 Task: Use GitHub's "Repositories" tab to see a user's contributions.
Action: Mouse moved to (1269, 72)
Screenshot: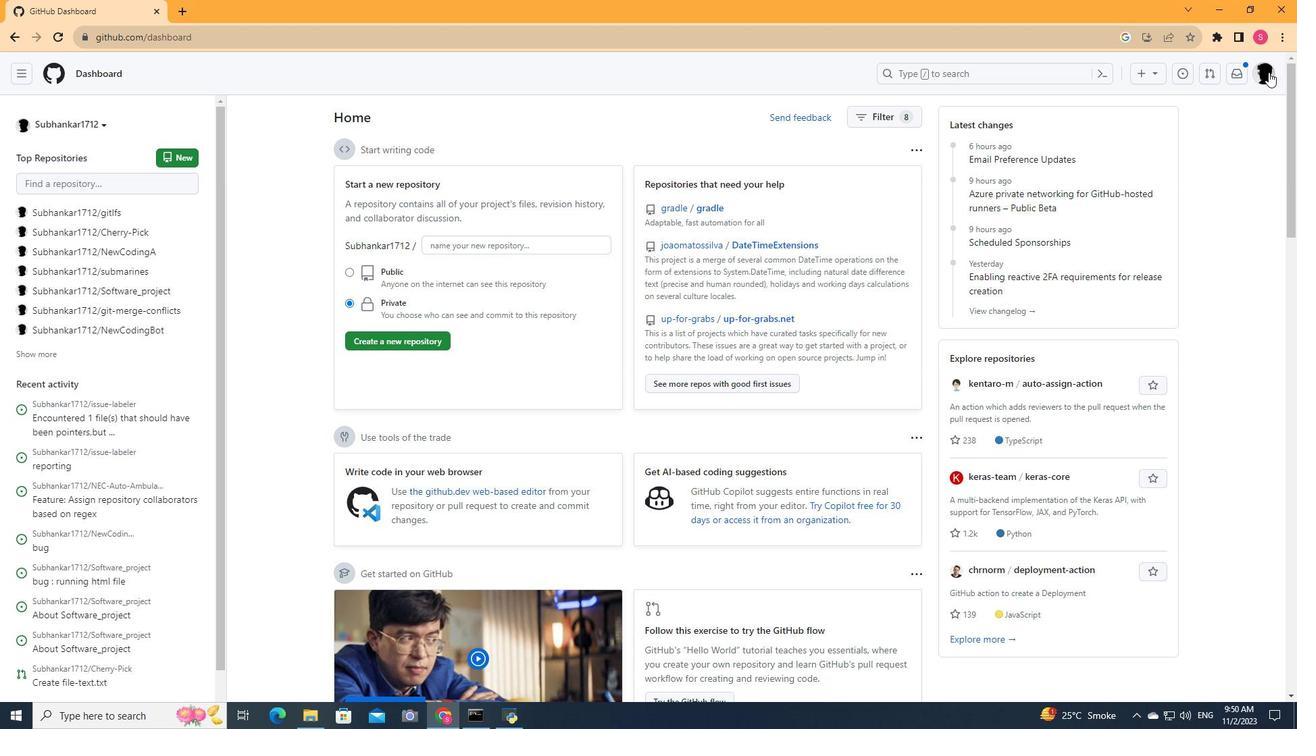 
Action: Mouse pressed left at (1269, 72)
Screenshot: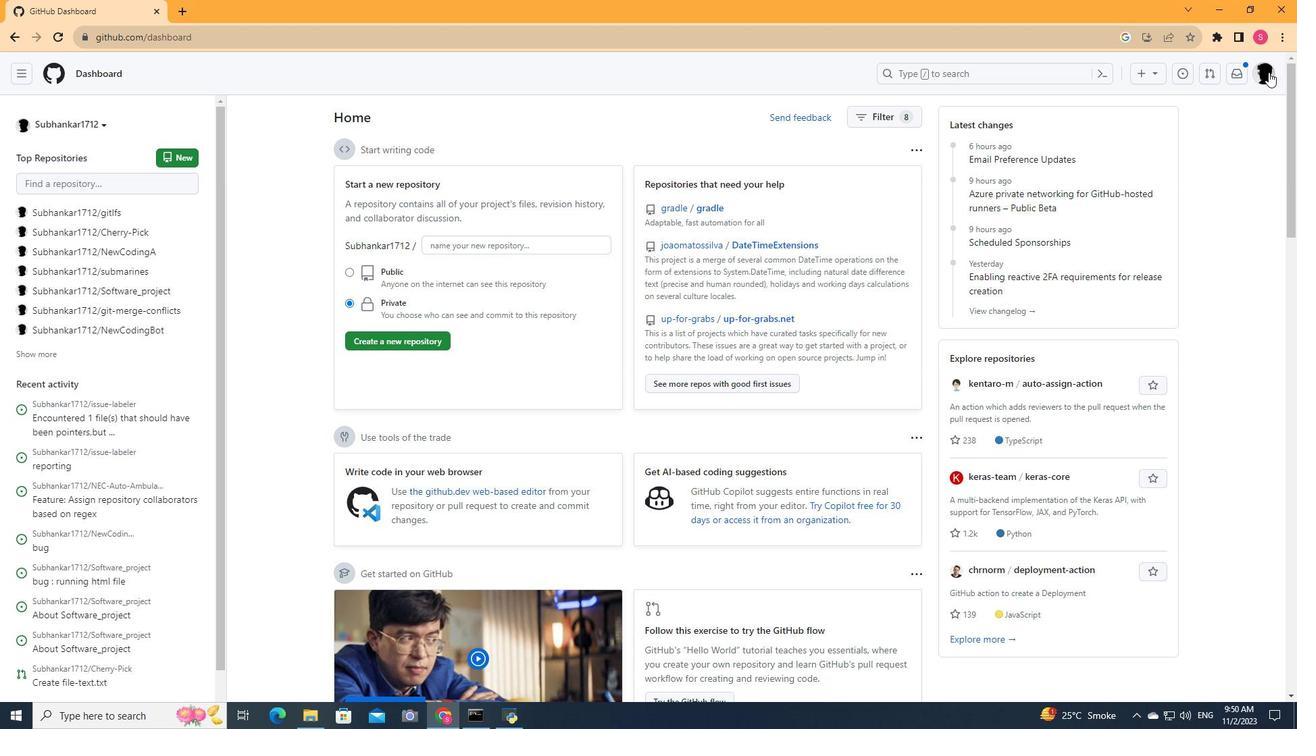 
Action: Mouse moved to (1133, 193)
Screenshot: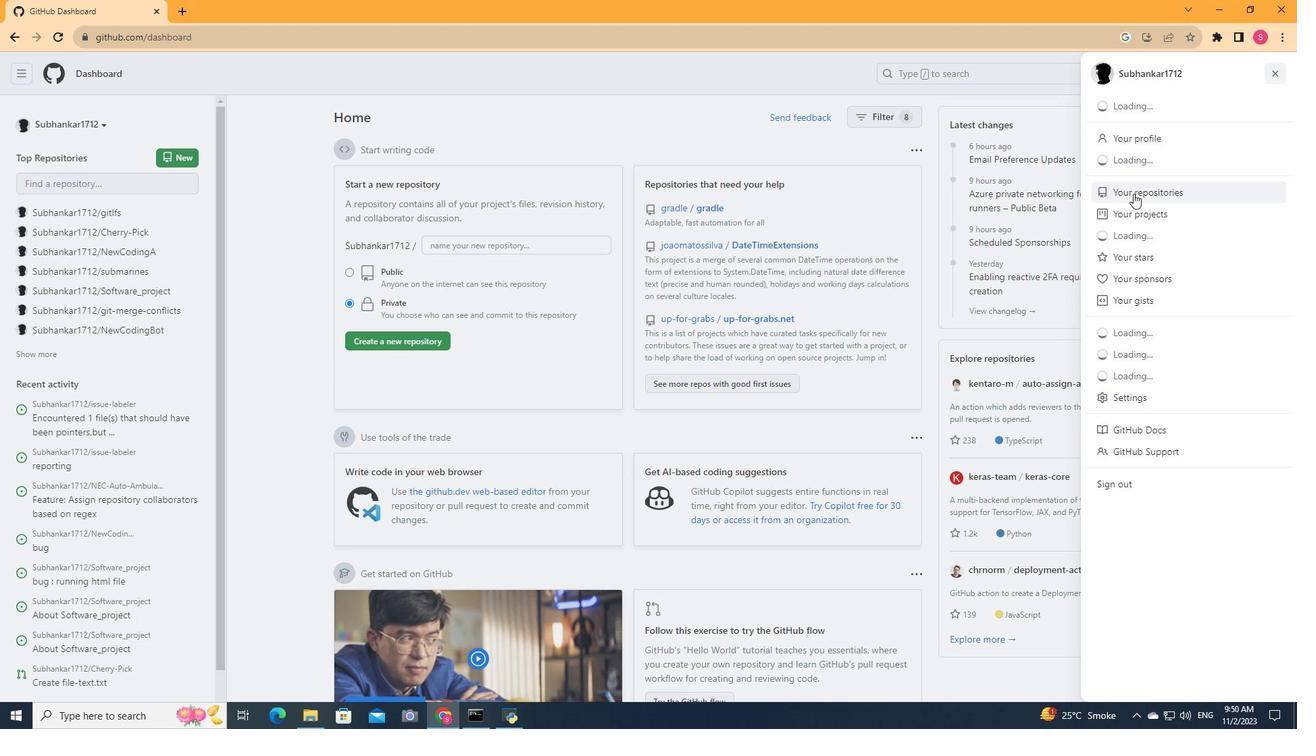 
Action: Mouse pressed left at (1133, 193)
Screenshot: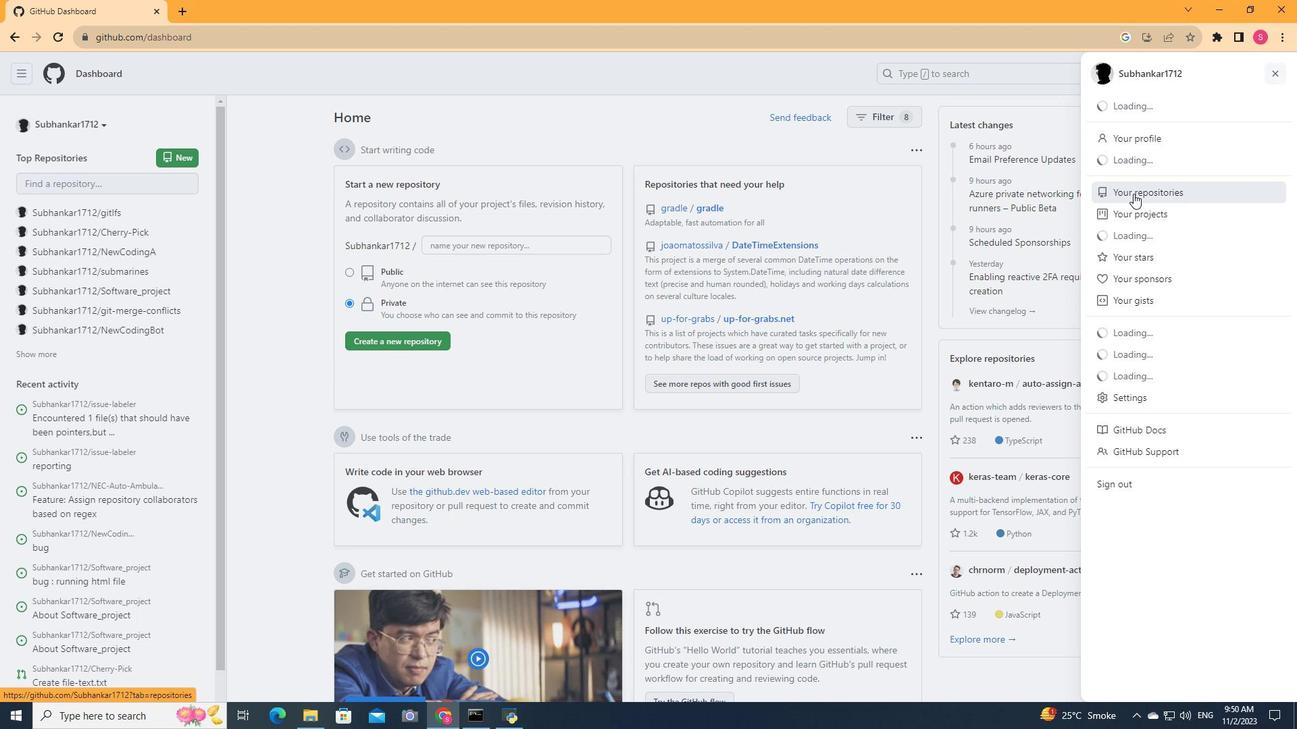 
Action: Mouse moved to (459, 295)
Screenshot: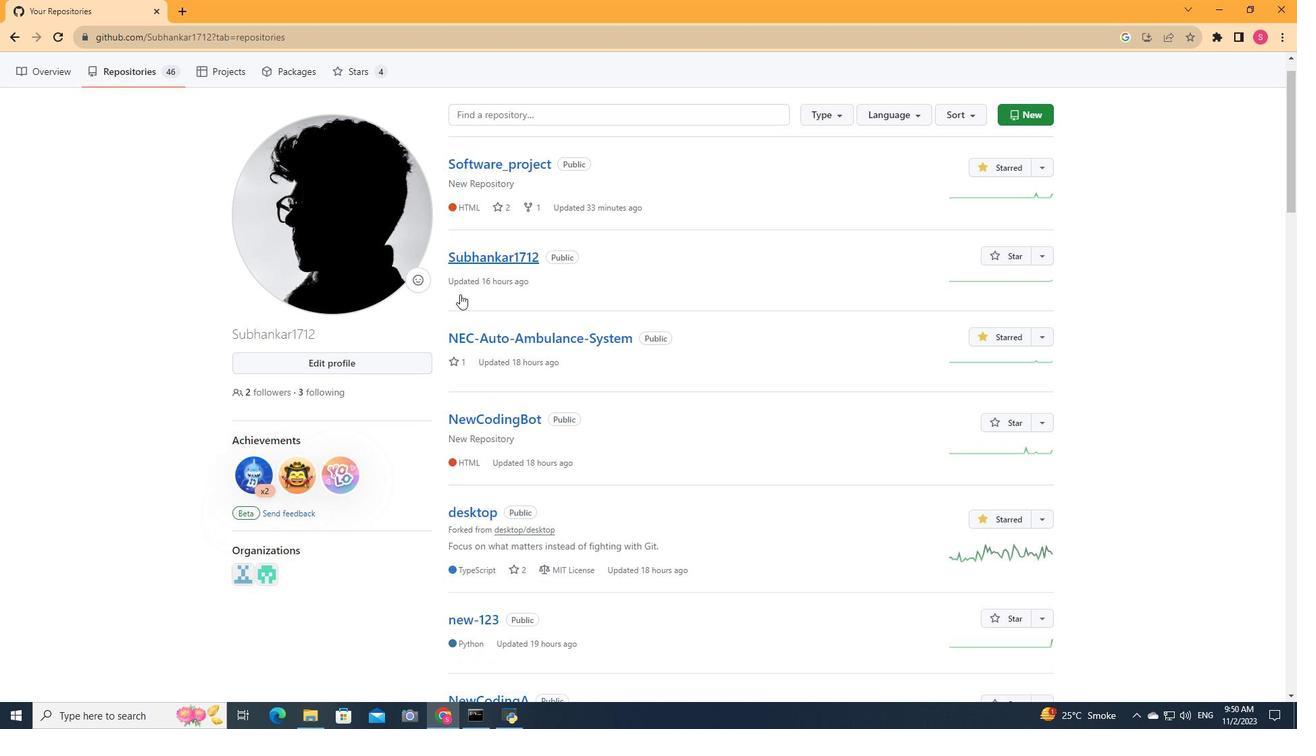 
Action: Mouse scrolled (459, 294) with delta (0, 0)
Screenshot: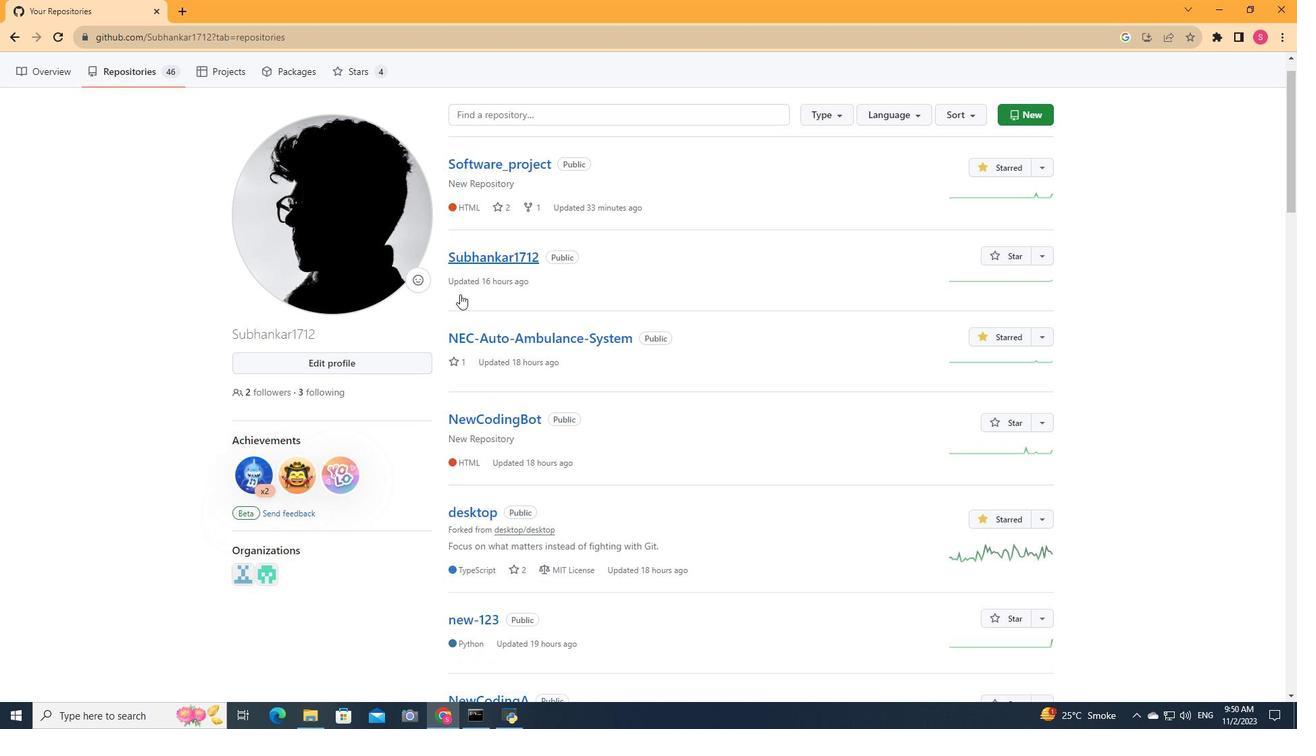 
Action: Mouse moved to (461, 294)
Screenshot: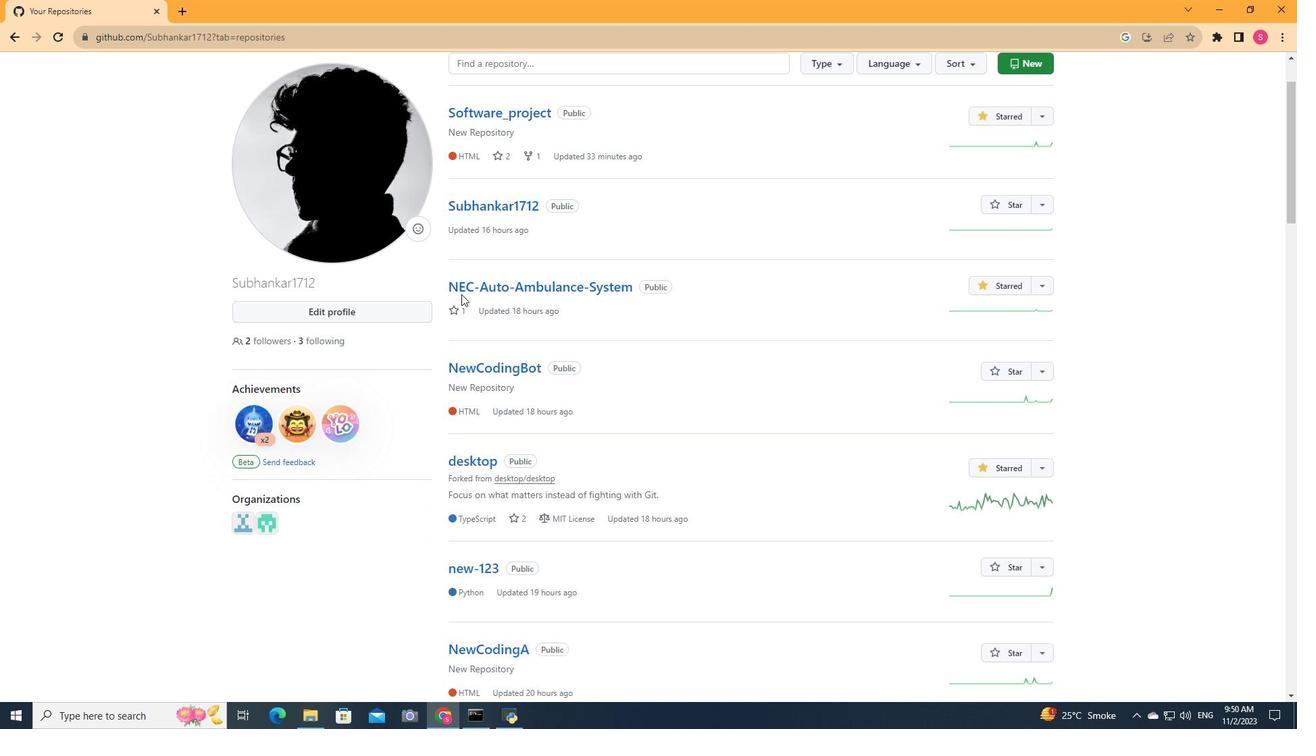 
Action: Mouse scrolled (461, 293) with delta (0, 0)
Screenshot: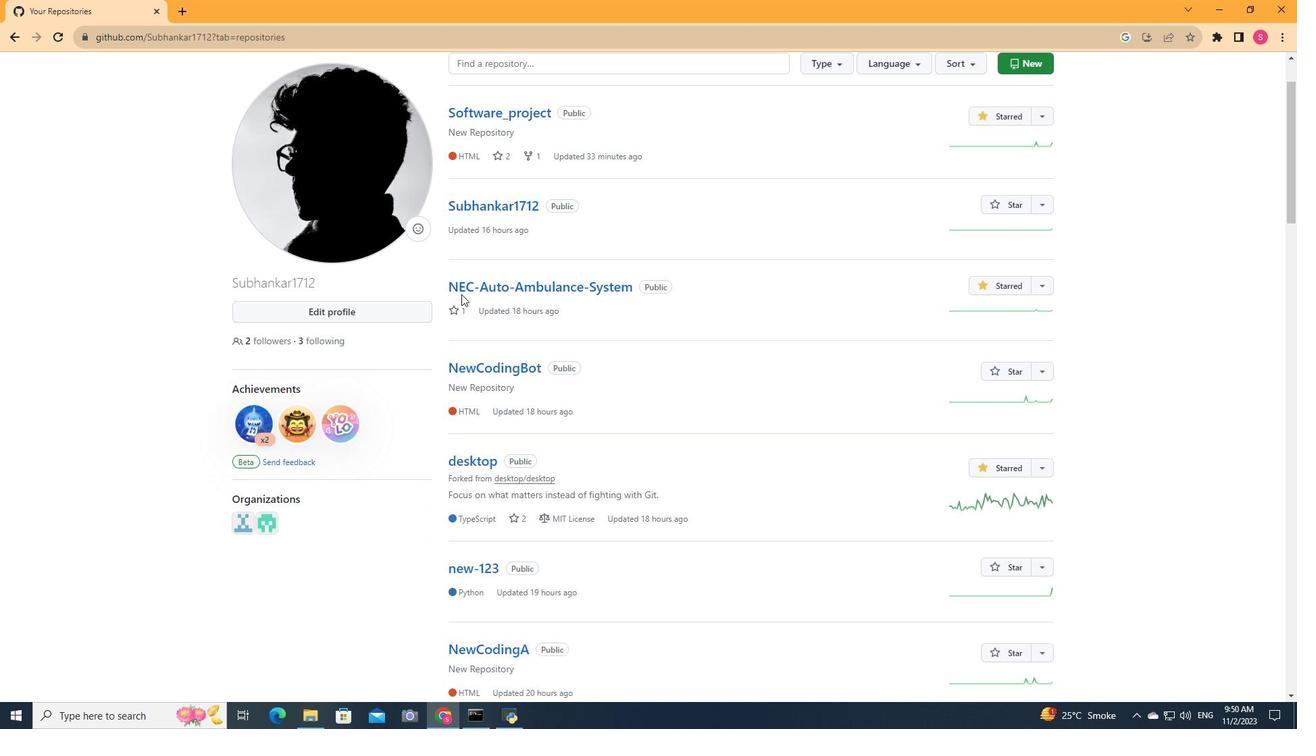 
Action: Mouse moved to (461, 293)
Screenshot: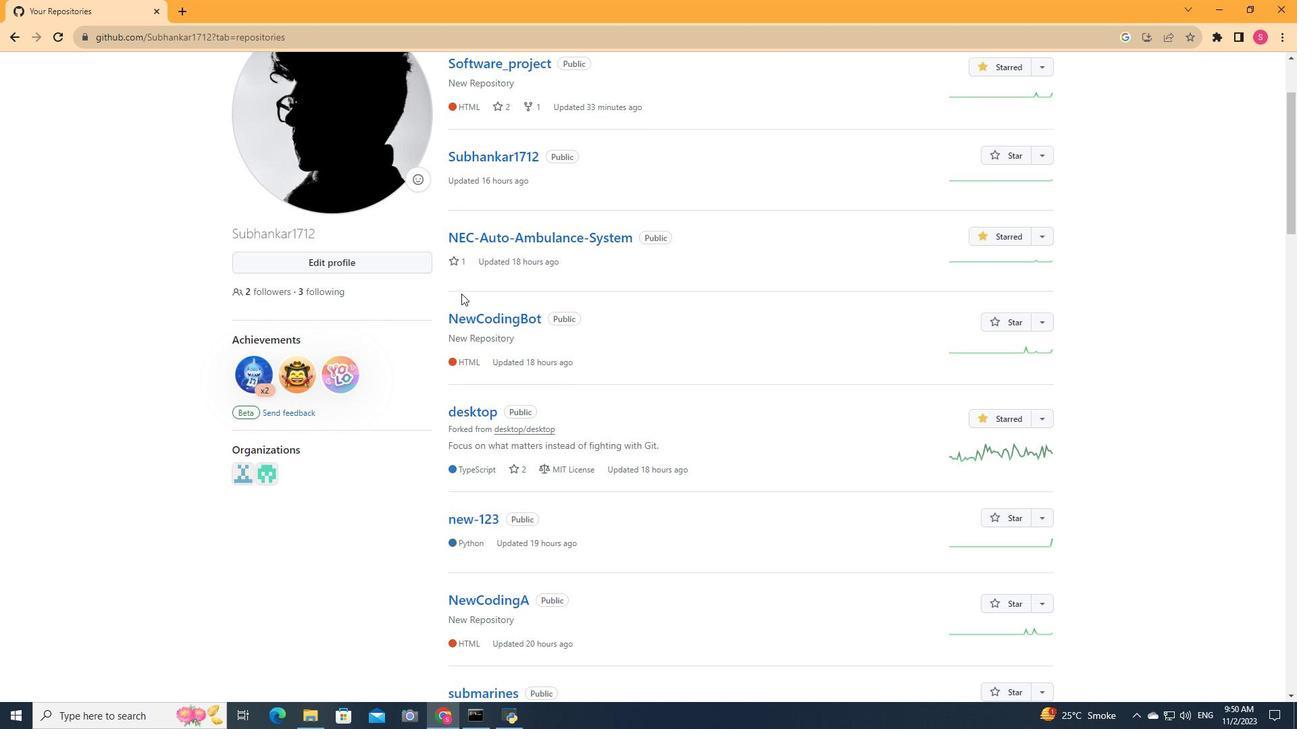 
Action: Mouse scrolled (461, 293) with delta (0, 0)
Screenshot: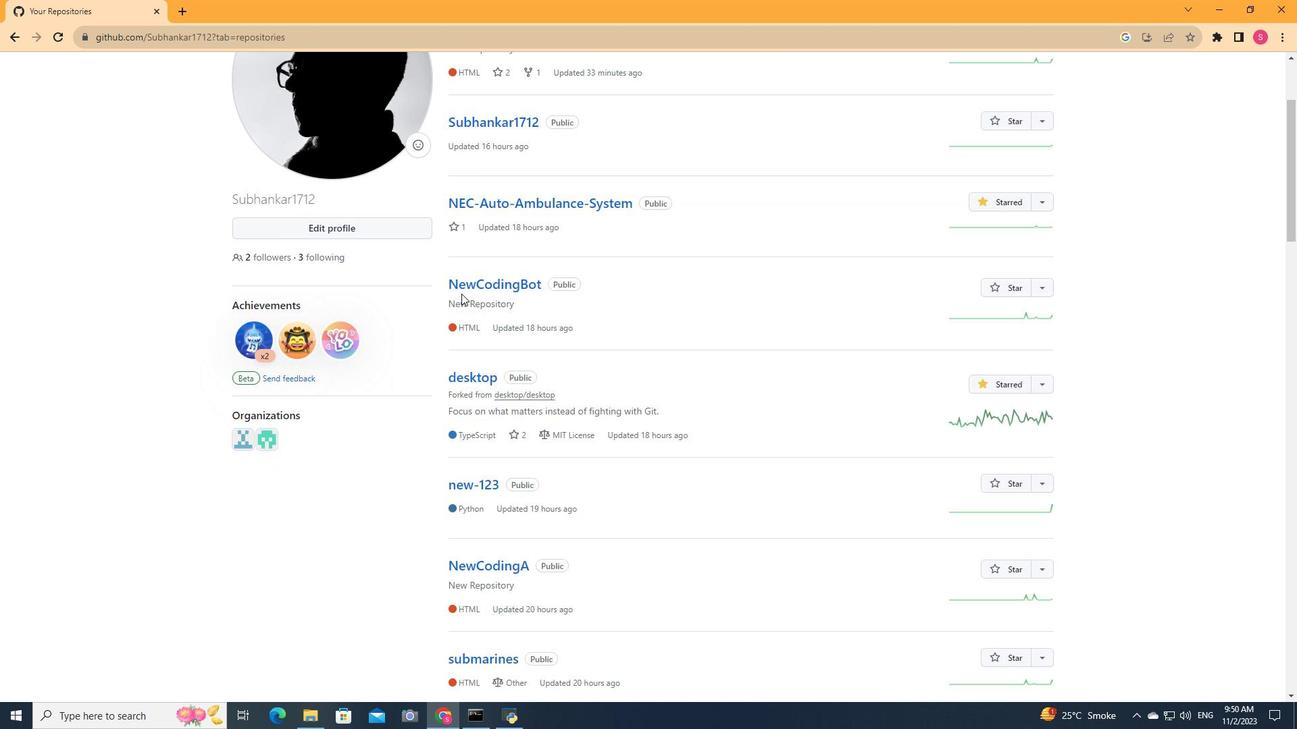 
Action: Mouse moved to (462, 293)
Screenshot: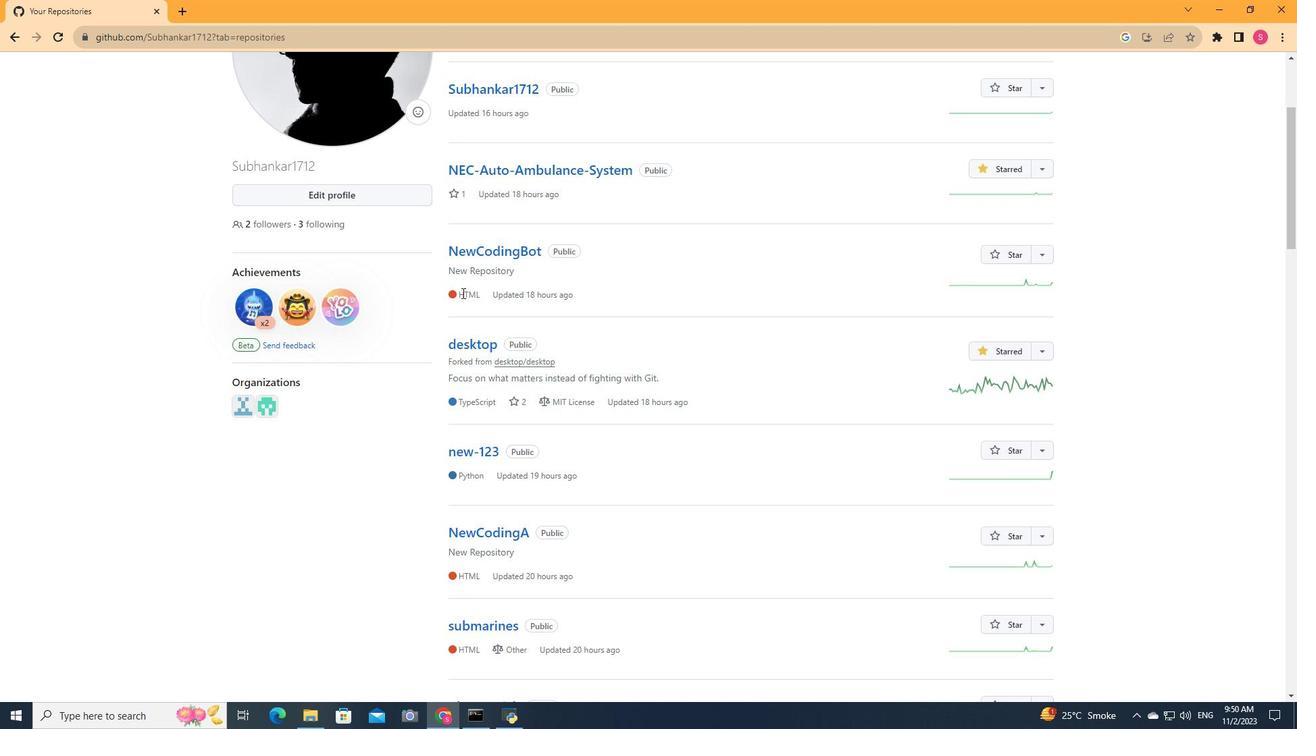 
Action: Mouse scrolled (462, 292) with delta (0, 0)
Screenshot: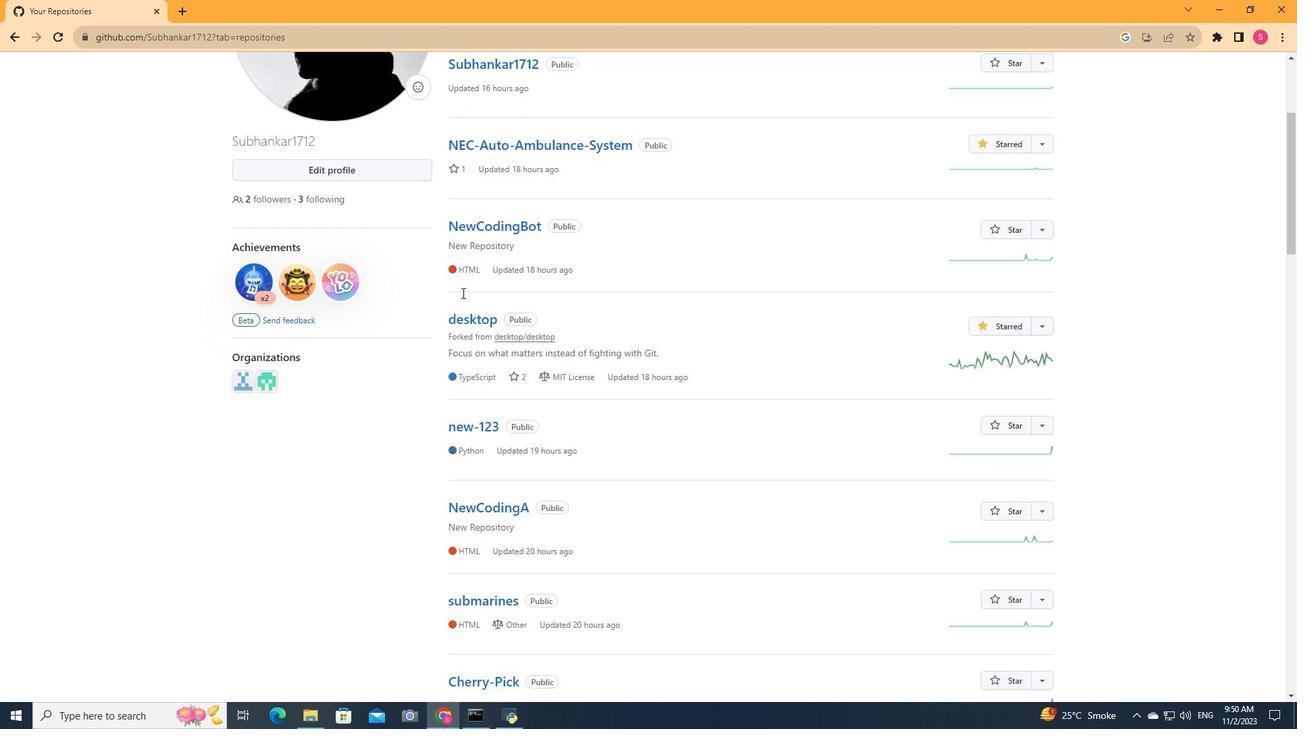 
Action: Mouse scrolled (462, 292) with delta (0, 0)
Screenshot: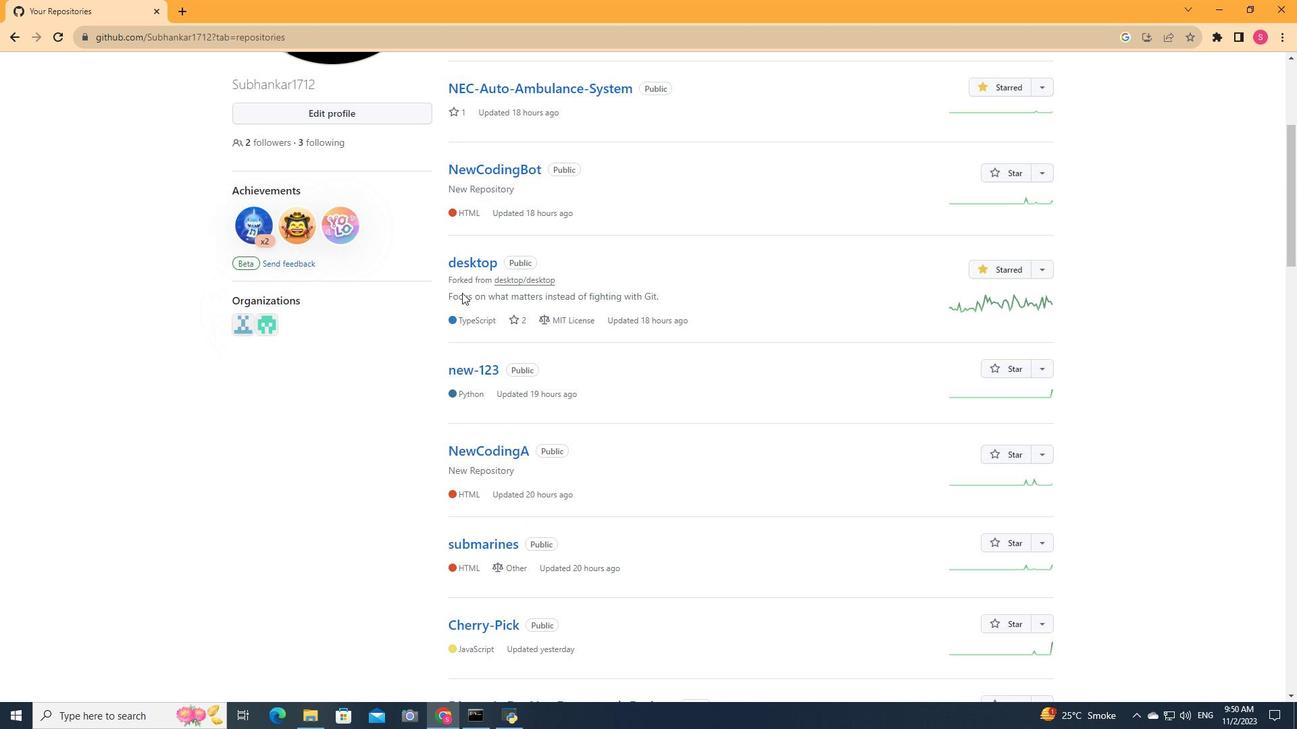 
Action: Mouse scrolled (462, 292) with delta (0, 0)
Screenshot: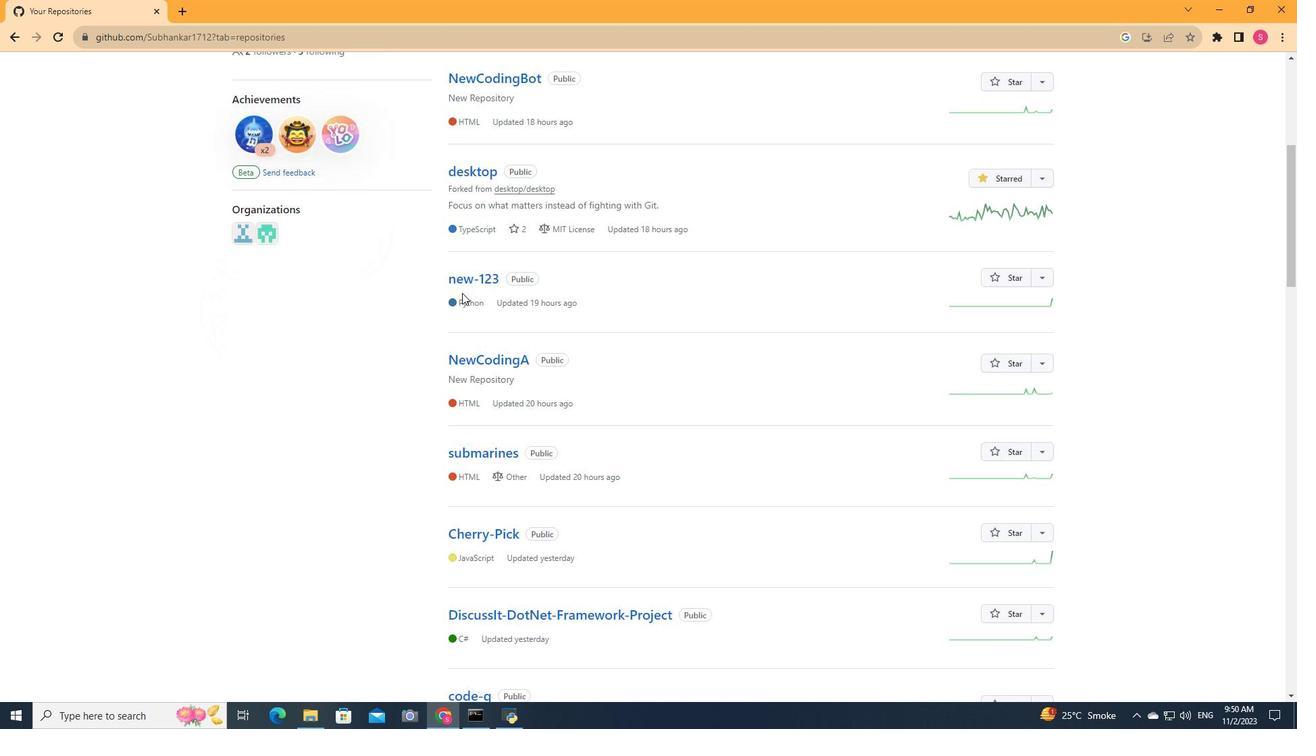 
Action: Mouse scrolled (462, 292) with delta (0, 0)
Screenshot: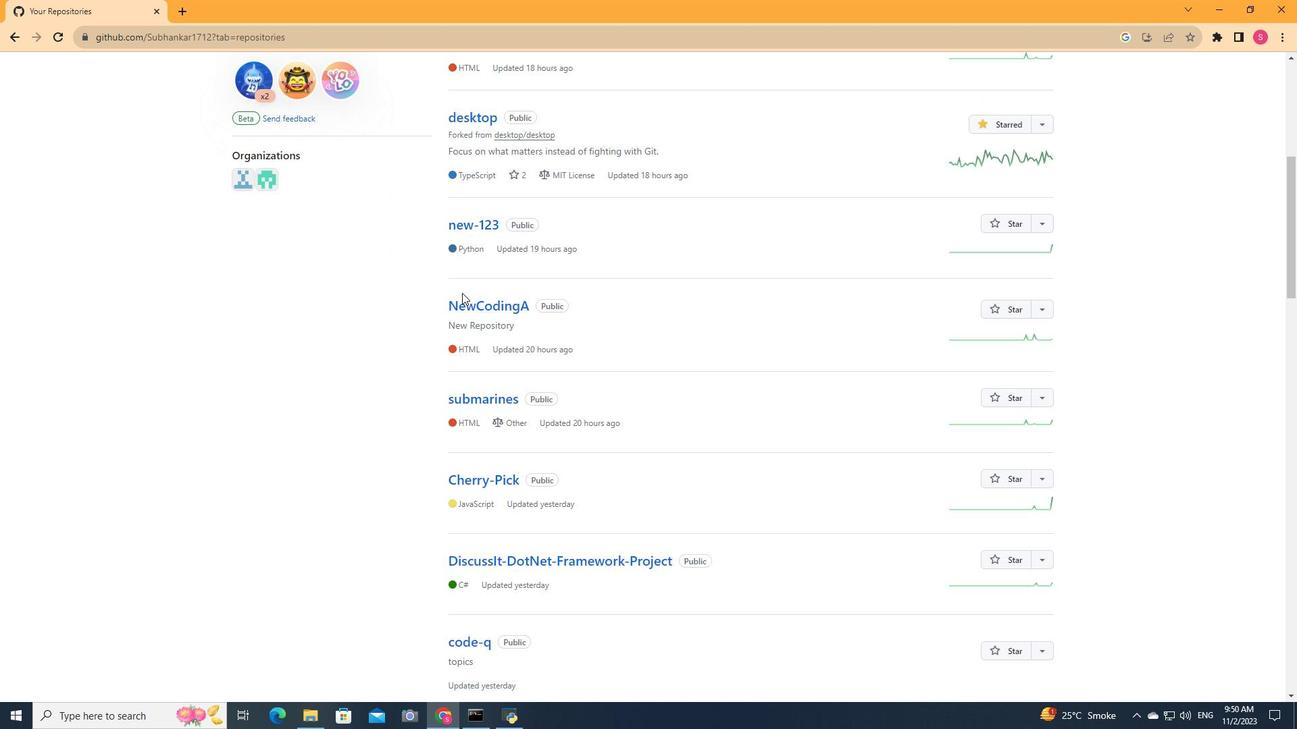 
Action: Mouse scrolled (462, 292) with delta (0, 0)
Screenshot: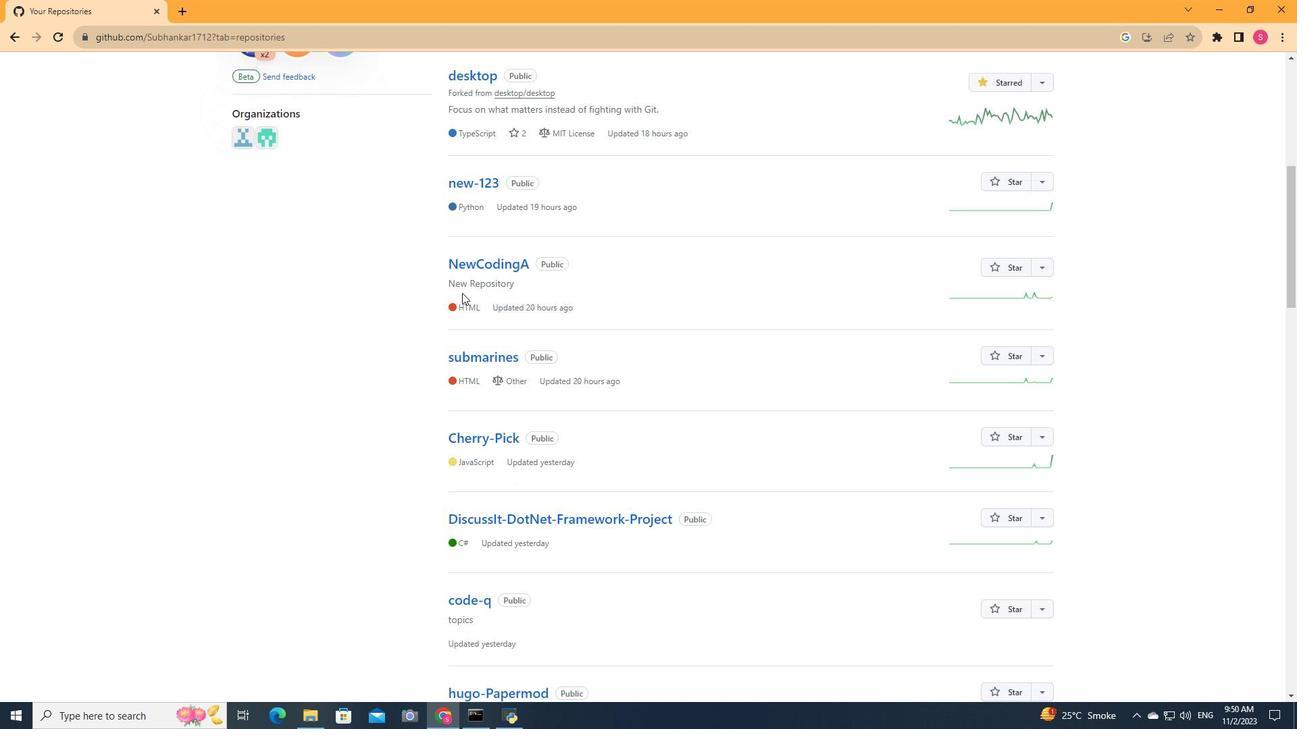 
Action: Mouse scrolled (462, 292) with delta (0, 0)
Screenshot: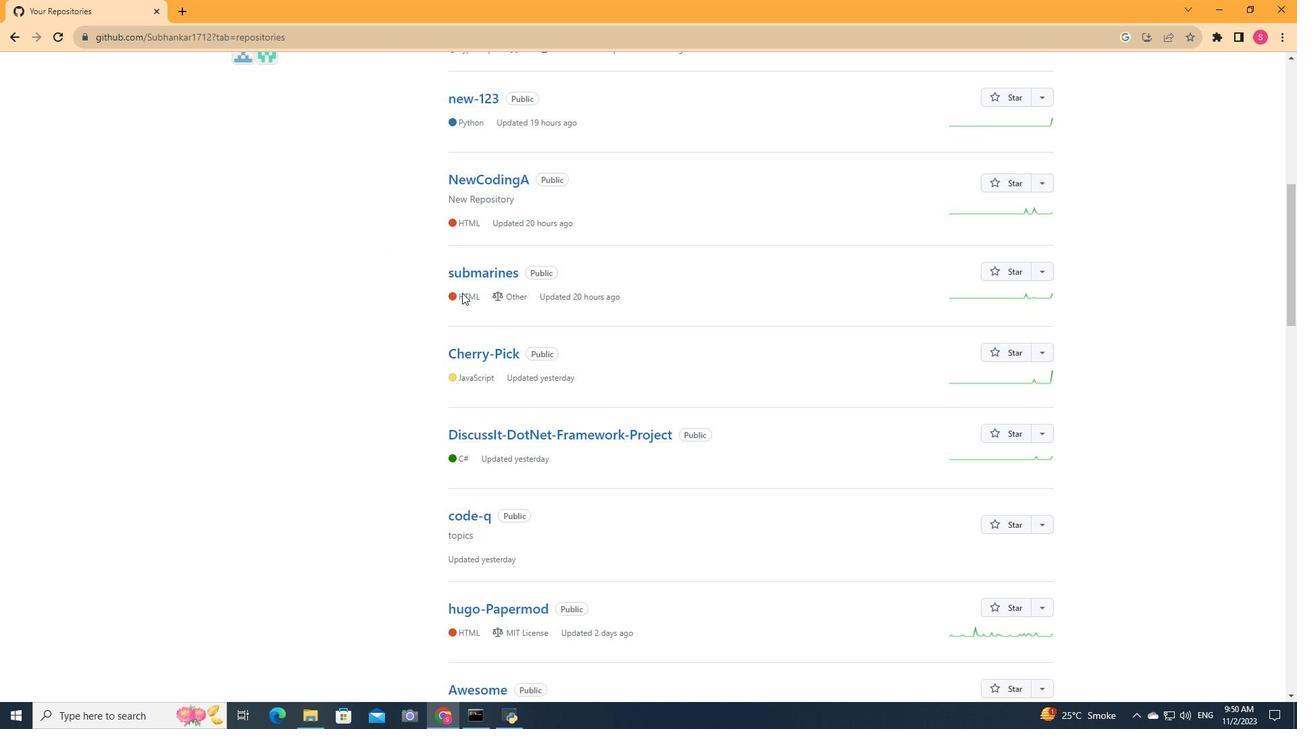 
Action: Mouse scrolled (462, 292) with delta (0, 0)
Screenshot: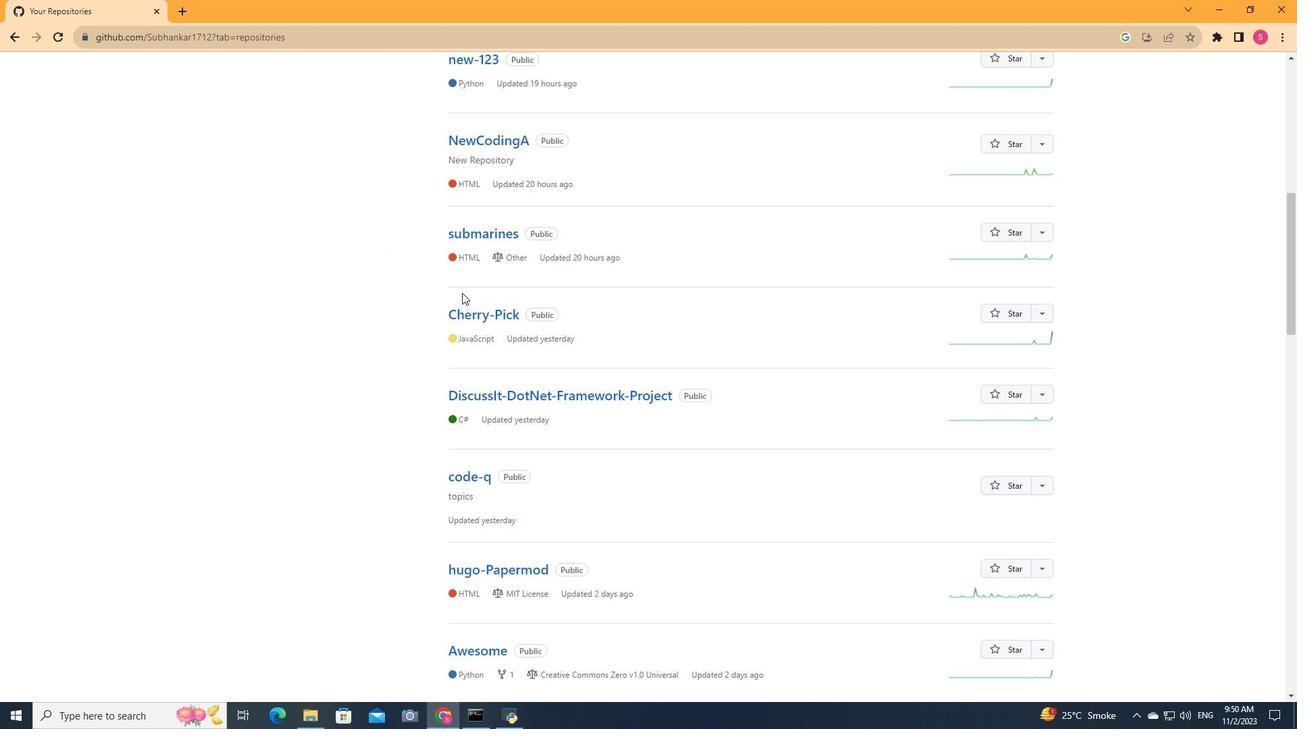 
Action: Mouse moved to (463, 292)
Screenshot: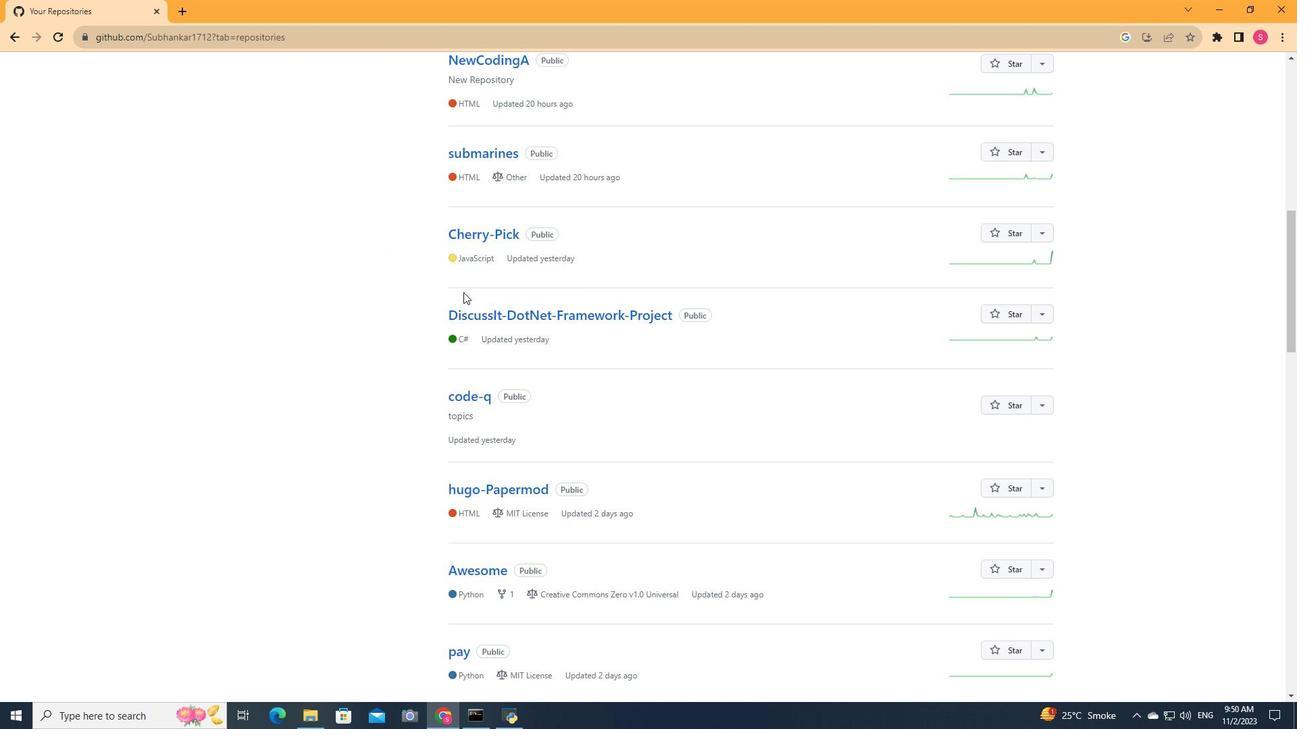 
Action: Mouse scrolled (463, 291) with delta (0, 0)
Screenshot: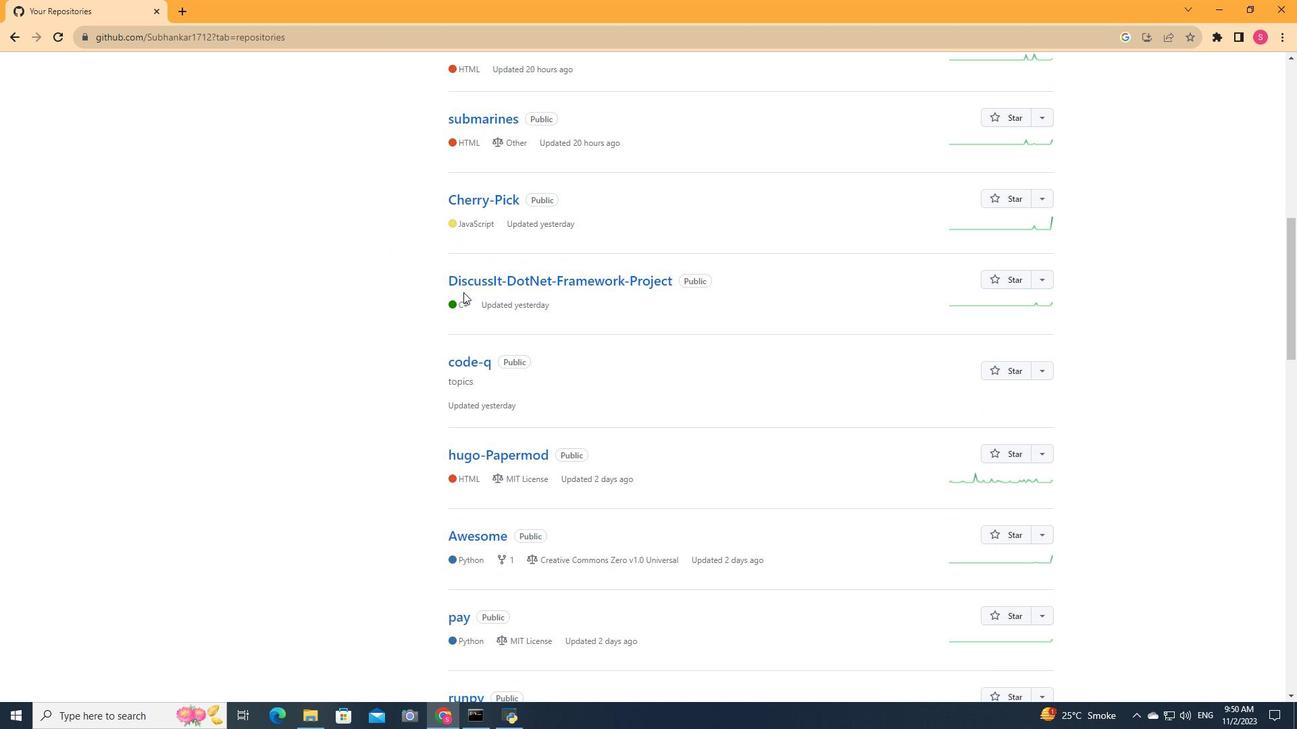 
Action: Mouse scrolled (463, 291) with delta (0, 0)
Screenshot: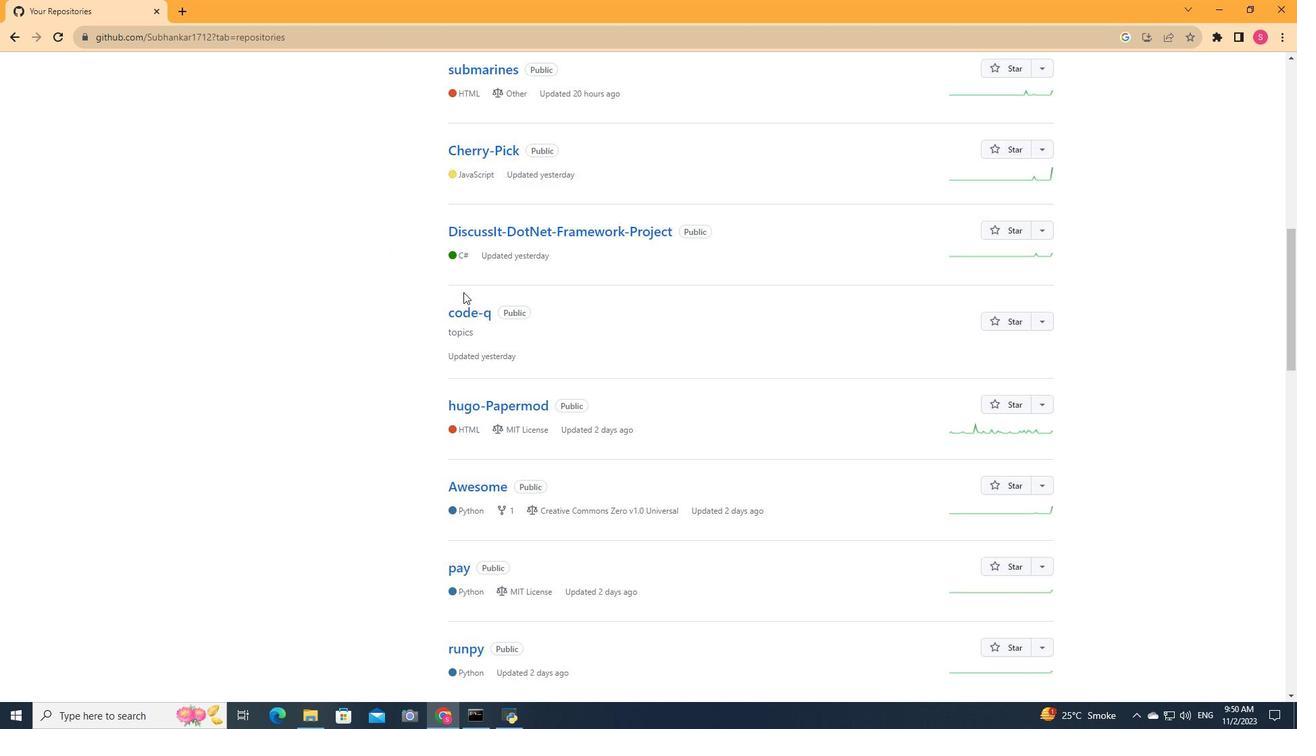 
Action: Mouse moved to (515, 351)
Screenshot: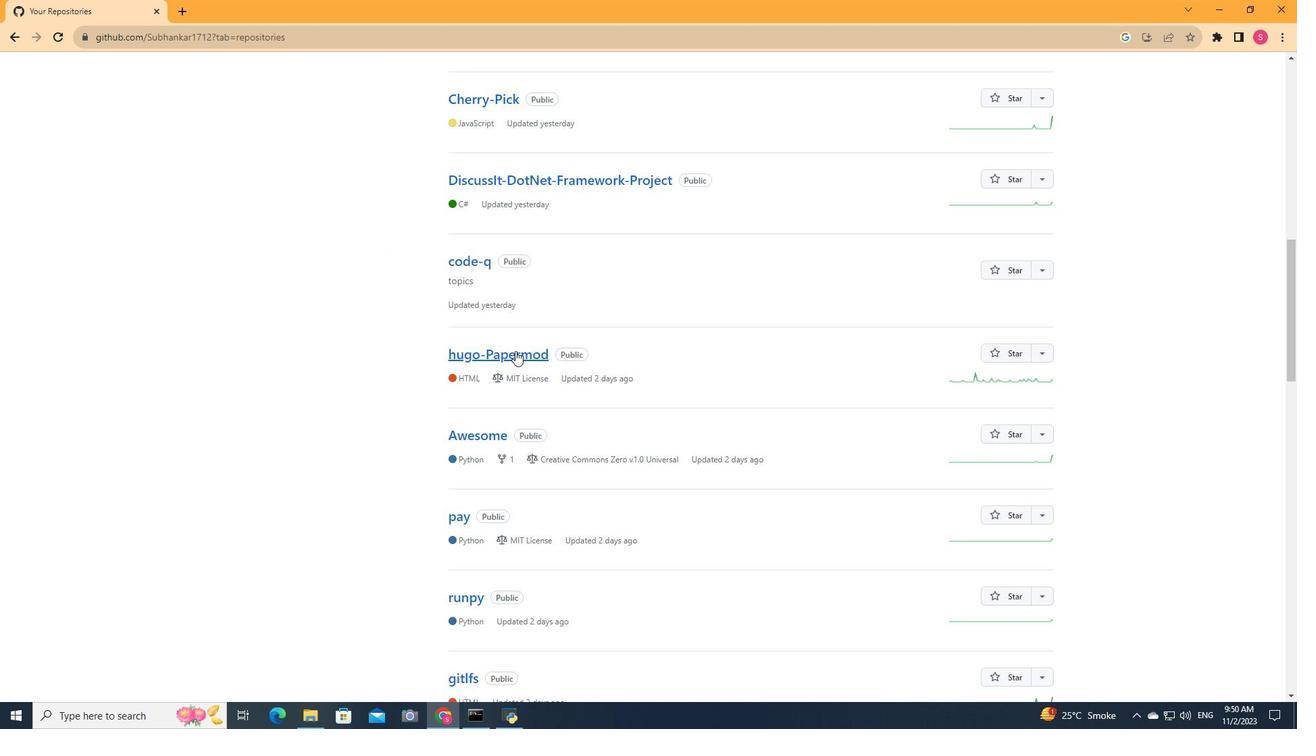 
Action: Mouse pressed left at (515, 351)
Screenshot: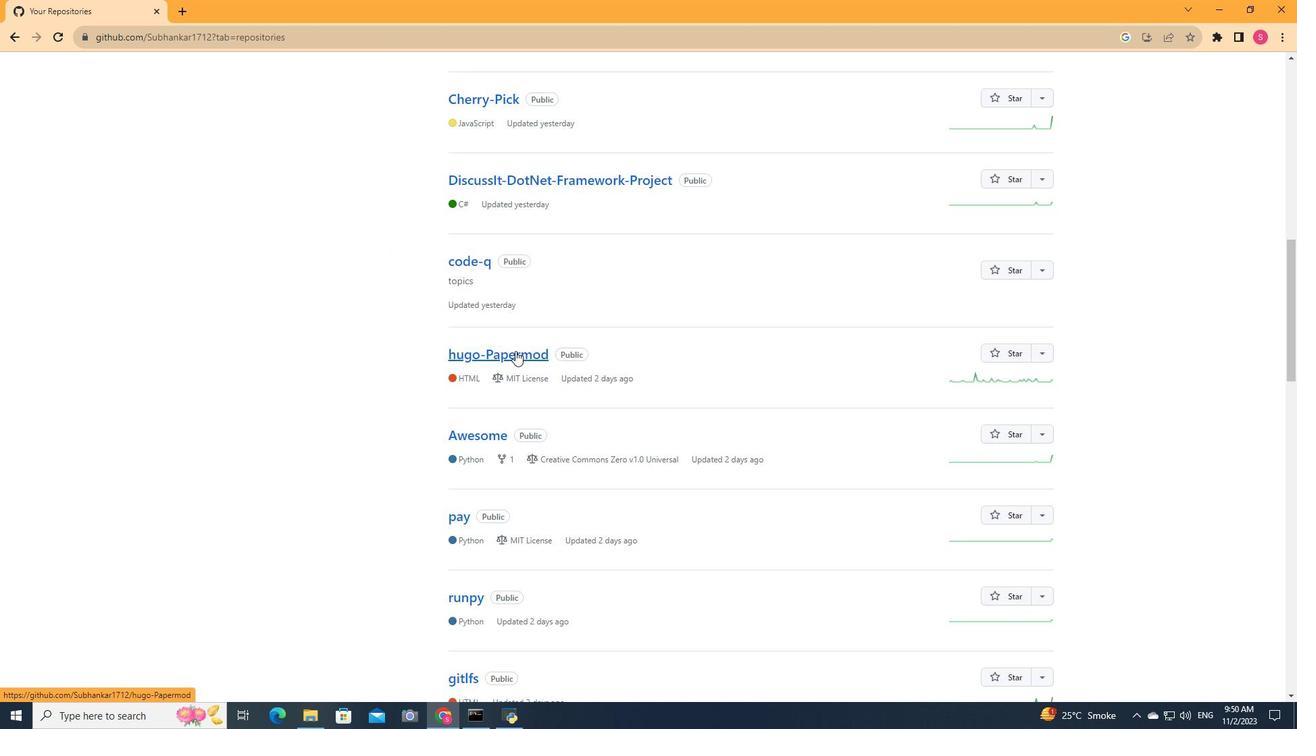 
Action: Mouse moved to (518, 109)
Screenshot: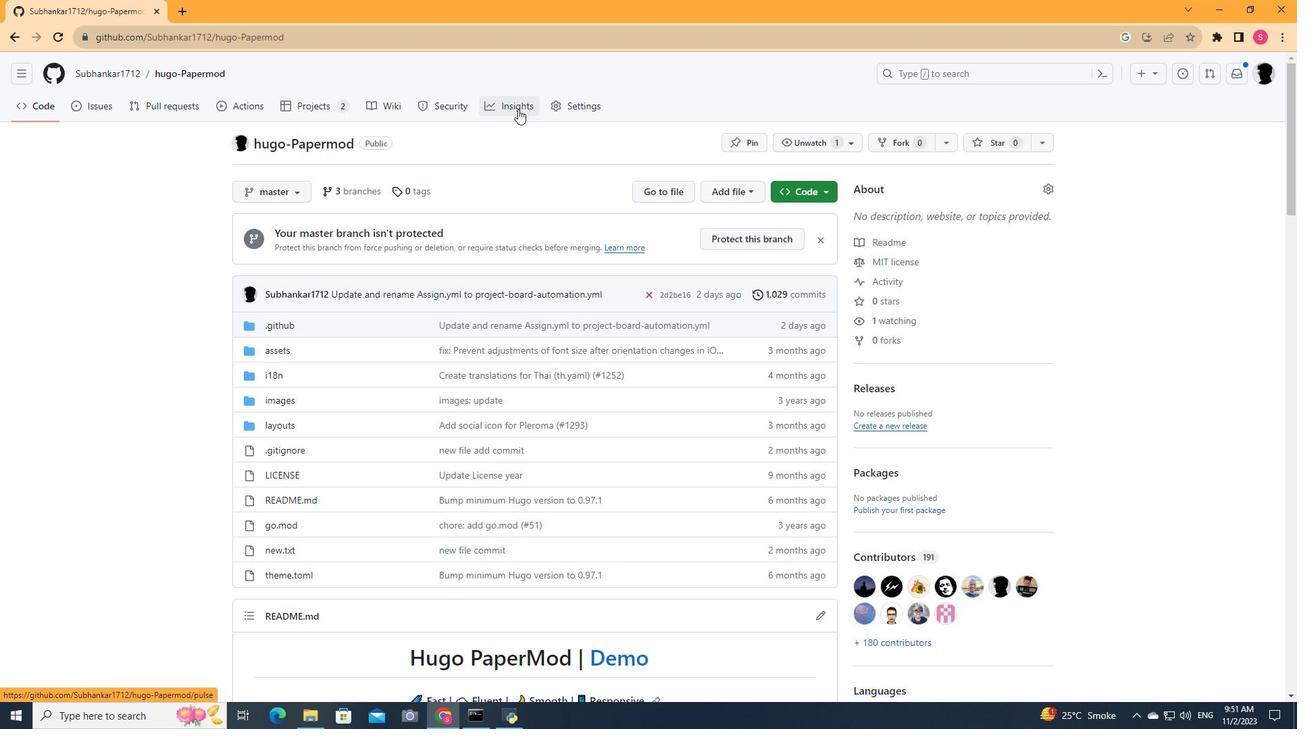 
Action: Mouse pressed left at (518, 109)
Screenshot: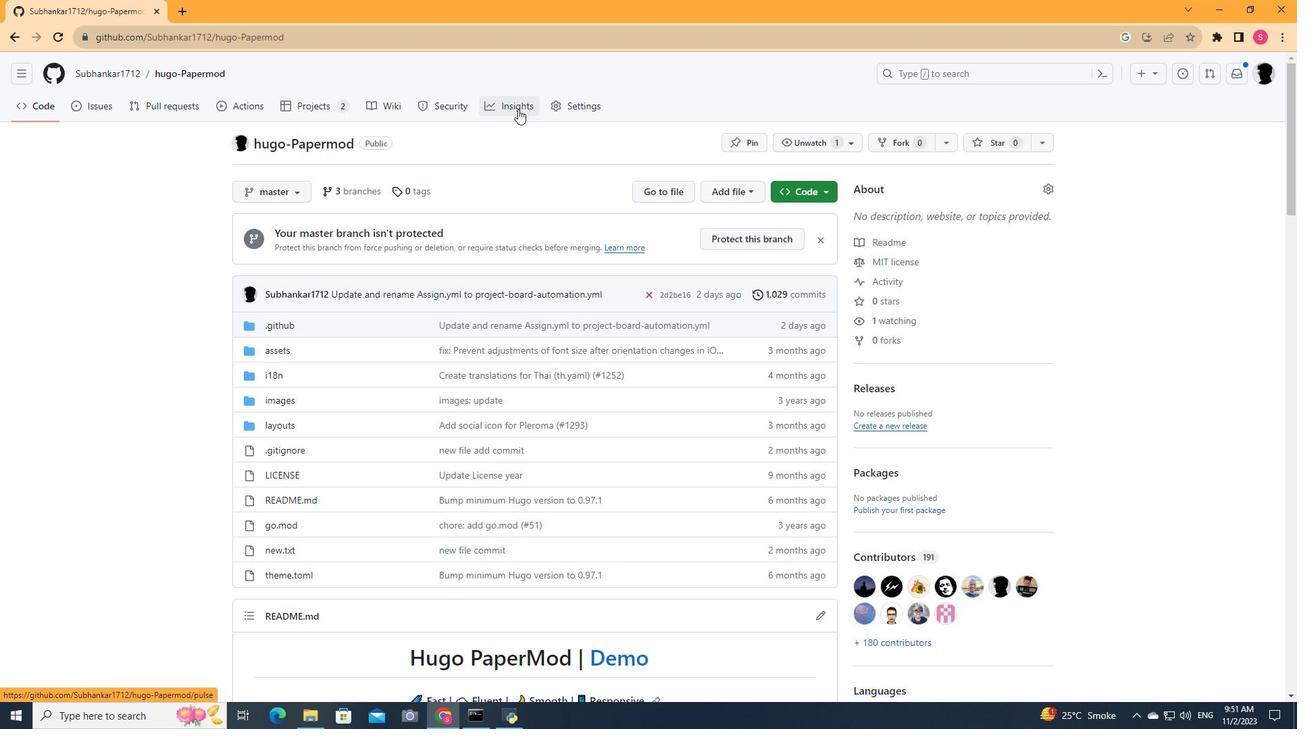 
Action: Mouse moved to (304, 180)
Screenshot: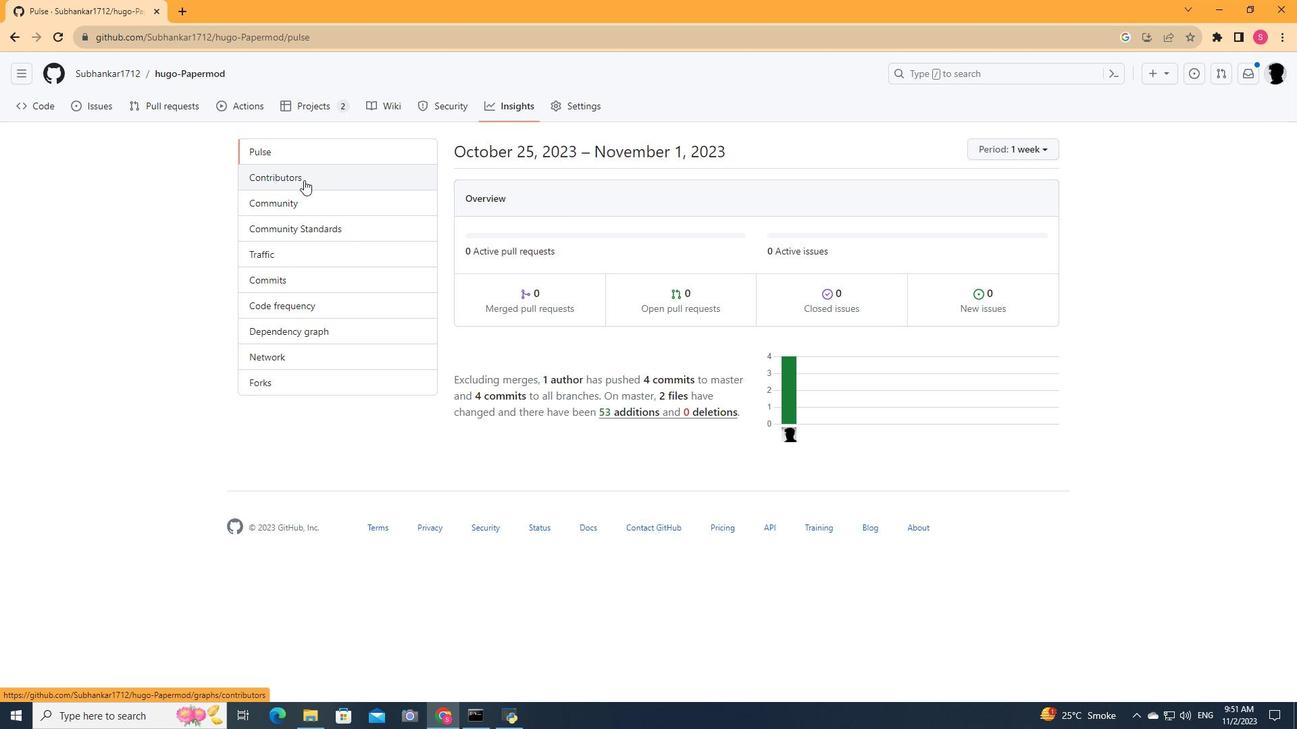 
Action: Mouse pressed left at (304, 180)
Screenshot: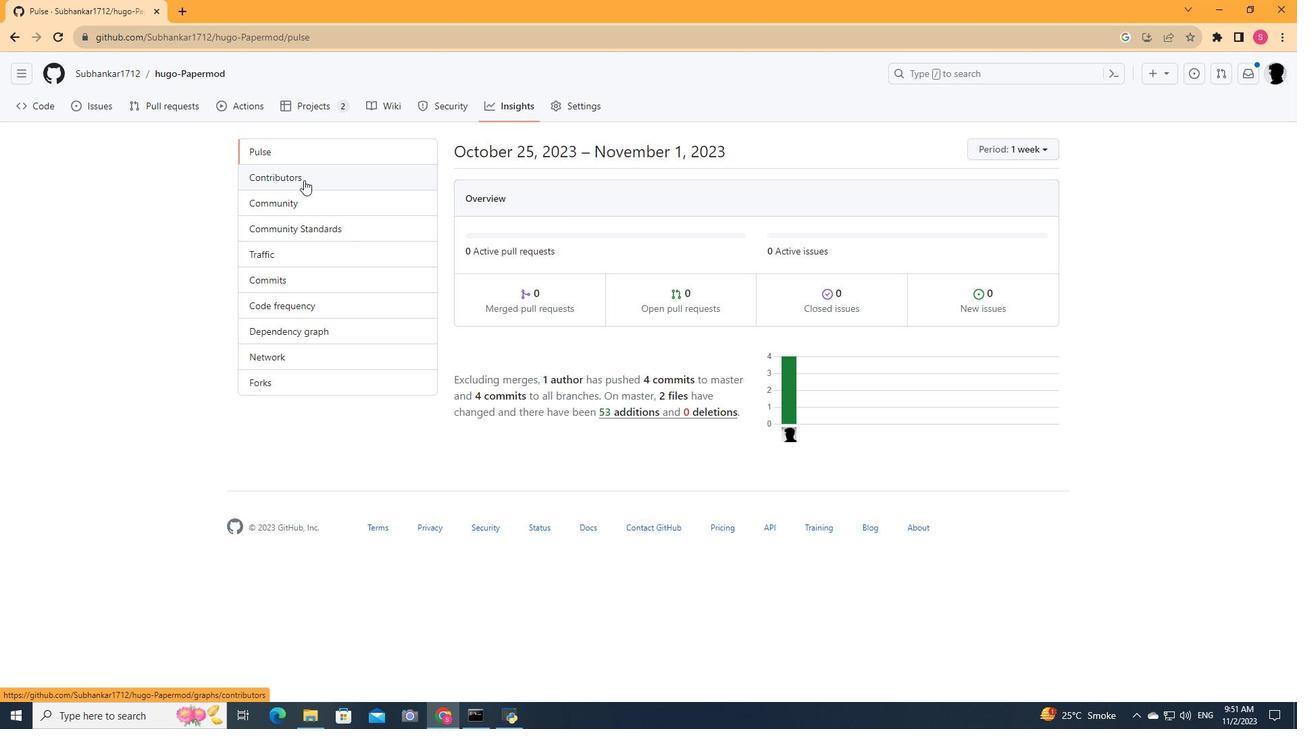 
Action: Mouse moved to (812, 284)
Screenshot: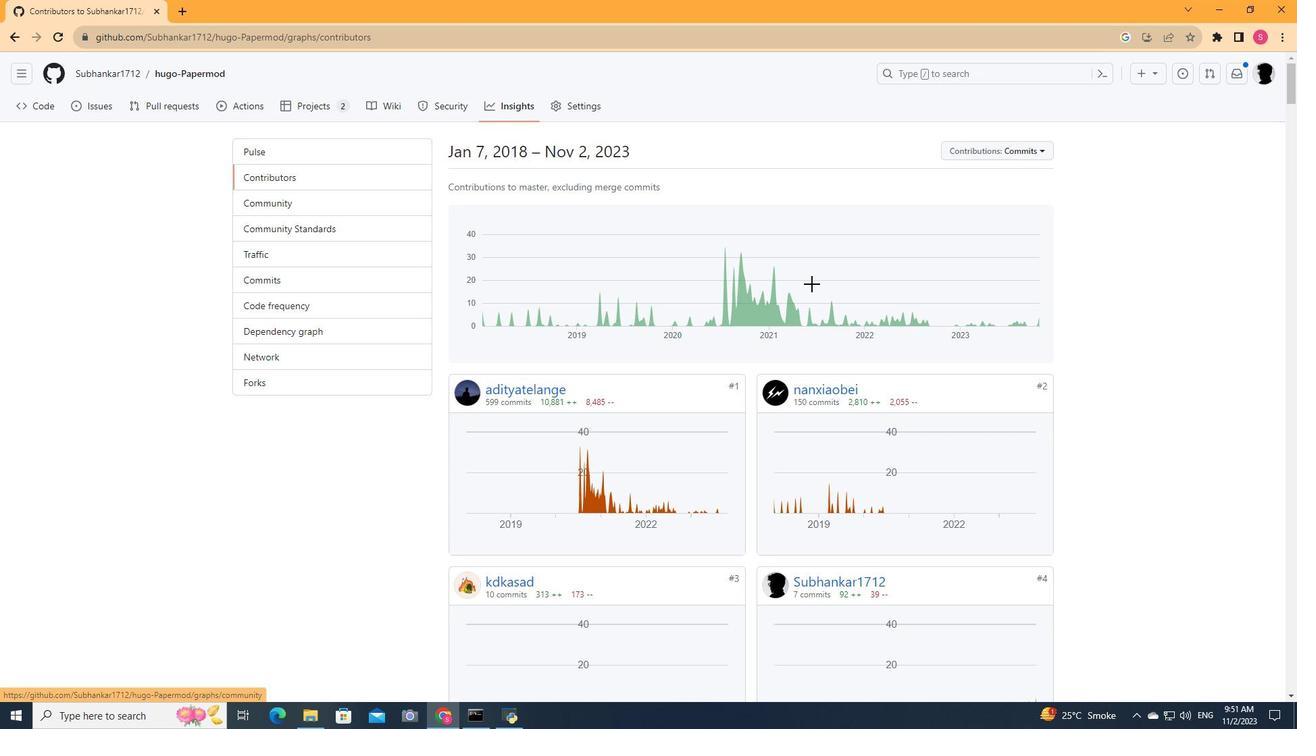 
Action: Mouse scrolled (812, 283) with delta (0, 0)
Screenshot: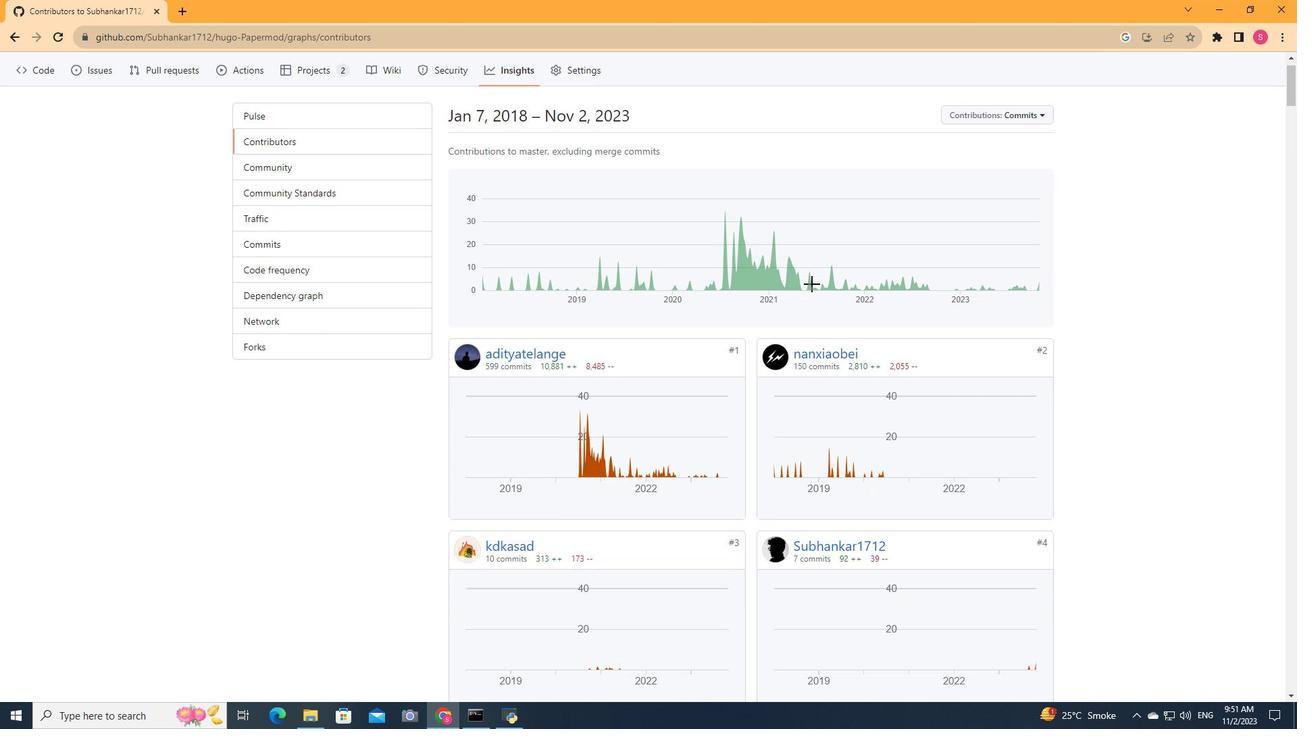 
Action: Mouse scrolled (812, 283) with delta (0, 0)
Screenshot: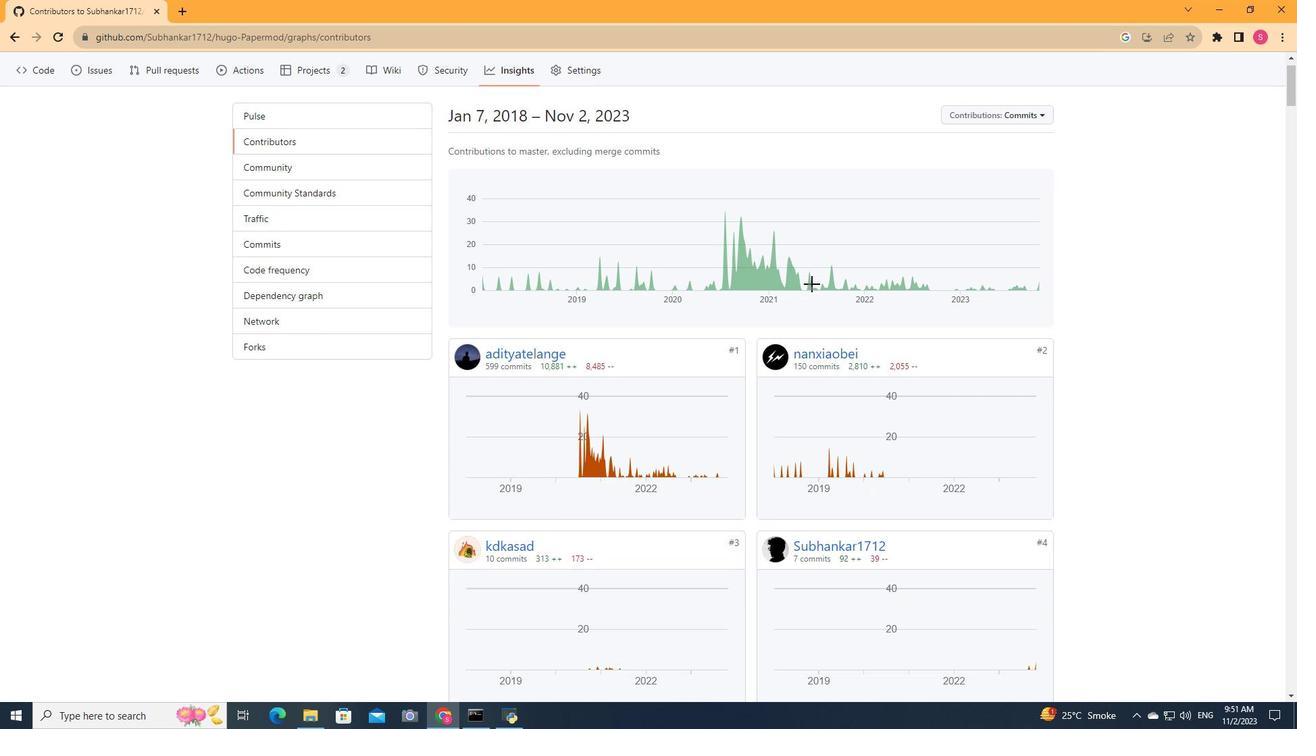 
Action: Mouse scrolled (812, 283) with delta (0, 0)
Screenshot: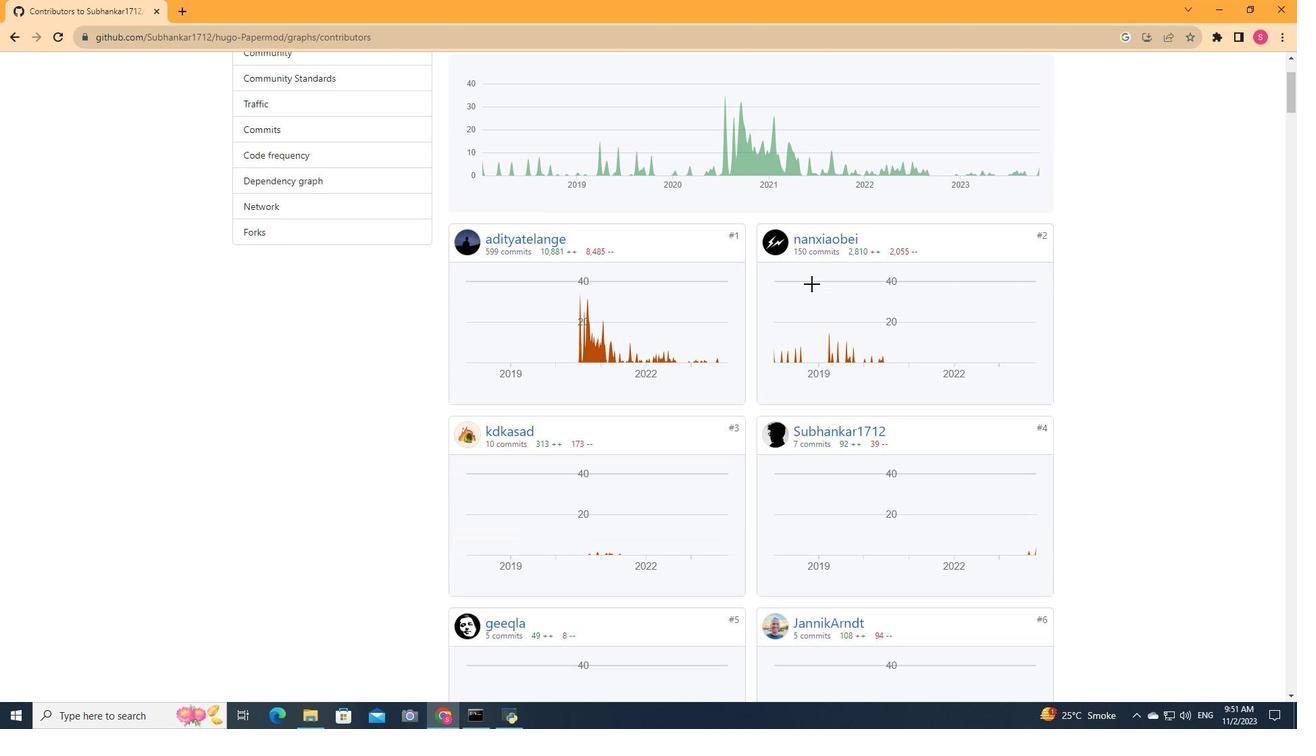 
Action: Mouse scrolled (812, 283) with delta (0, 0)
Screenshot: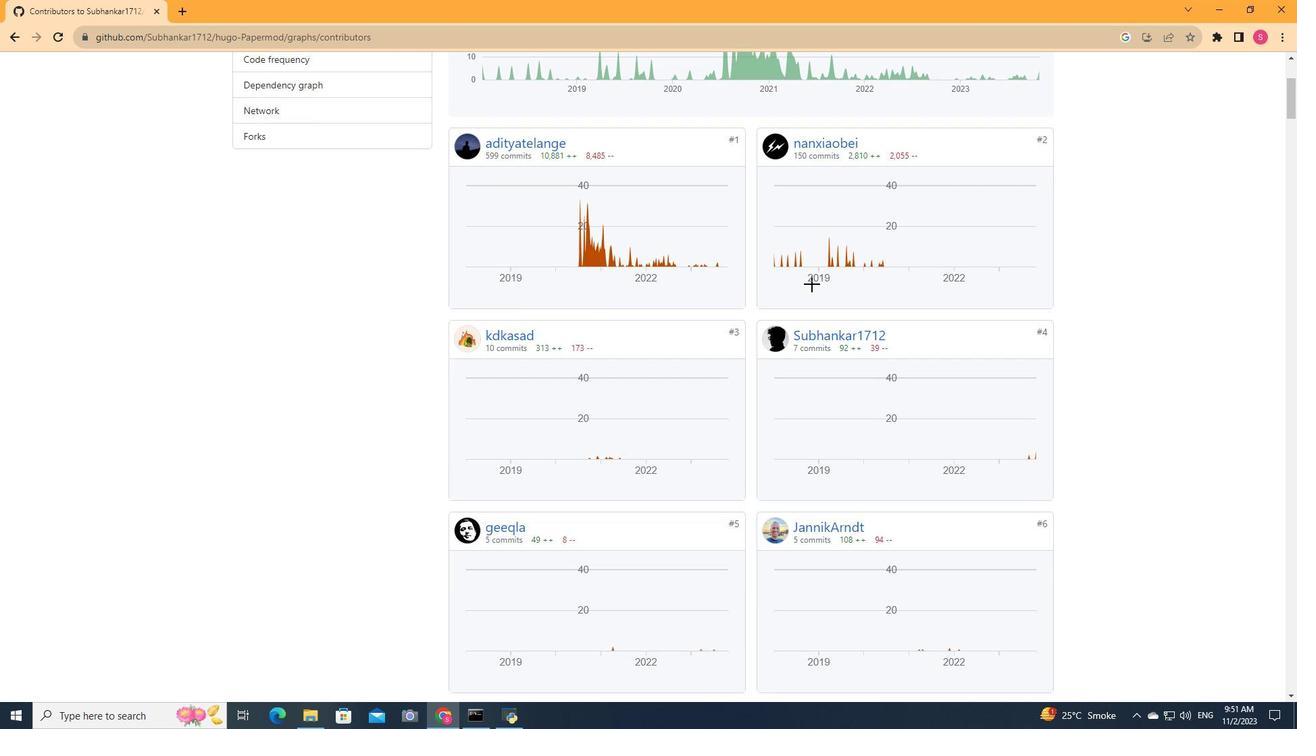
Action: Mouse scrolled (812, 283) with delta (0, 0)
Screenshot: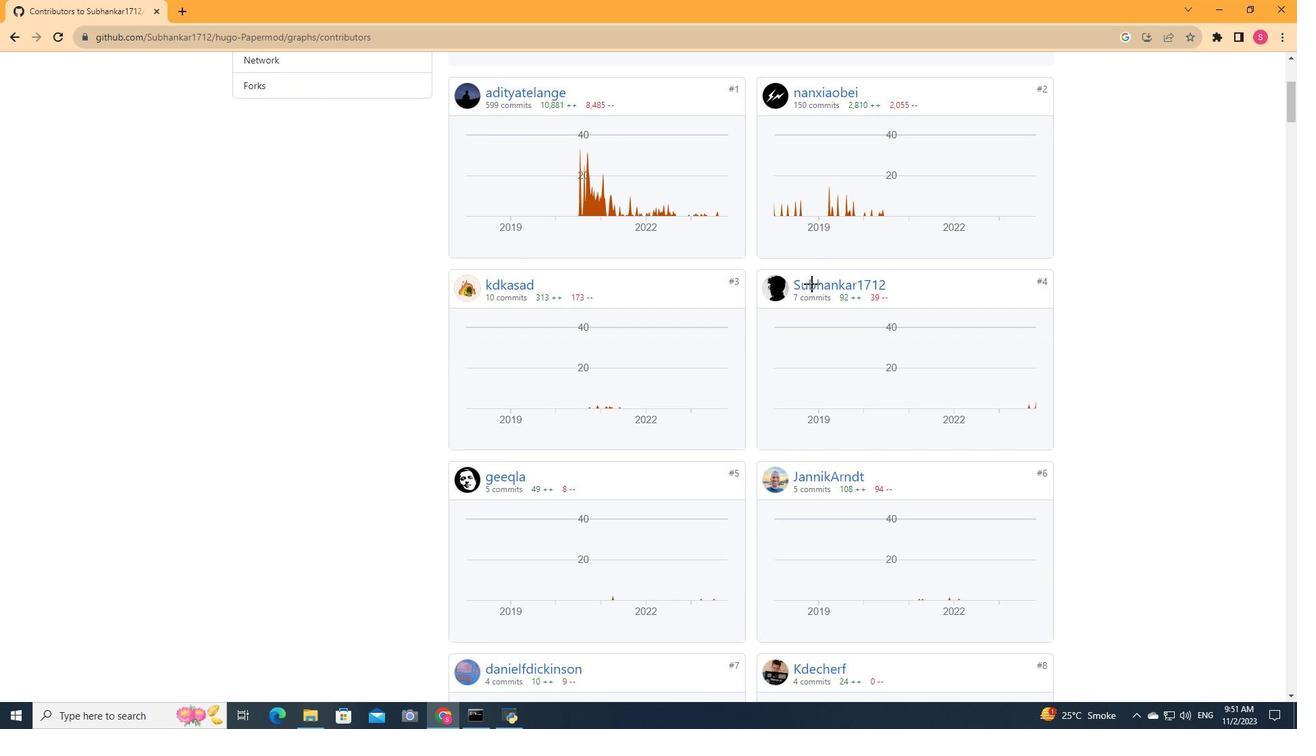 
Action: Mouse scrolled (812, 283) with delta (0, 0)
Screenshot: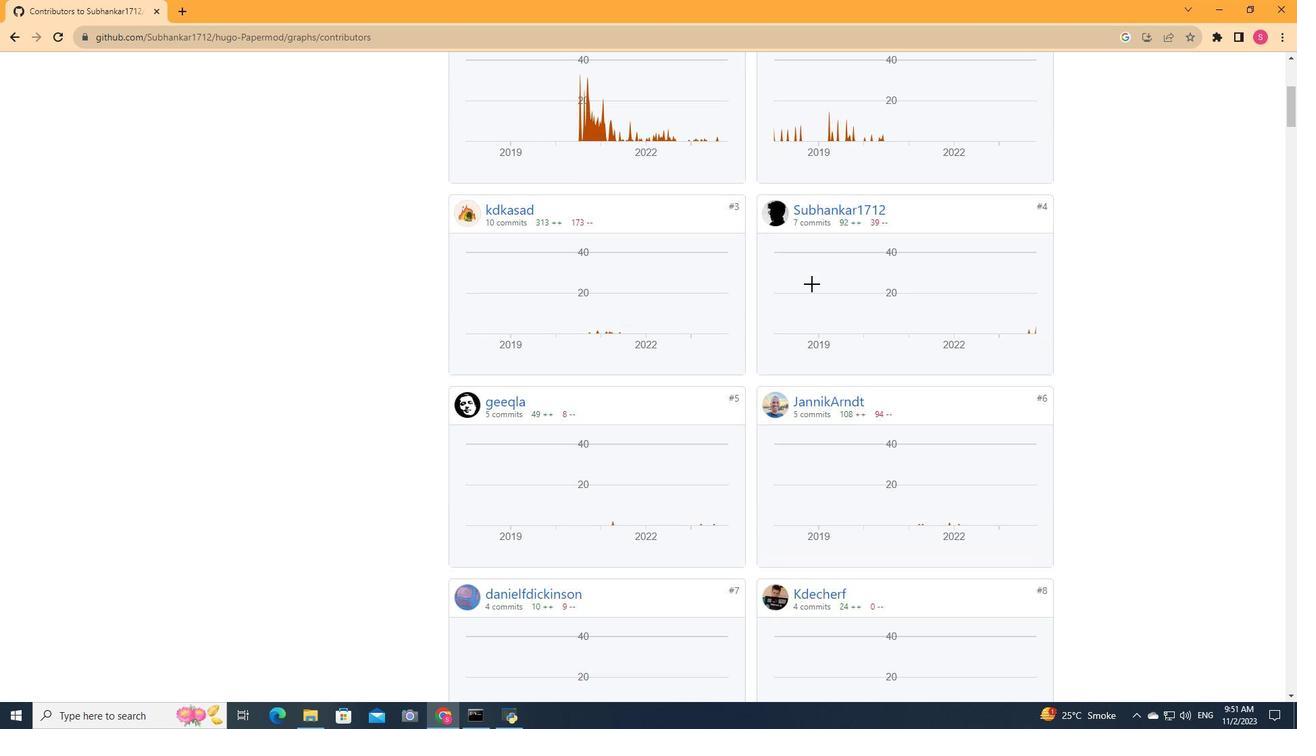 
Action: Mouse scrolled (812, 283) with delta (0, 0)
Screenshot: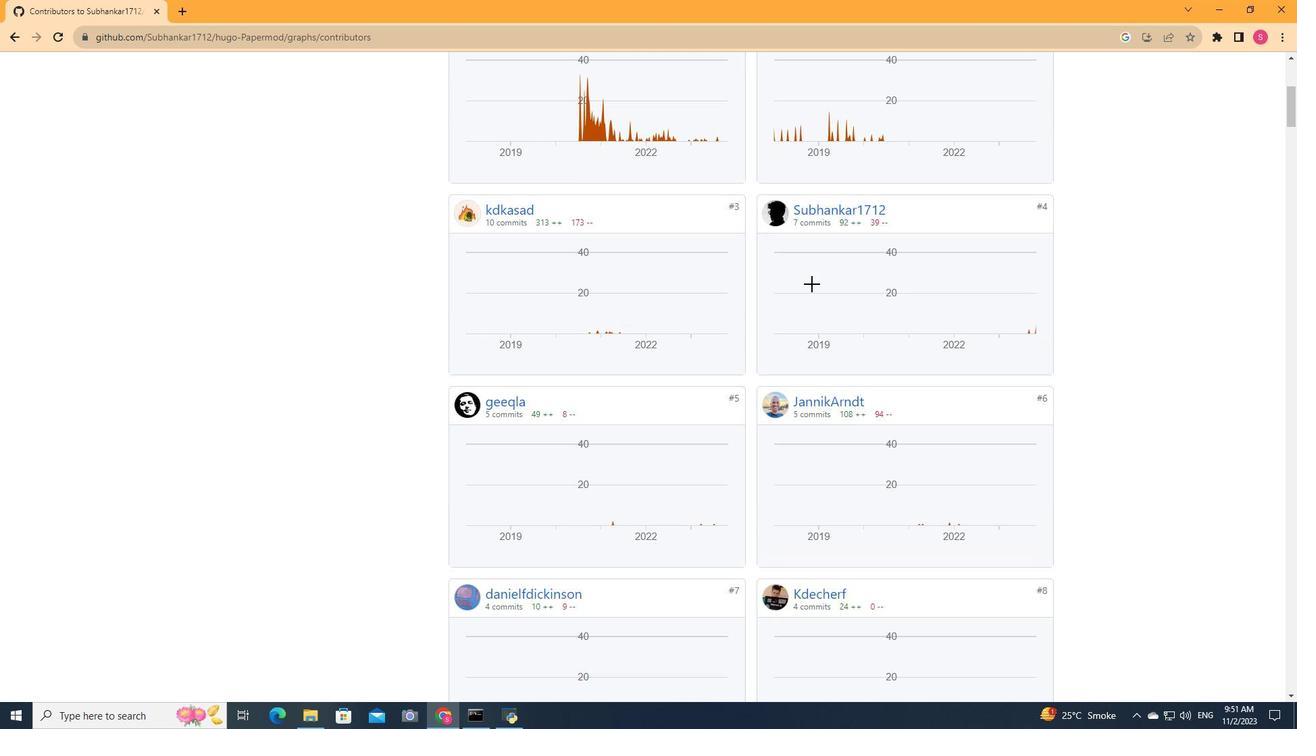 
Action: Mouse scrolled (812, 283) with delta (0, 0)
Screenshot: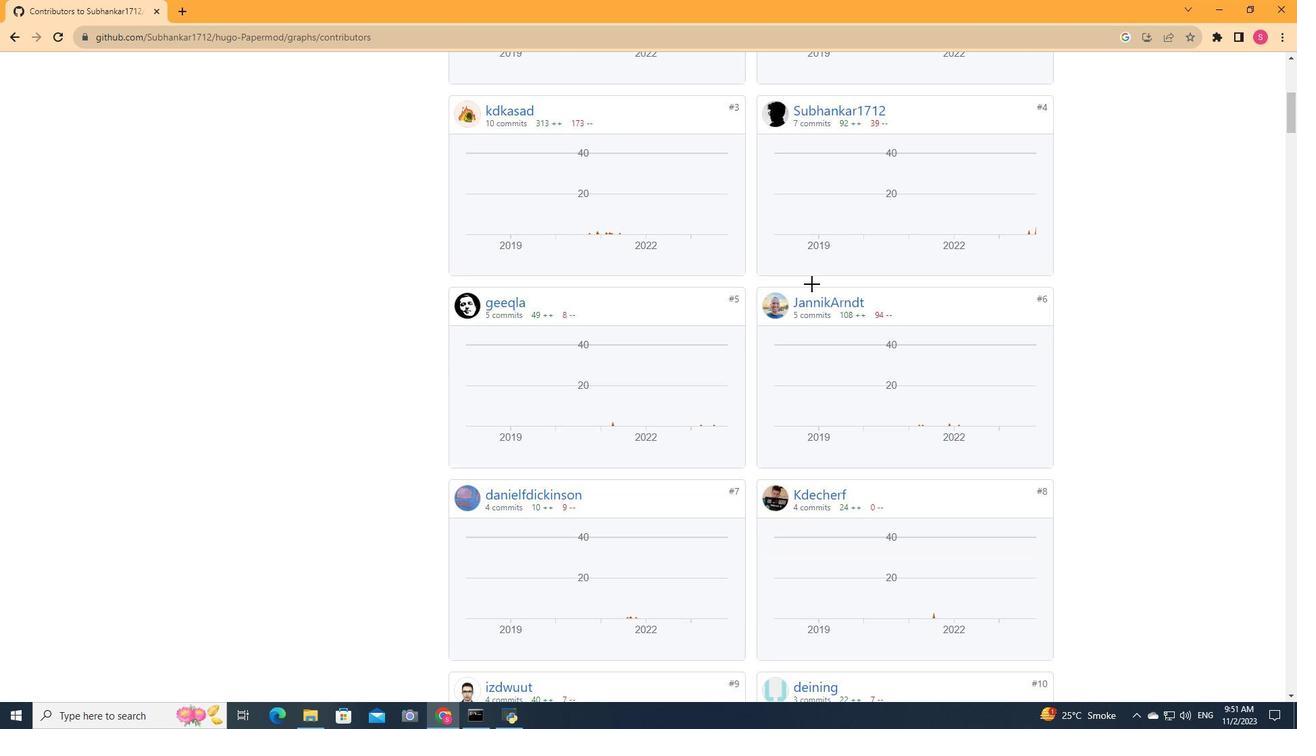 
Action: Mouse scrolled (812, 283) with delta (0, 0)
Screenshot: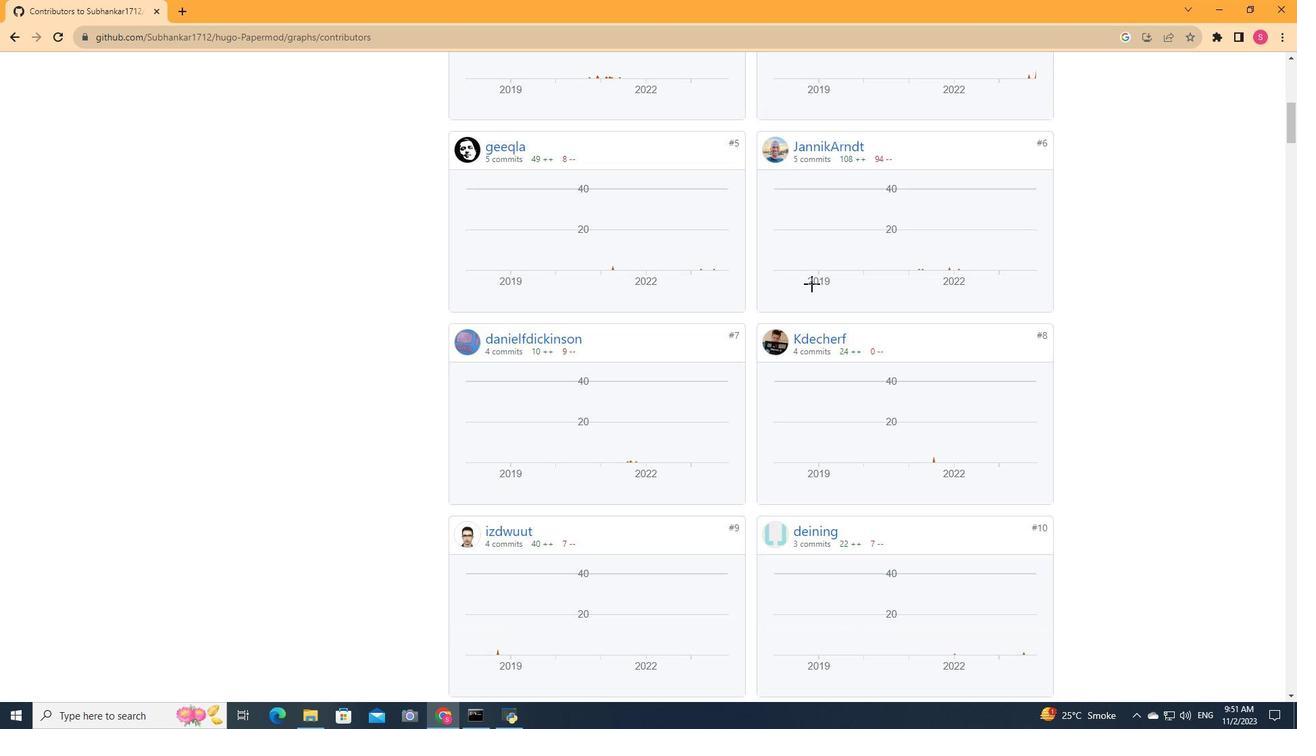 
Action: Mouse scrolled (812, 283) with delta (0, 0)
Screenshot: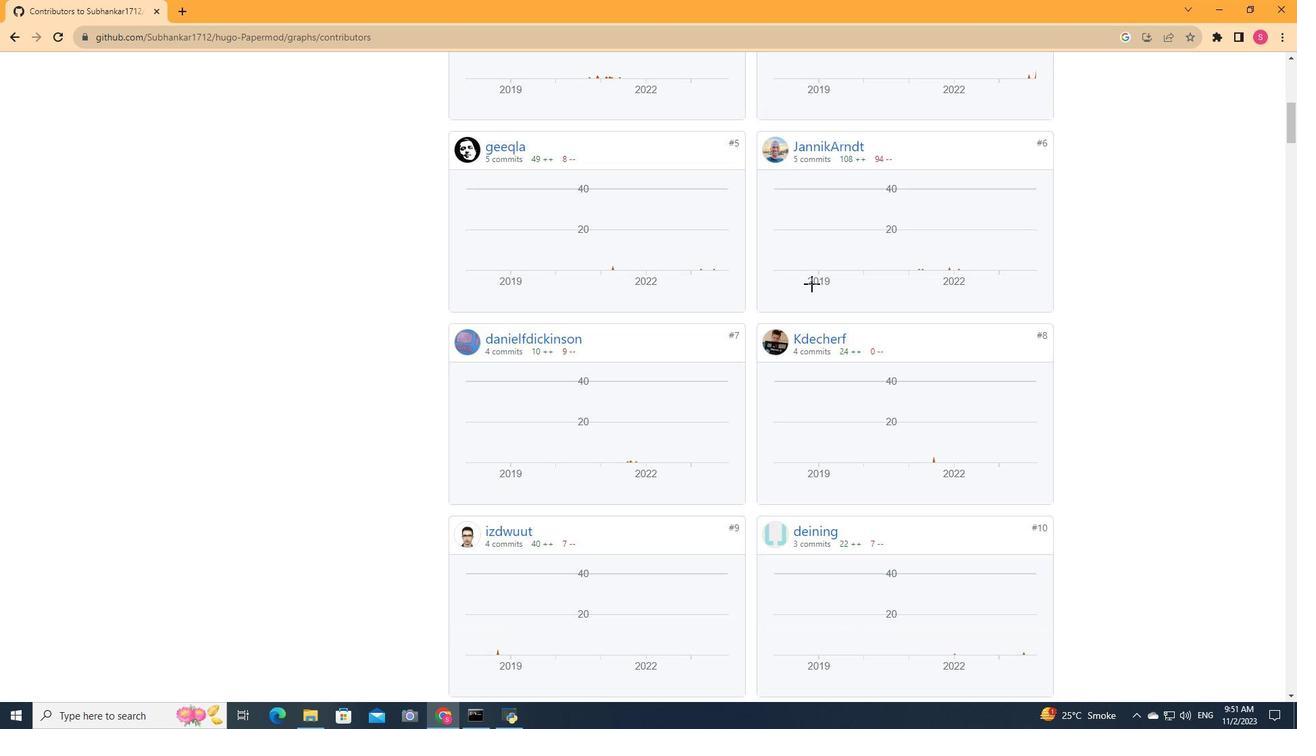 
Action: Mouse scrolled (812, 283) with delta (0, 0)
Screenshot: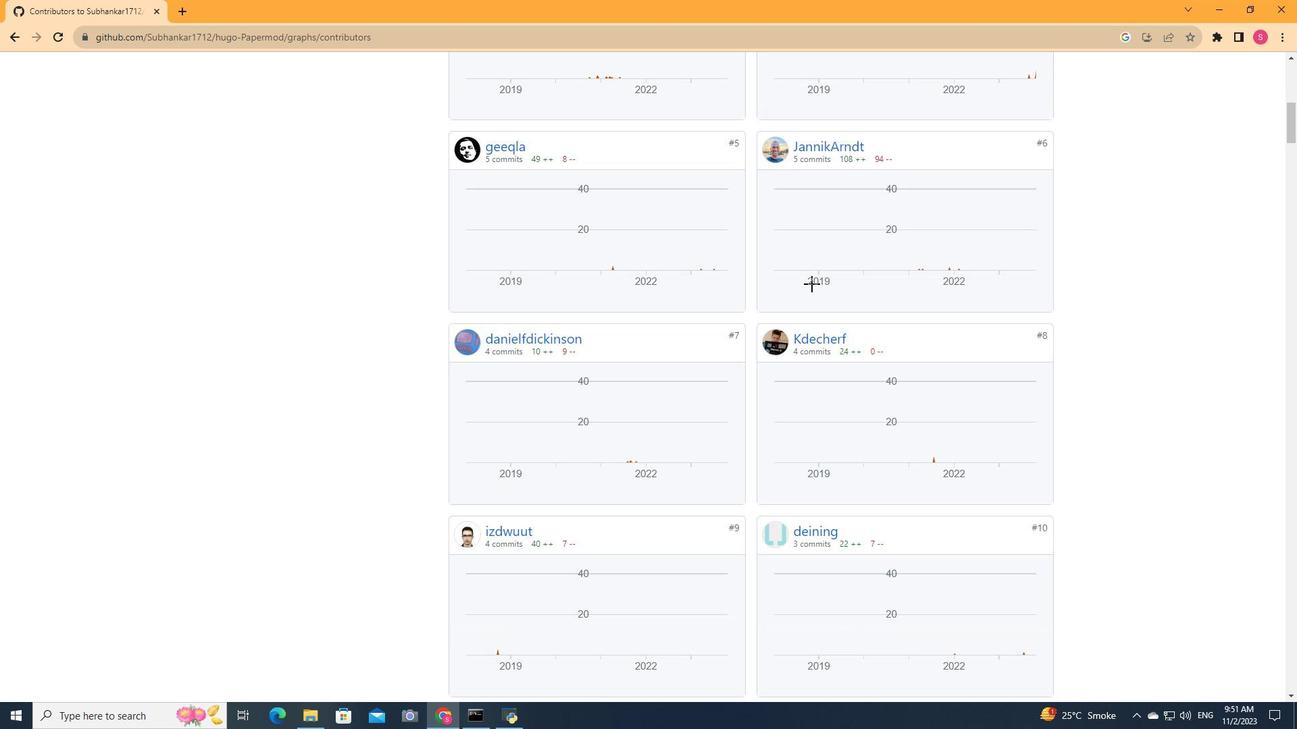 
Action: Mouse scrolled (812, 283) with delta (0, 0)
Screenshot: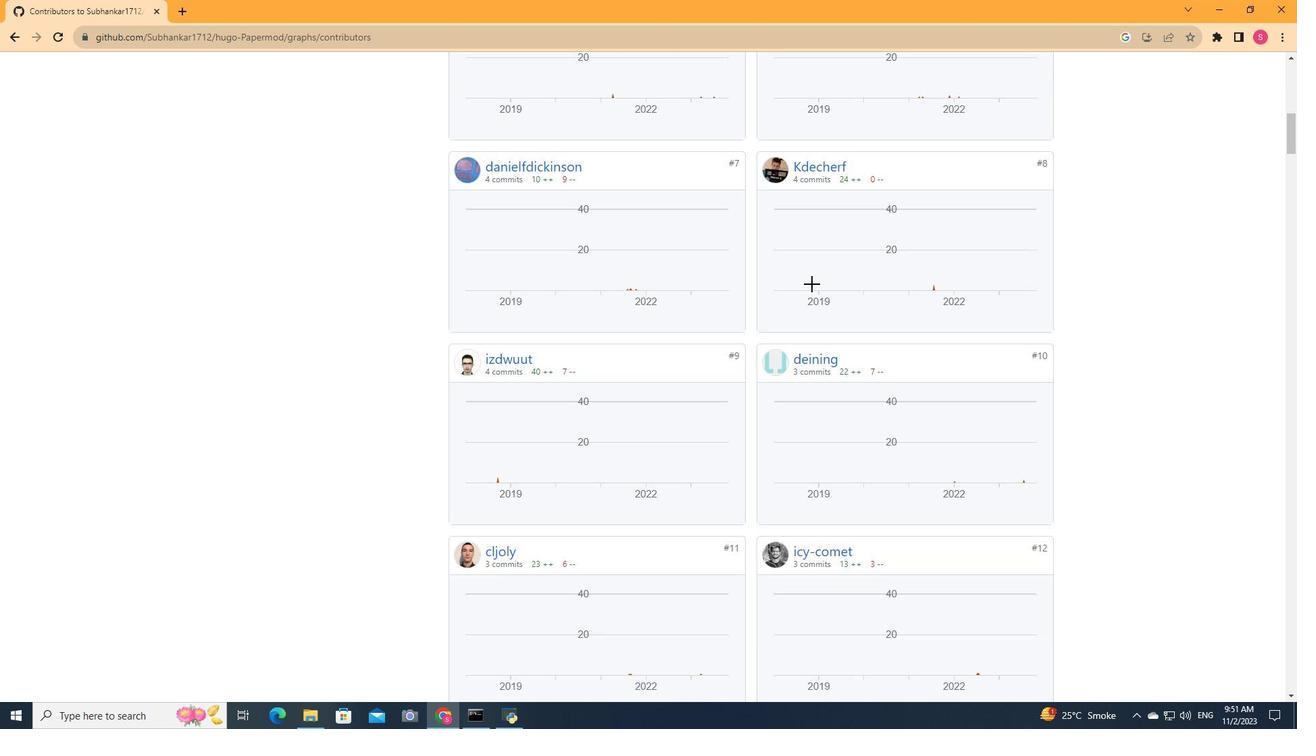 
Action: Mouse scrolled (812, 283) with delta (0, 0)
Screenshot: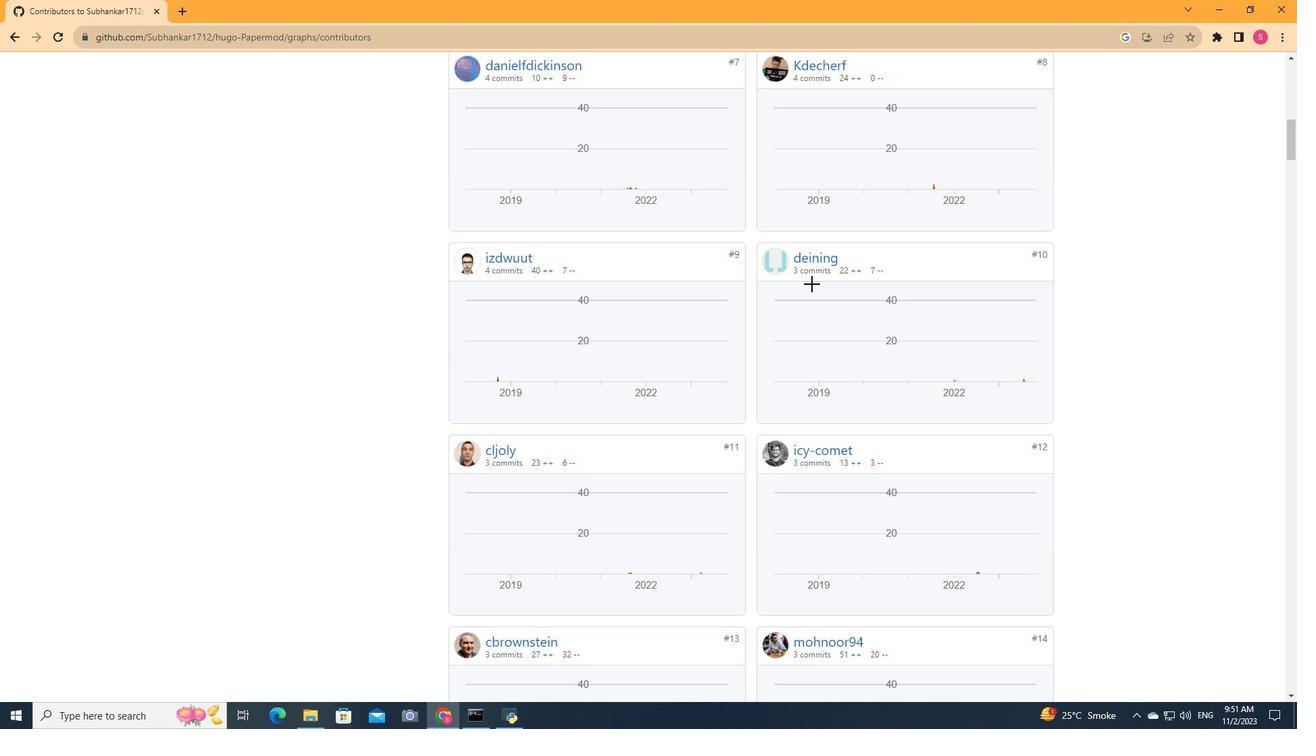 
Action: Mouse scrolled (812, 283) with delta (0, 0)
Screenshot: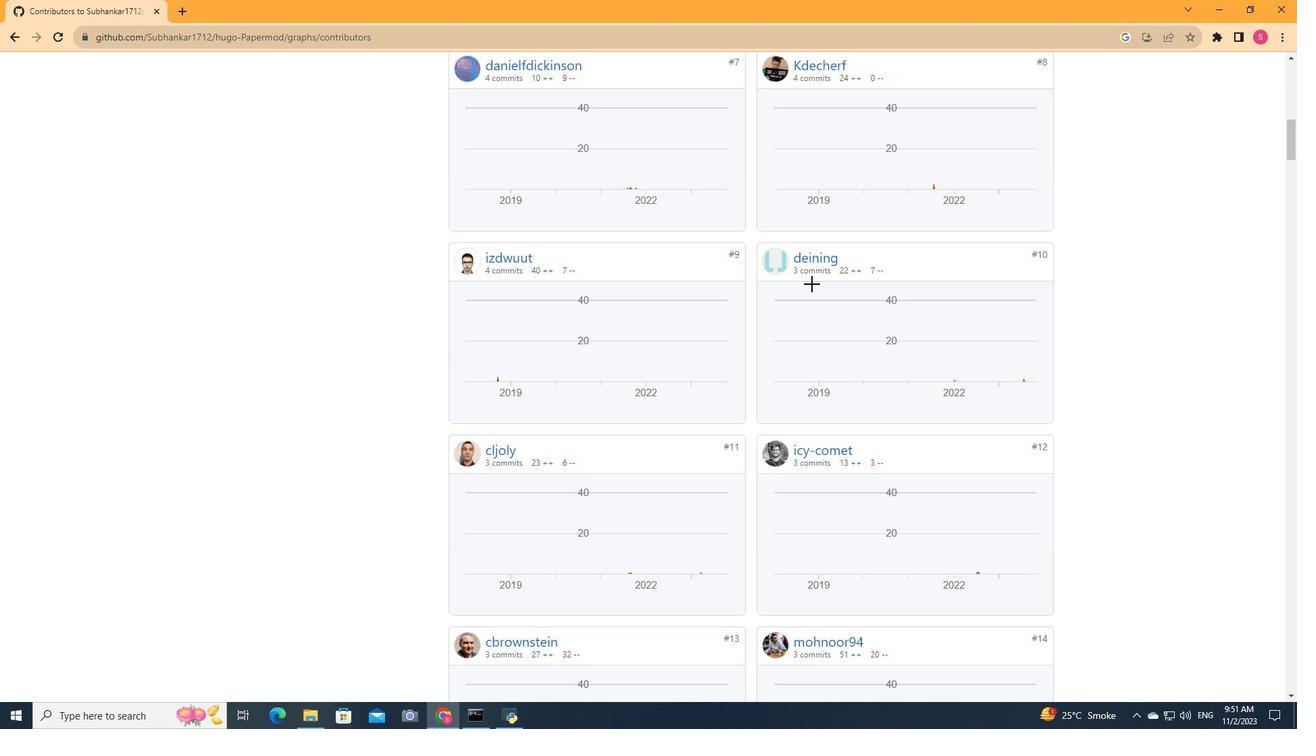 
Action: Mouse scrolled (812, 283) with delta (0, 0)
Screenshot: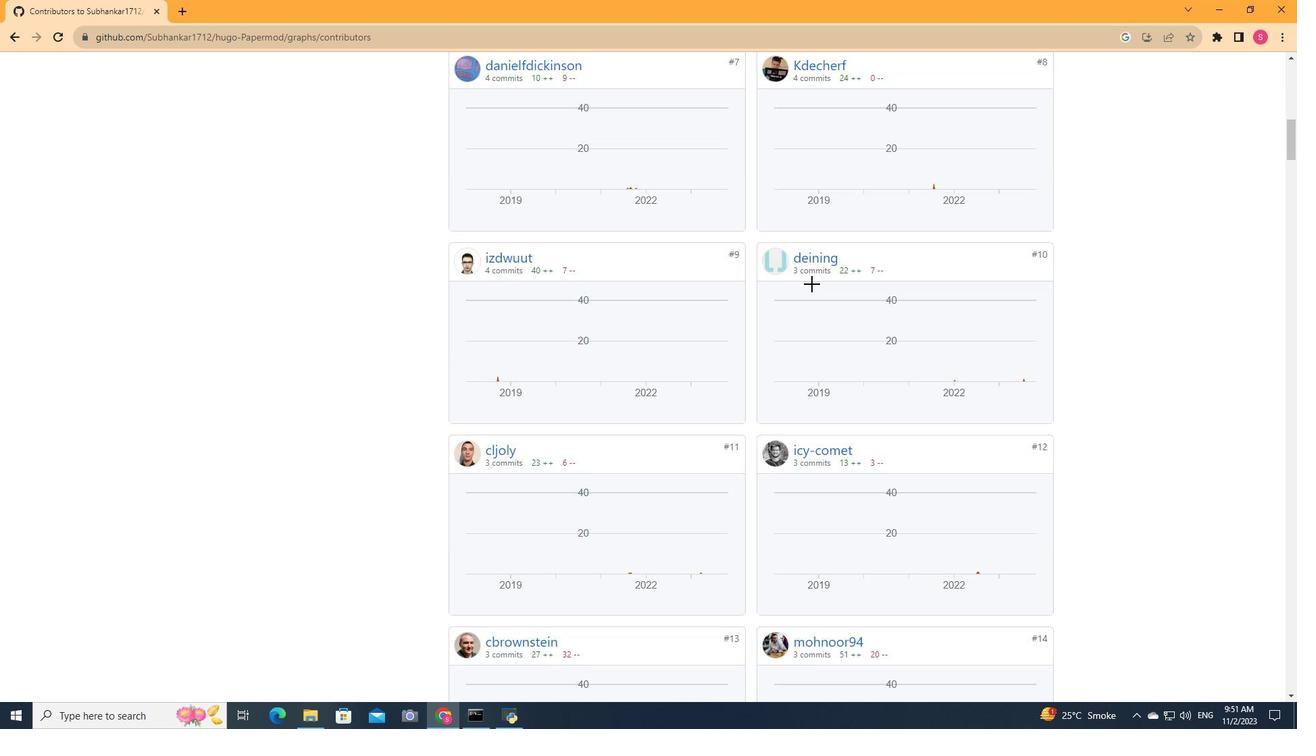 
Action: Mouse scrolled (812, 283) with delta (0, 0)
Screenshot: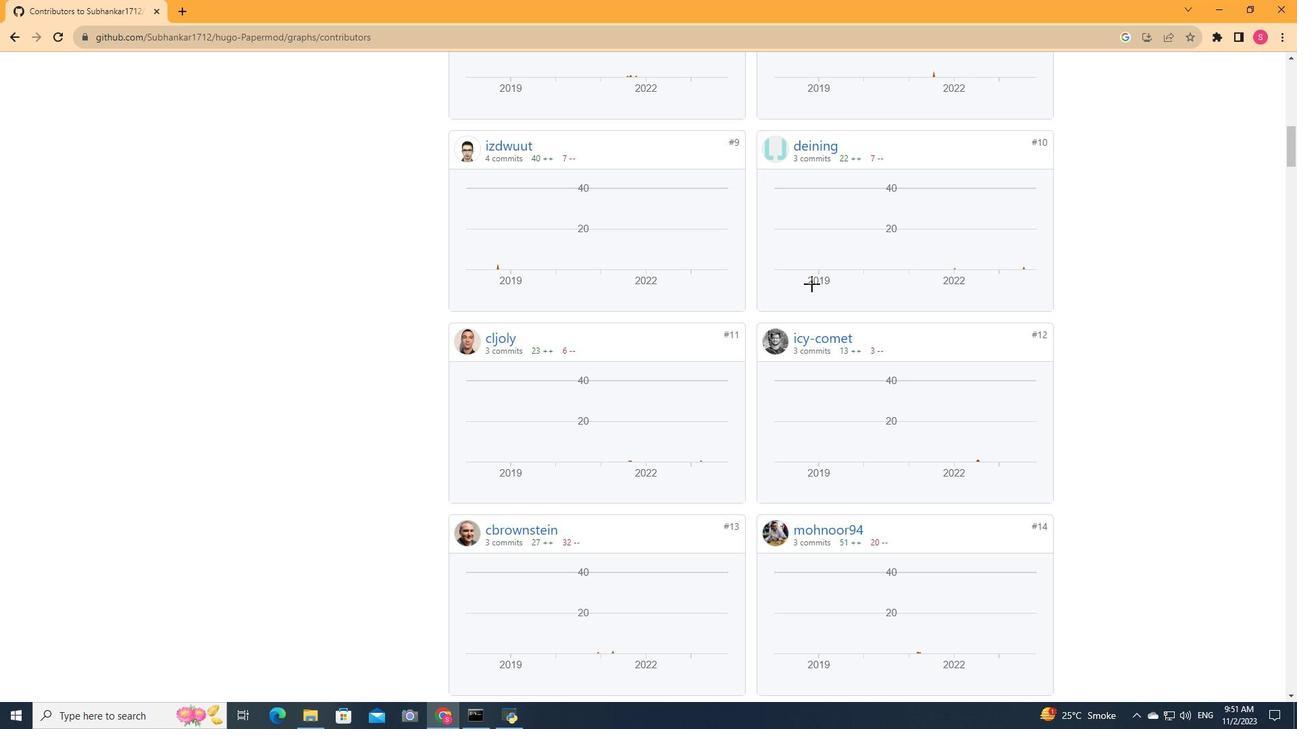 
Action: Mouse scrolled (812, 283) with delta (0, 0)
Screenshot: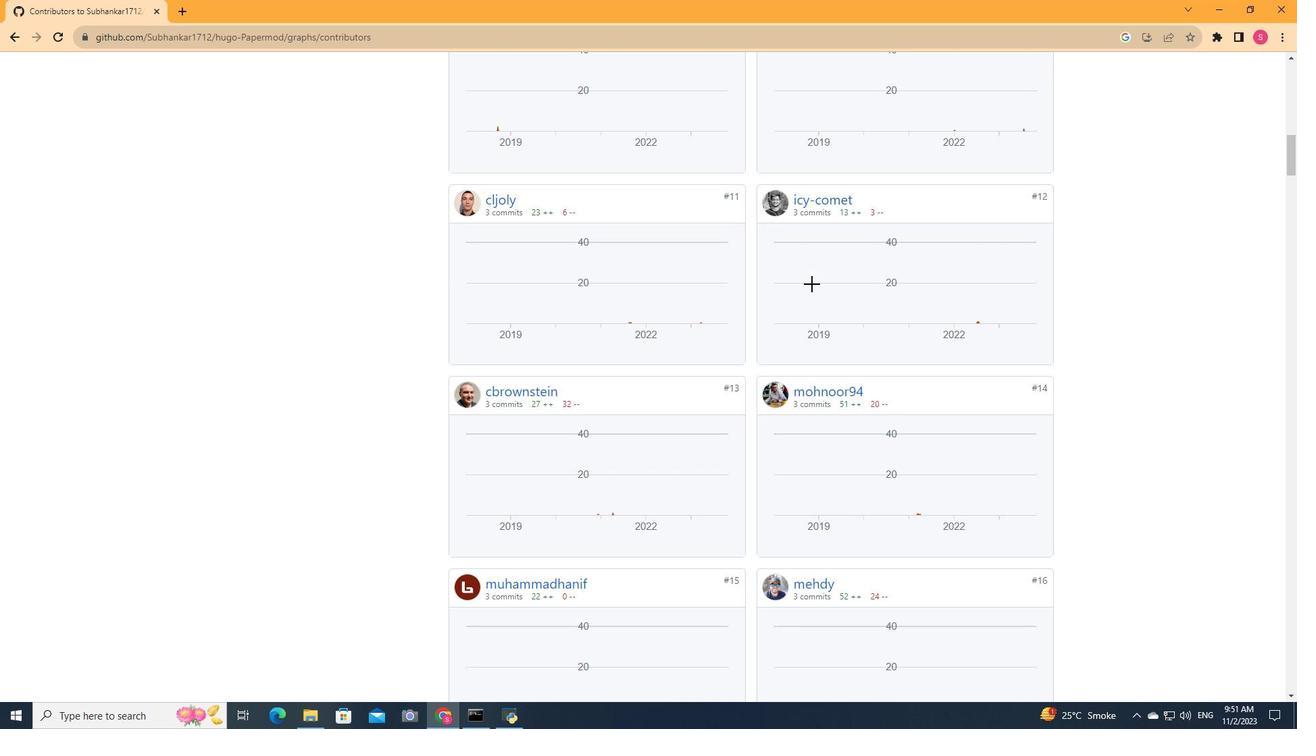 
Action: Mouse scrolled (812, 283) with delta (0, 0)
Screenshot: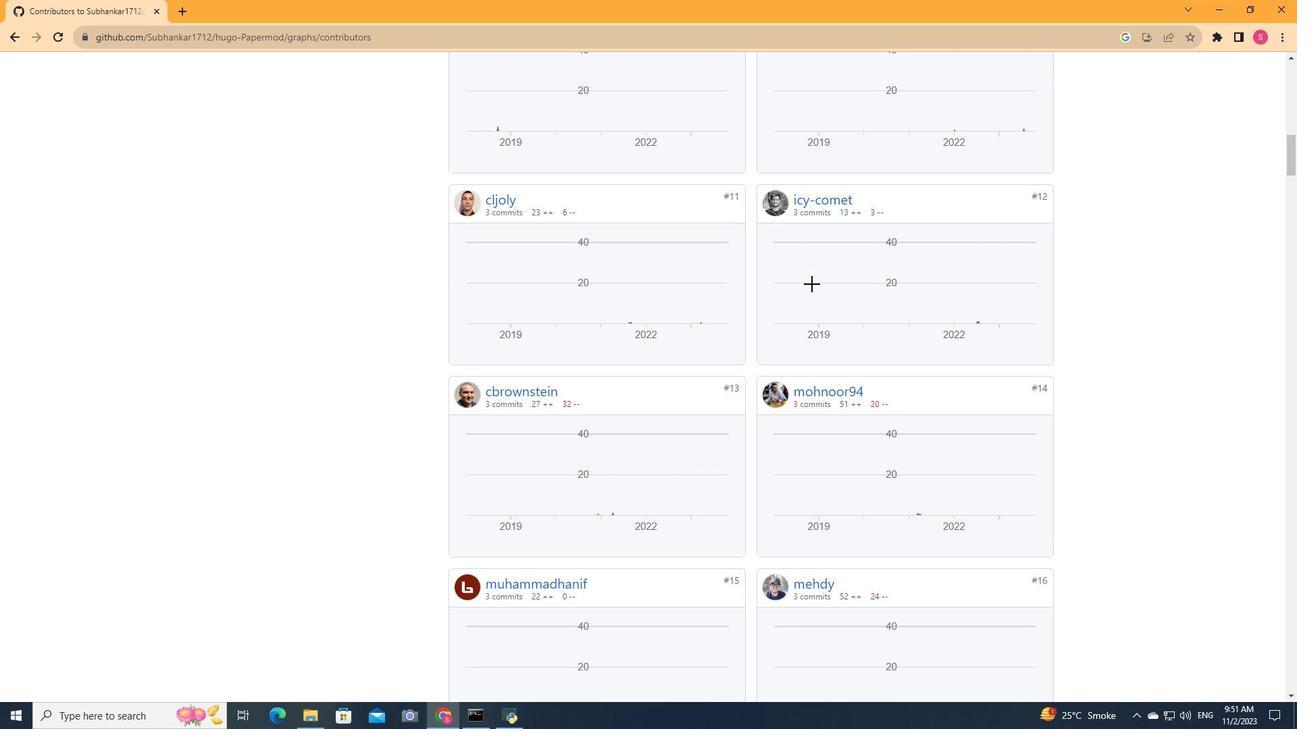 
Action: Mouse scrolled (812, 283) with delta (0, 0)
Screenshot: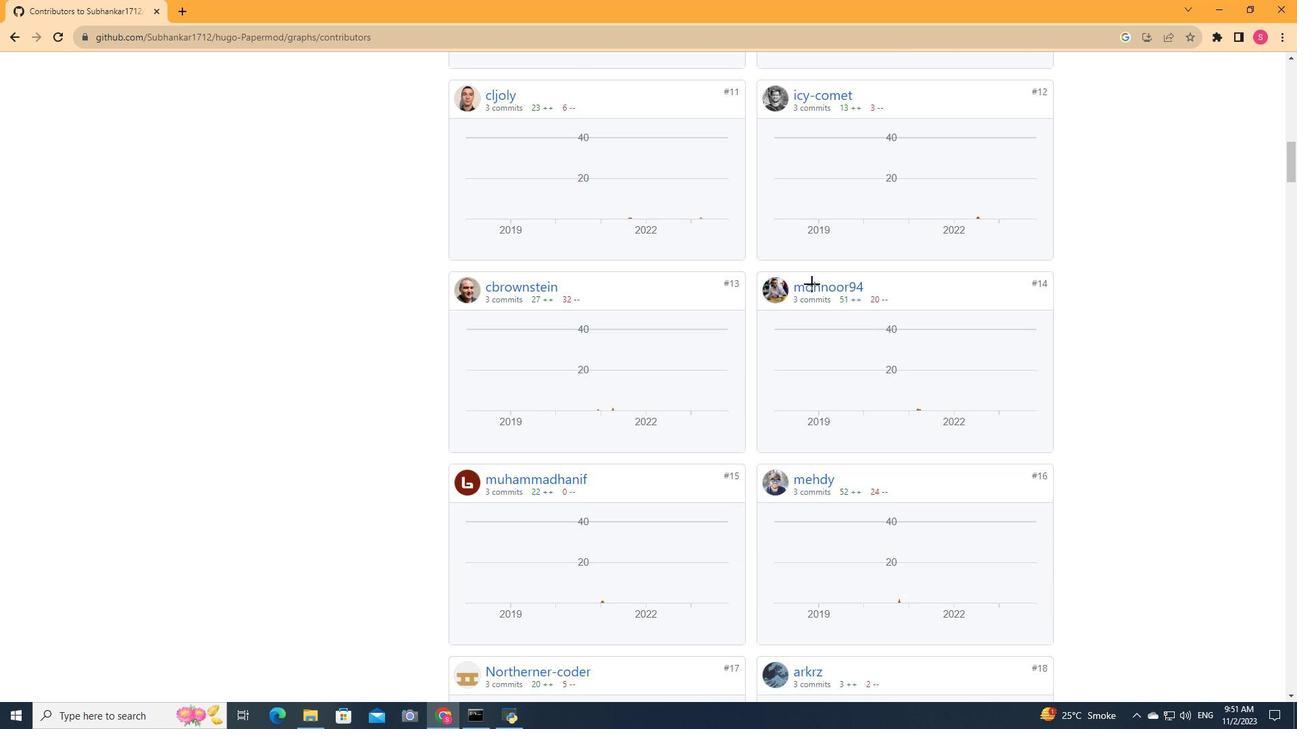 
Action: Mouse scrolled (812, 283) with delta (0, 0)
Screenshot: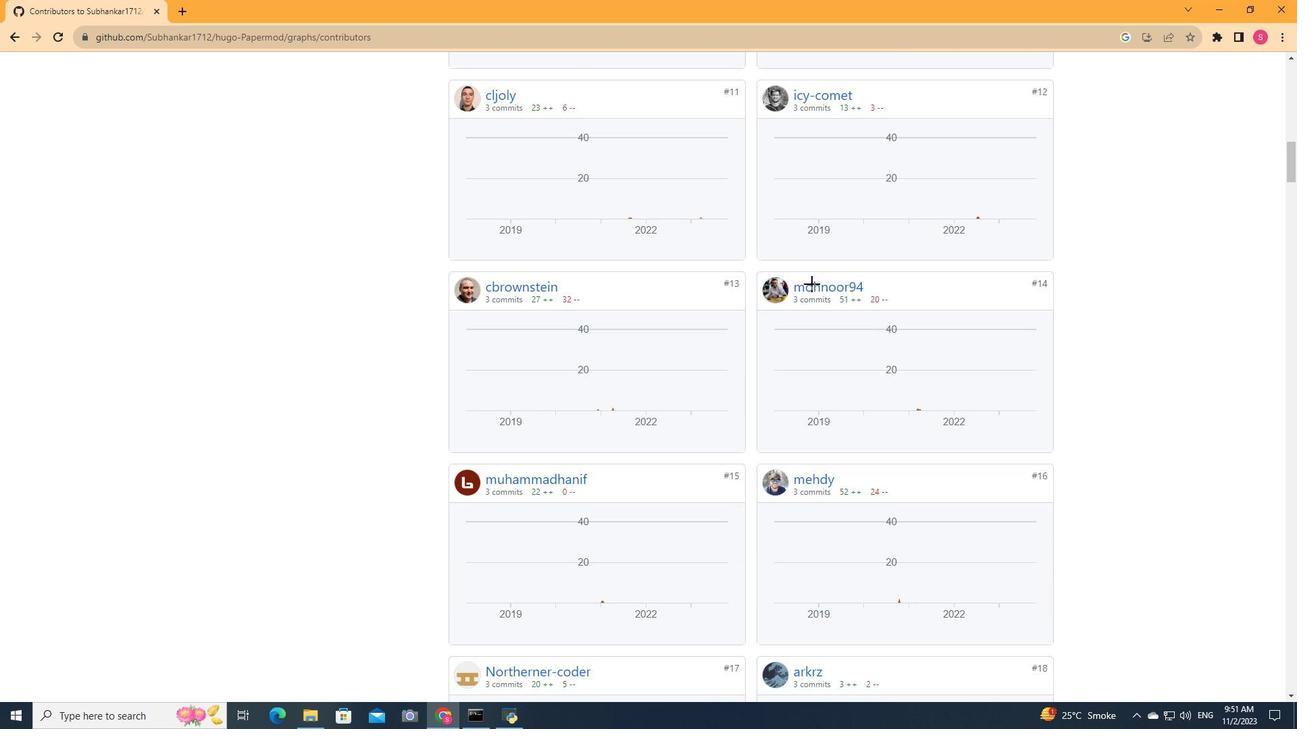 
Action: Mouse scrolled (812, 283) with delta (0, 0)
Screenshot: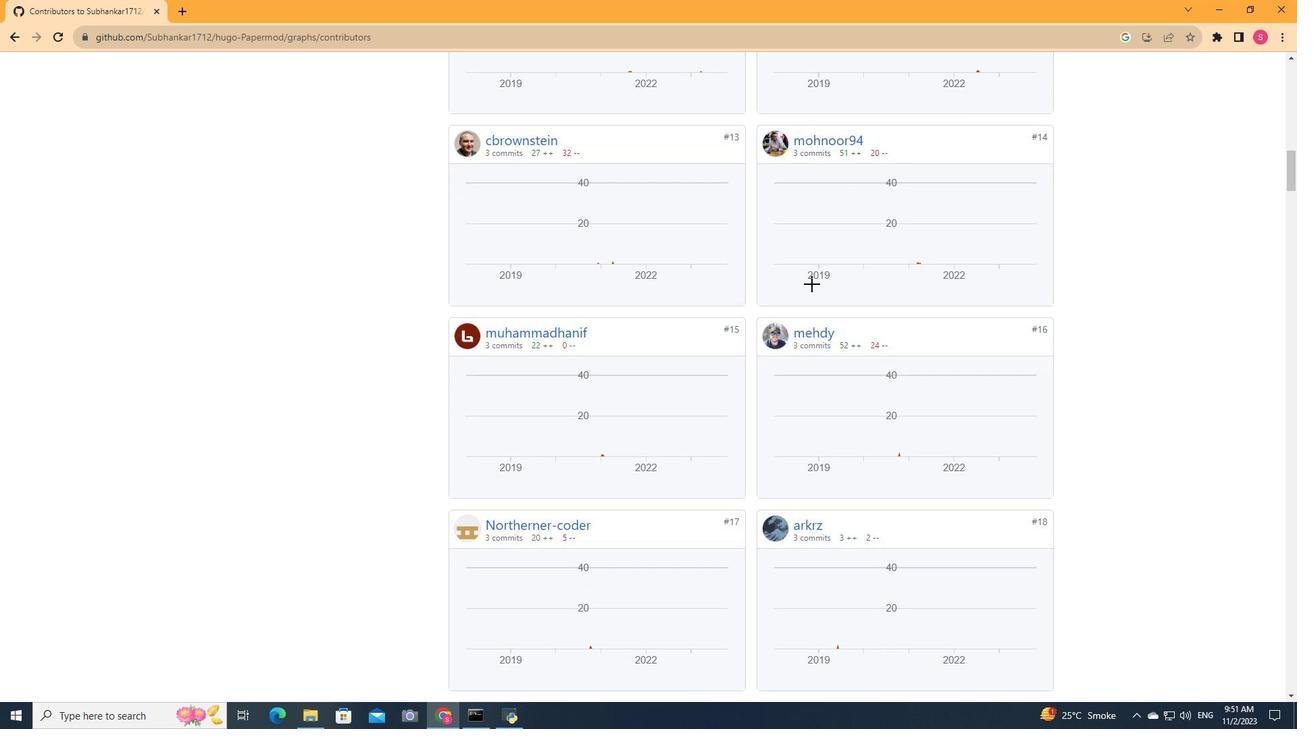
Action: Mouse scrolled (812, 283) with delta (0, 0)
Screenshot: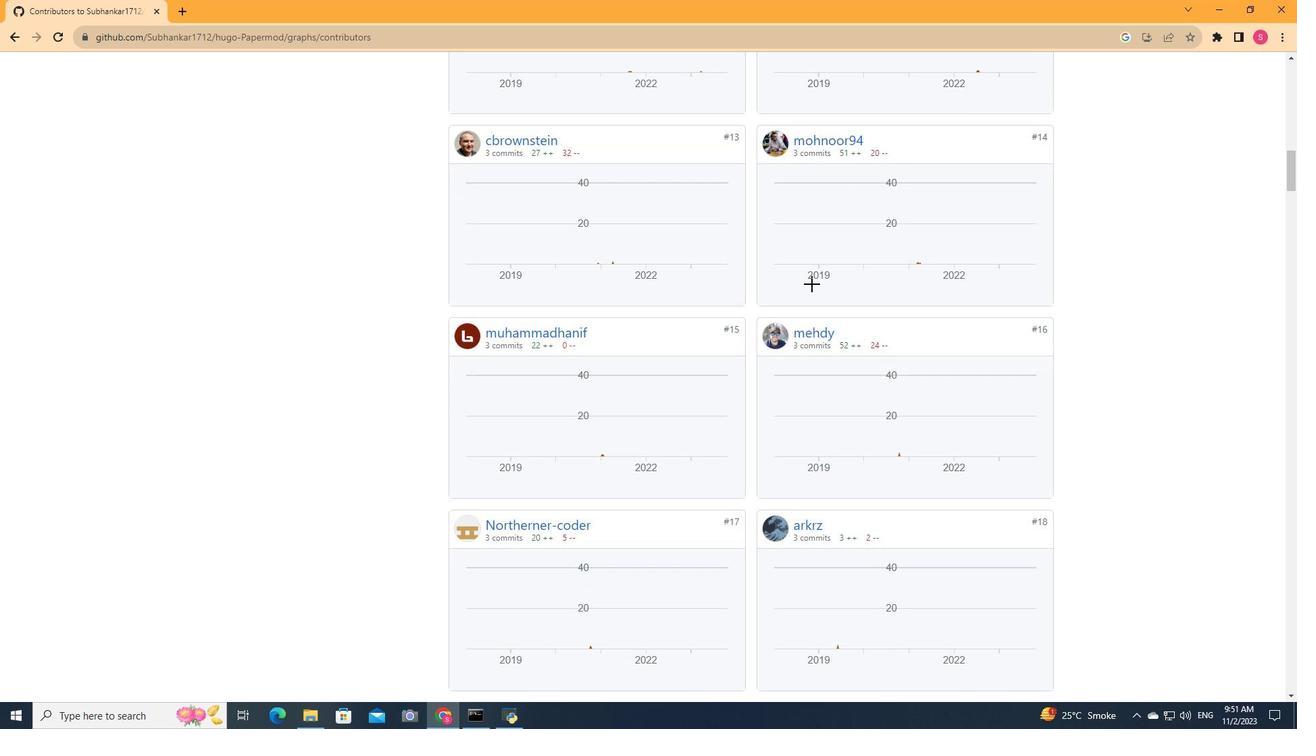 
Action: Mouse scrolled (812, 283) with delta (0, 0)
Screenshot: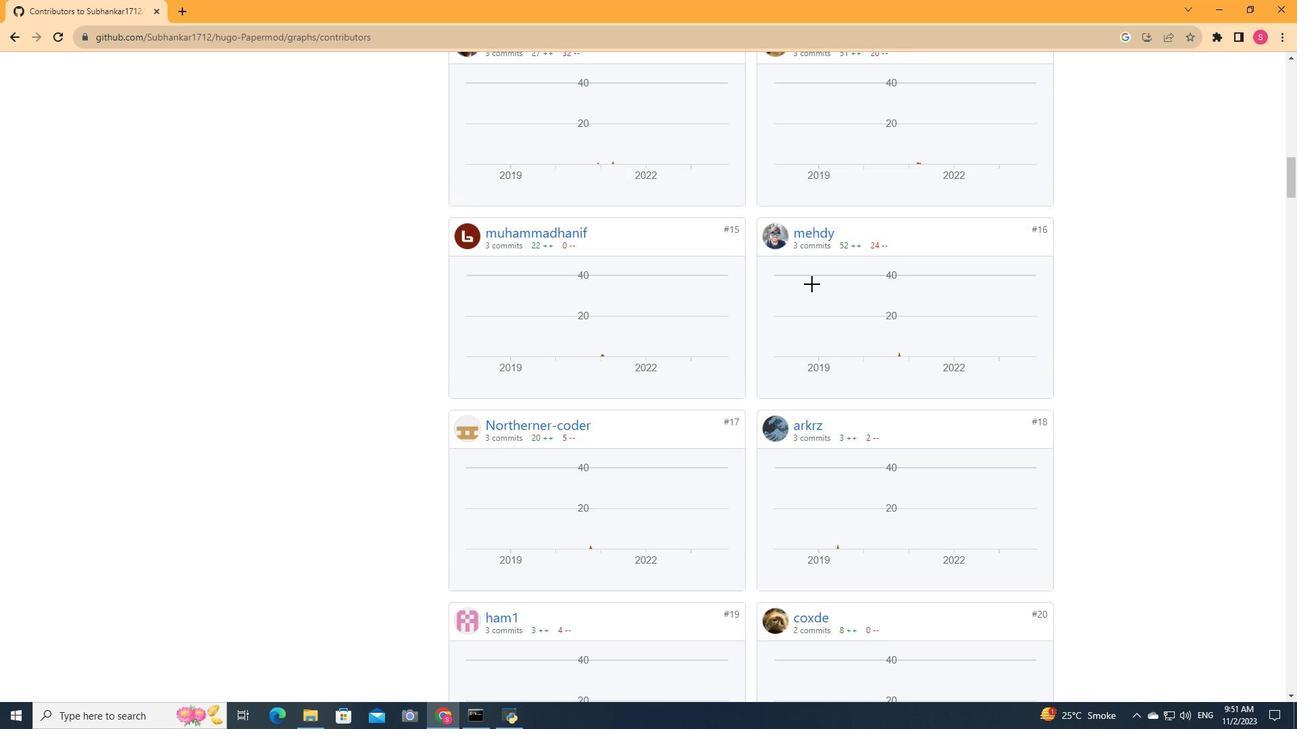 
Action: Mouse scrolled (812, 283) with delta (0, 0)
Screenshot: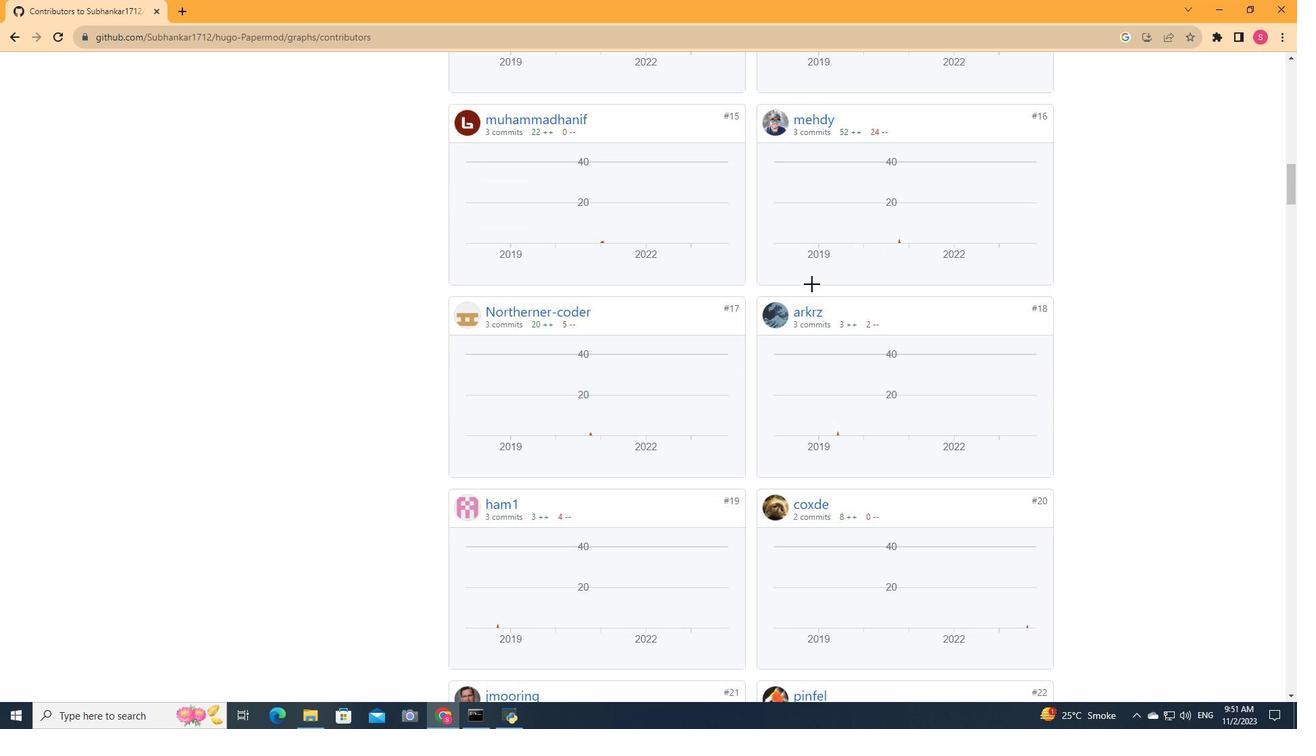 
Action: Mouse scrolled (812, 283) with delta (0, 0)
Screenshot: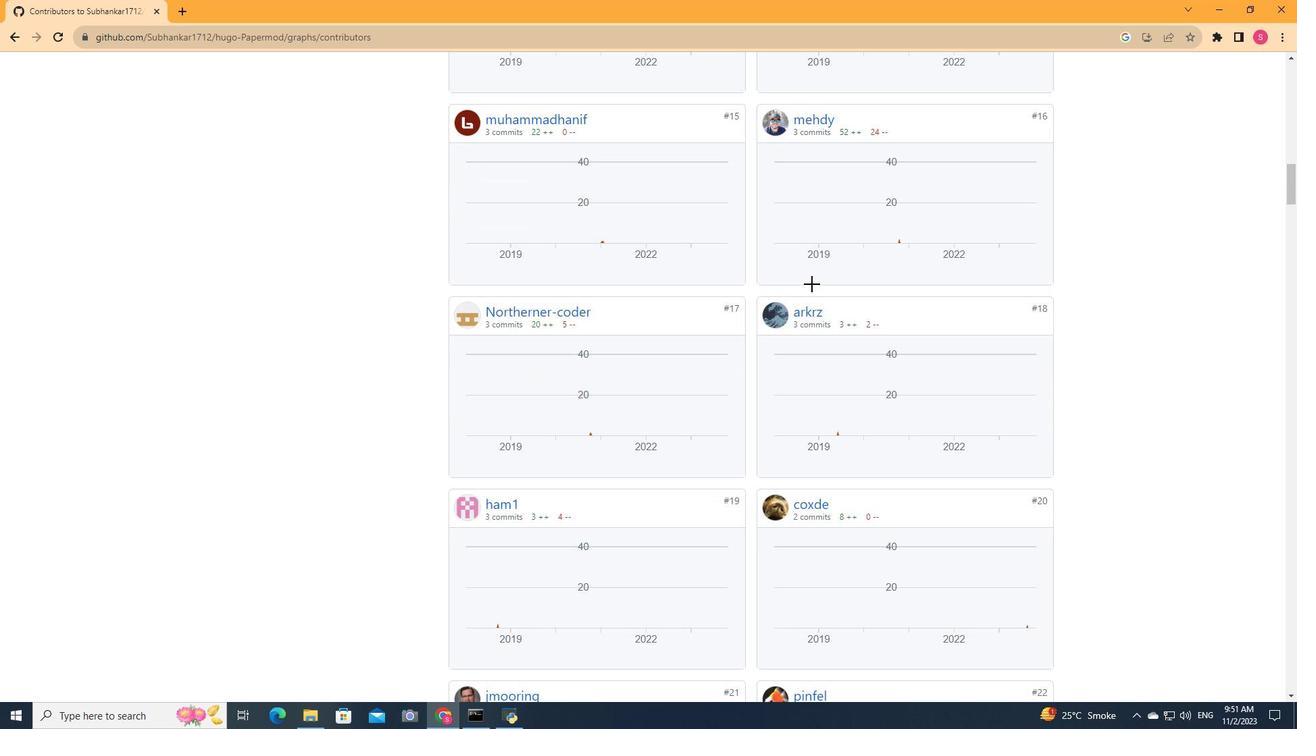 
Action: Mouse scrolled (812, 283) with delta (0, 0)
Screenshot: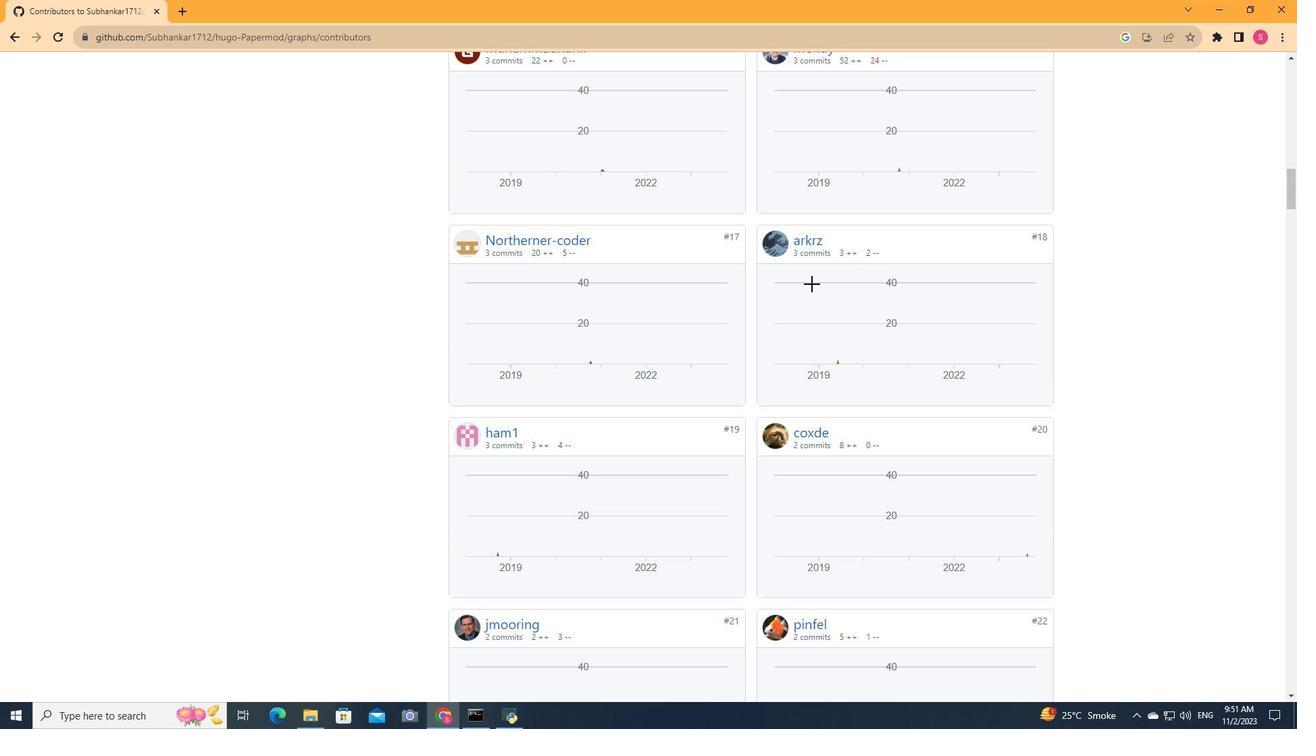 
Action: Mouse scrolled (812, 283) with delta (0, 0)
Screenshot: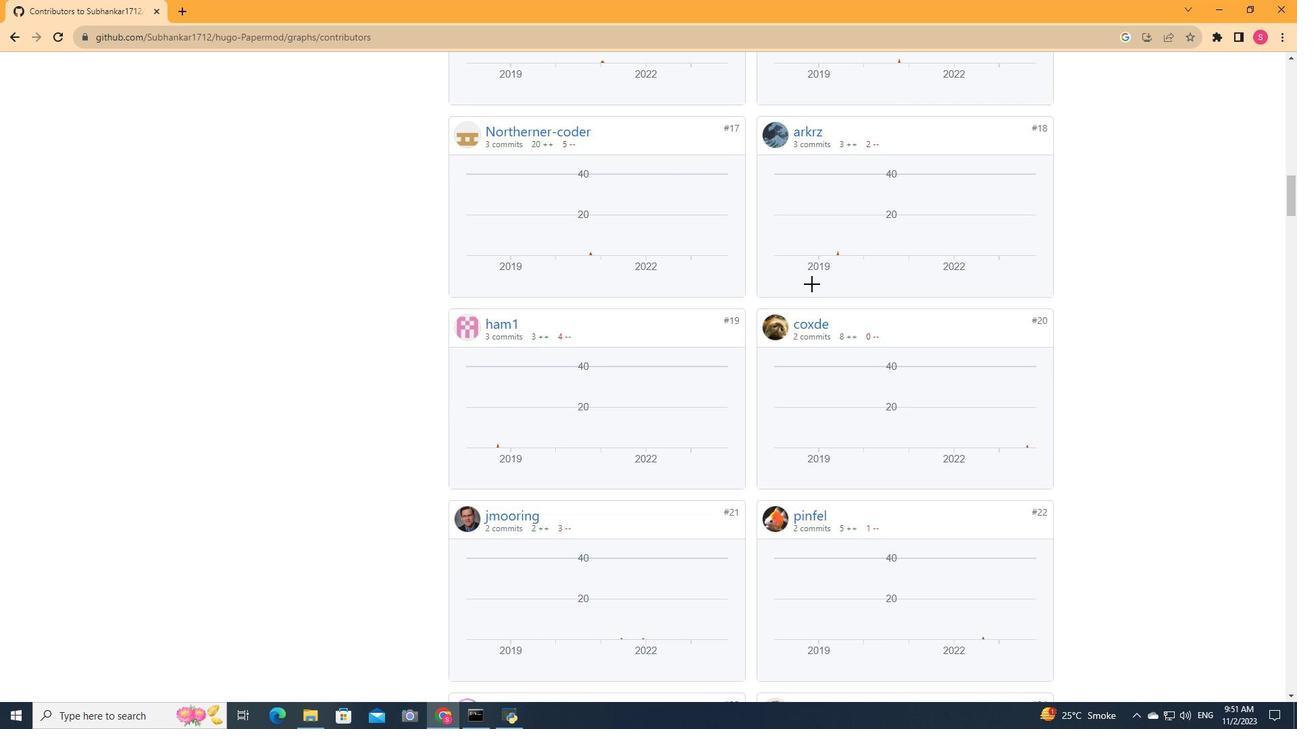 
Action: Mouse scrolled (812, 283) with delta (0, 0)
Screenshot: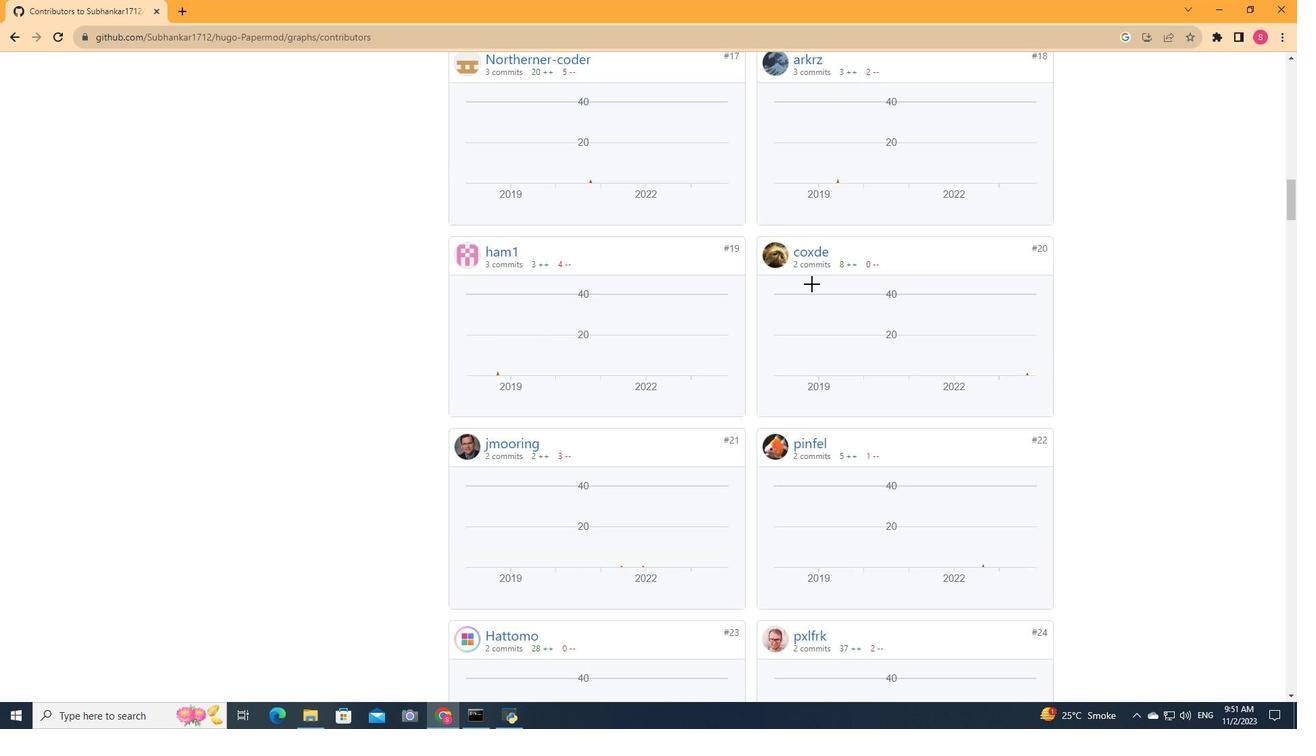 
Action: Mouse scrolled (812, 283) with delta (0, 0)
Screenshot: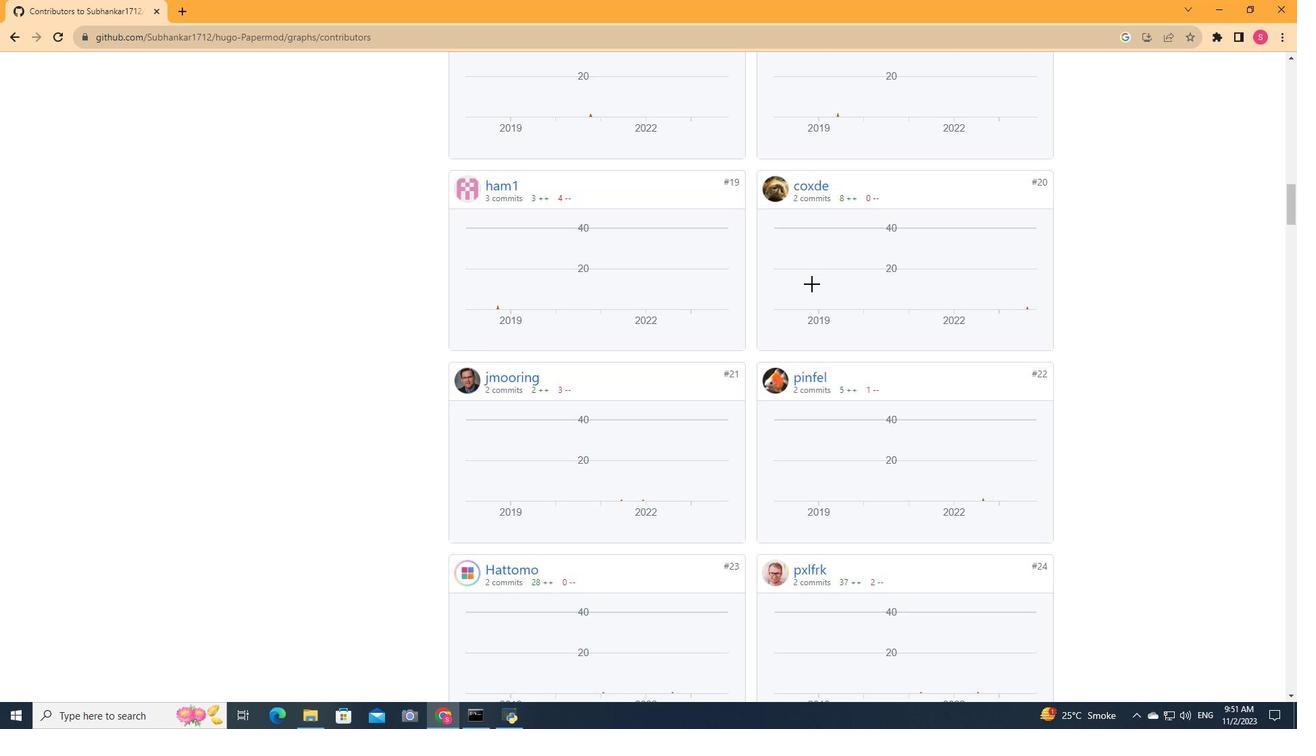 
Action: Mouse scrolled (812, 283) with delta (0, 0)
Screenshot: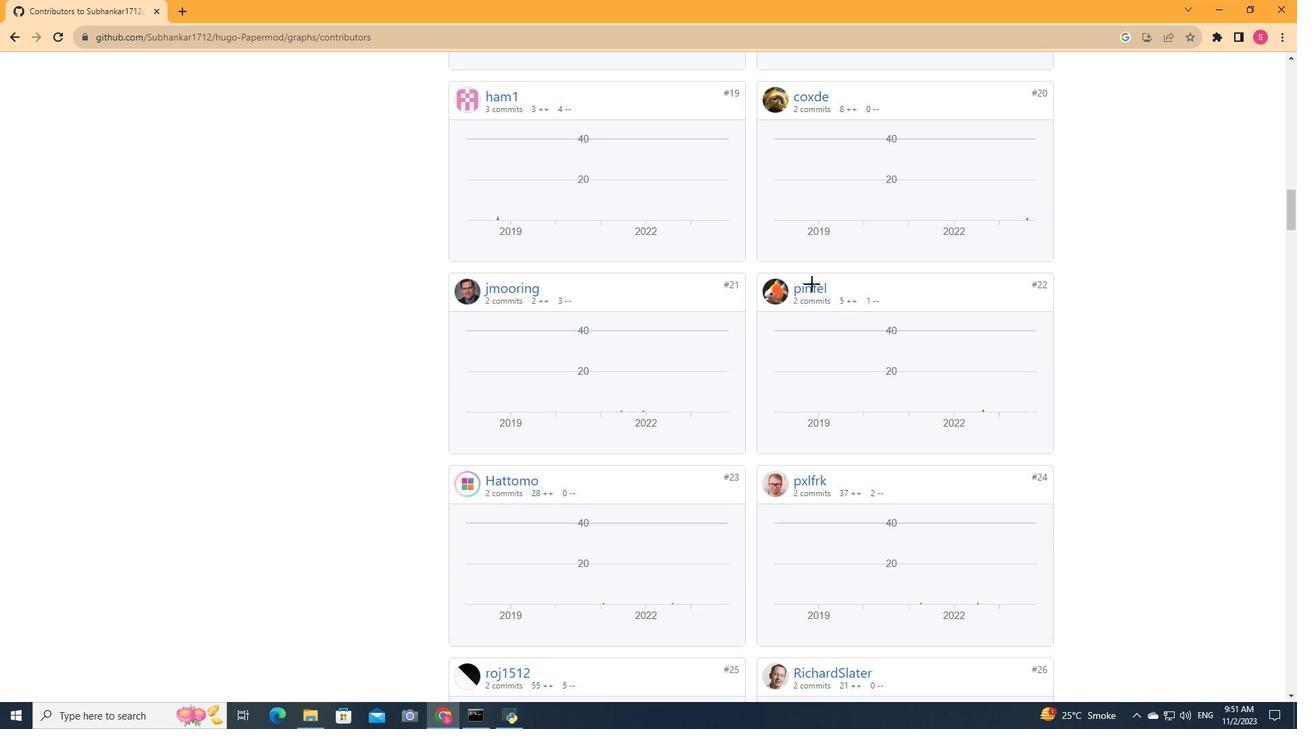 
Action: Mouse scrolled (812, 283) with delta (0, 0)
Screenshot: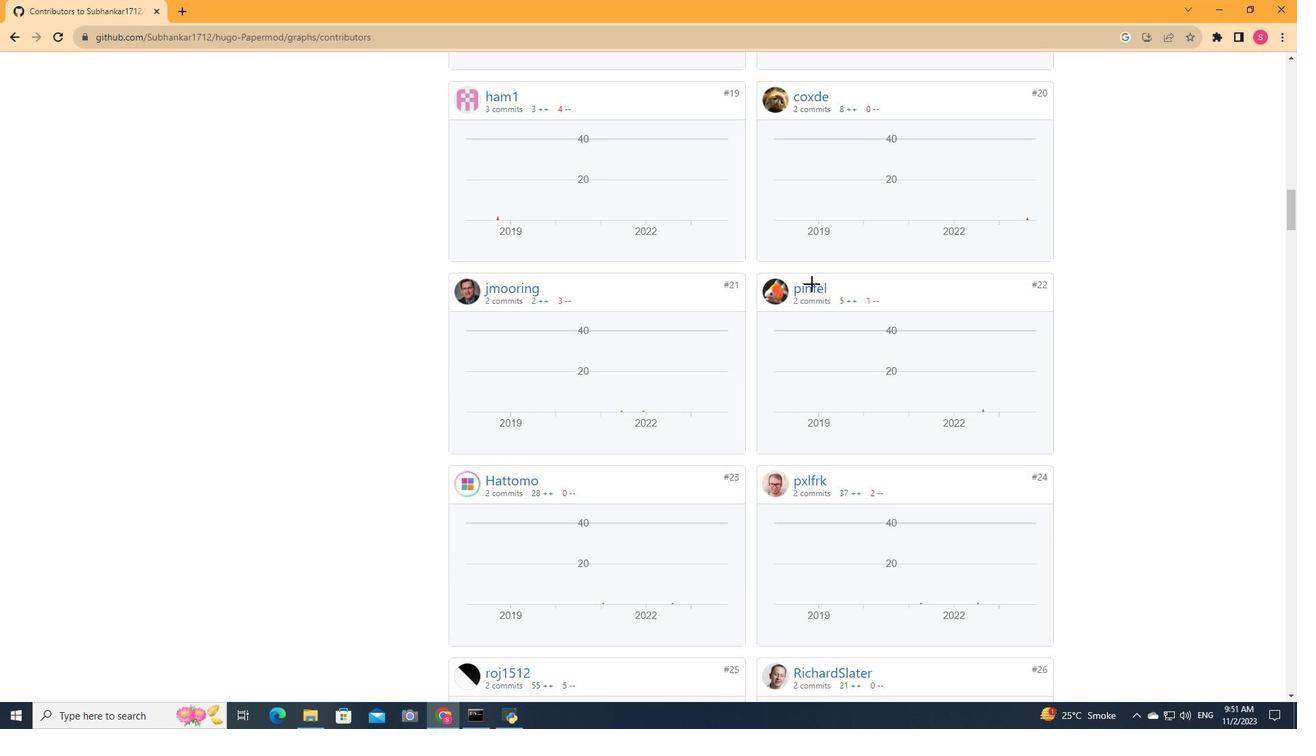 
Action: Mouse scrolled (812, 283) with delta (0, 0)
Screenshot: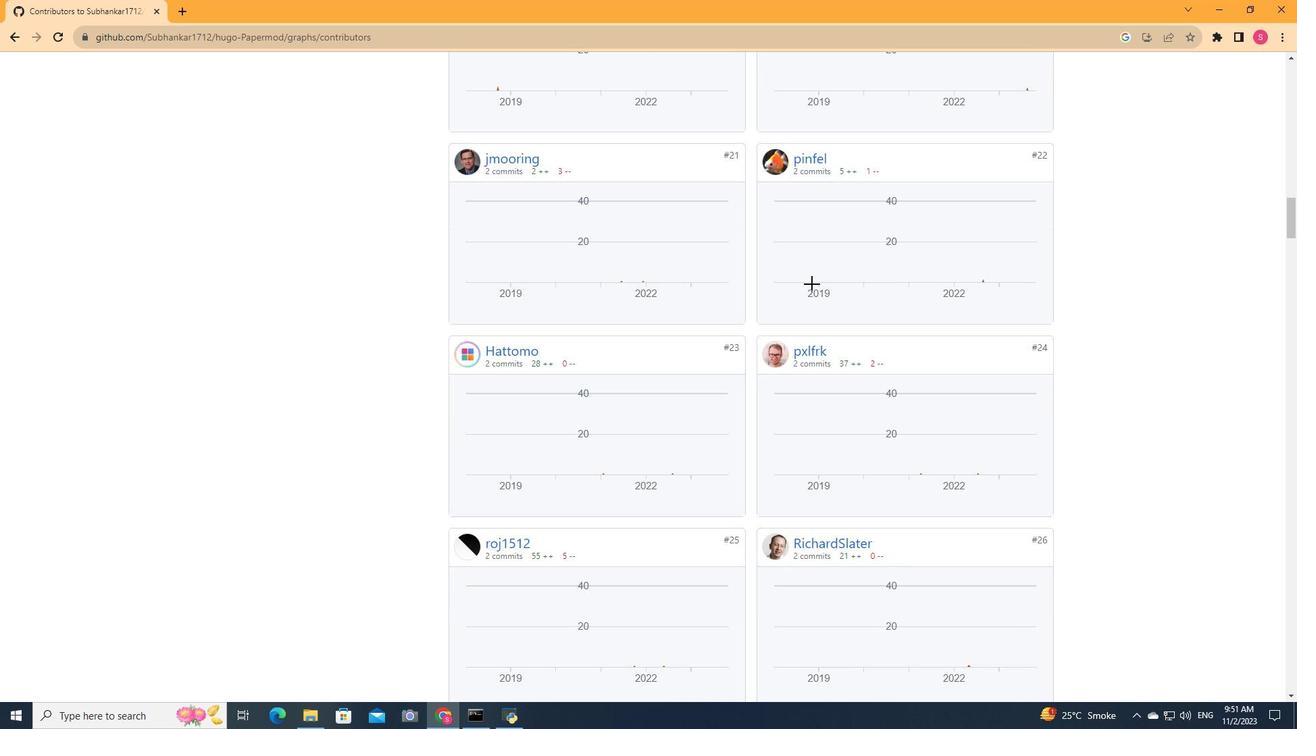 
Action: Mouse scrolled (812, 283) with delta (0, 0)
Screenshot: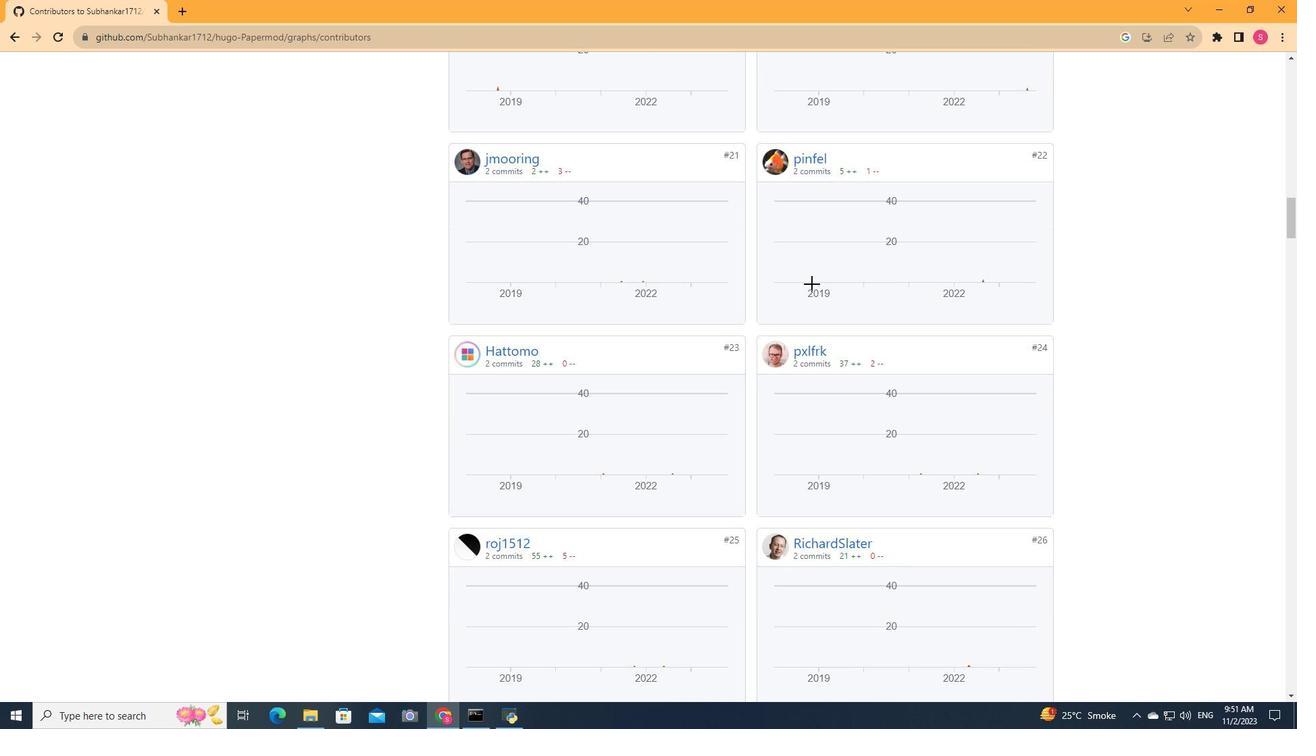 
Action: Mouse scrolled (812, 283) with delta (0, 0)
Screenshot: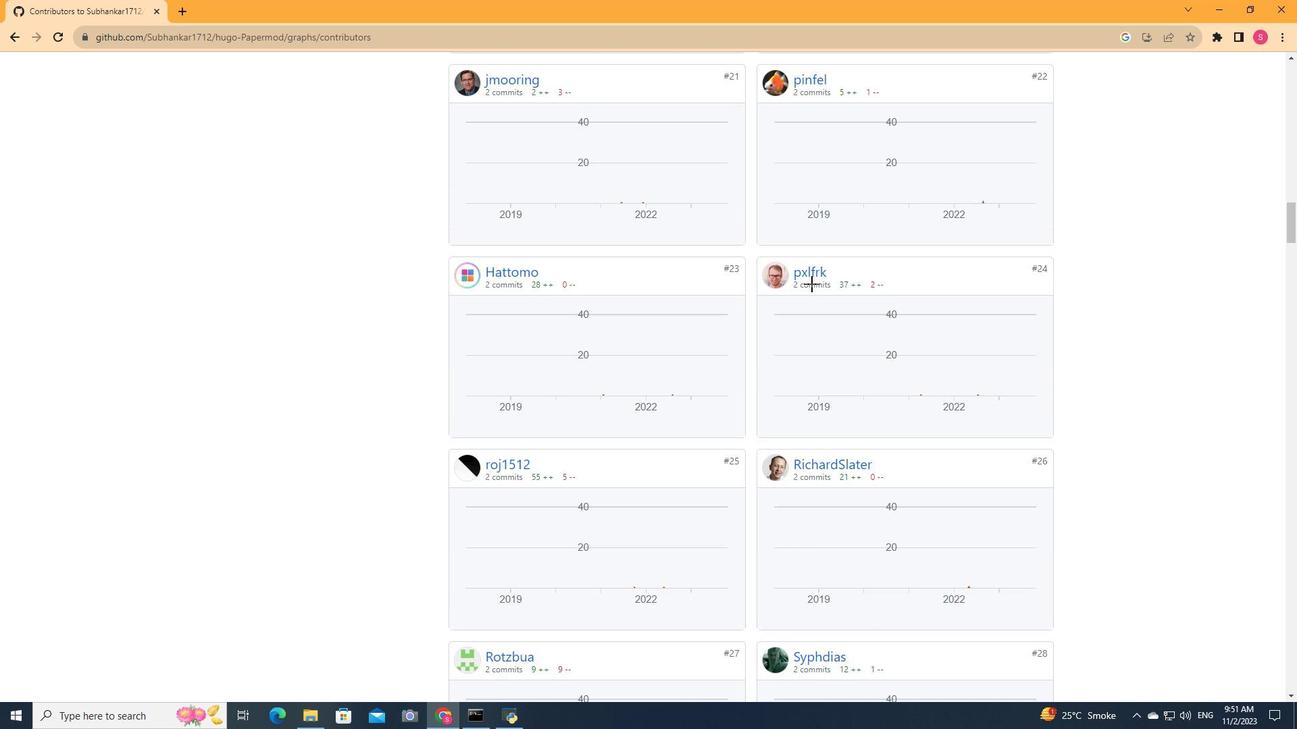 
Action: Mouse scrolled (812, 283) with delta (0, 0)
Screenshot: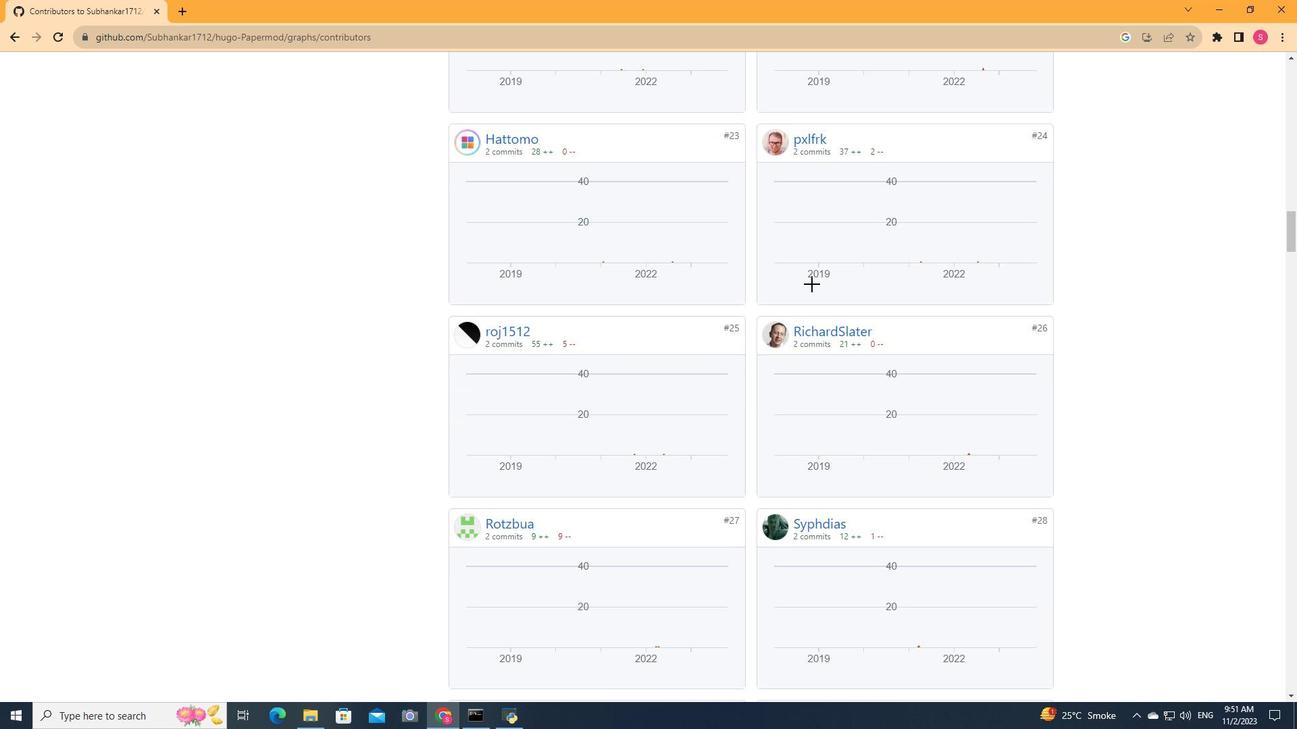 
Action: Mouse scrolled (812, 283) with delta (0, 0)
Screenshot: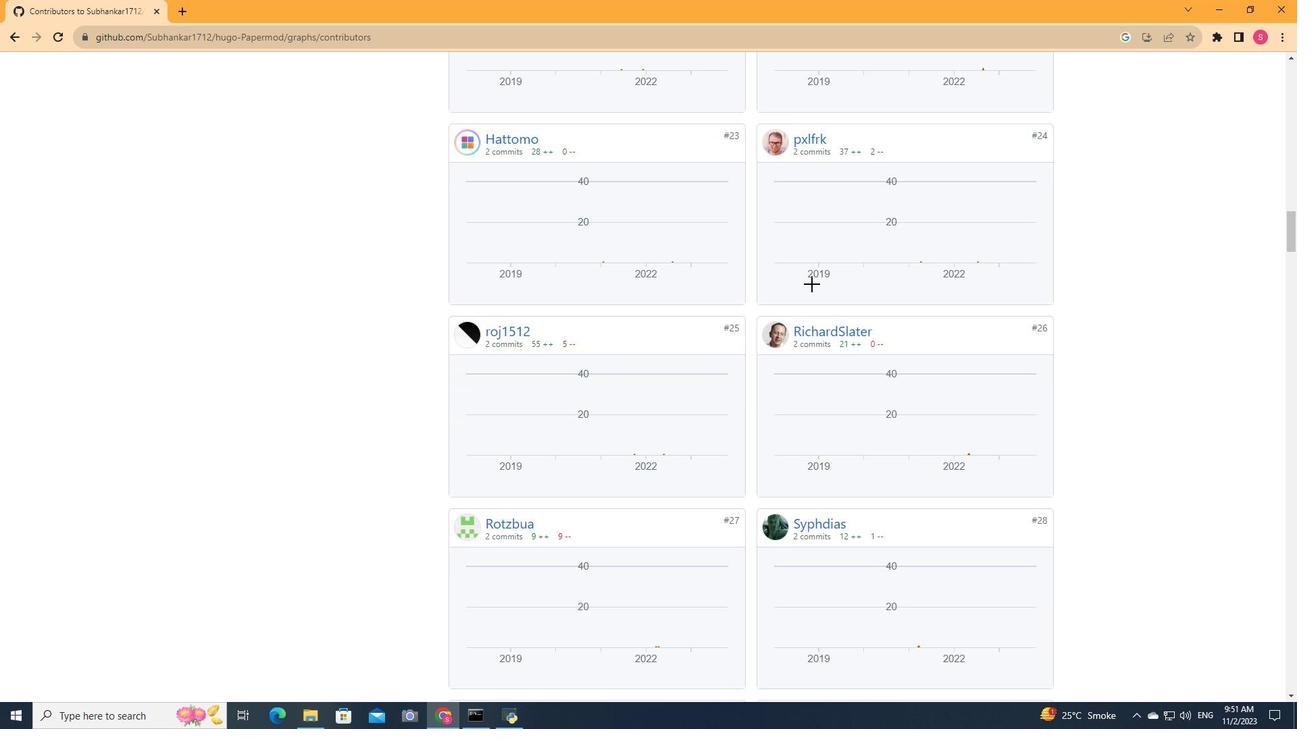 
Action: Mouse scrolled (812, 283) with delta (0, 0)
Screenshot: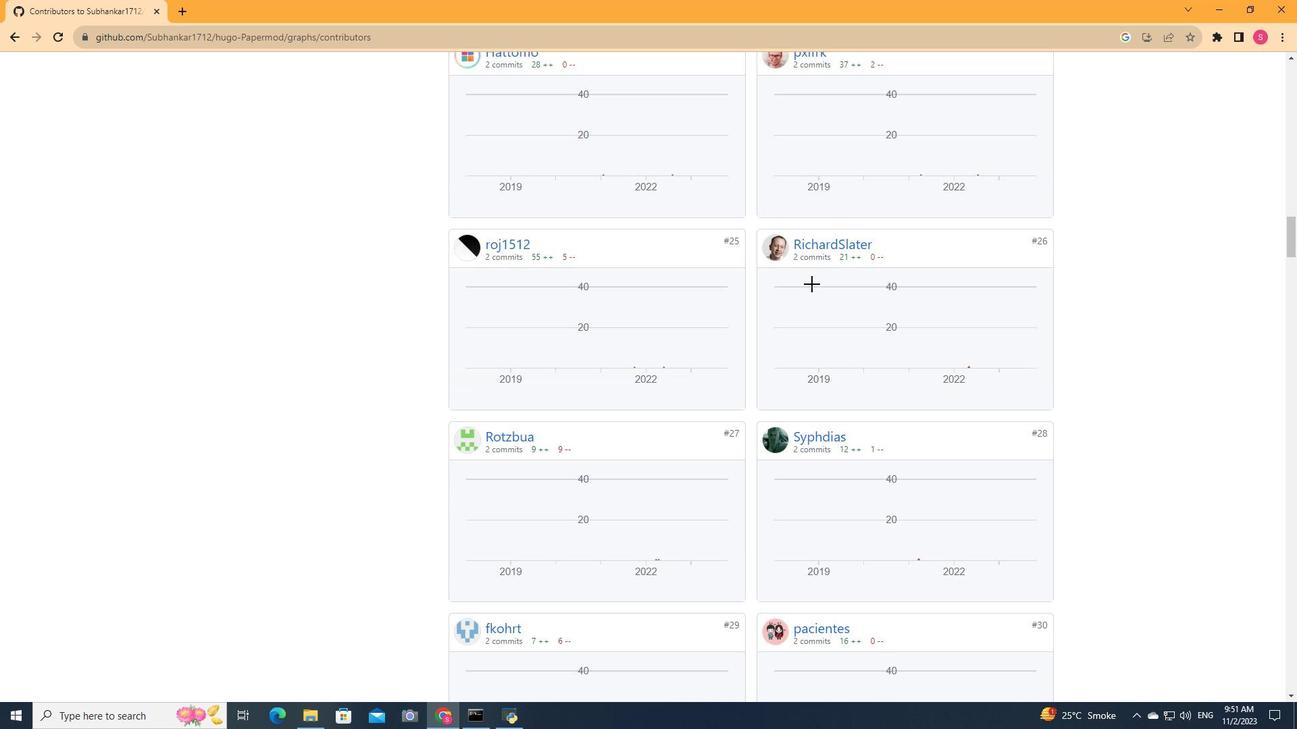 
Action: Mouse scrolled (812, 283) with delta (0, 0)
Screenshot: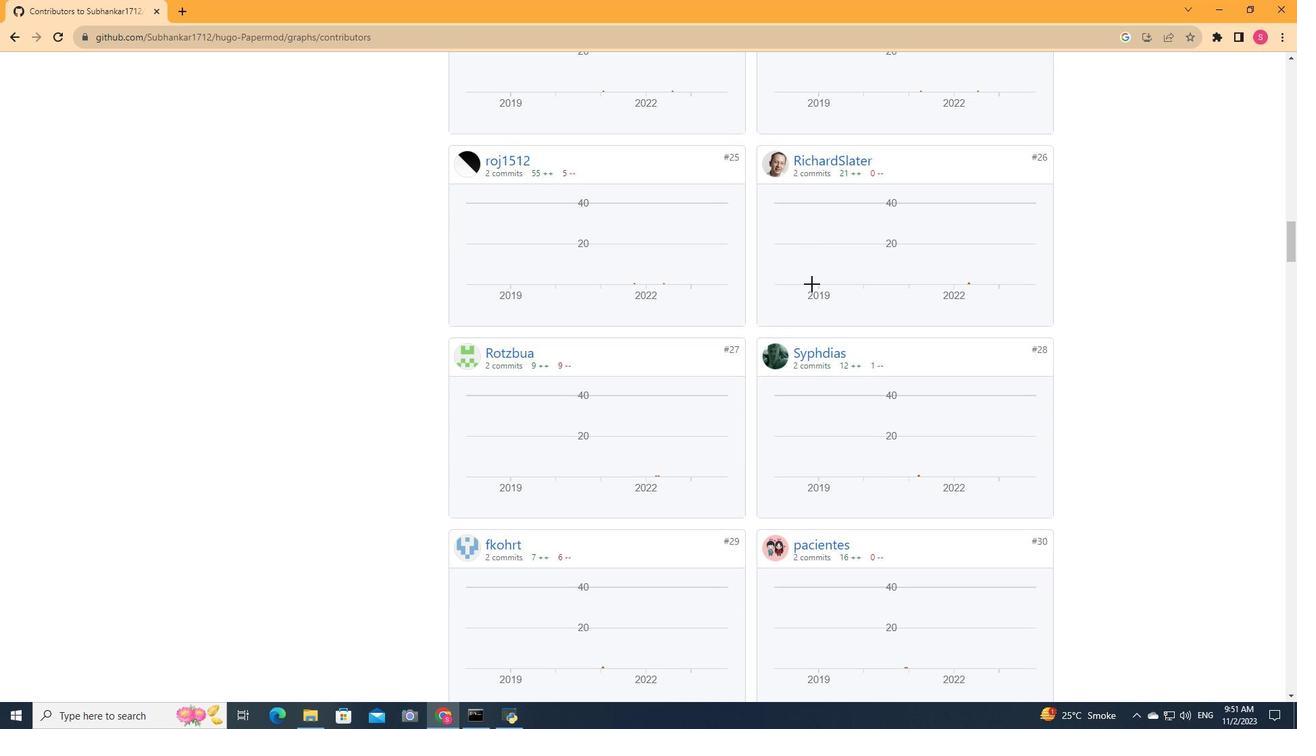 
Action: Mouse scrolled (812, 283) with delta (0, 0)
Screenshot: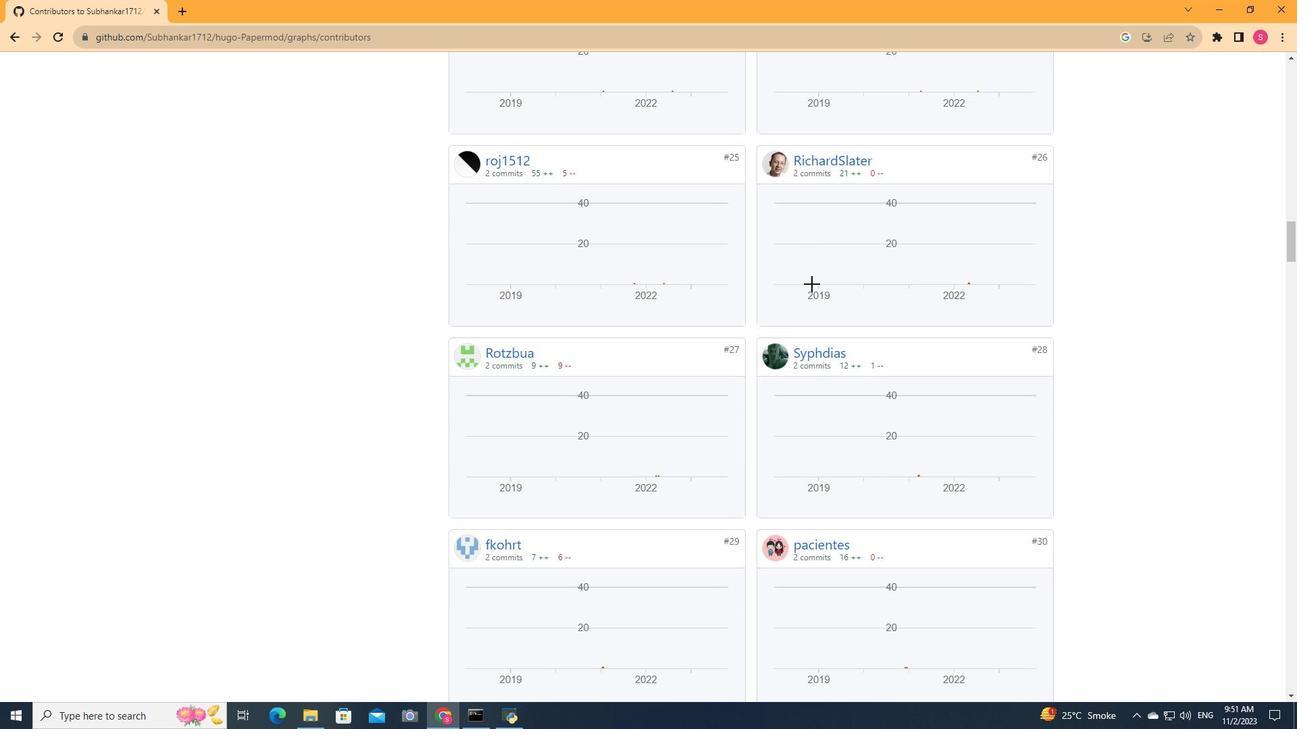 
Action: Mouse scrolled (812, 283) with delta (0, 0)
Screenshot: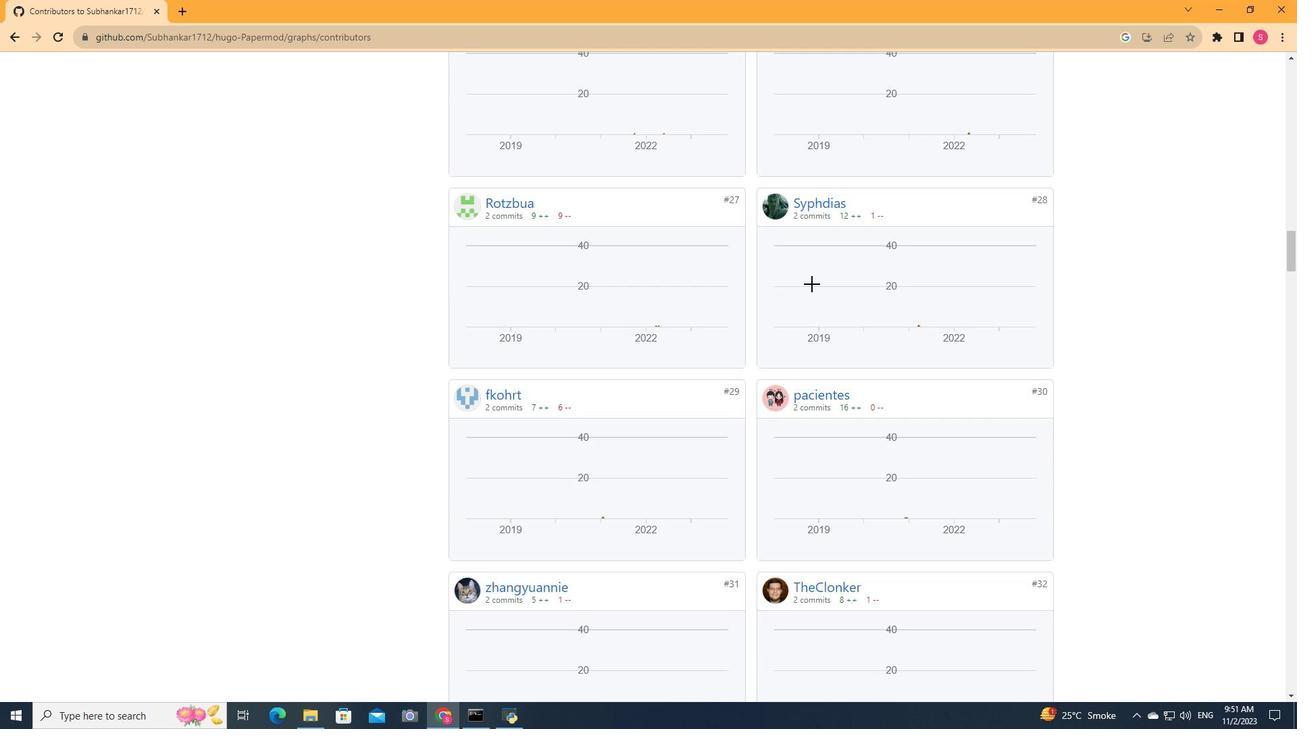 
Action: Mouse scrolled (812, 283) with delta (0, 0)
Screenshot: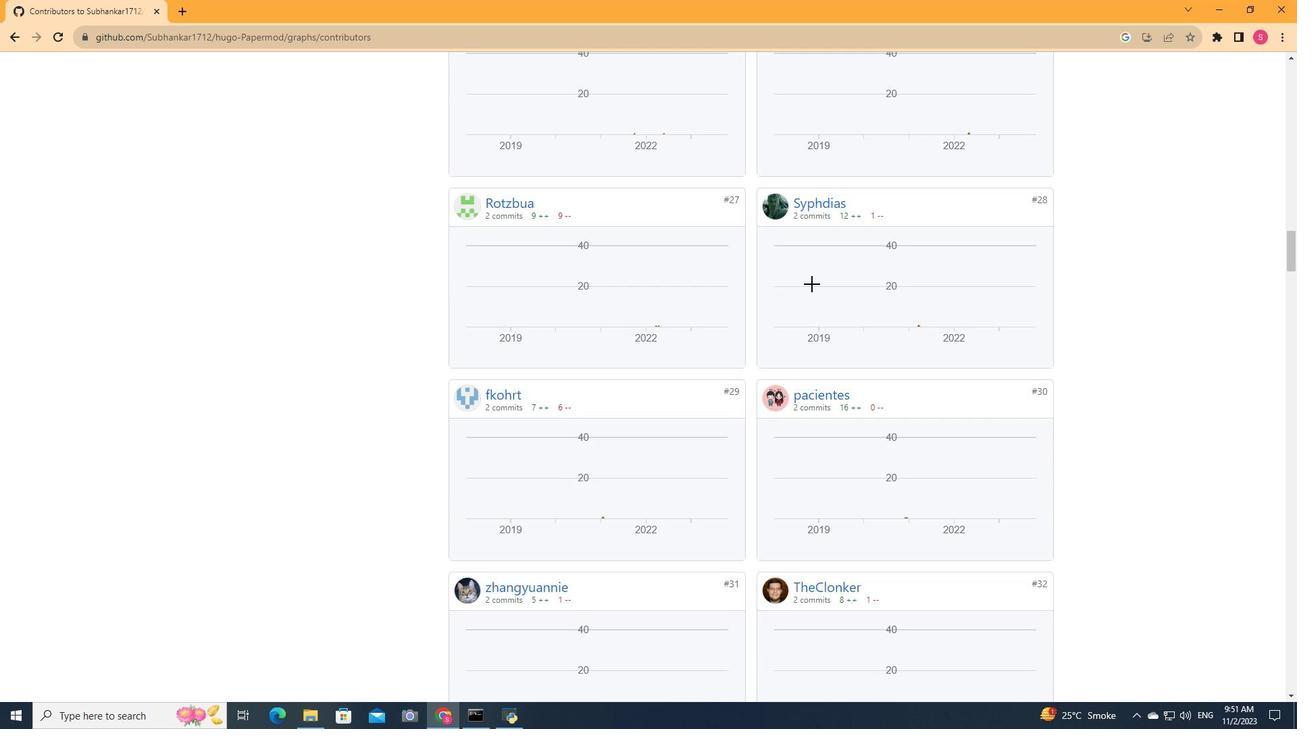 
Action: Mouse scrolled (812, 283) with delta (0, 0)
Screenshot: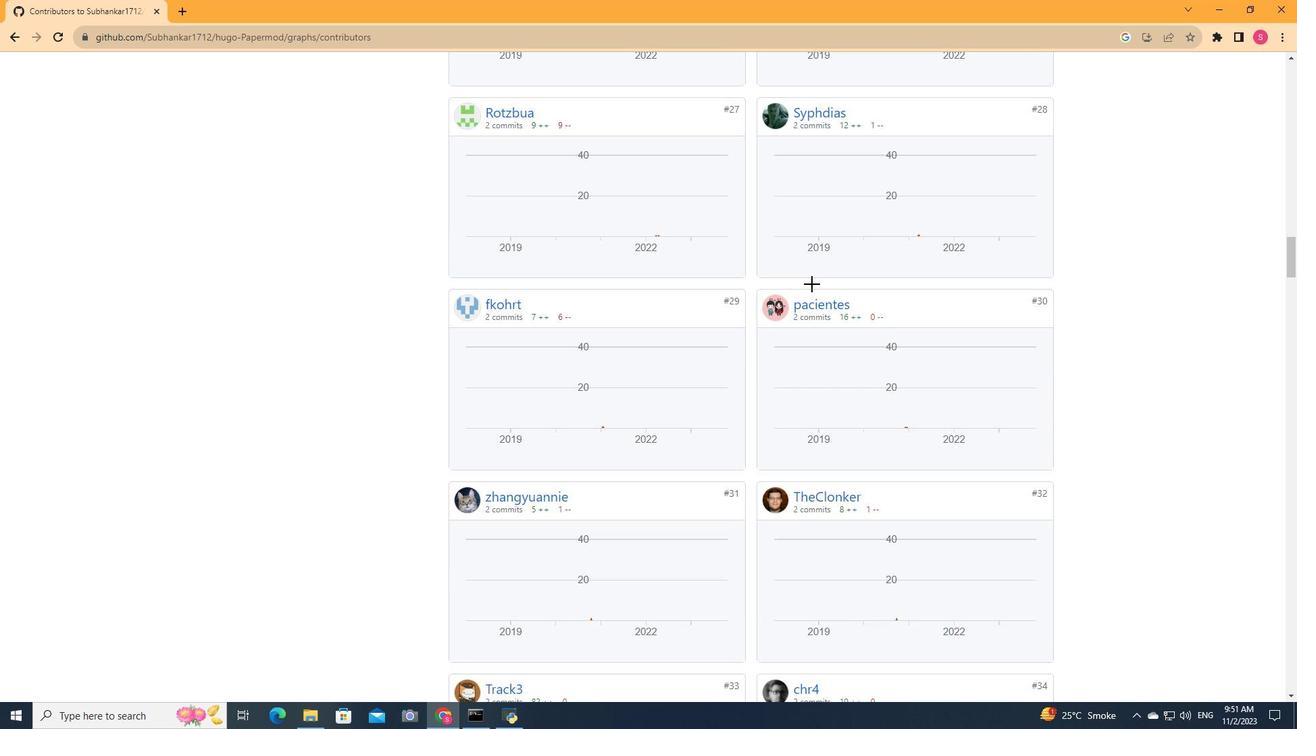 
Action: Mouse scrolled (812, 283) with delta (0, 0)
Screenshot: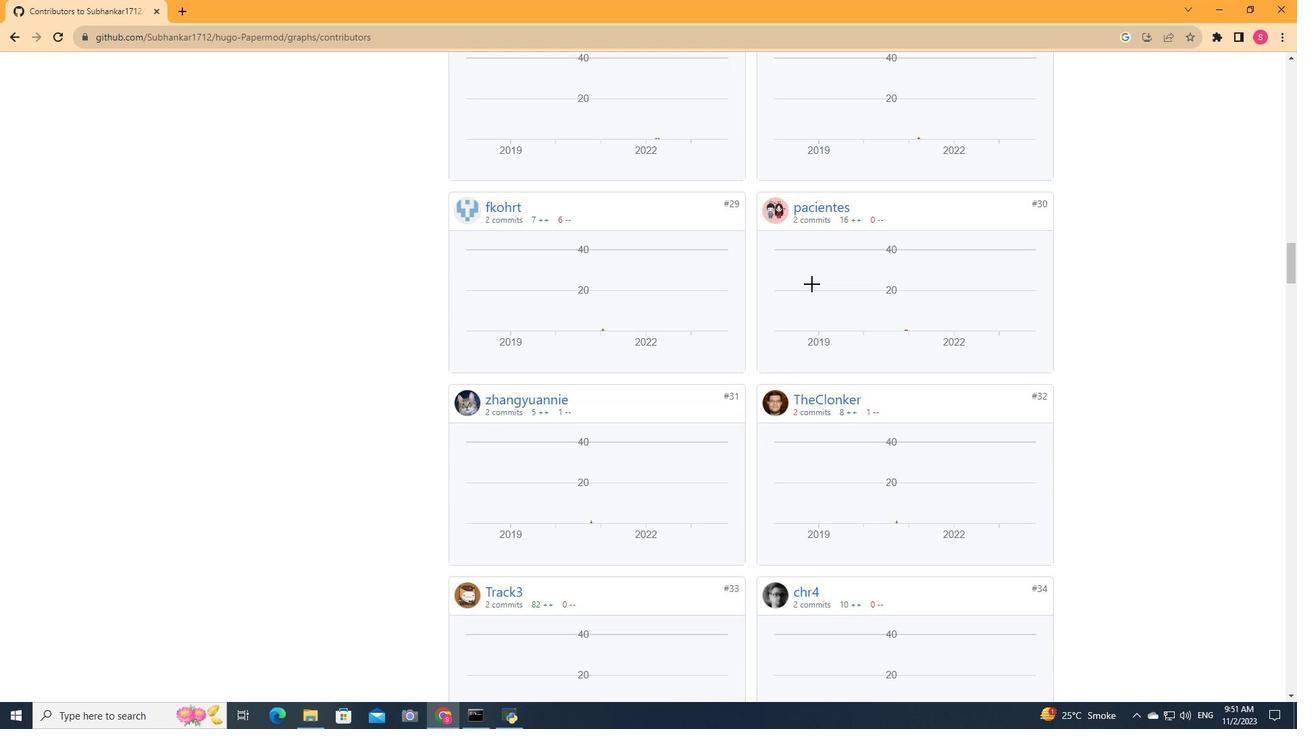 
Action: Mouse scrolled (812, 283) with delta (0, 0)
Screenshot: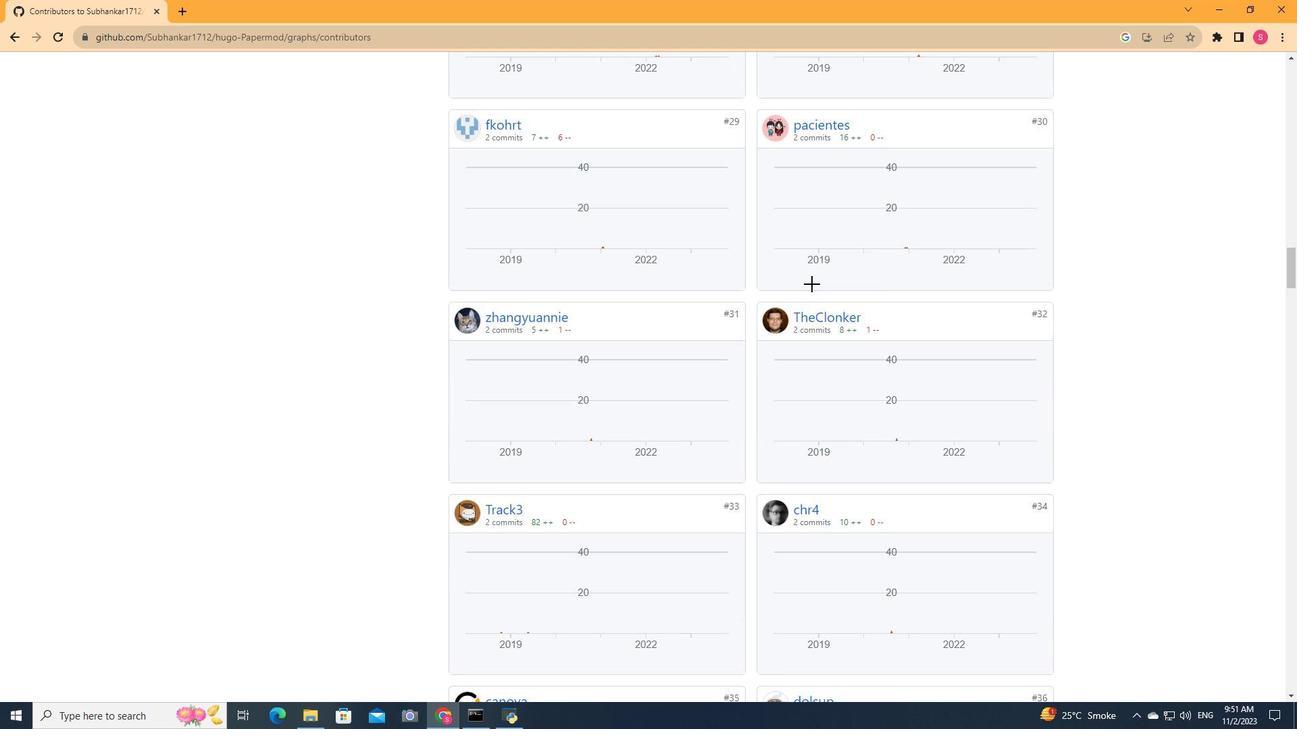 
Action: Mouse scrolled (812, 283) with delta (0, 0)
Screenshot: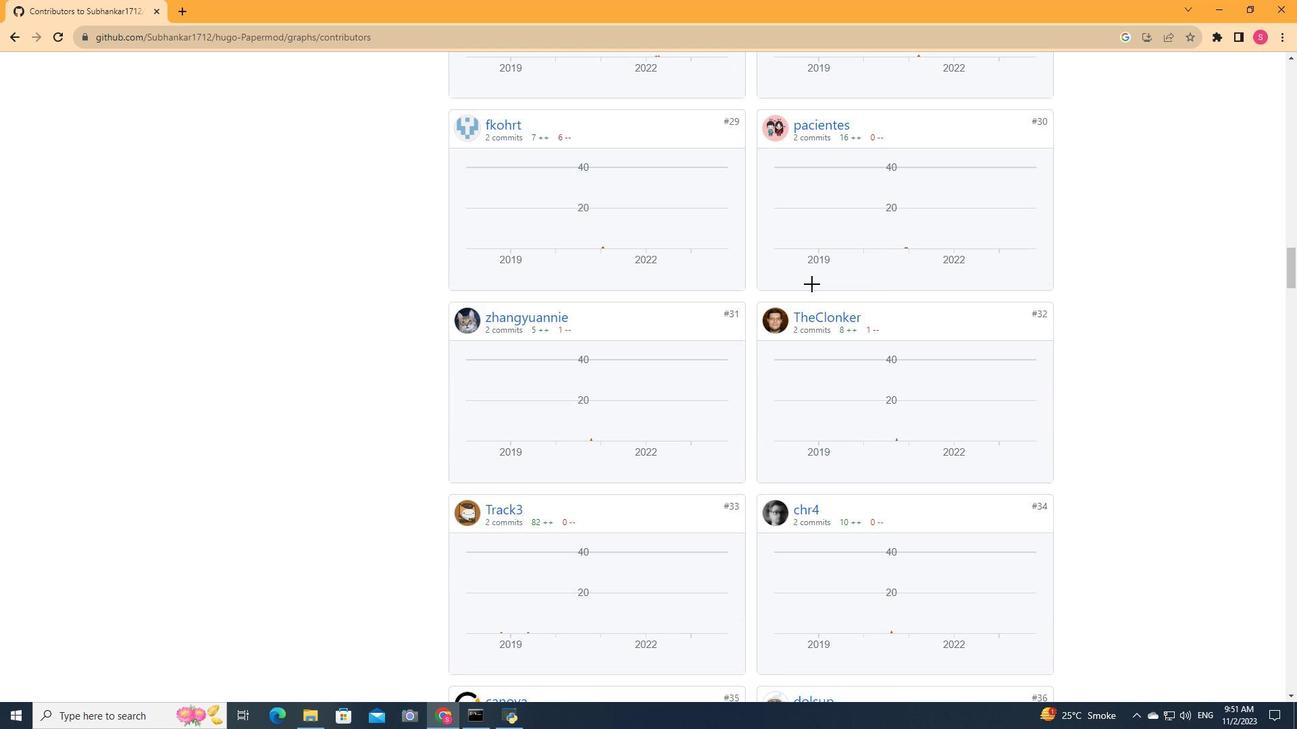 
Action: Mouse scrolled (812, 283) with delta (0, 0)
Screenshot: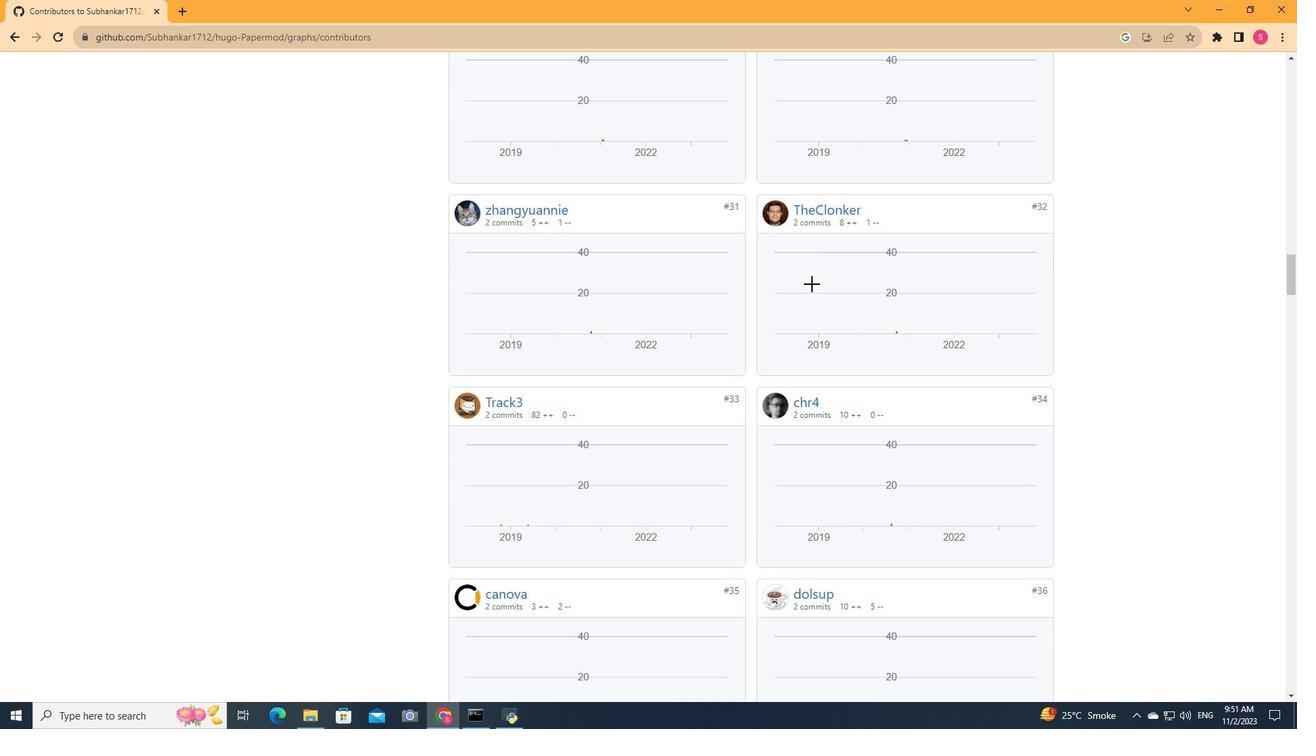 
Action: Mouse scrolled (812, 283) with delta (0, 0)
Screenshot: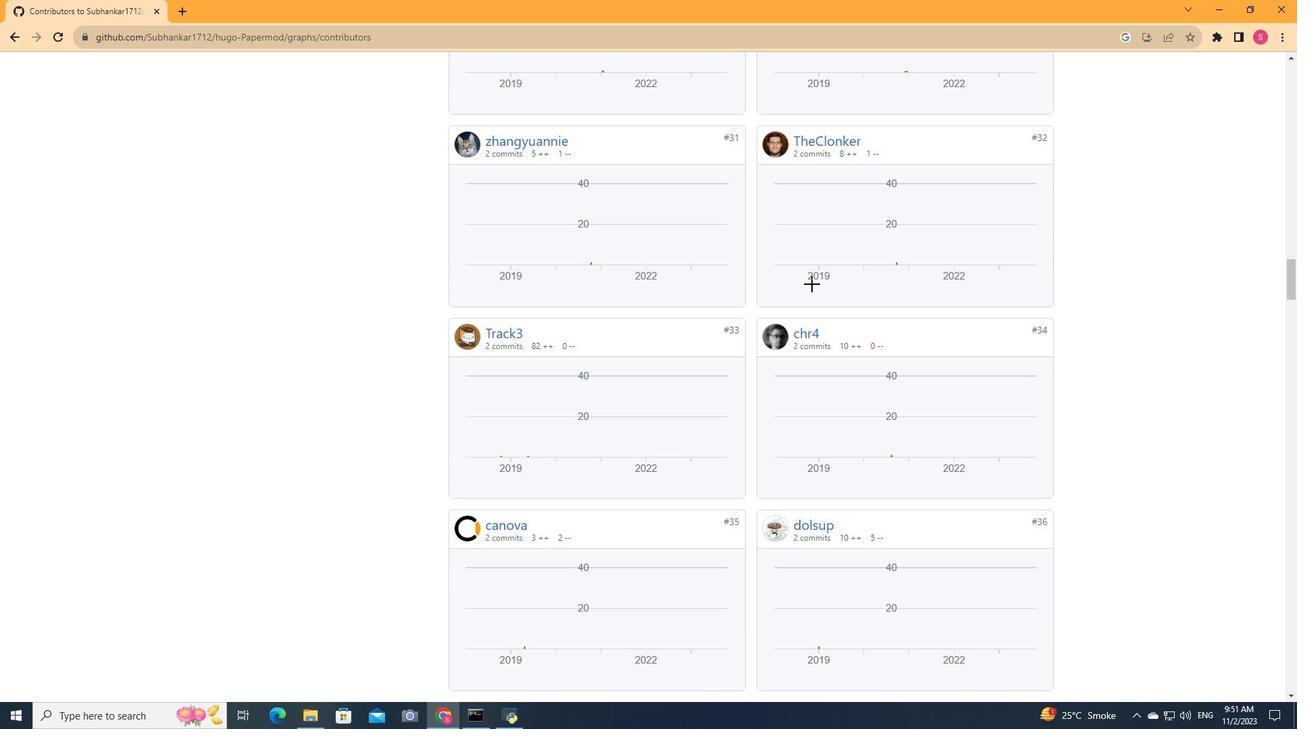 
Action: Mouse scrolled (812, 283) with delta (0, 0)
Screenshot: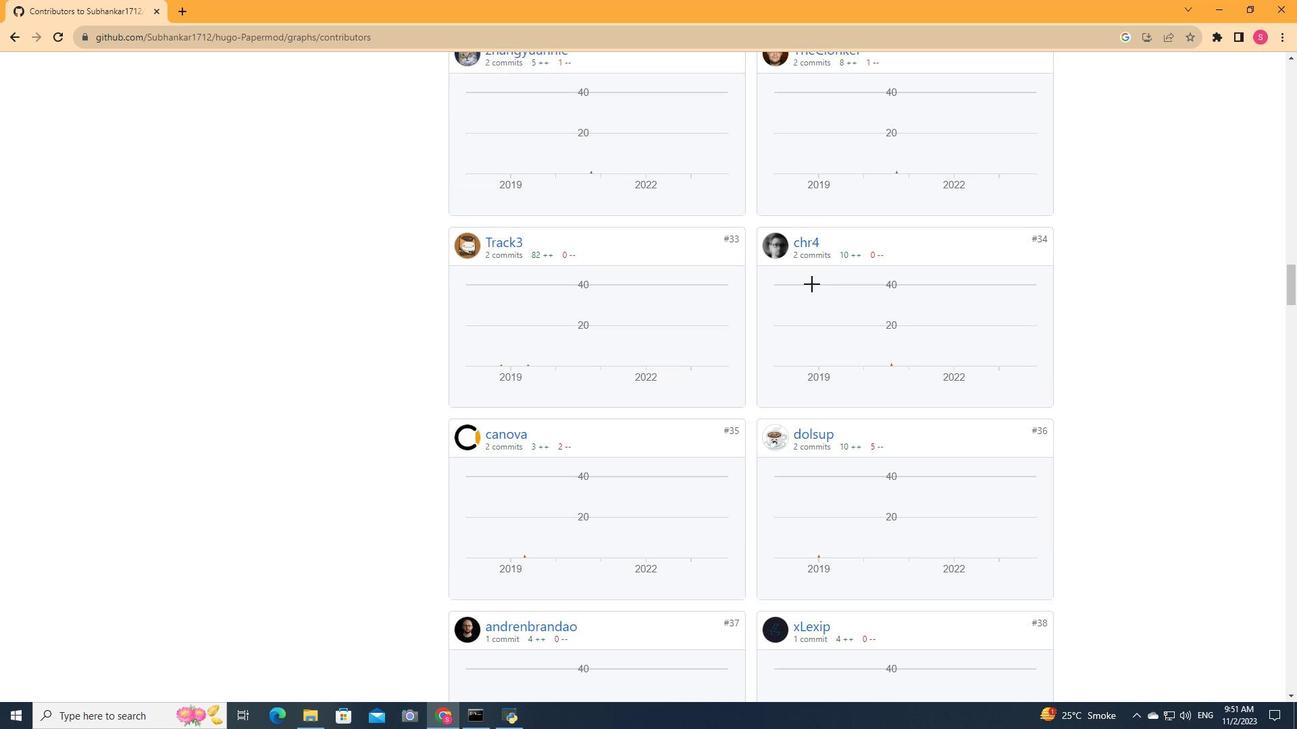 
Action: Mouse scrolled (812, 283) with delta (0, 0)
Screenshot: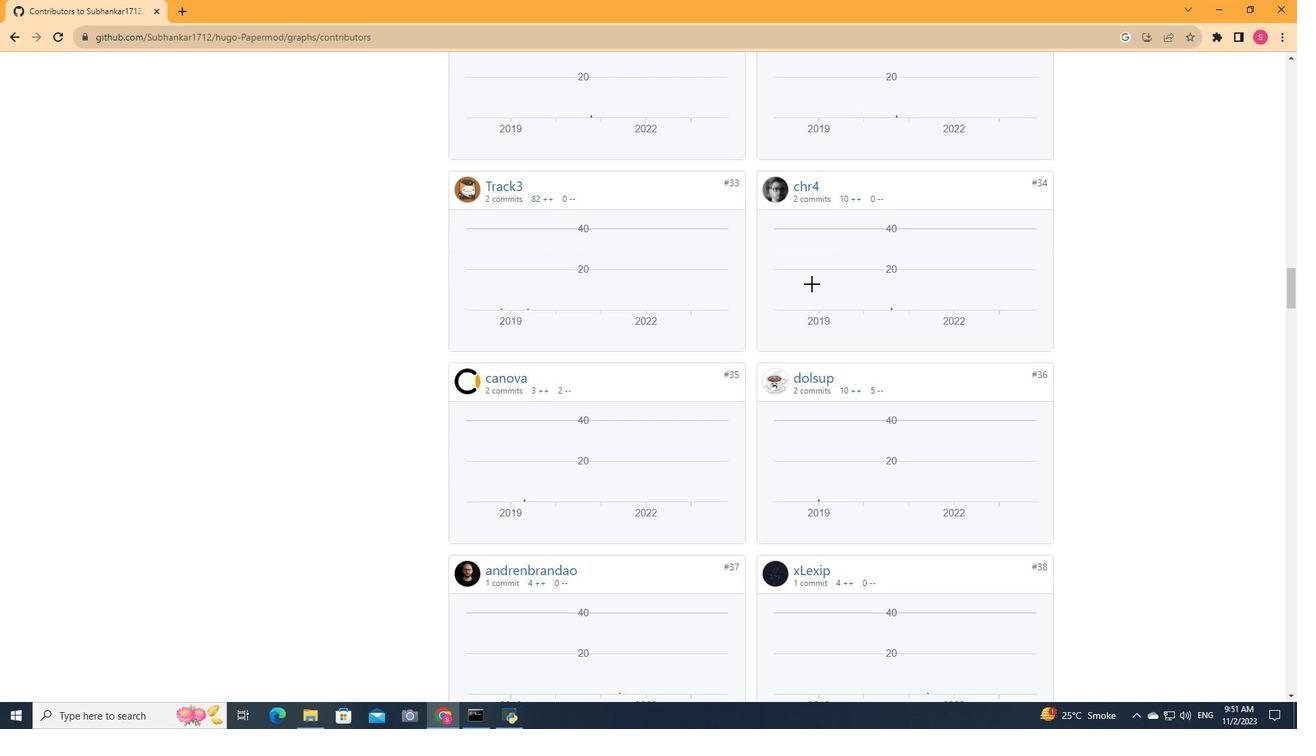 
Action: Mouse scrolled (812, 283) with delta (0, 0)
Screenshot: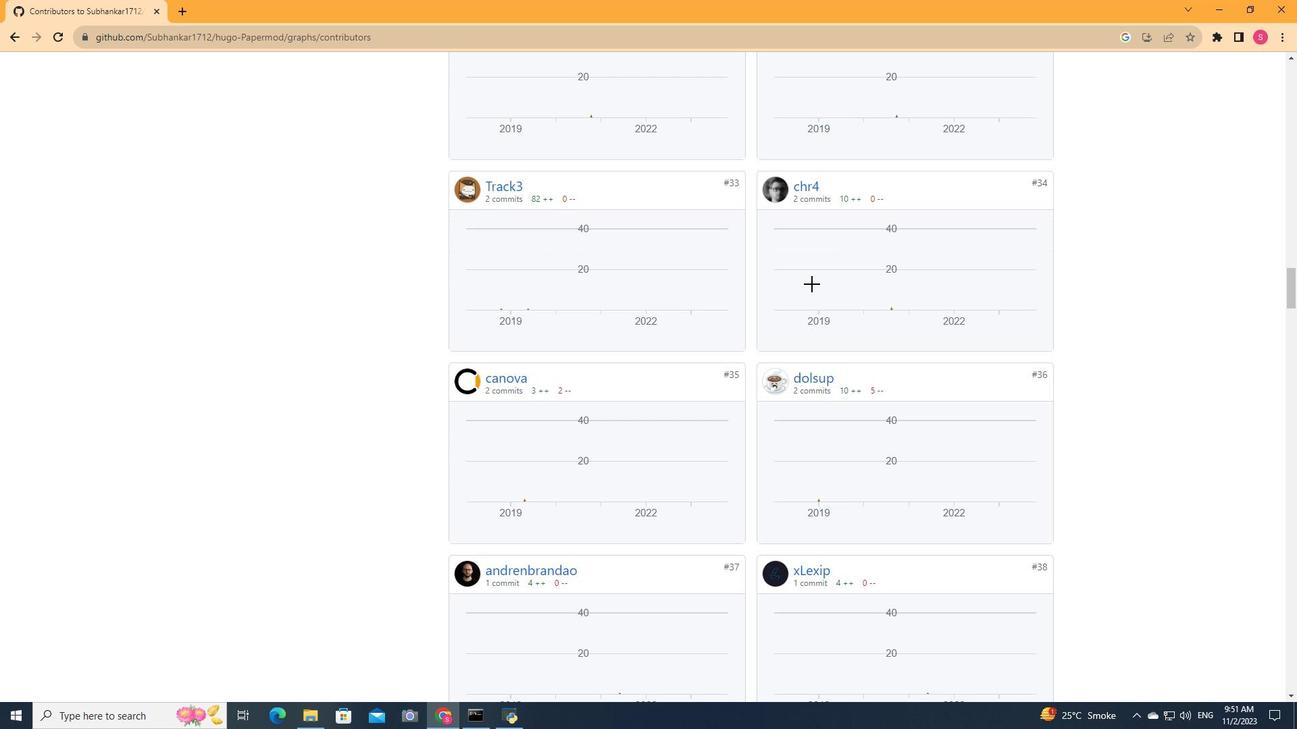 
Action: Mouse scrolled (812, 283) with delta (0, 0)
Screenshot: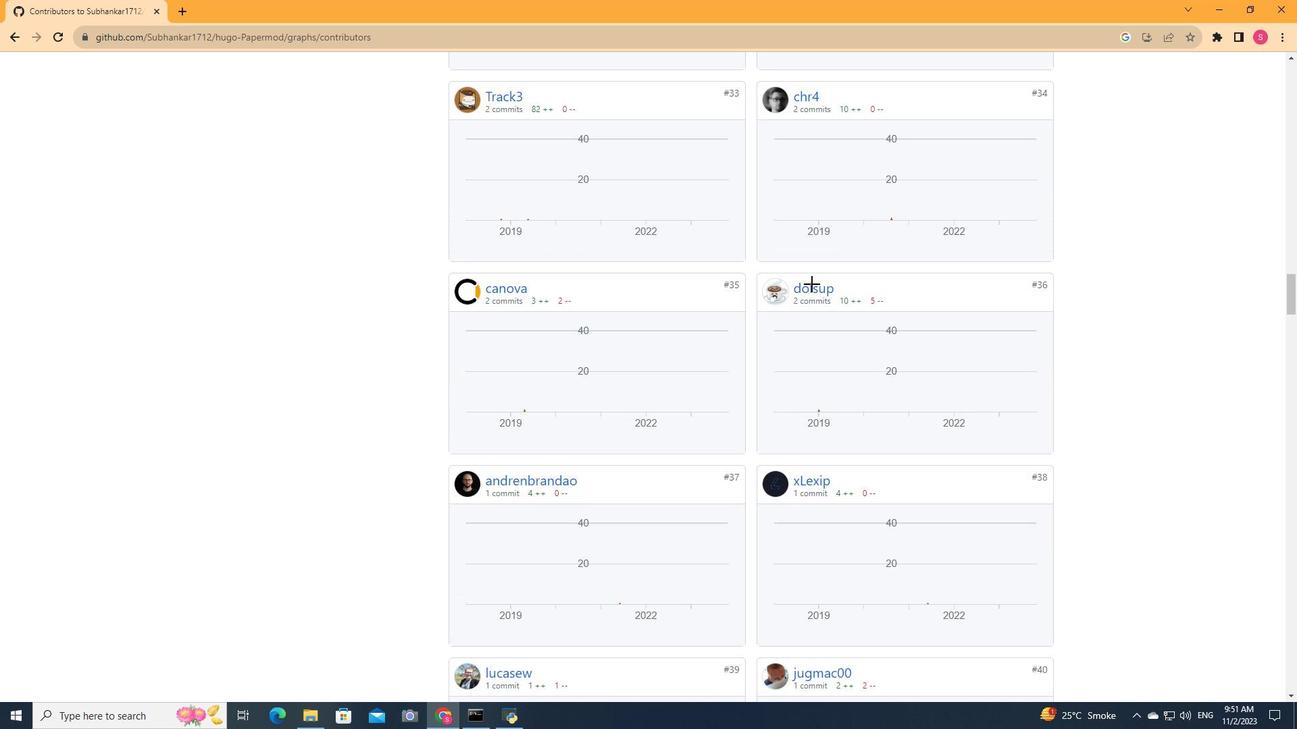 
Action: Mouse scrolled (812, 283) with delta (0, 0)
Screenshot: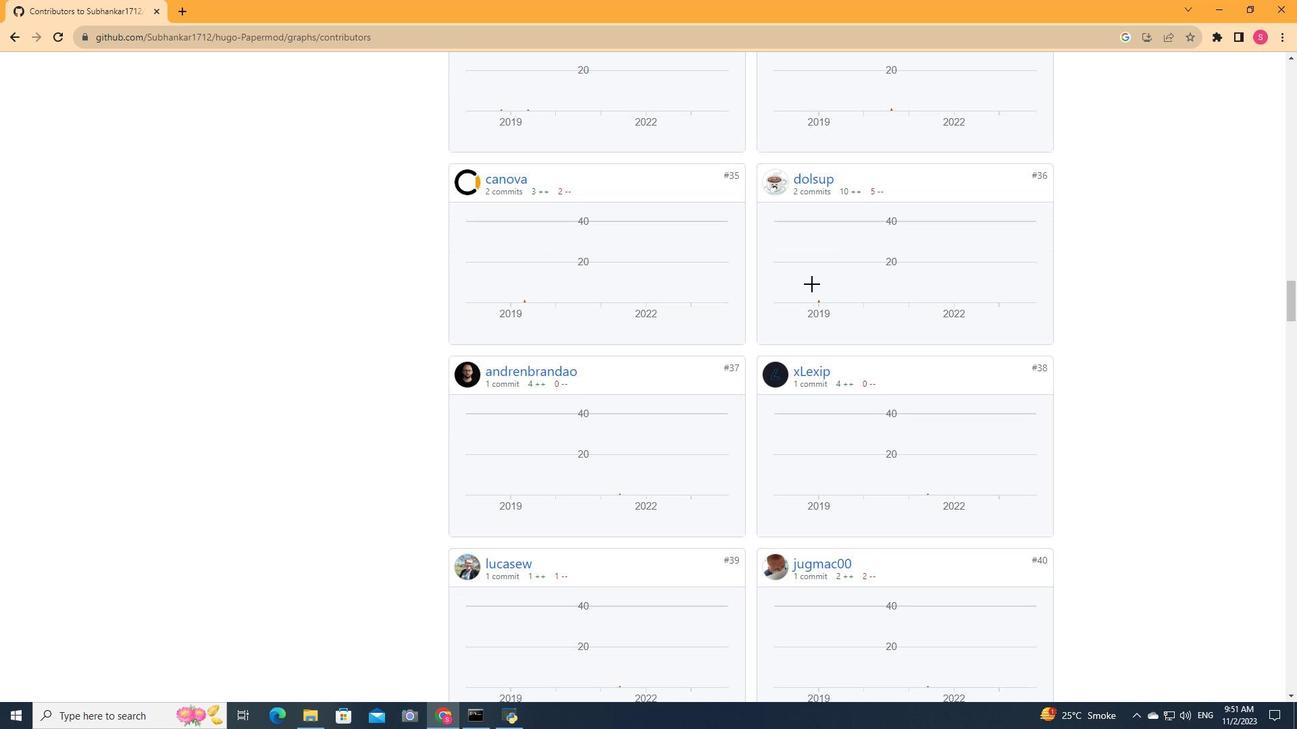
Action: Mouse scrolled (812, 283) with delta (0, 0)
Screenshot: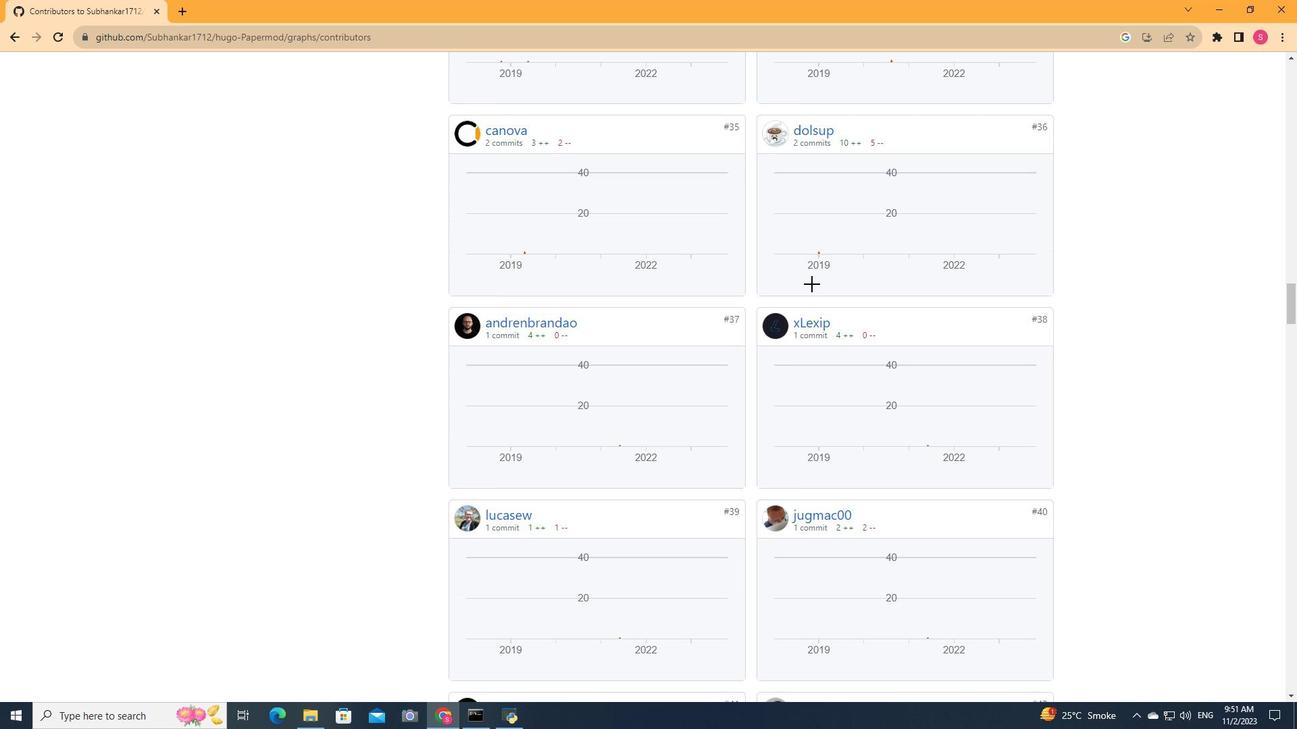 
Action: Mouse scrolled (812, 283) with delta (0, 0)
Screenshot: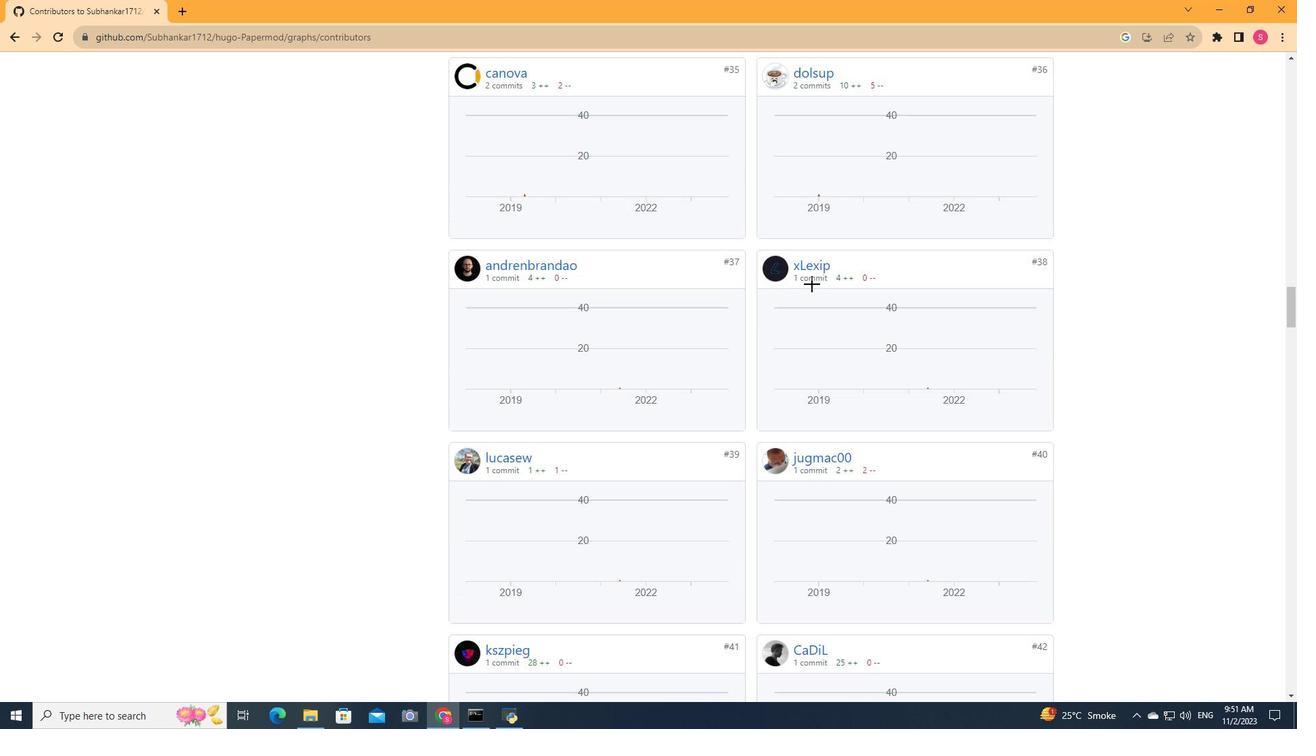 
Action: Mouse scrolled (812, 283) with delta (0, 0)
Screenshot: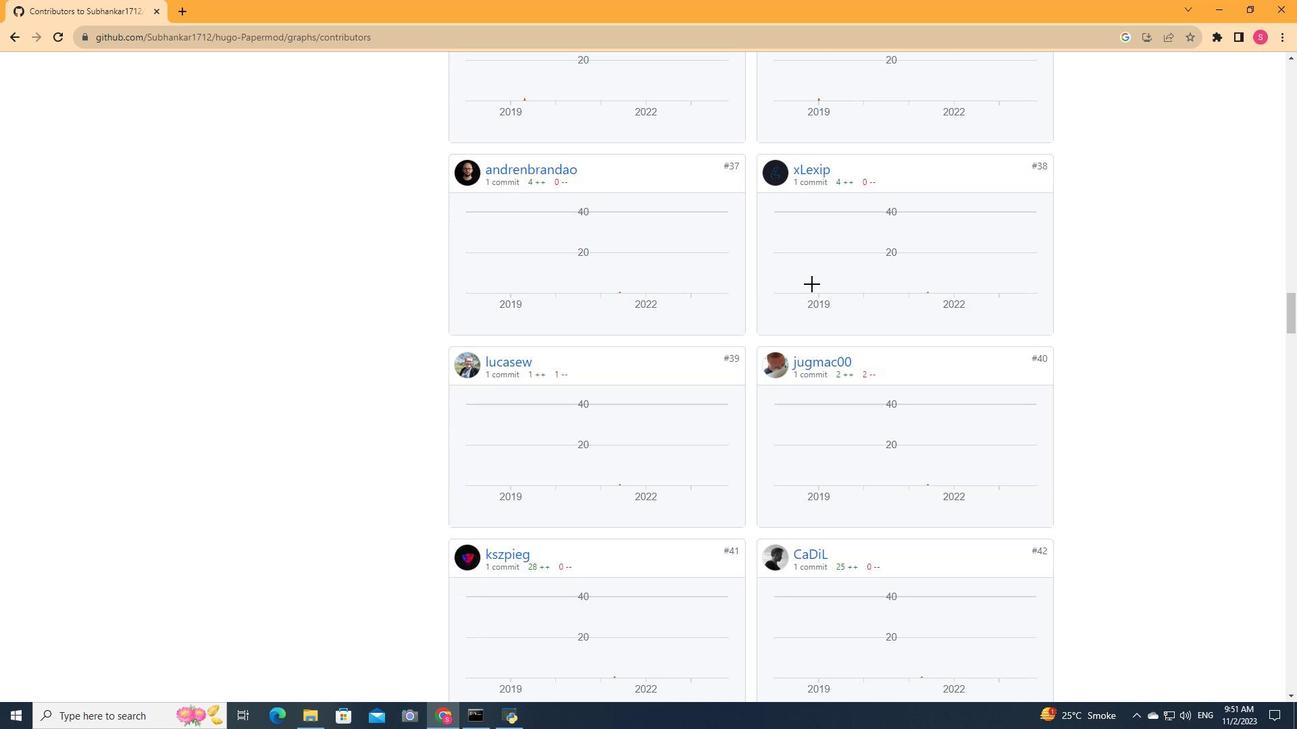 
Action: Mouse scrolled (812, 283) with delta (0, 0)
Screenshot: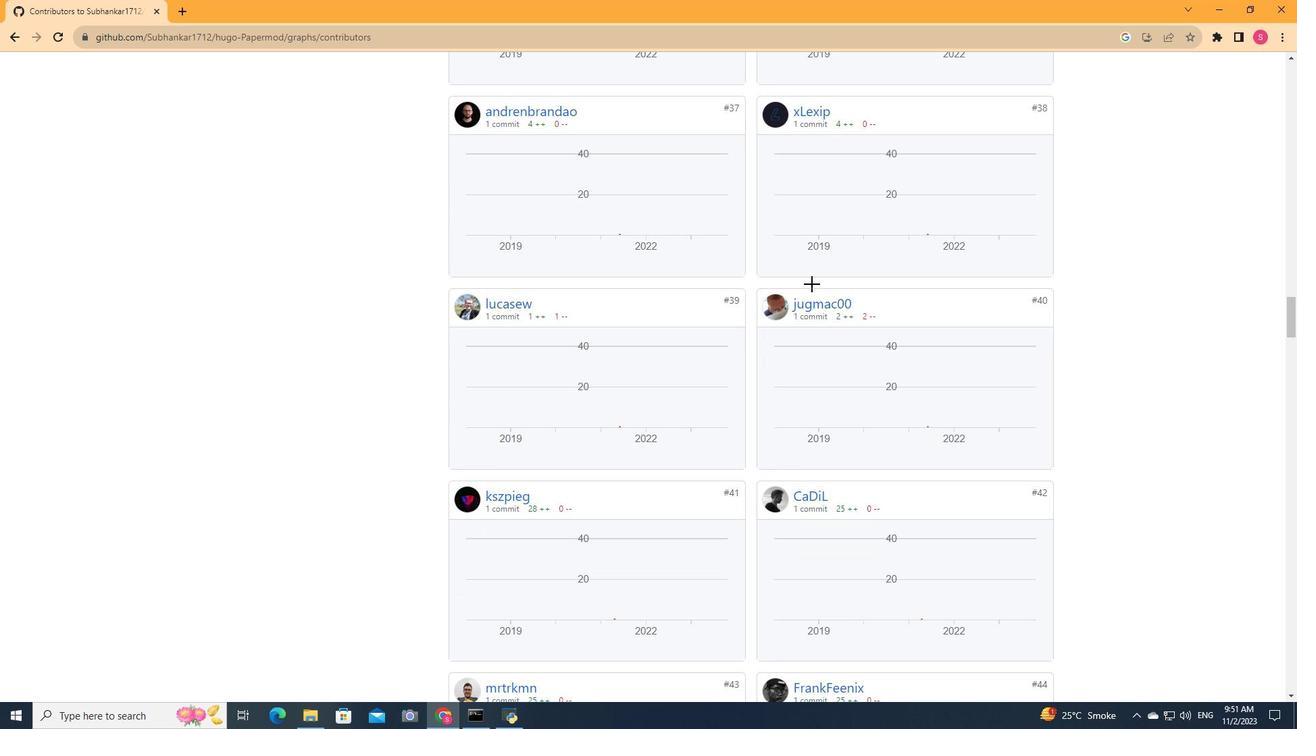 
Action: Mouse scrolled (812, 283) with delta (0, 0)
Screenshot: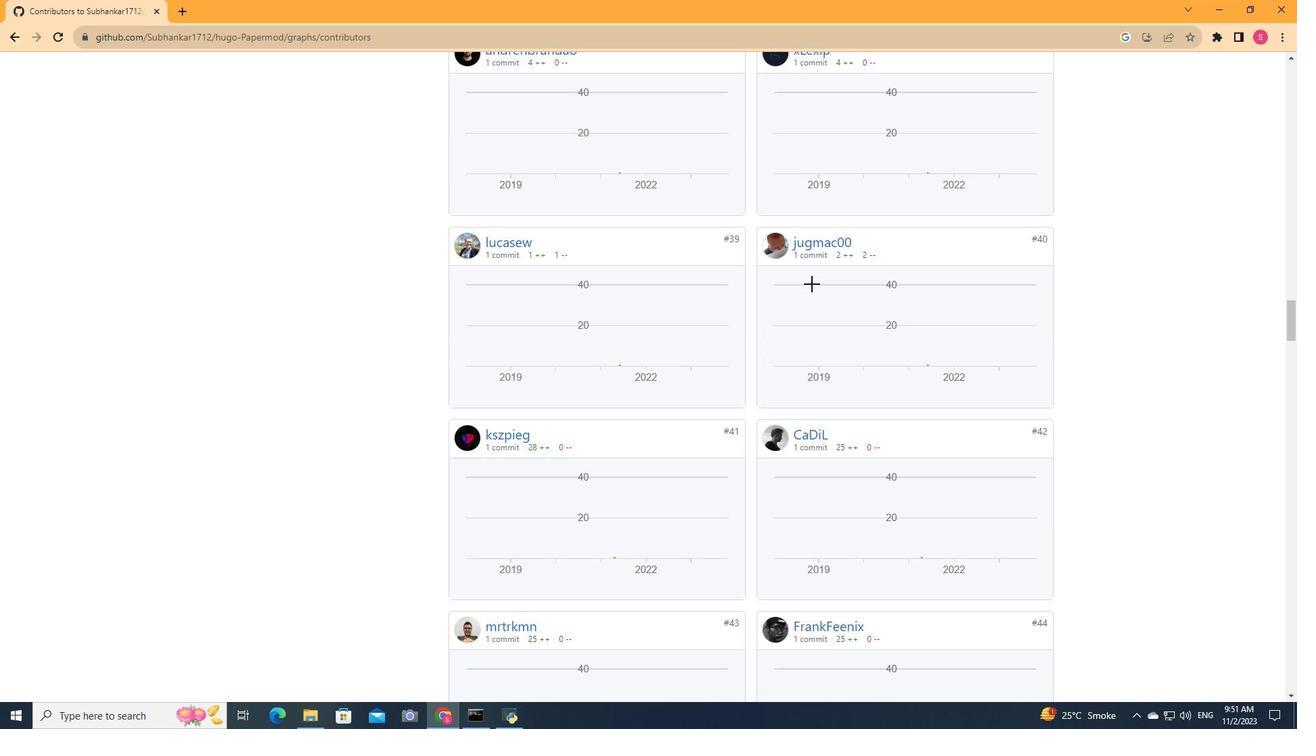 
Action: Mouse scrolled (812, 283) with delta (0, 0)
Screenshot: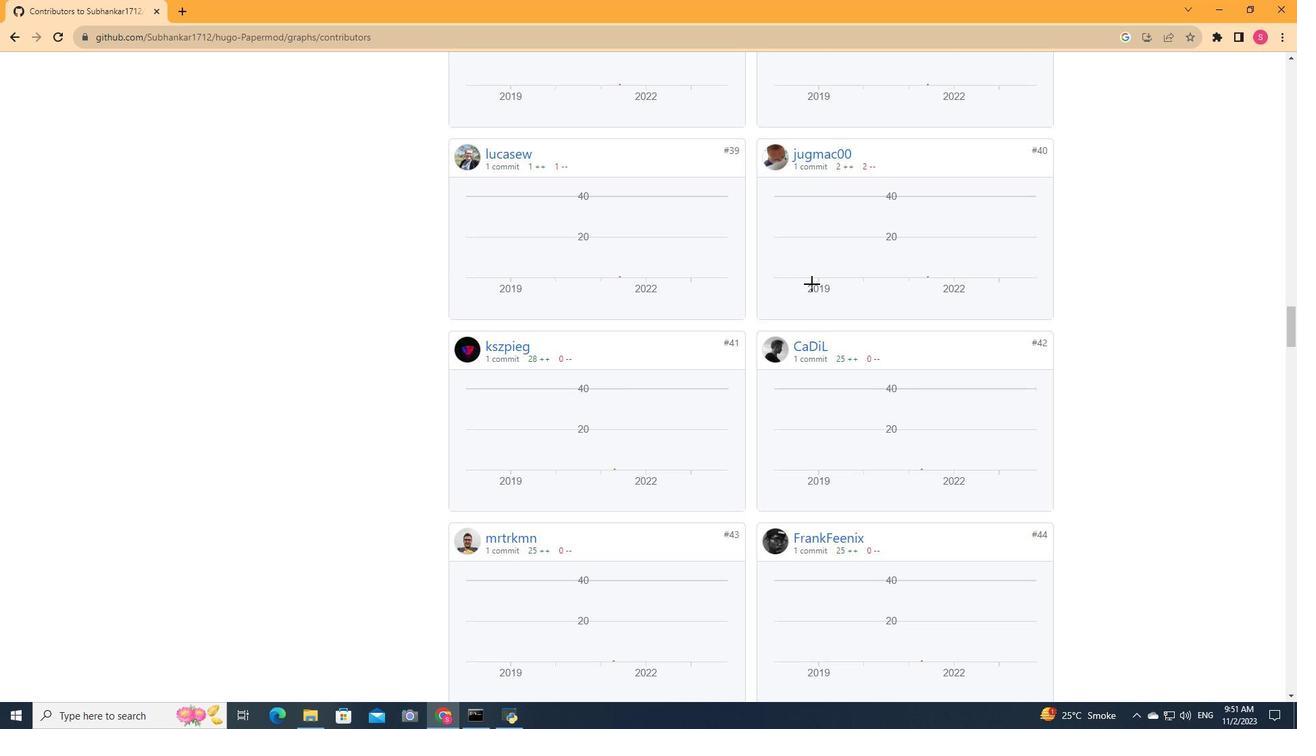 
Action: Mouse scrolled (812, 283) with delta (0, 0)
Screenshot: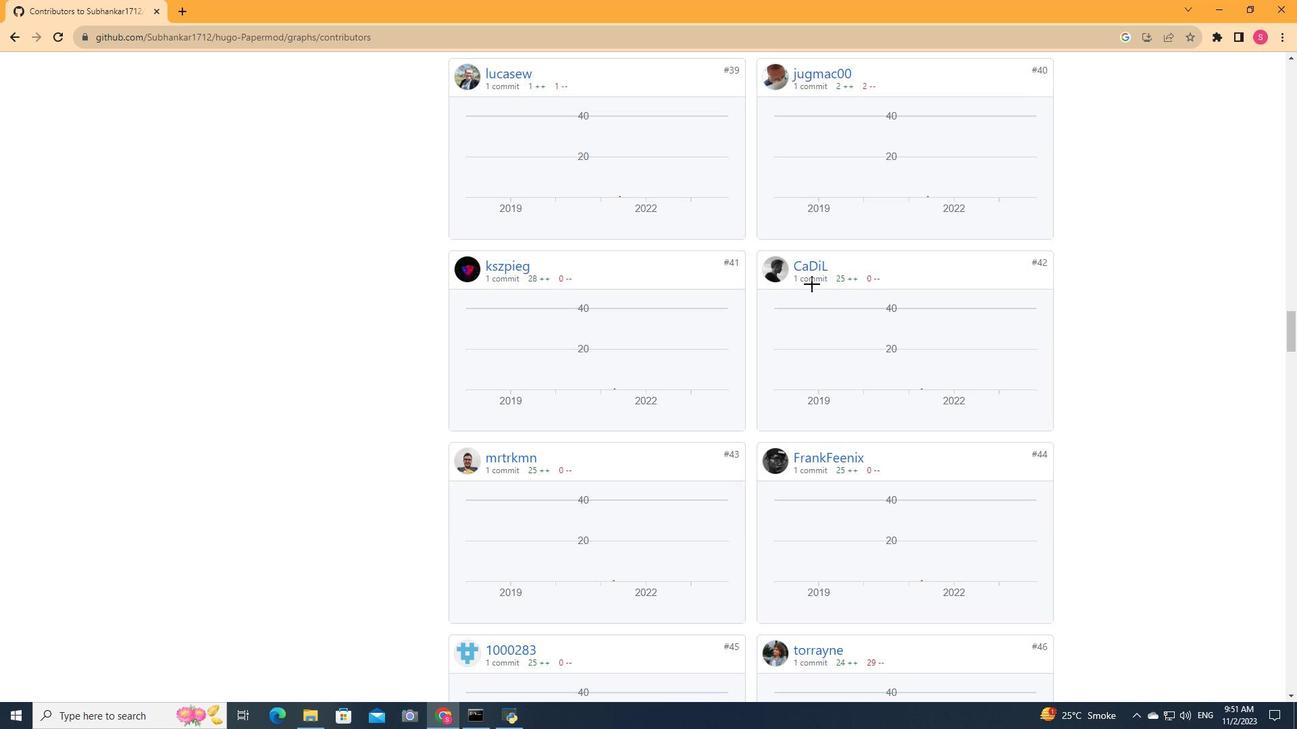 
Action: Mouse scrolled (812, 283) with delta (0, 0)
Screenshot: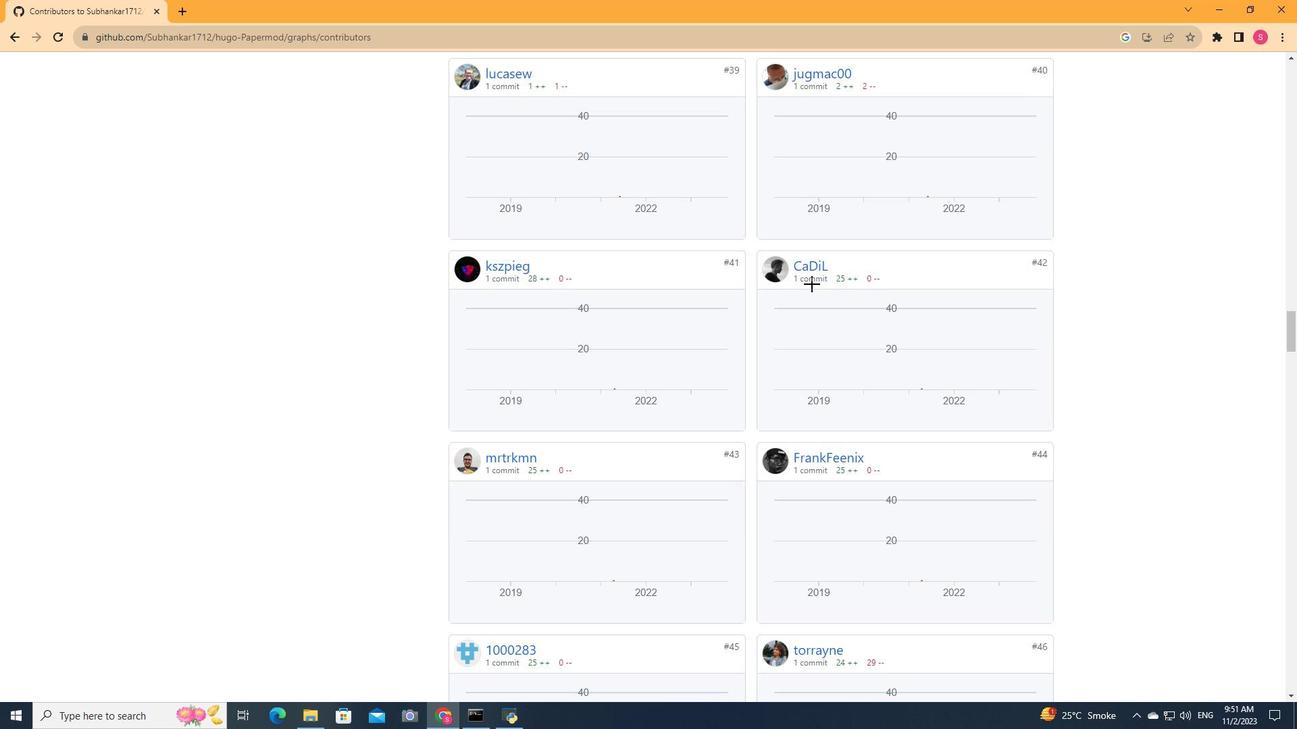 
Action: Mouse scrolled (812, 283) with delta (0, 0)
Screenshot: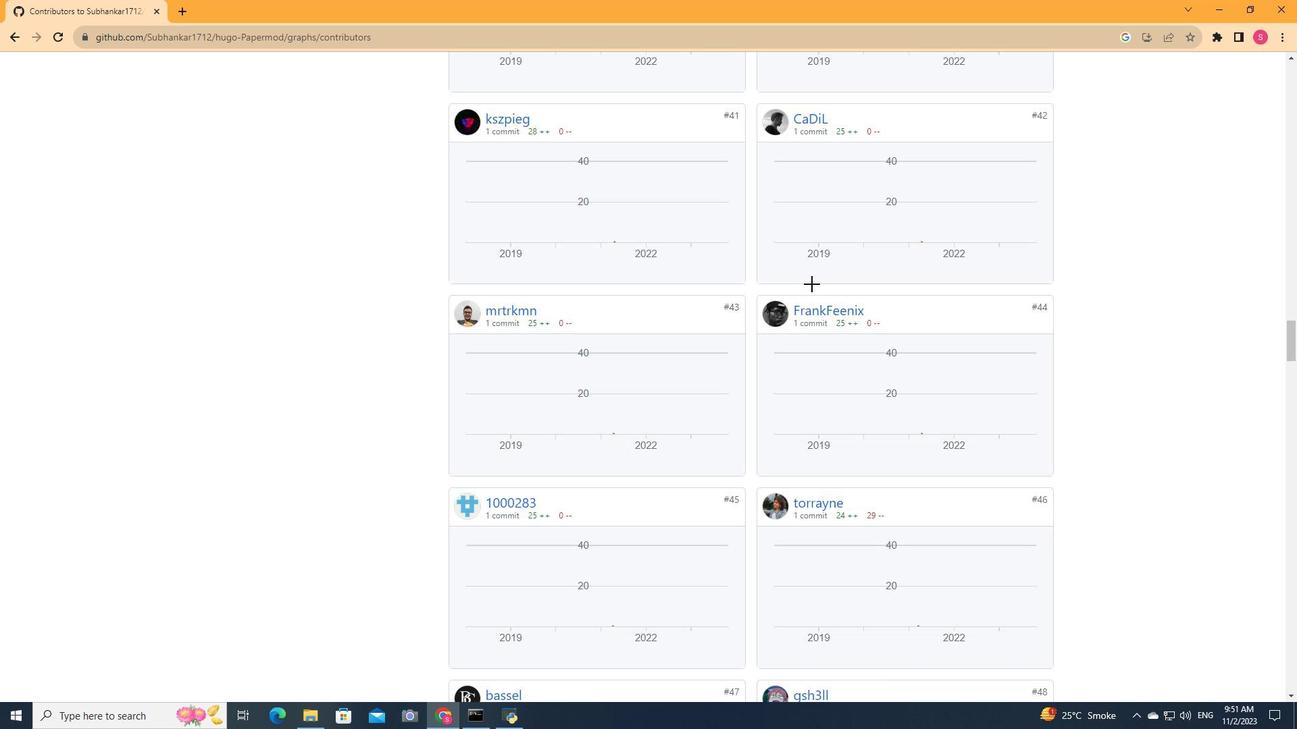 
Action: Mouse scrolled (812, 283) with delta (0, 0)
Screenshot: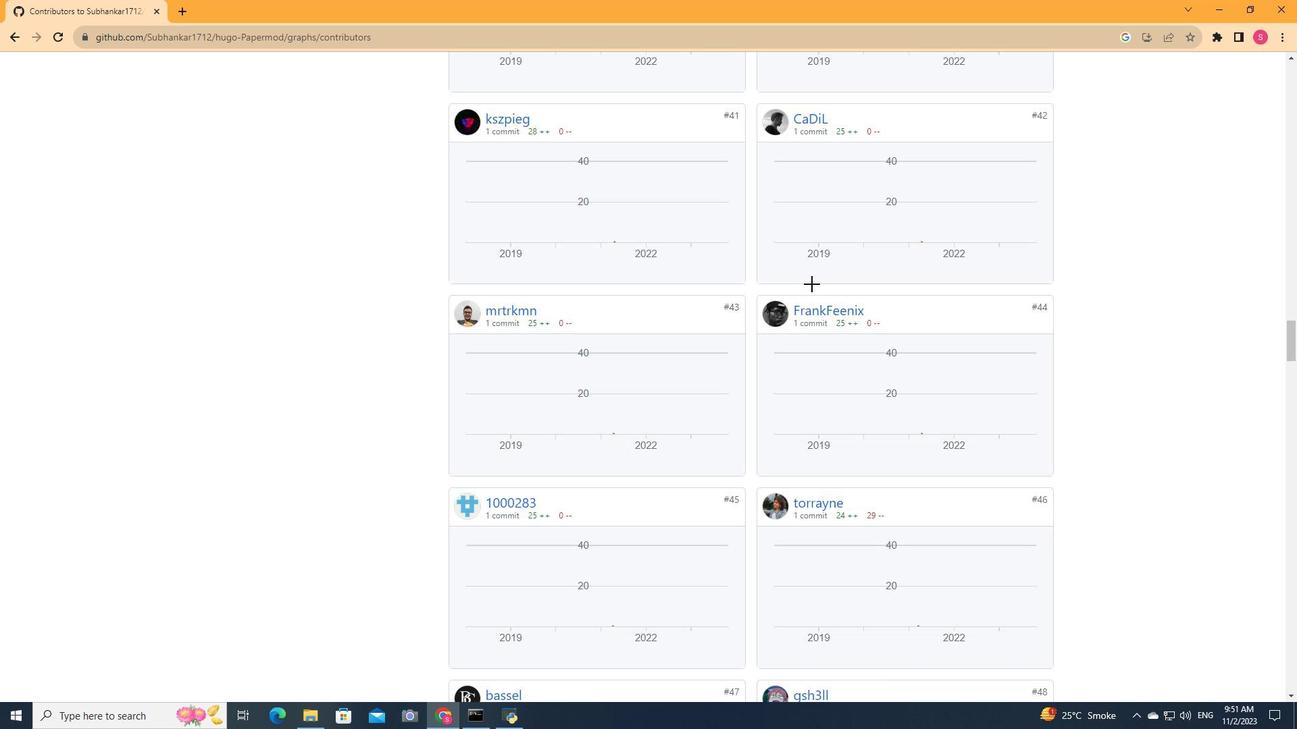 
Action: Mouse scrolled (812, 283) with delta (0, 0)
Screenshot: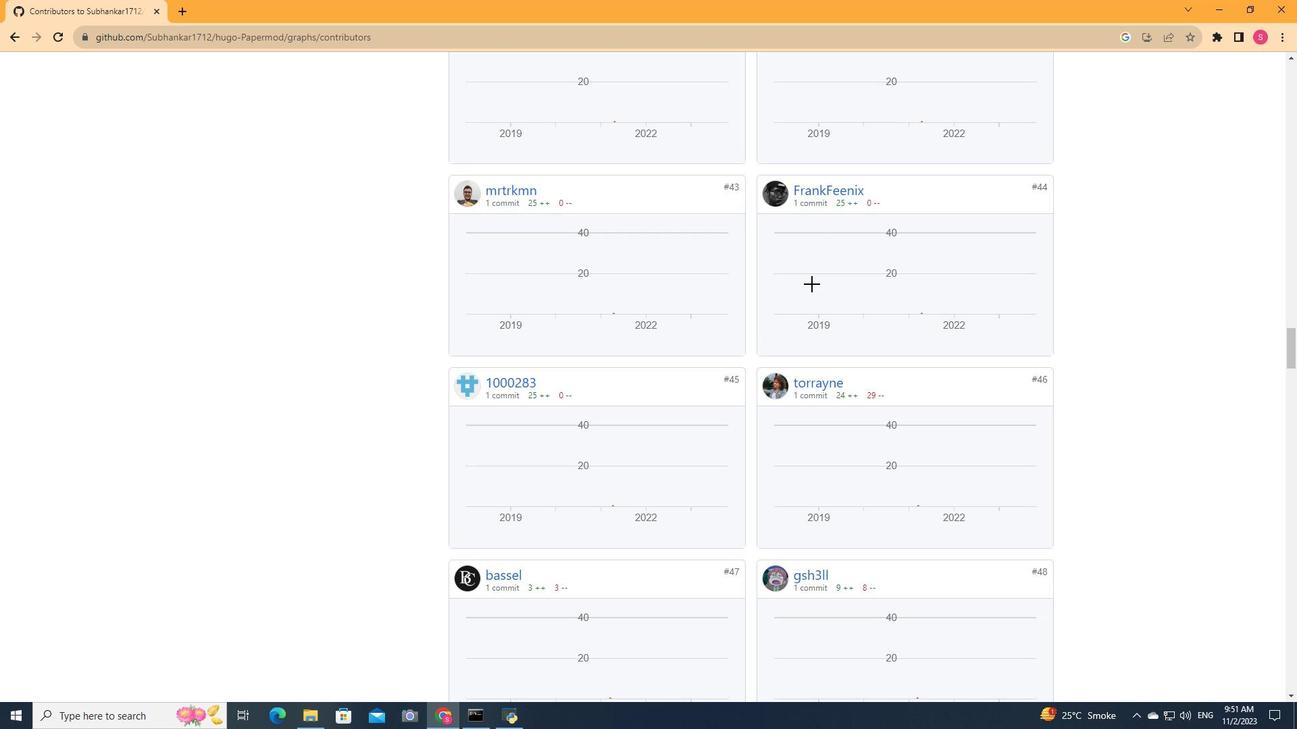 
Action: Mouse scrolled (812, 283) with delta (0, 0)
Screenshot: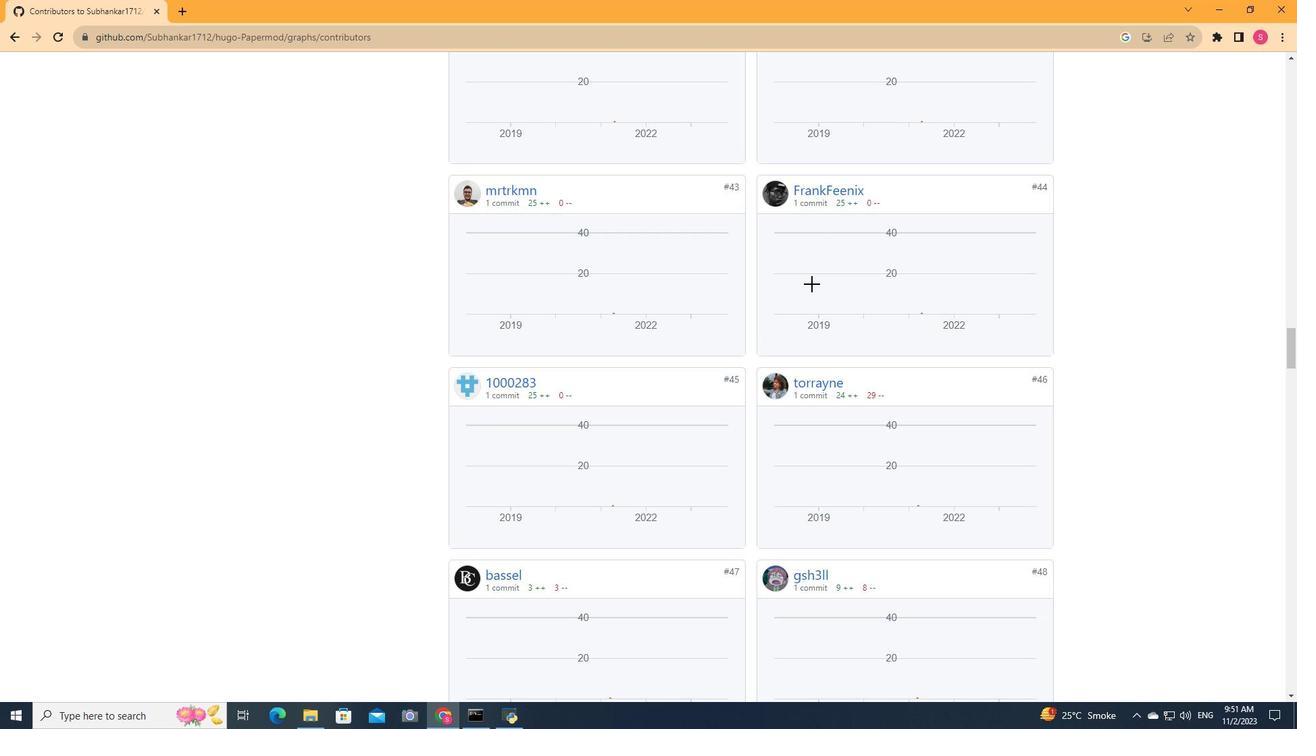 
Action: Mouse scrolled (812, 283) with delta (0, 0)
Screenshot: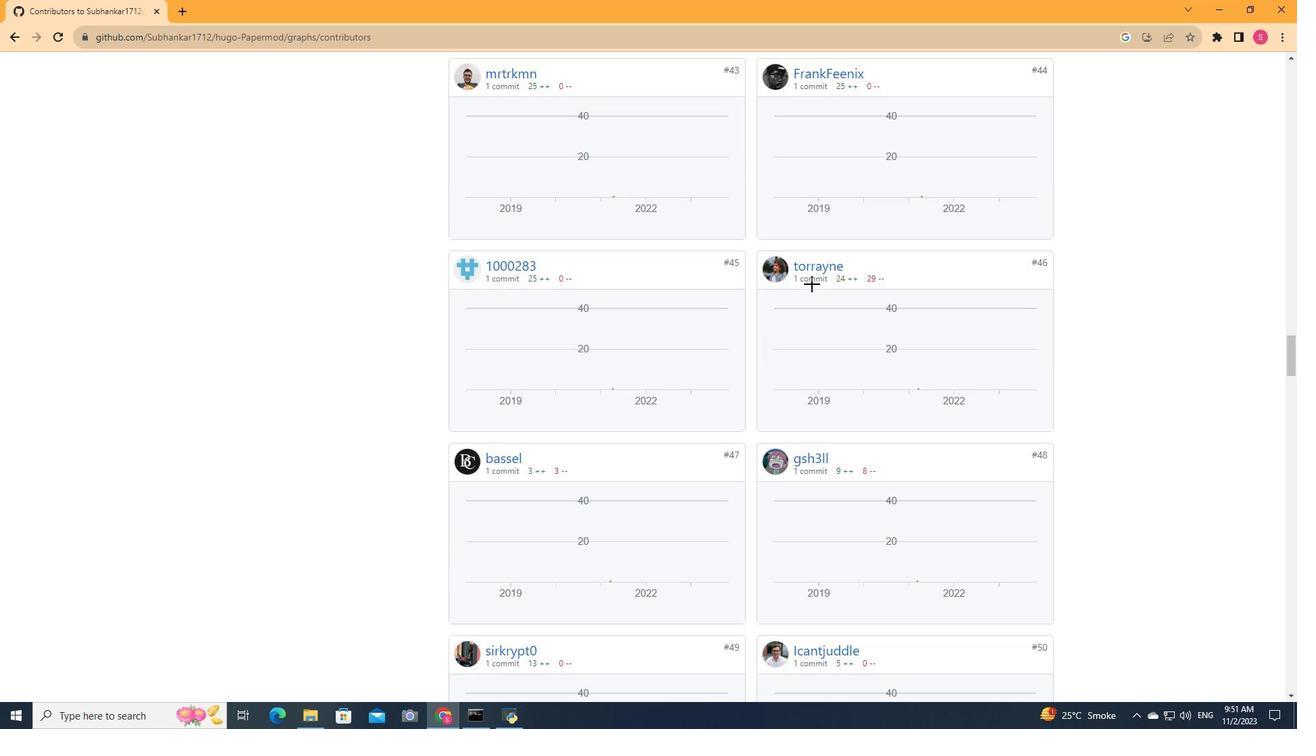 
Action: Mouse scrolled (812, 283) with delta (0, 0)
Screenshot: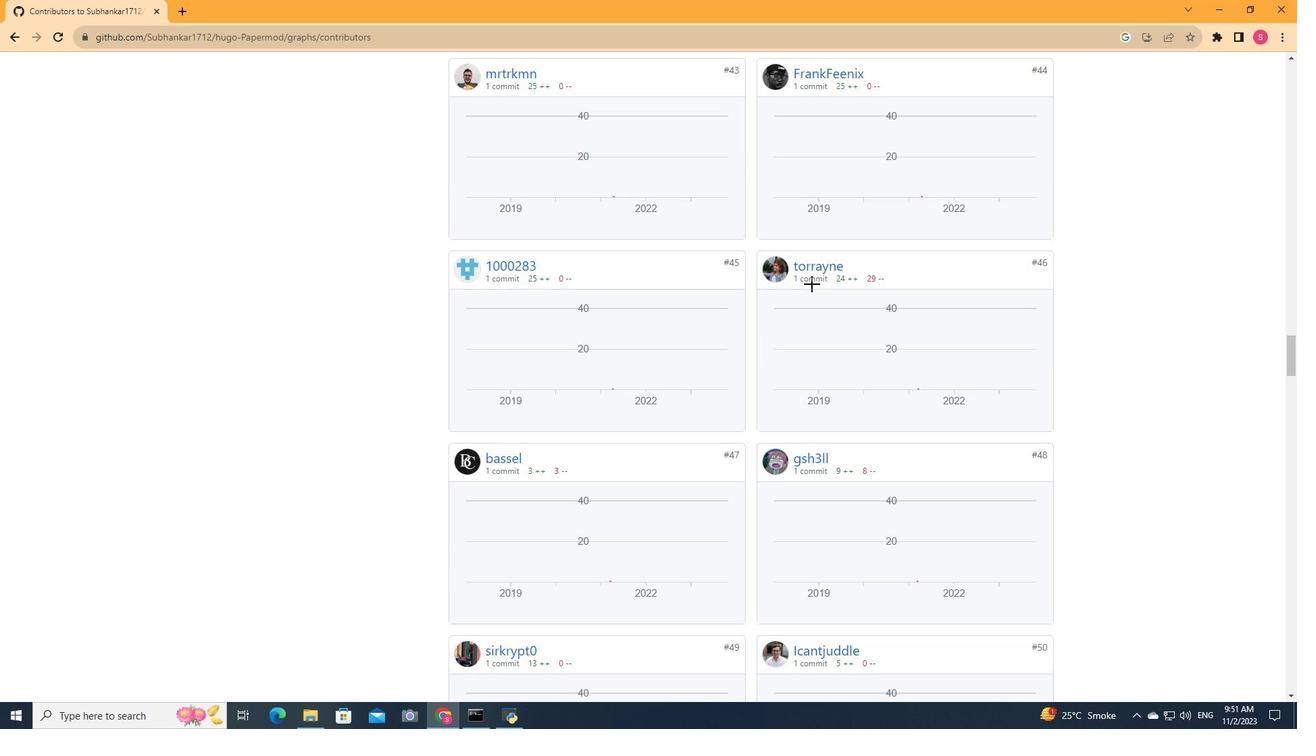 
Action: Mouse scrolled (812, 283) with delta (0, 0)
Screenshot: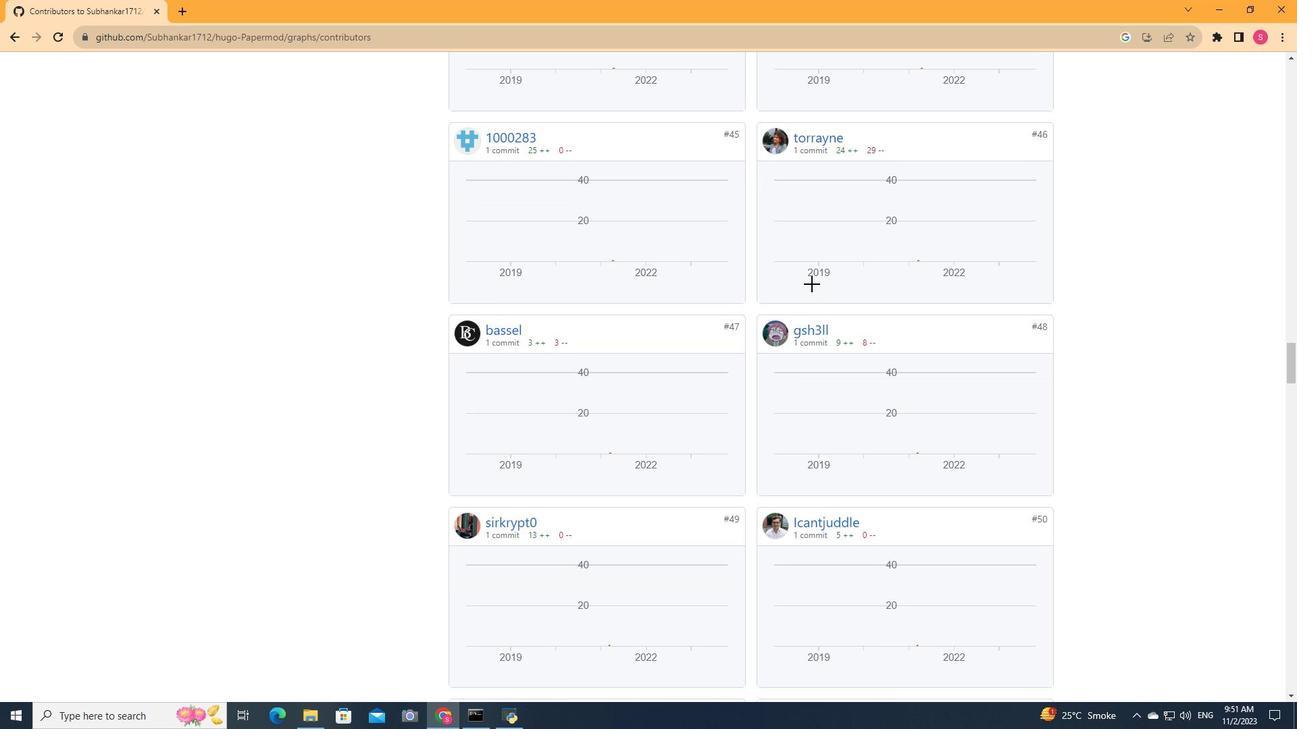 
Action: Mouse scrolled (812, 283) with delta (0, 0)
Screenshot: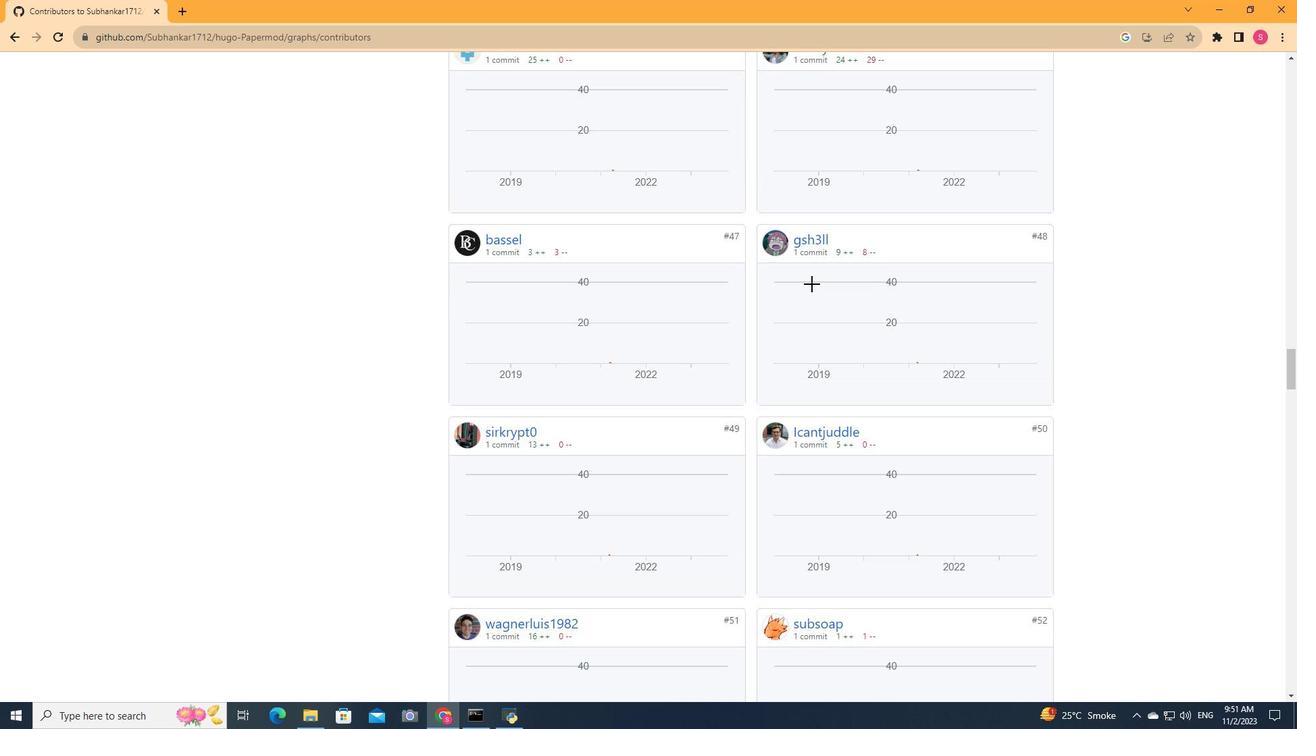
Action: Mouse scrolled (812, 283) with delta (0, 0)
Screenshot: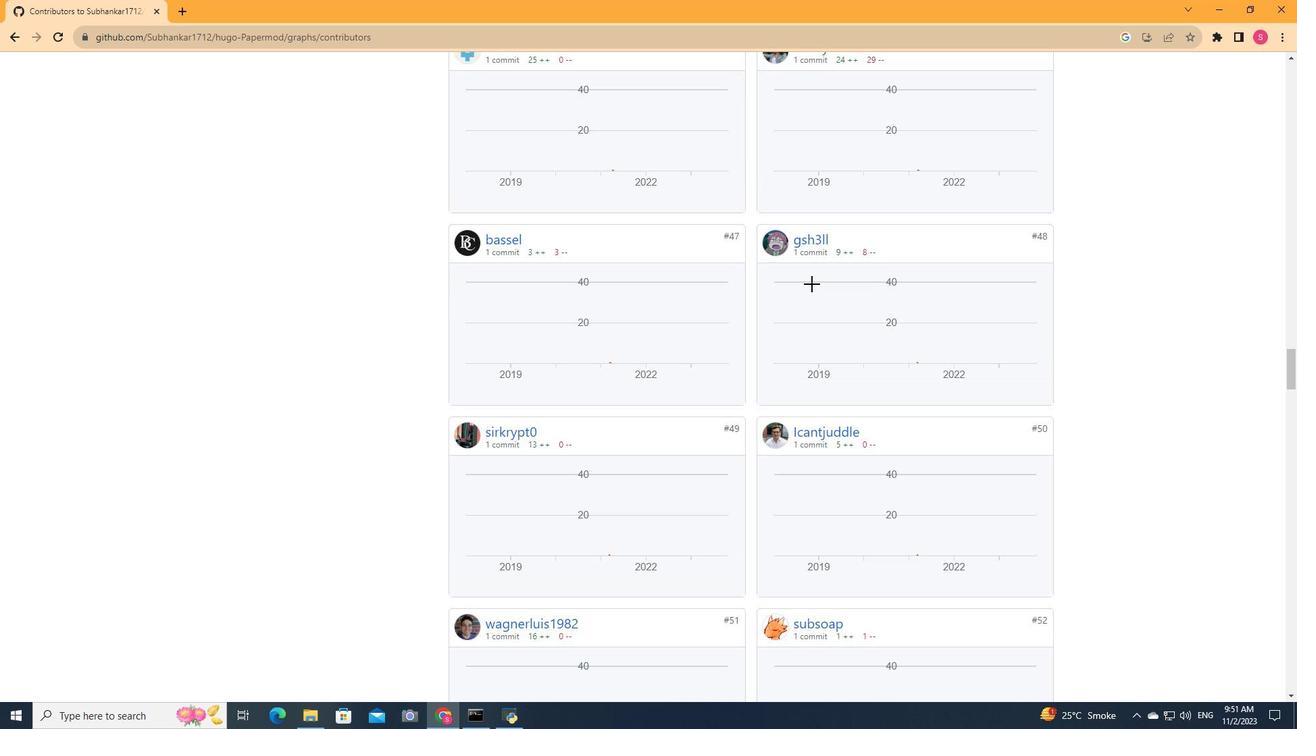 
Action: Mouse scrolled (812, 283) with delta (0, 0)
Screenshot: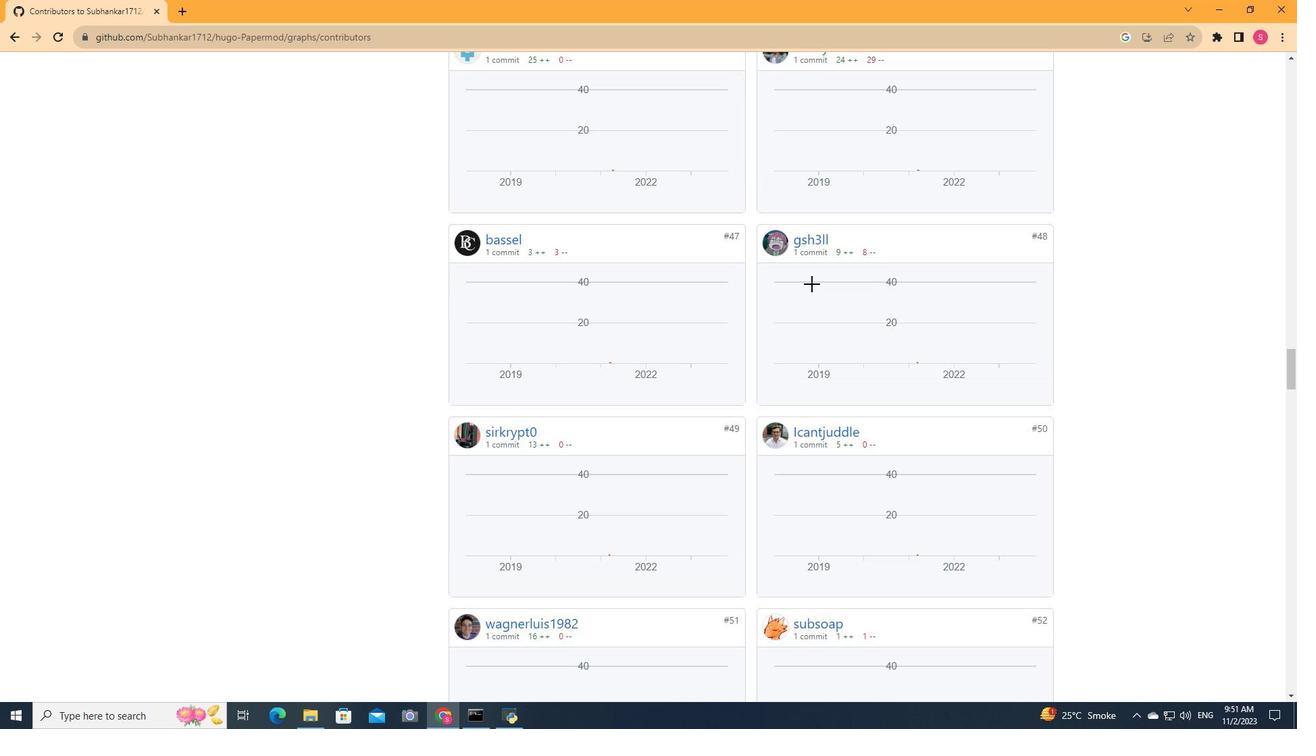 
Action: Mouse scrolled (812, 283) with delta (0, 0)
Screenshot: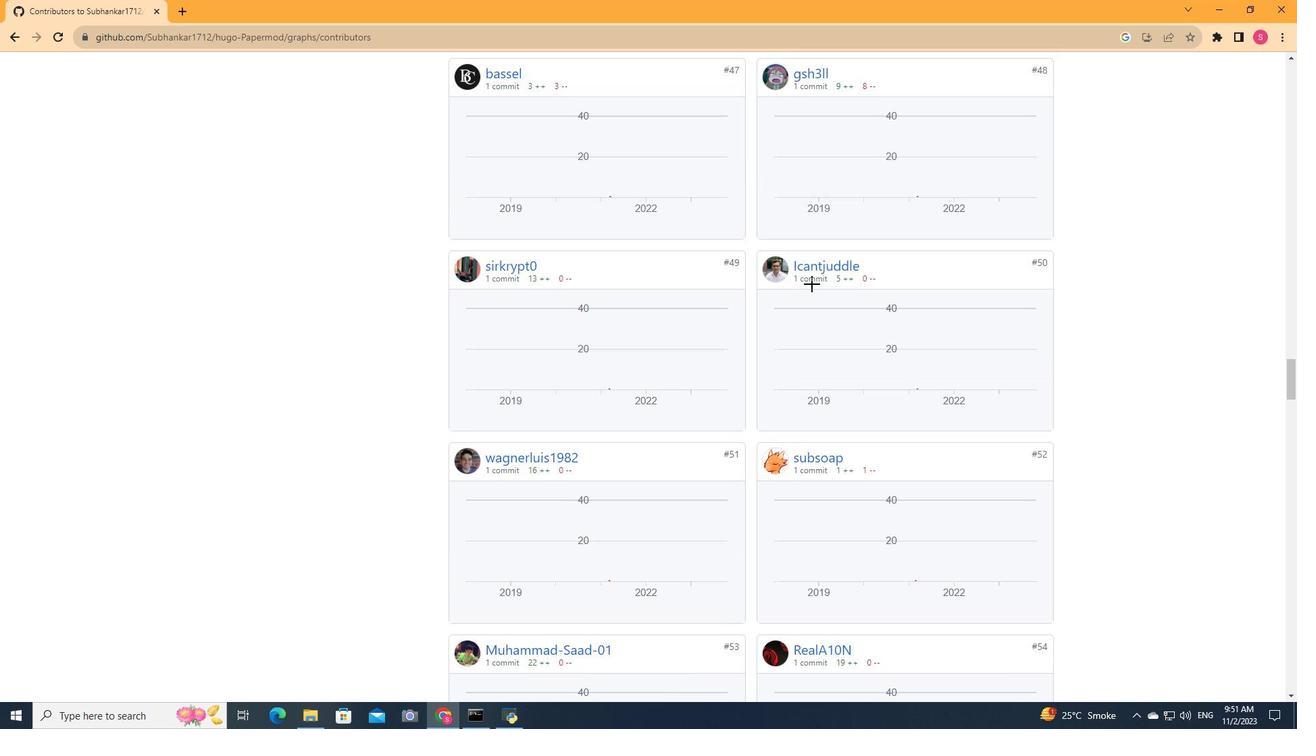 
Action: Mouse scrolled (812, 283) with delta (0, 0)
Screenshot: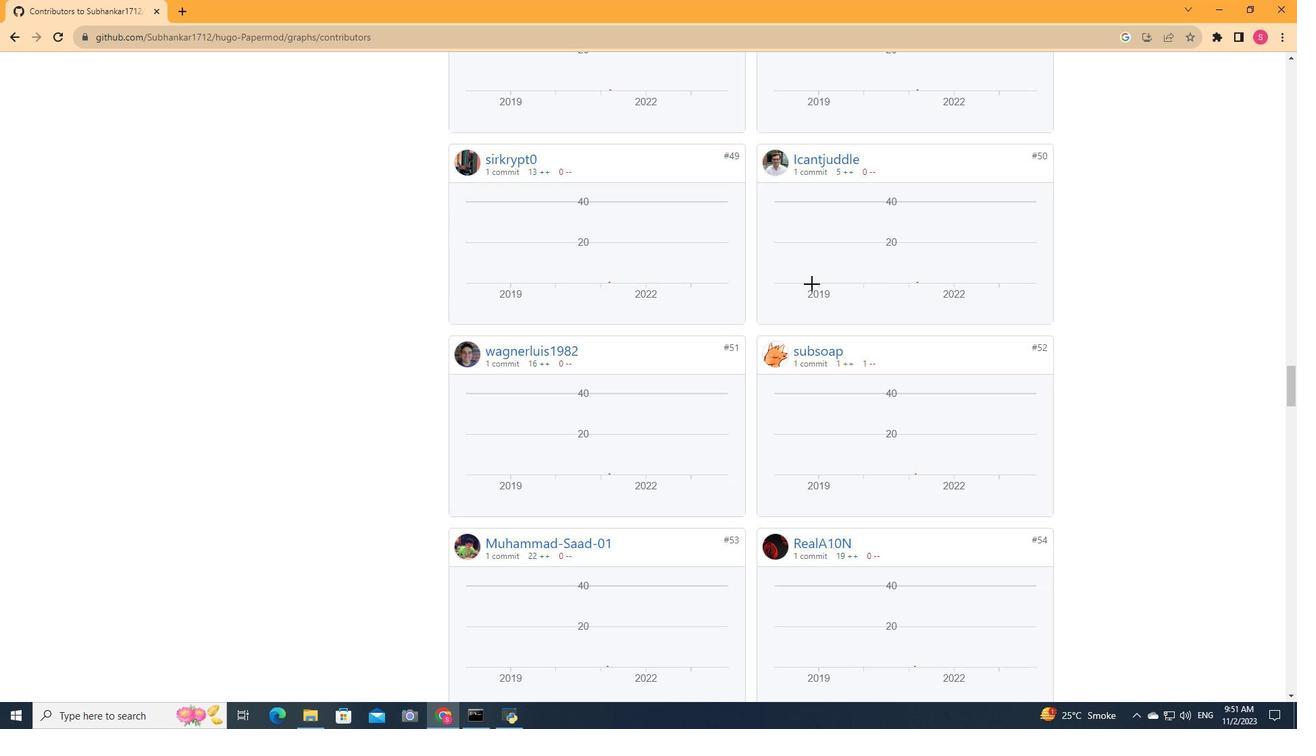 
Action: Mouse scrolled (812, 283) with delta (0, 0)
Screenshot: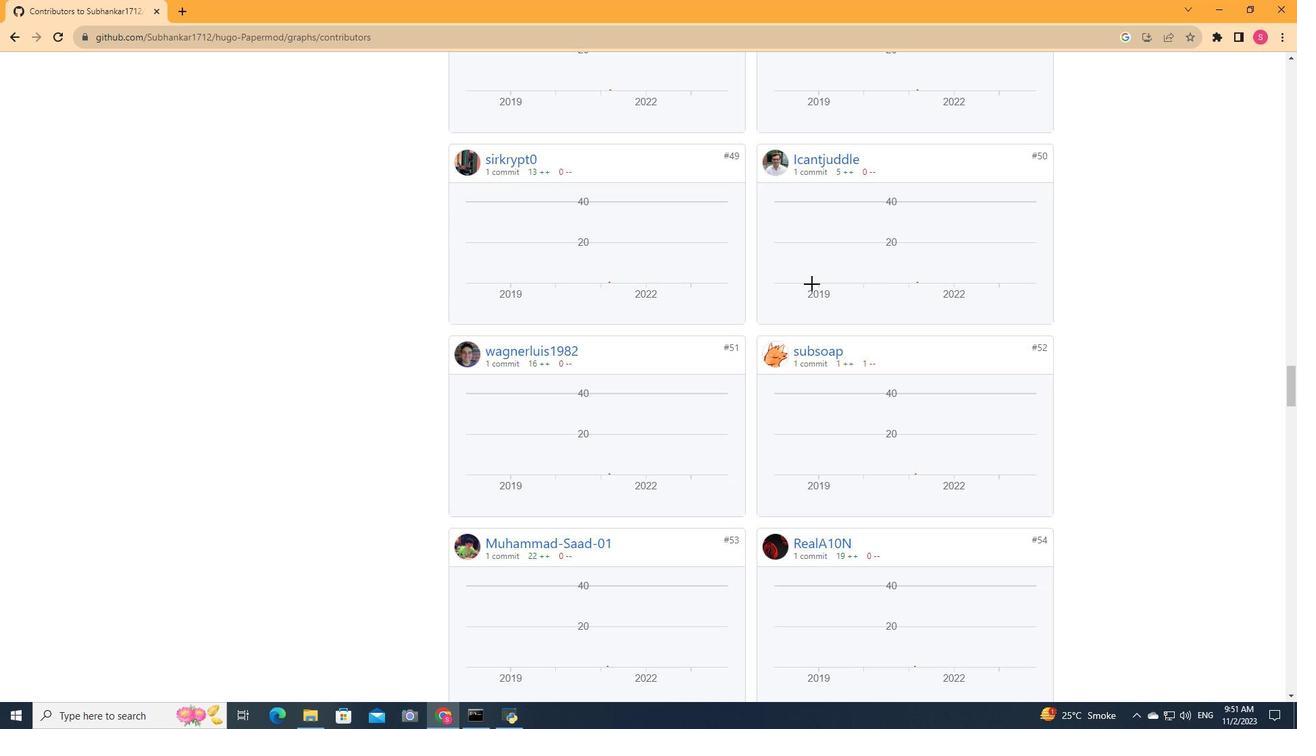
Action: Mouse scrolled (812, 283) with delta (0, 0)
Screenshot: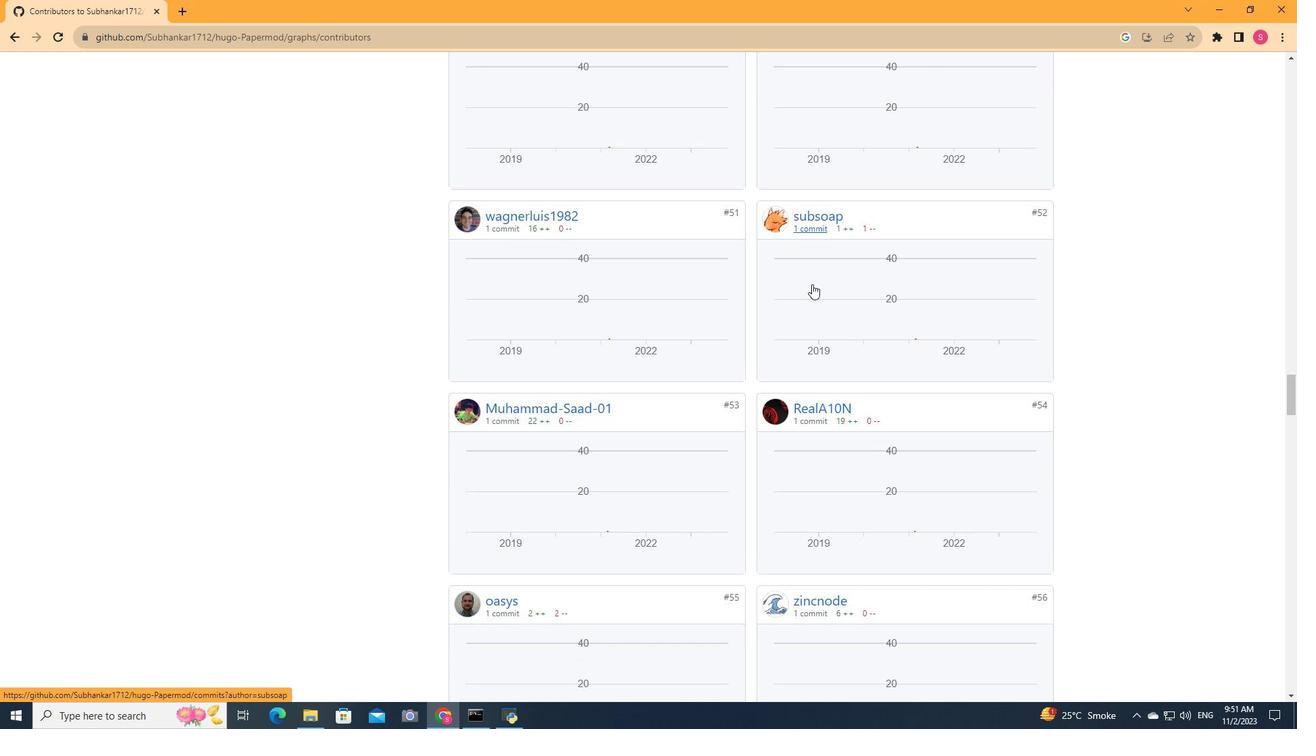 
Action: Mouse scrolled (812, 283) with delta (0, 0)
Screenshot: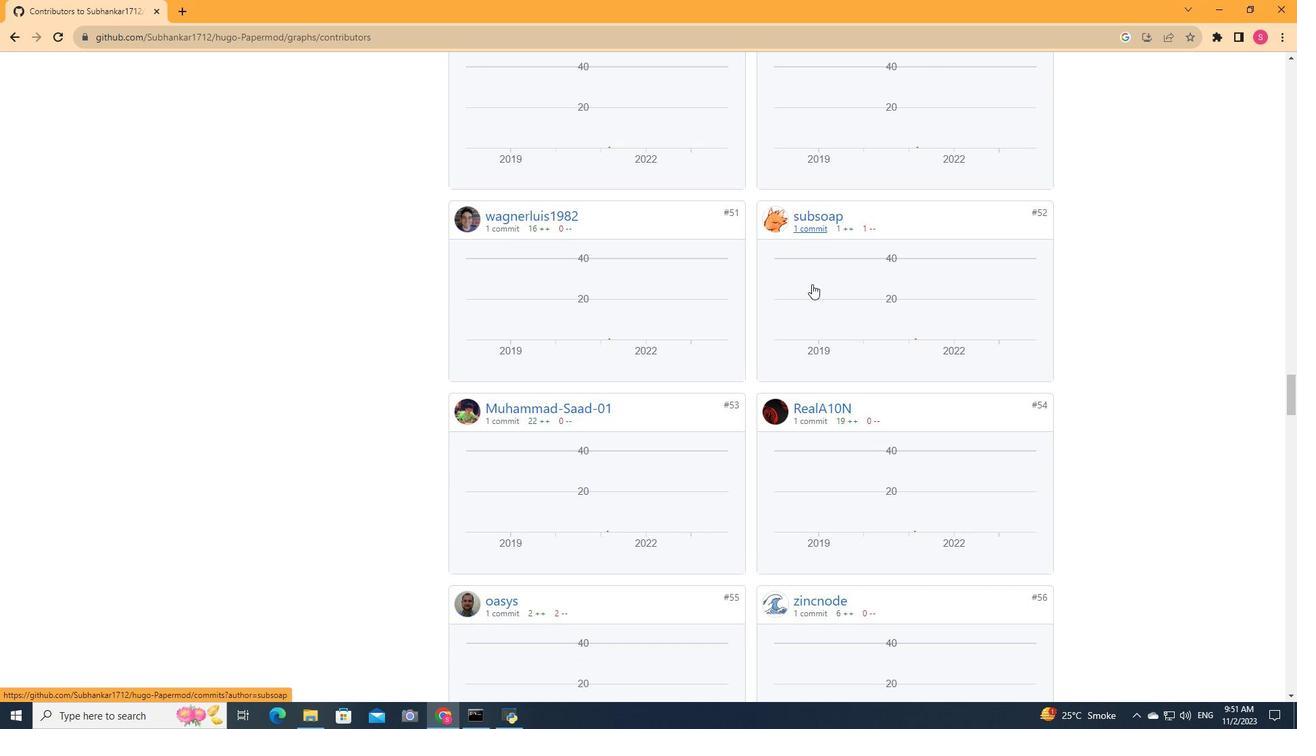 
Action: Mouse scrolled (812, 283) with delta (0, 0)
Screenshot: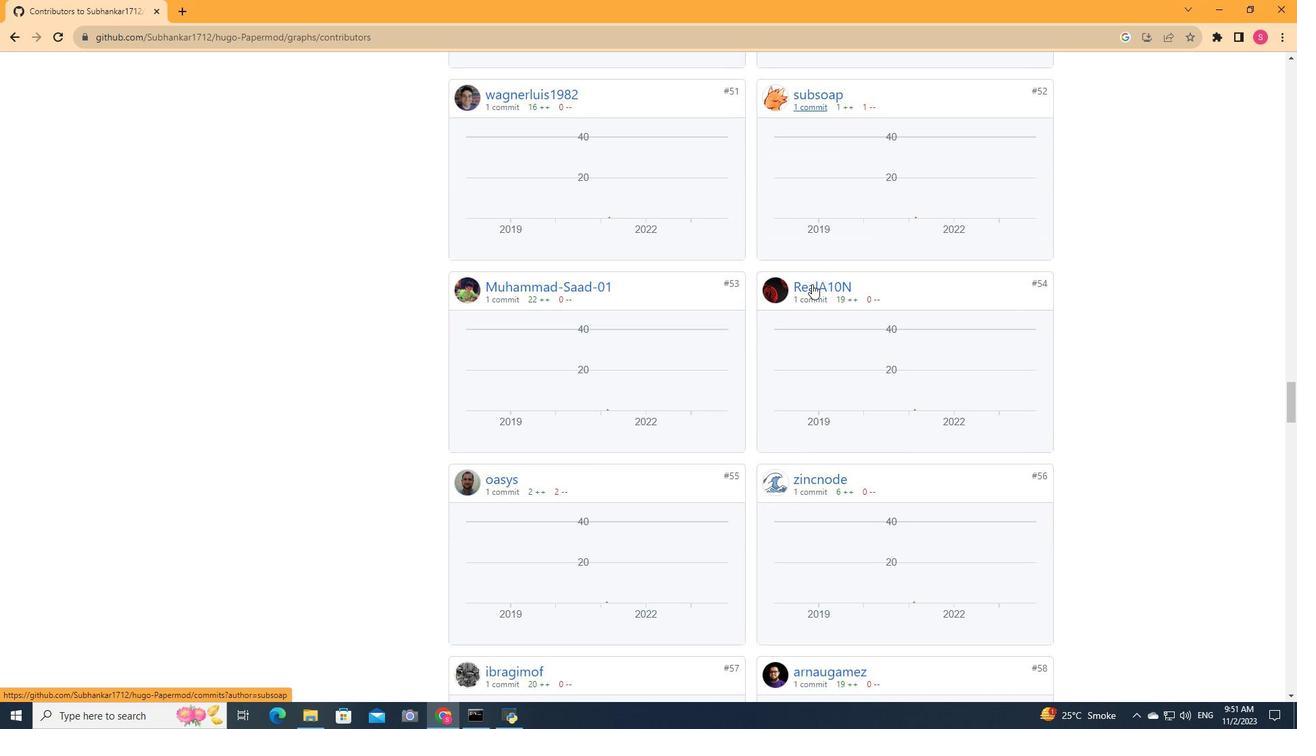 
Action: Mouse scrolled (812, 283) with delta (0, 0)
Screenshot: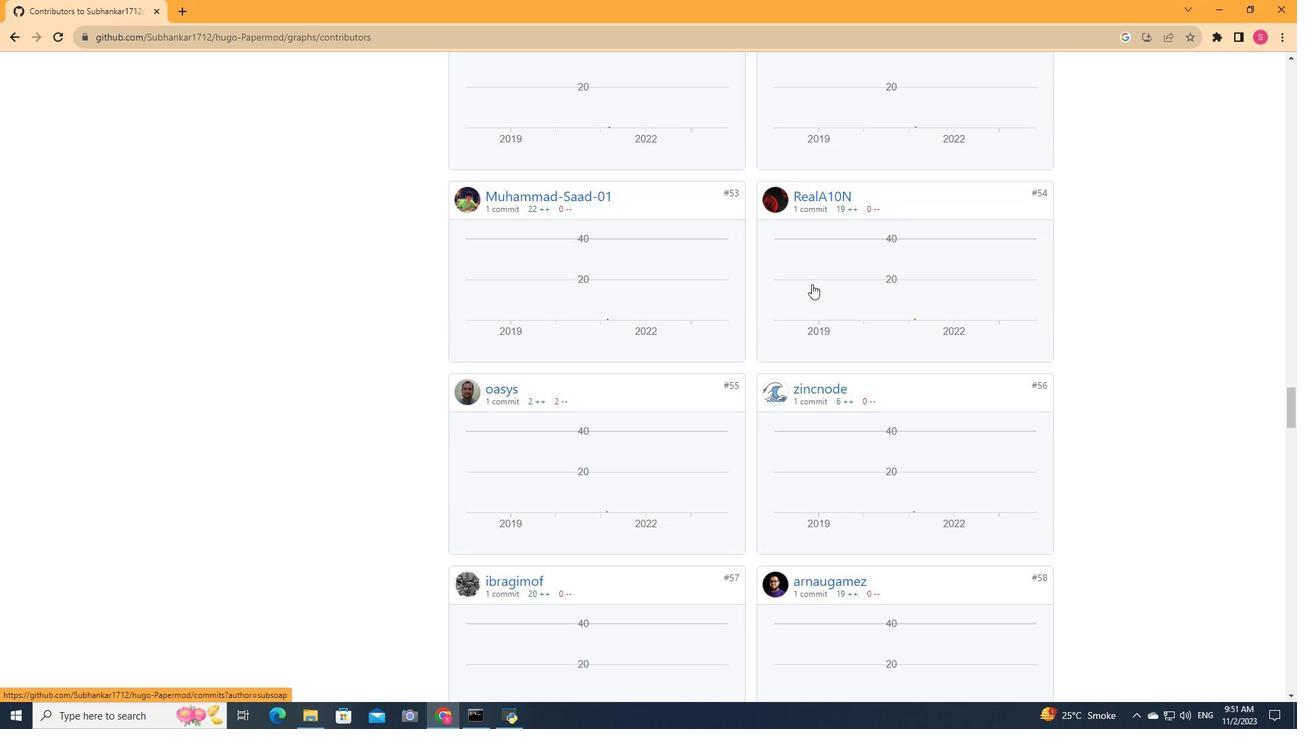
Action: Mouse scrolled (812, 283) with delta (0, 0)
Screenshot: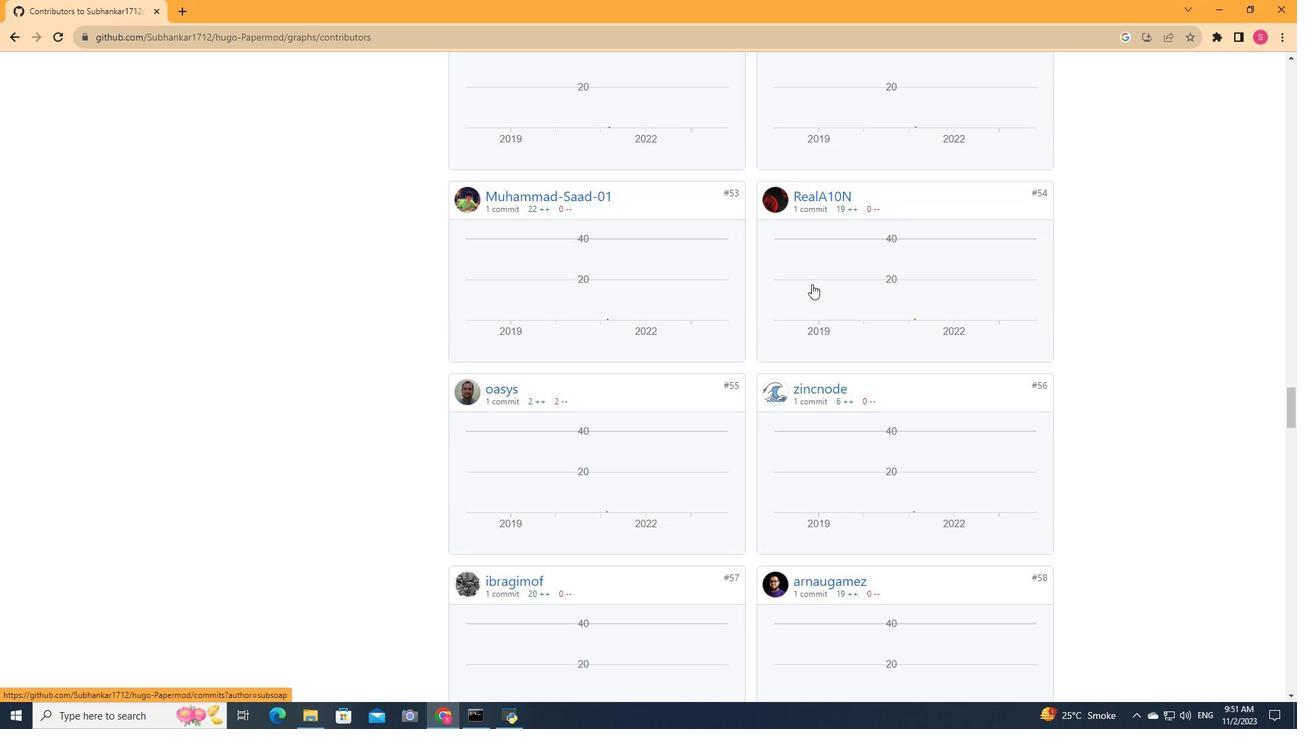 
Action: Mouse scrolled (812, 283) with delta (0, 0)
Screenshot: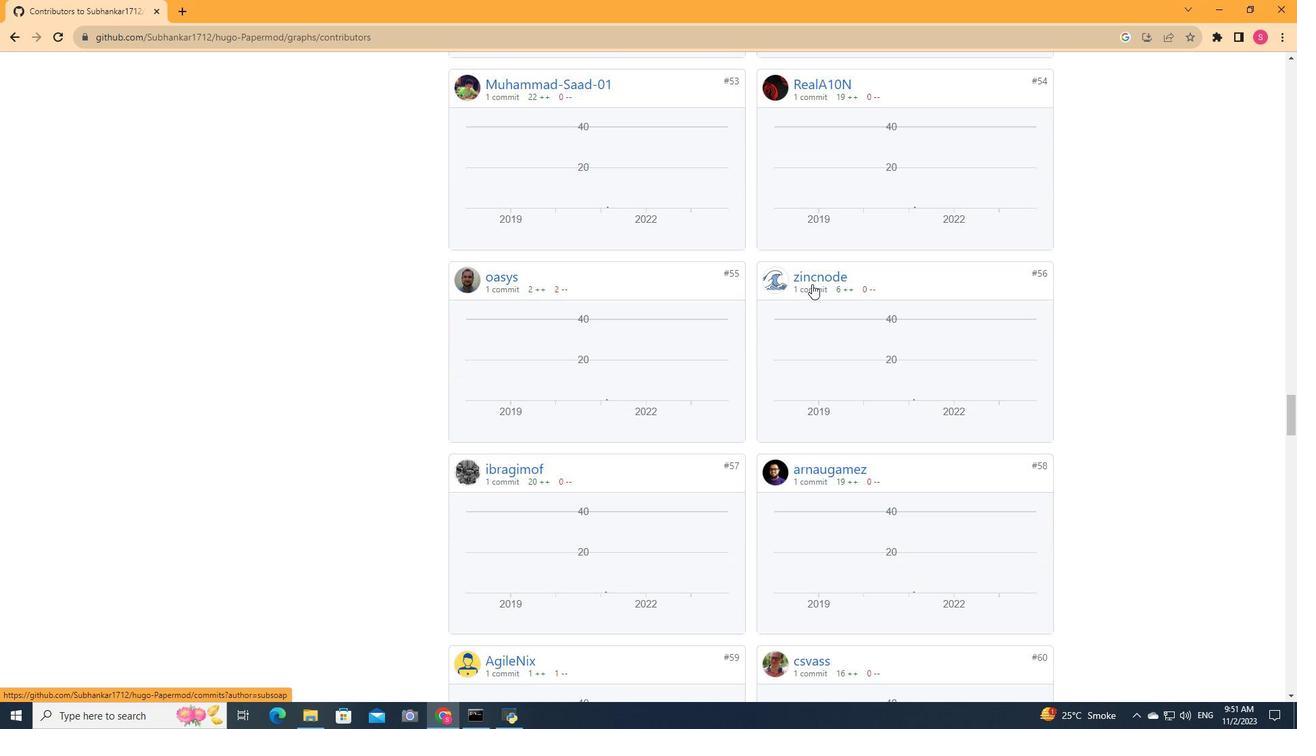
Action: Mouse scrolled (812, 283) with delta (0, 0)
Screenshot: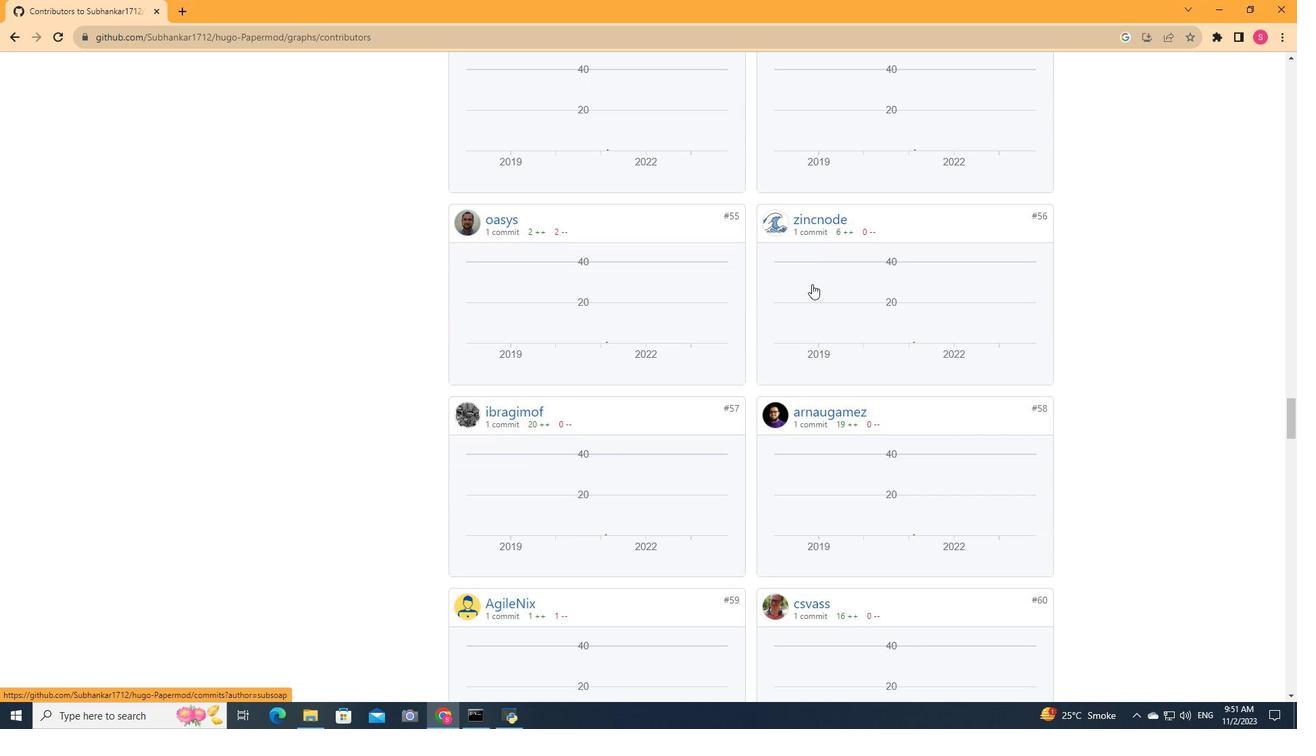 
Action: Mouse scrolled (812, 283) with delta (0, 0)
Screenshot: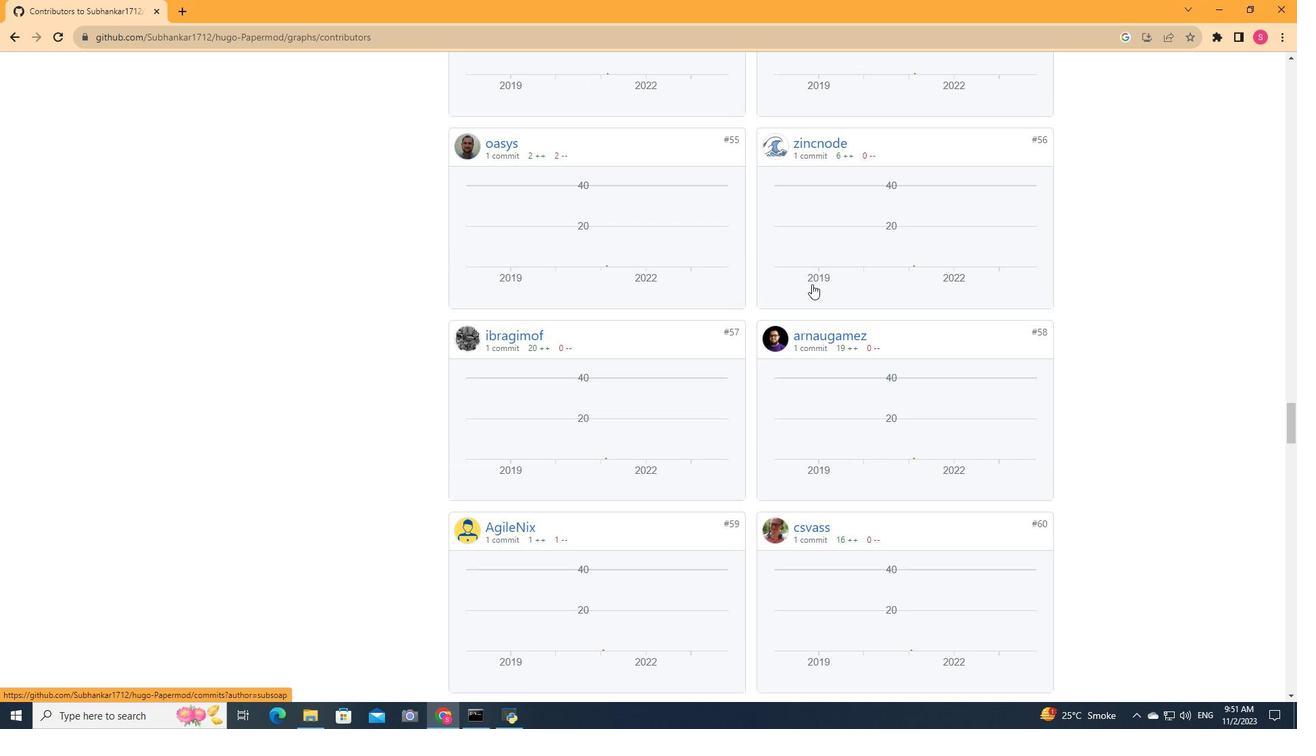 
Action: Mouse scrolled (812, 283) with delta (0, 0)
Screenshot: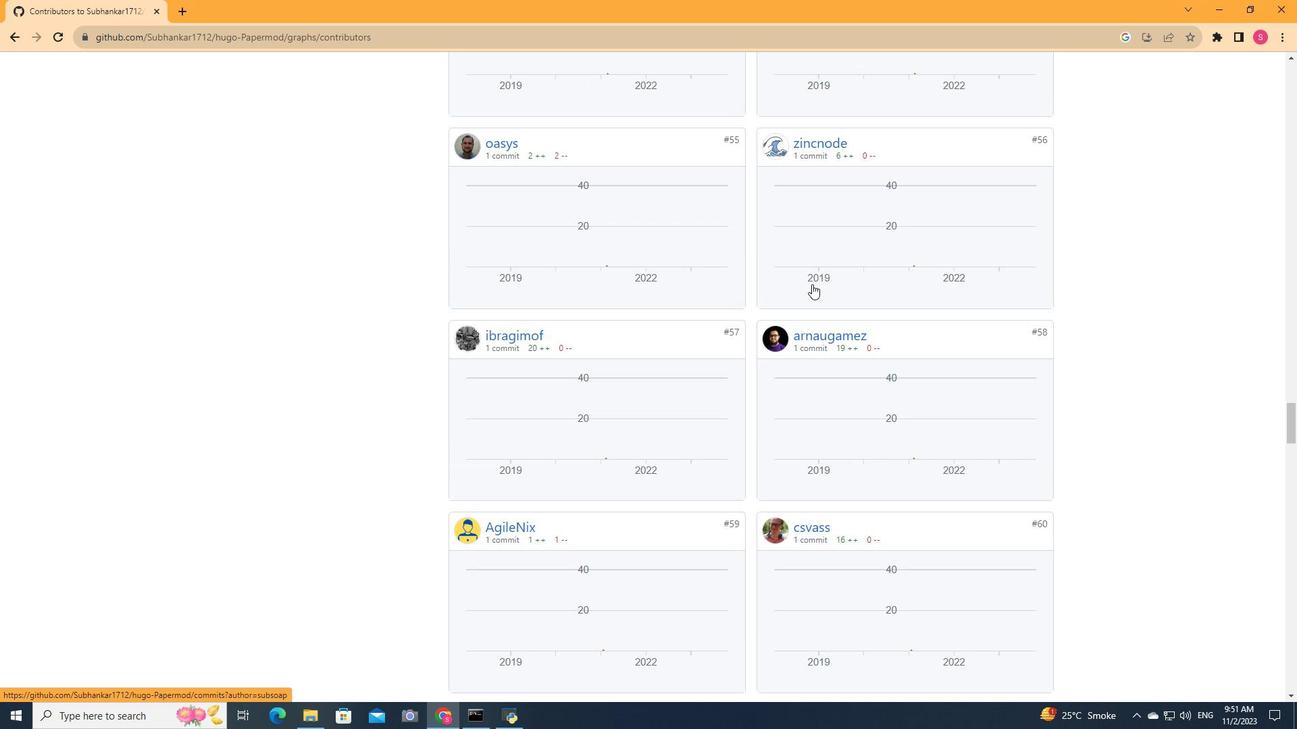 
Action: Mouse scrolled (812, 283) with delta (0, 0)
Screenshot: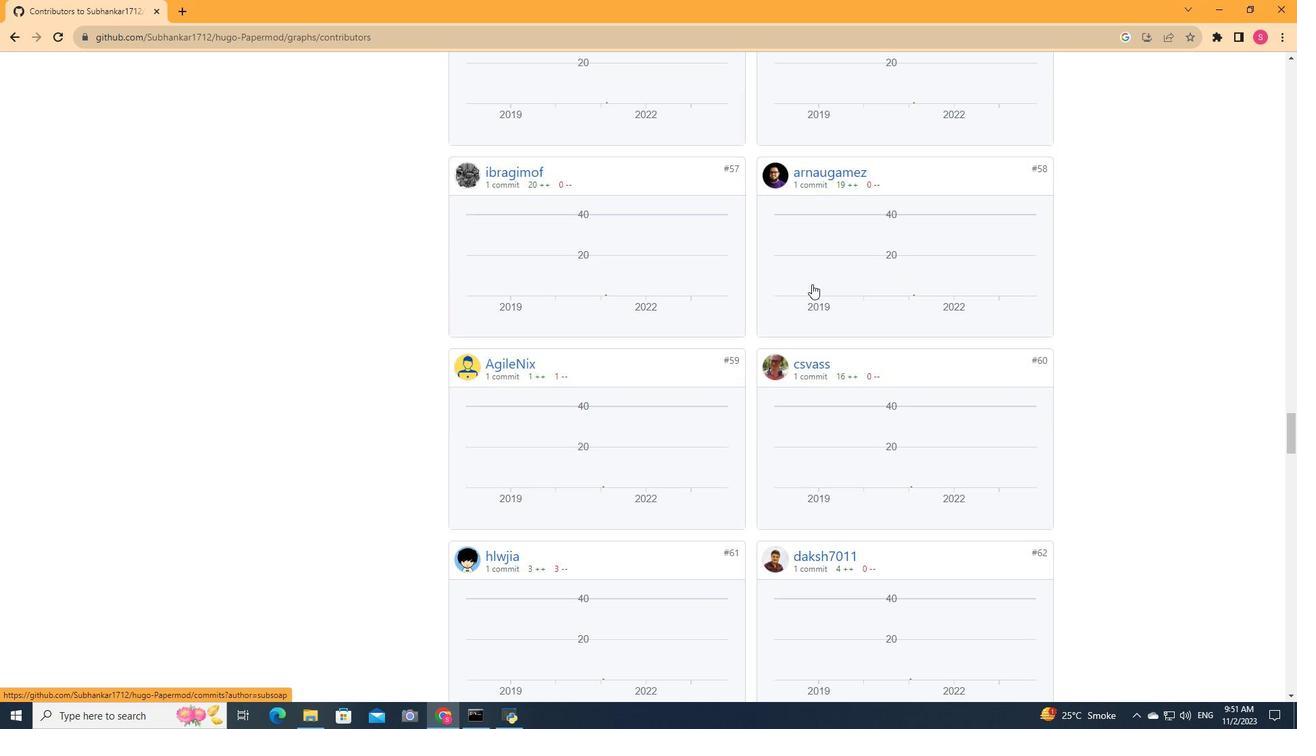 
Action: Mouse scrolled (812, 283) with delta (0, 0)
Screenshot: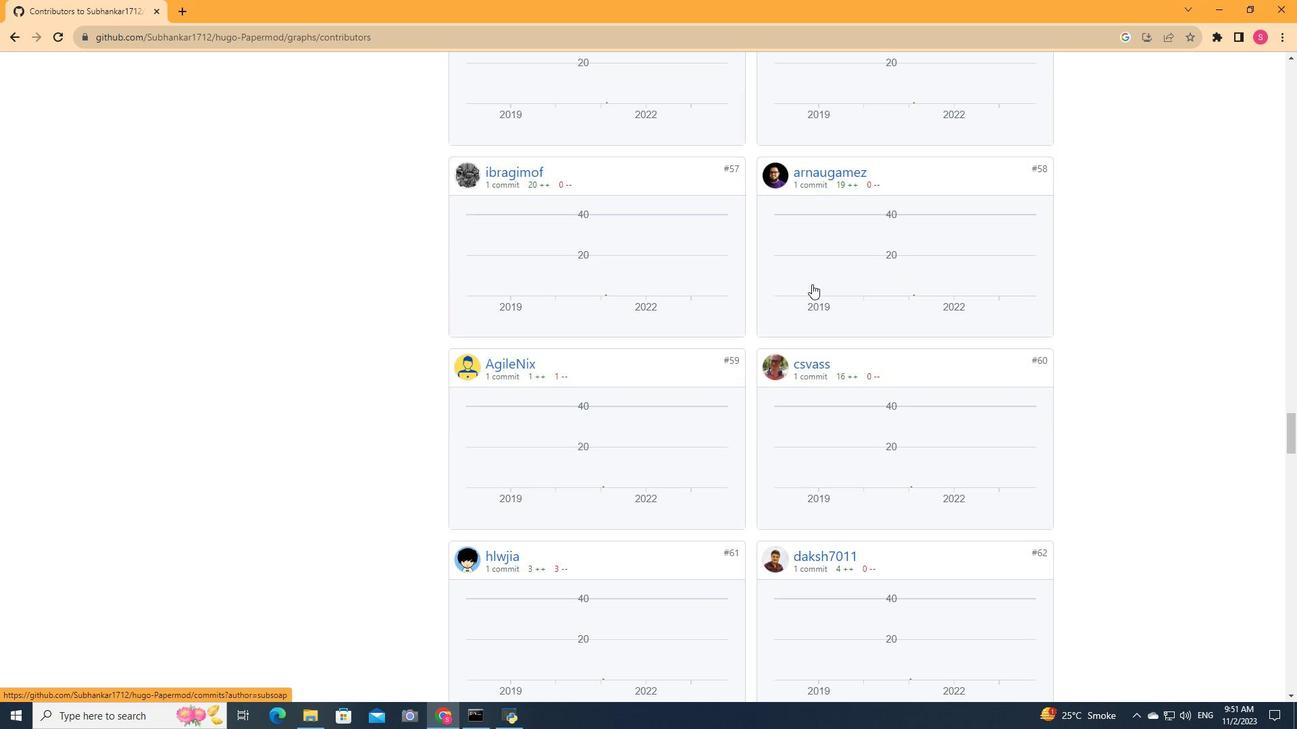 
Action: Mouse scrolled (812, 283) with delta (0, 0)
Screenshot: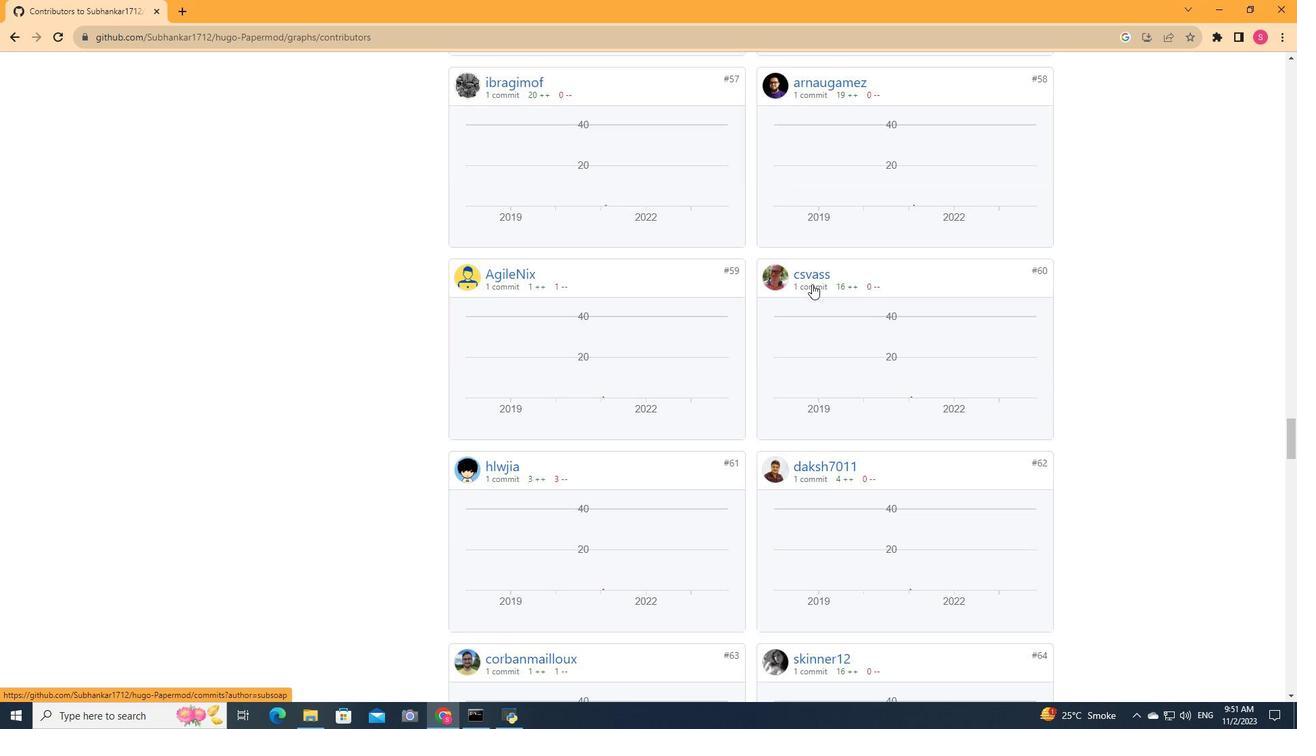 
Action: Mouse scrolled (812, 283) with delta (0, 0)
Screenshot: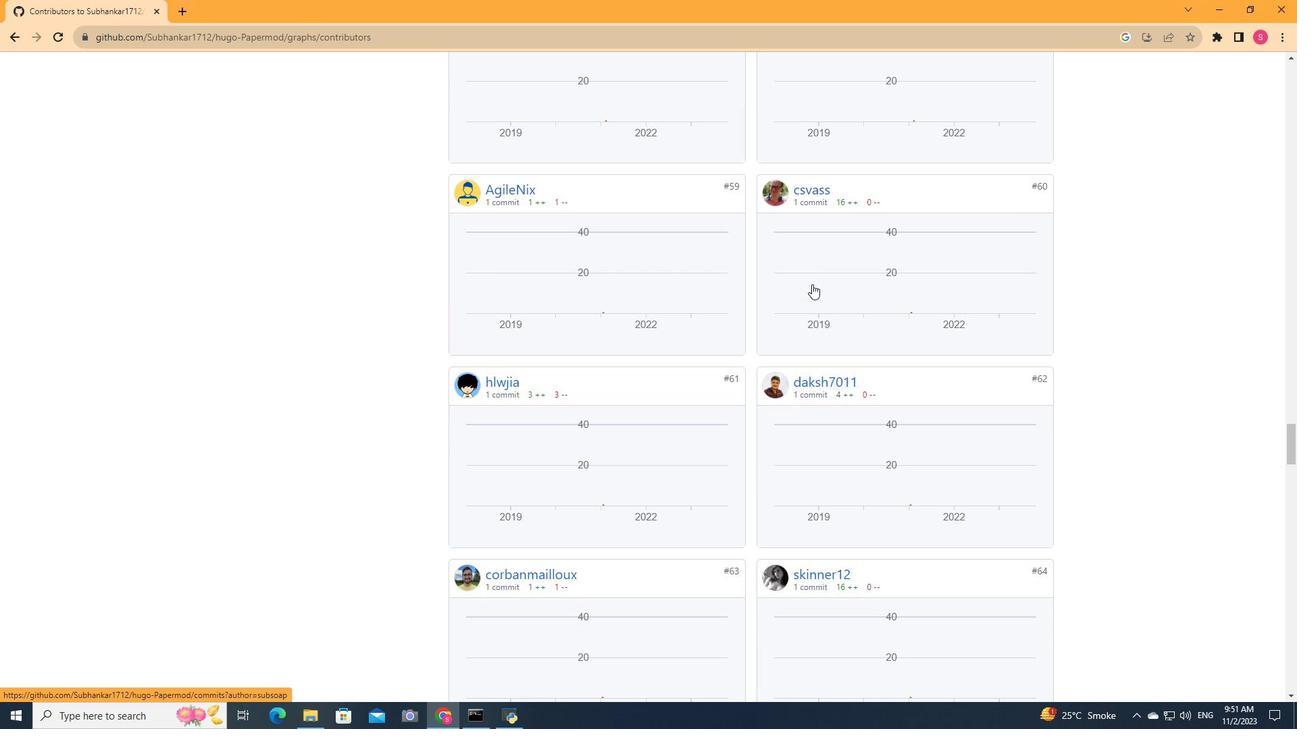 
Action: Mouse scrolled (812, 283) with delta (0, 0)
Screenshot: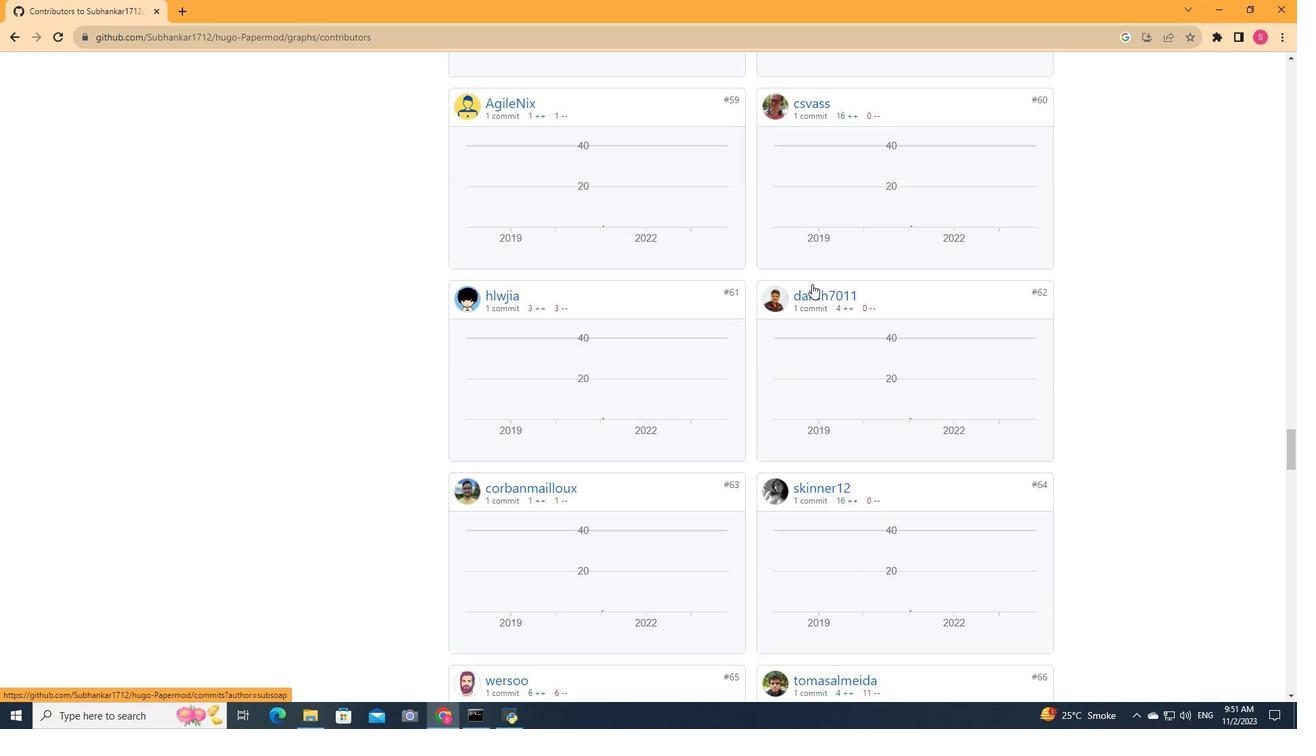 
Action: Mouse scrolled (812, 283) with delta (0, 0)
Screenshot: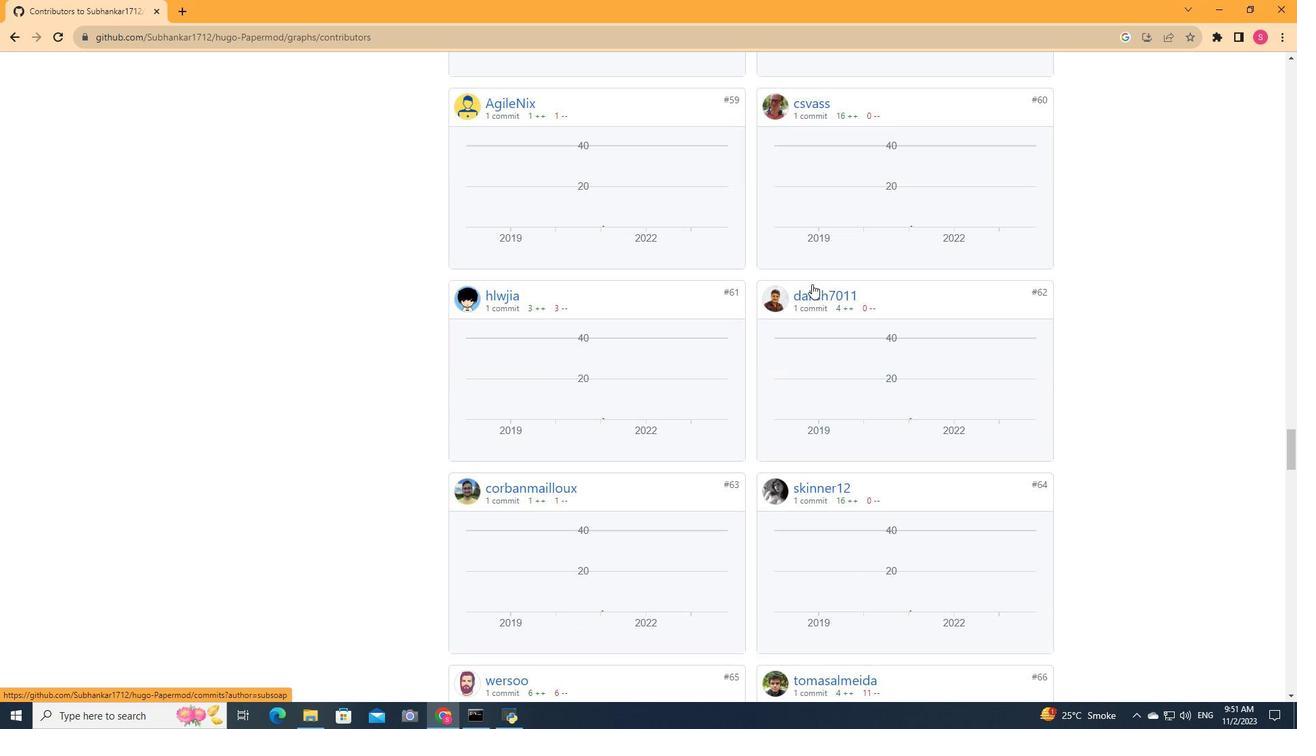 
Action: Mouse scrolled (812, 283) with delta (0, 0)
Screenshot: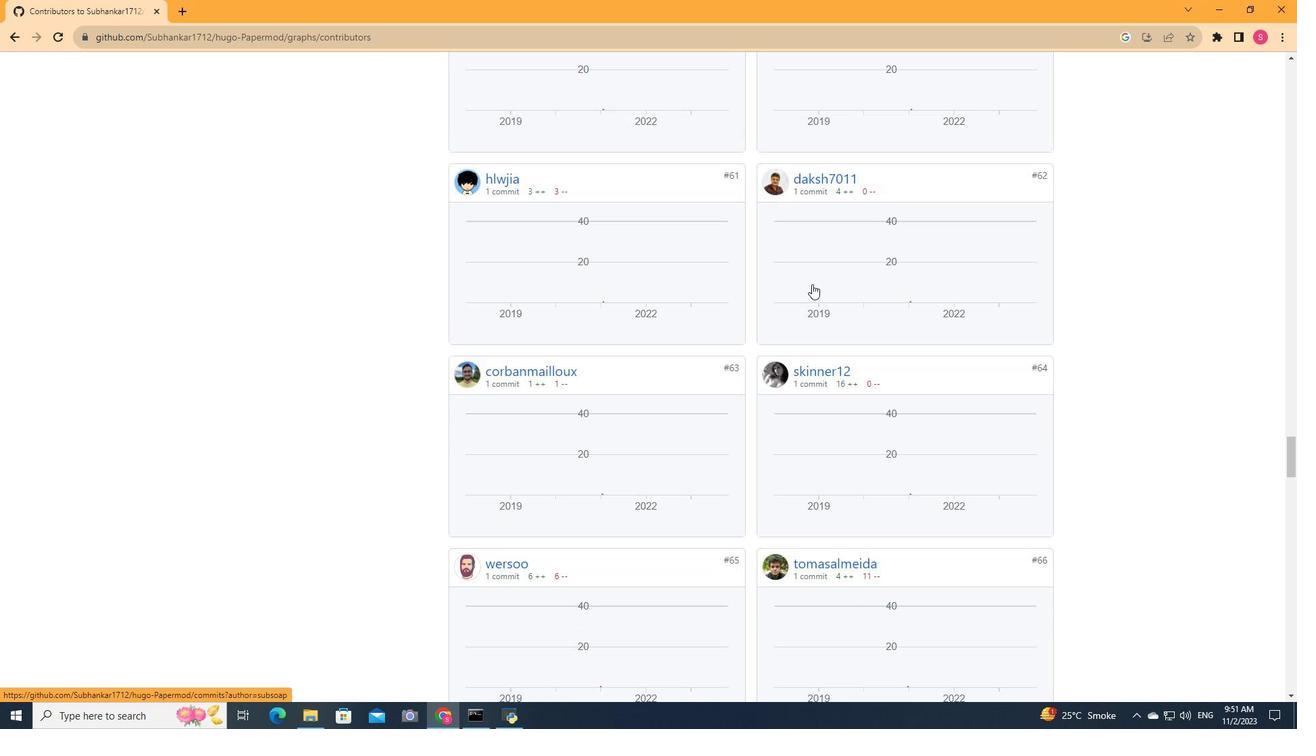 
Action: Mouse scrolled (812, 283) with delta (0, 0)
Screenshot: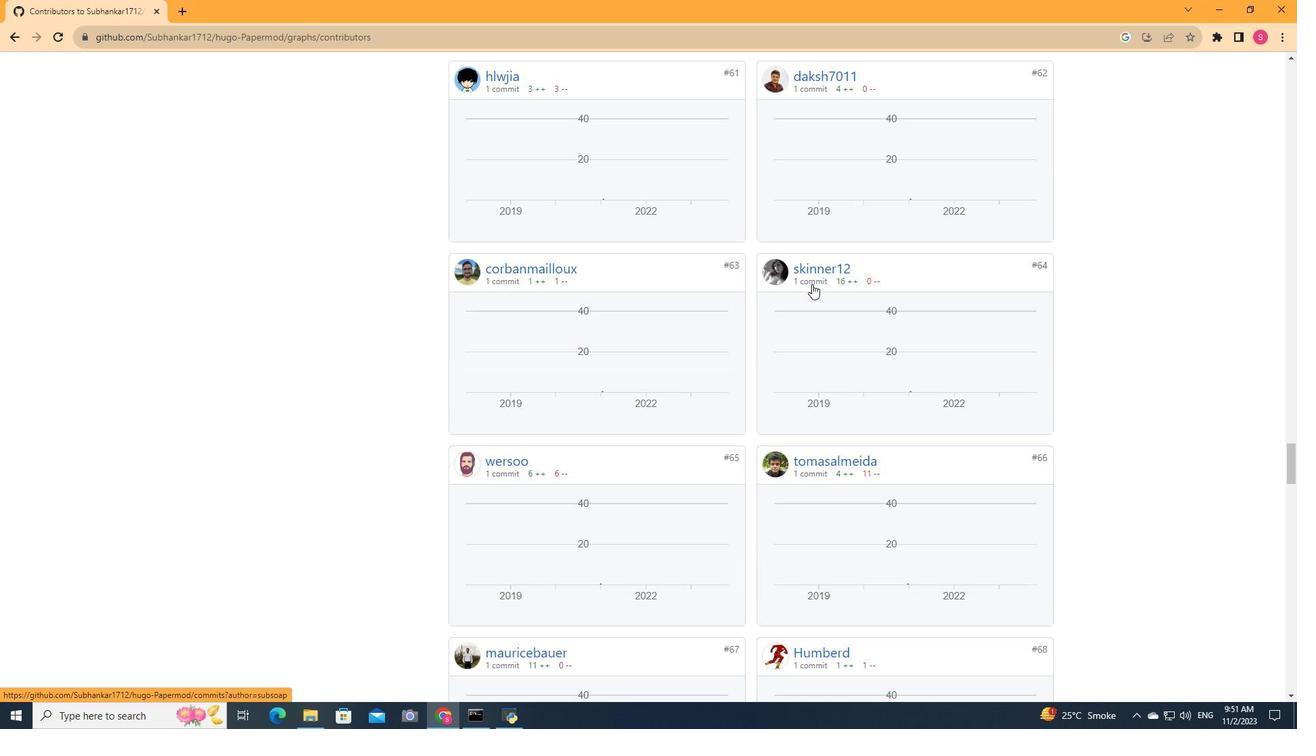 
Action: Mouse scrolled (812, 283) with delta (0, 0)
Screenshot: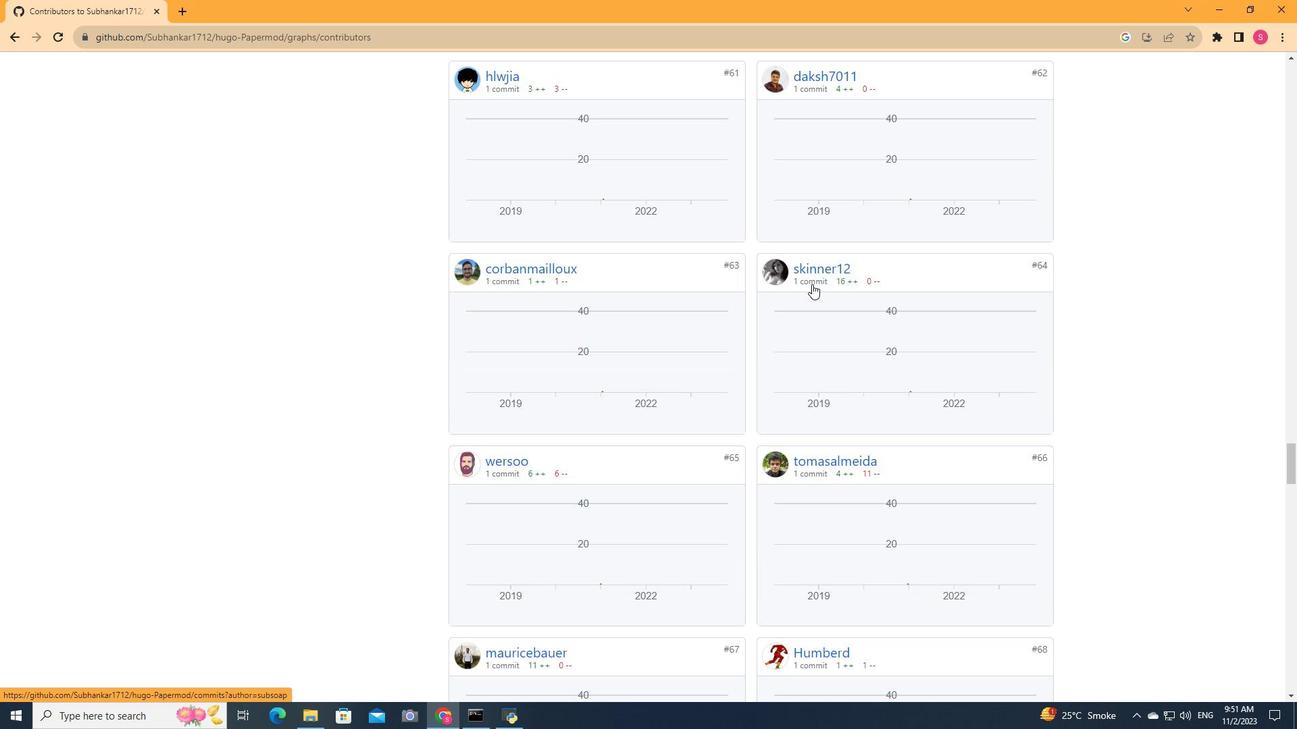 
Action: Mouse scrolled (812, 283) with delta (0, 0)
Screenshot: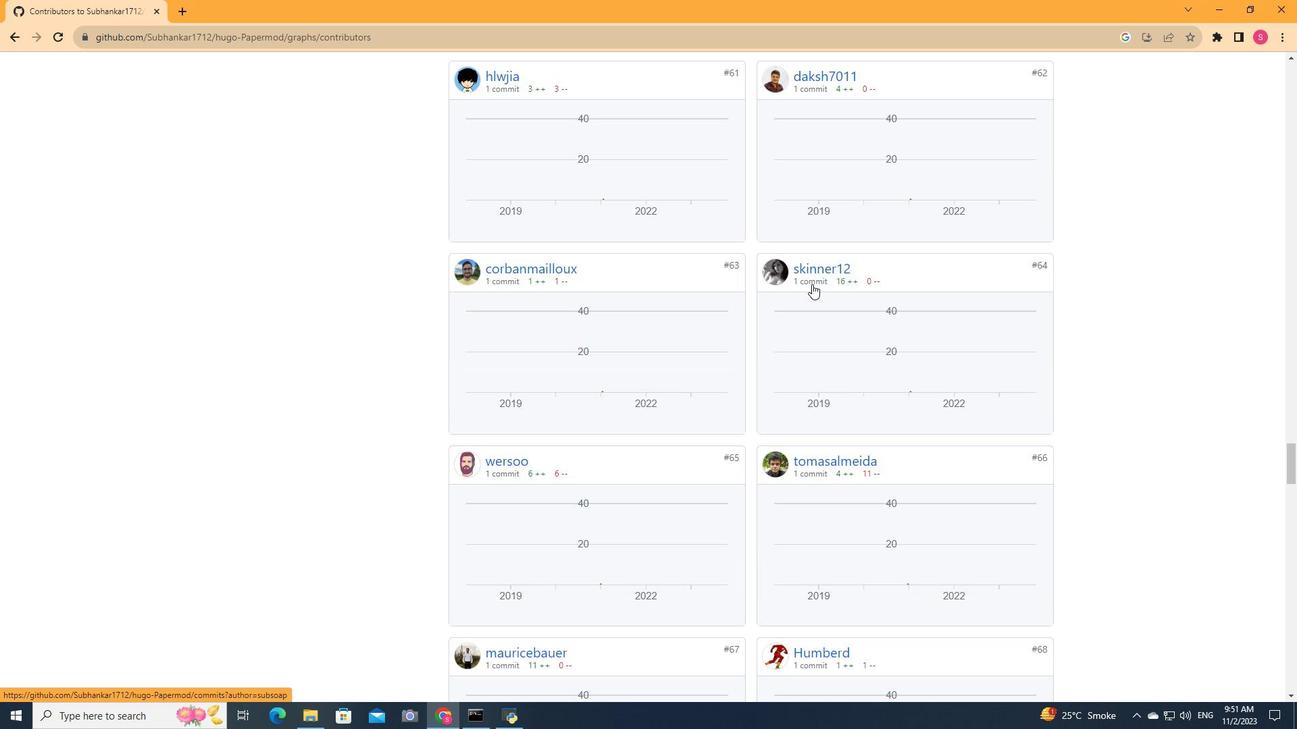 
Action: Mouse scrolled (812, 283) with delta (0, 0)
Screenshot: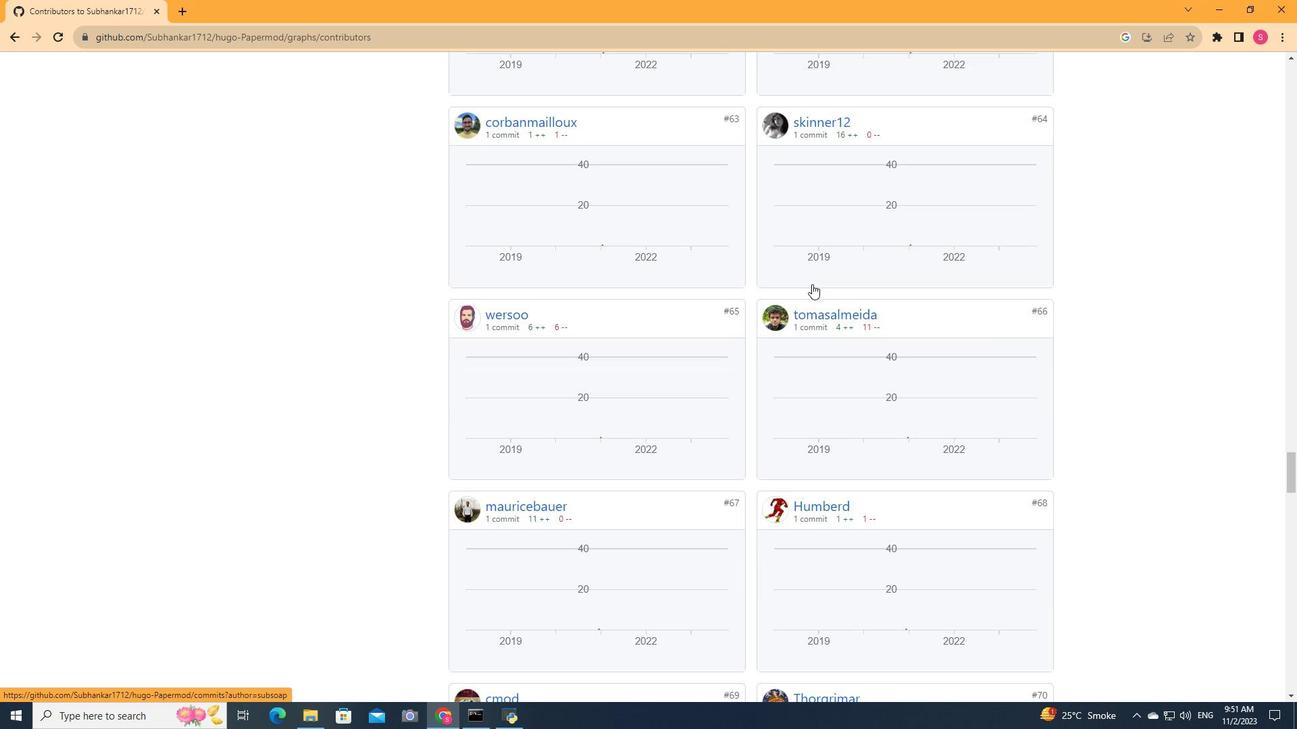 
Action: Mouse scrolled (812, 283) with delta (0, 0)
Screenshot: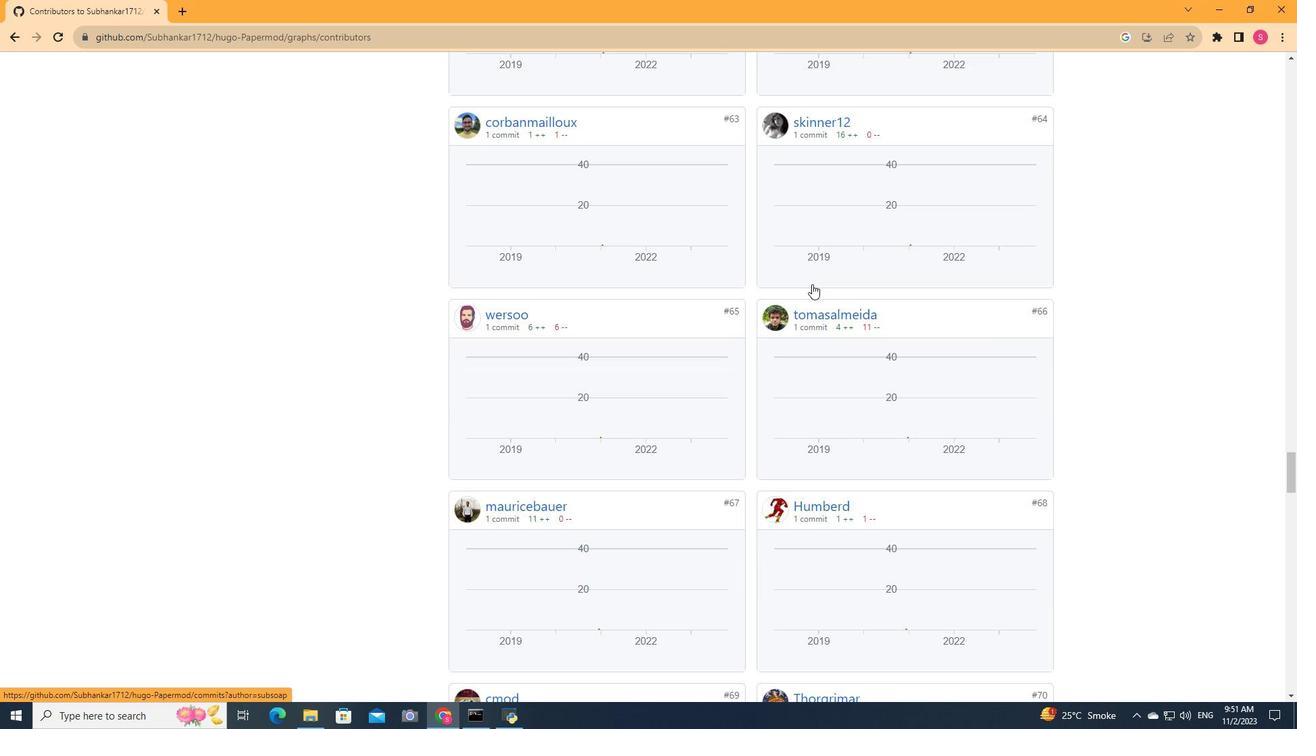 
Action: Mouse scrolled (812, 283) with delta (0, 0)
Screenshot: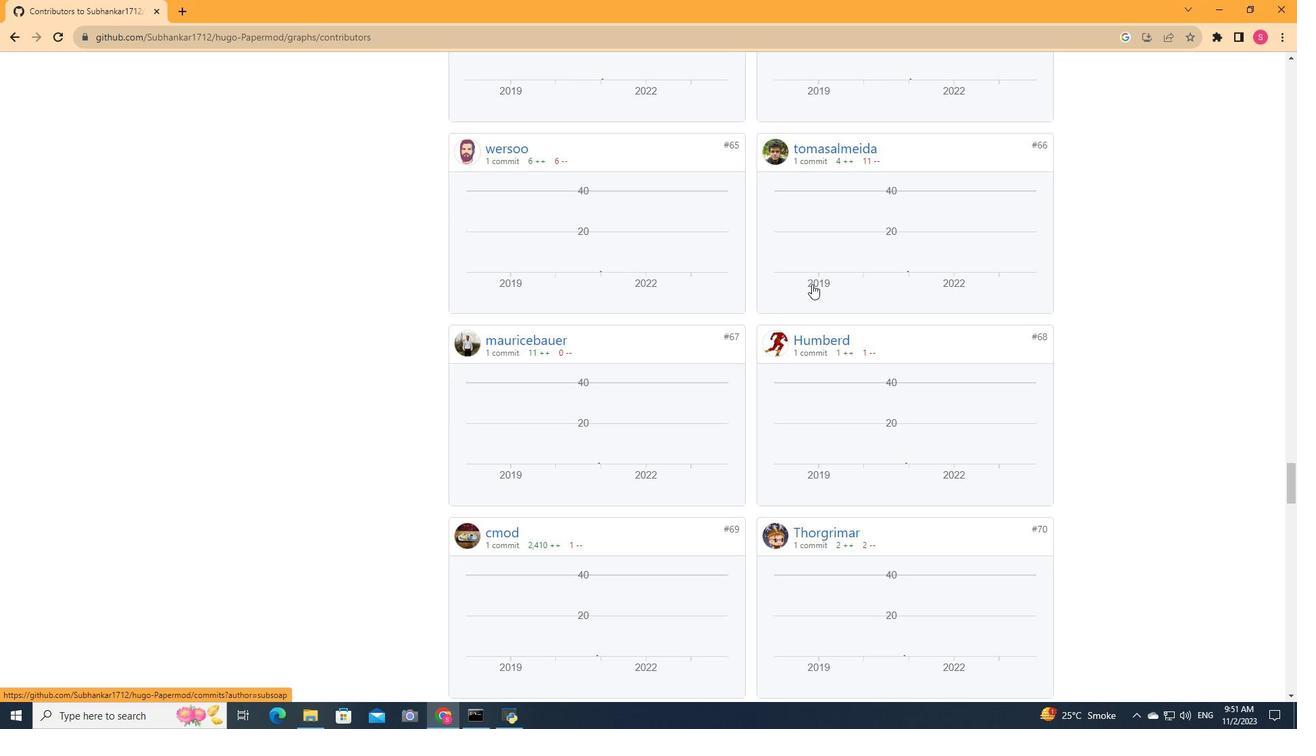 
Action: Mouse scrolled (812, 283) with delta (0, 0)
Screenshot: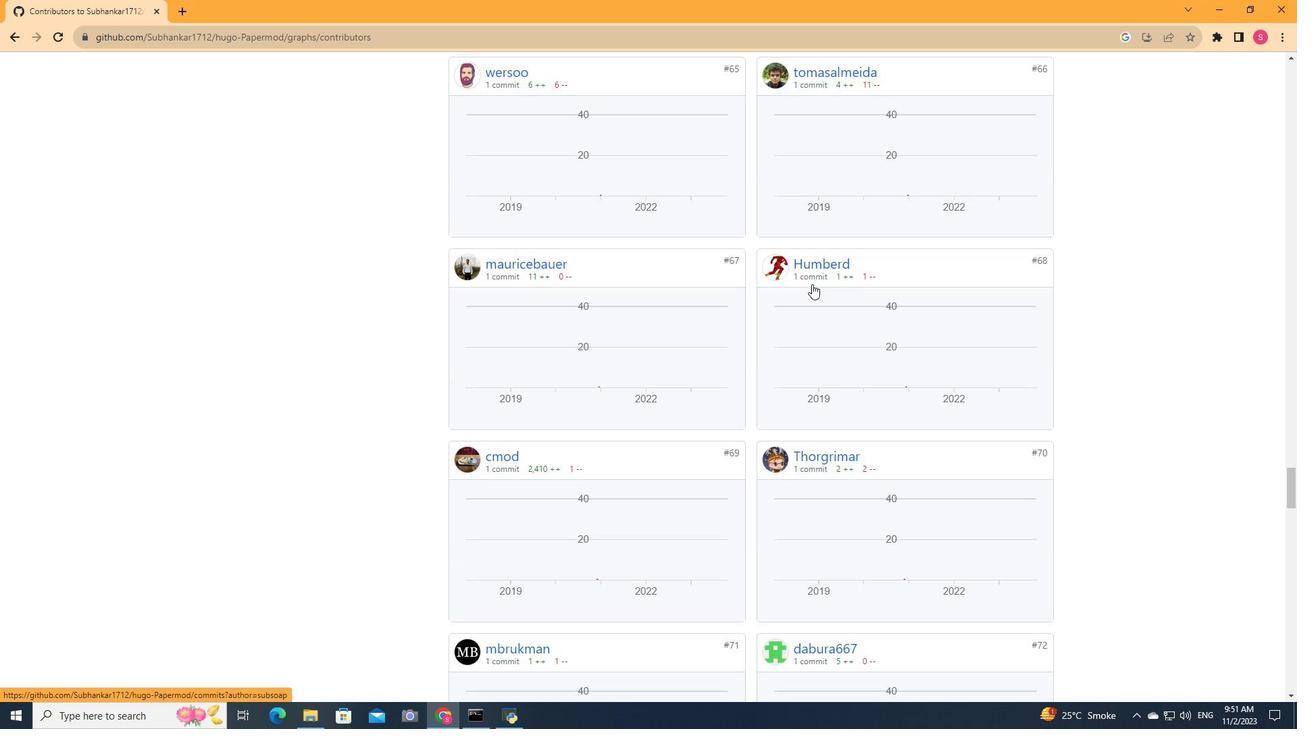 
Action: Mouse scrolled (812, 283) with delta (0, 0)
Screenshot: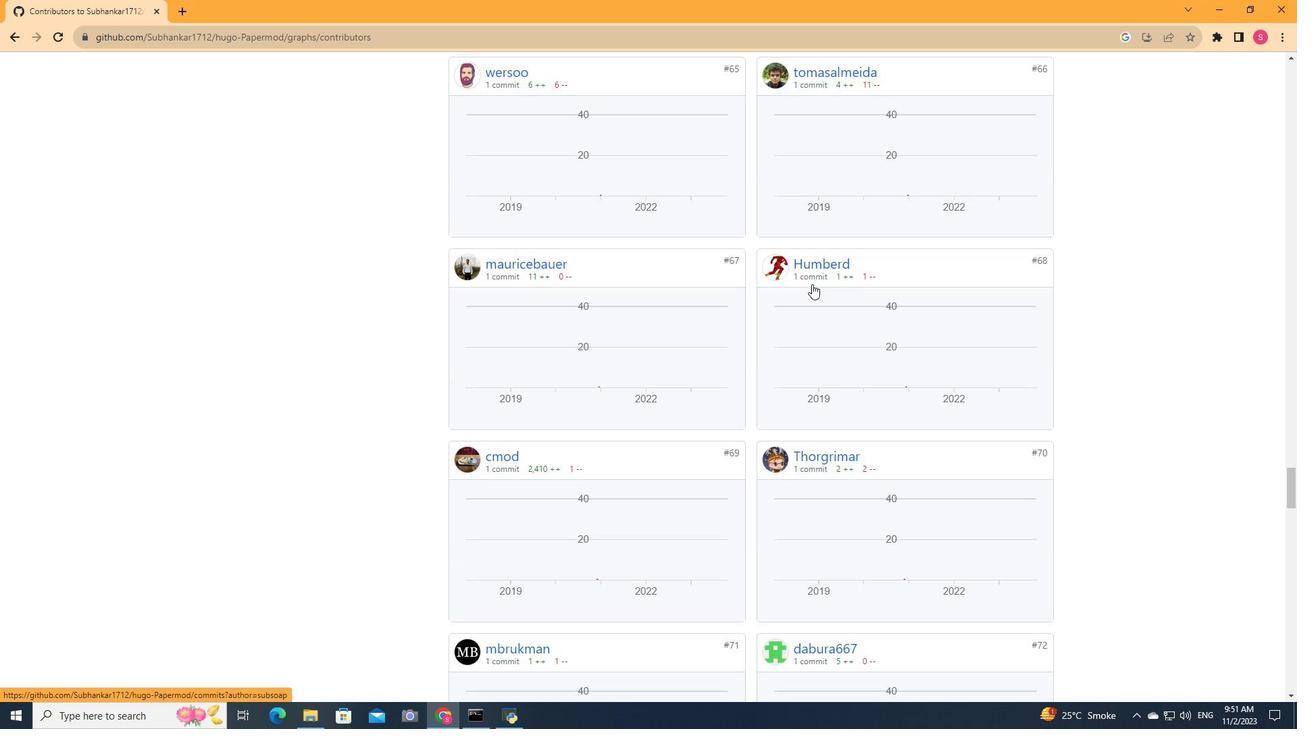 
Action: Mouse scrolled (812, 283) with delta (0, 0)
Screenshot: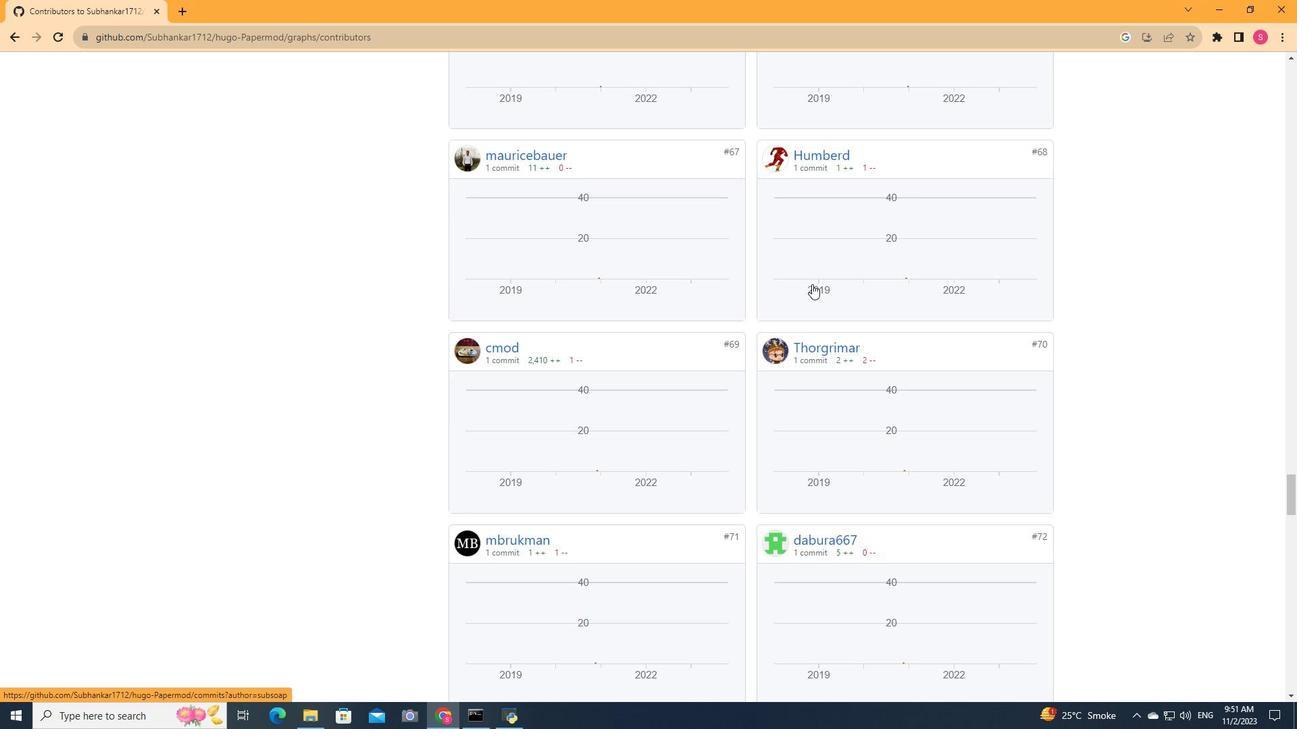 
Action: Mouse scrolled (812, 283) with delta (0, 0)
Screenshot: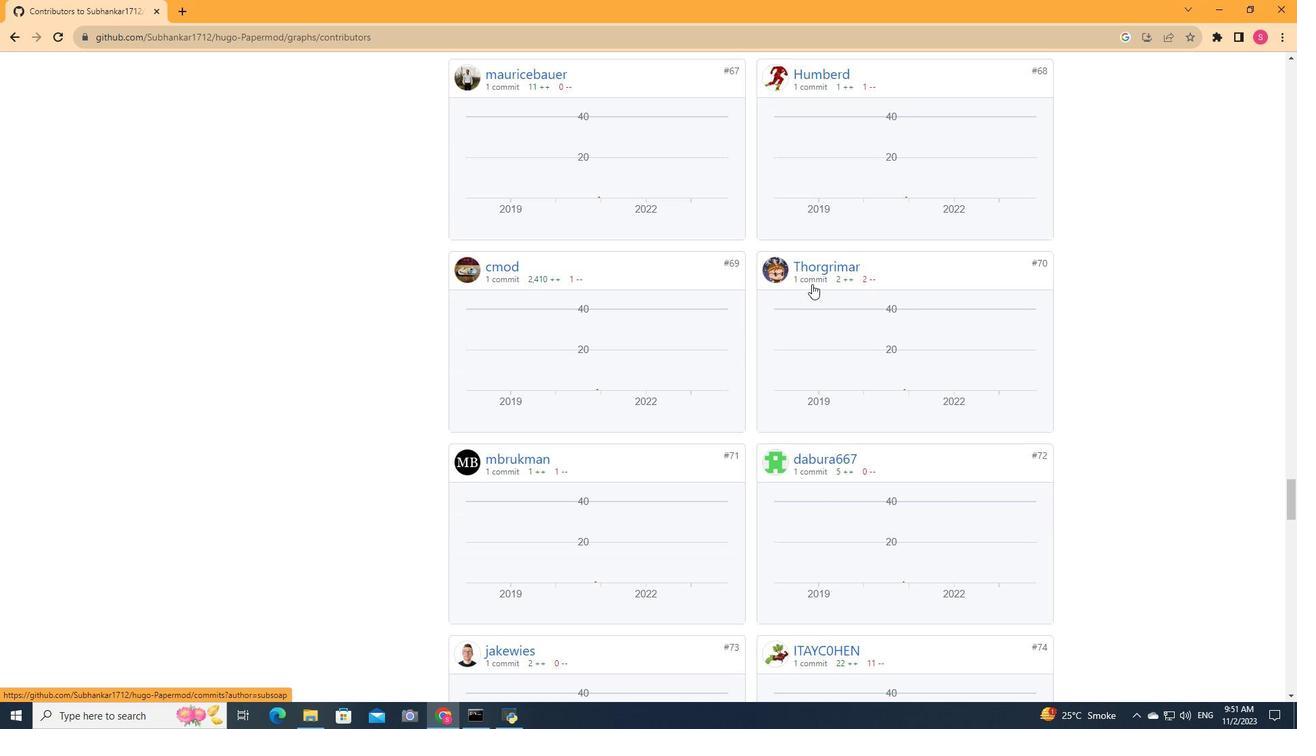 
Action: Mouse scrolled (812, 283) with delta (0, 0)
Screenshot: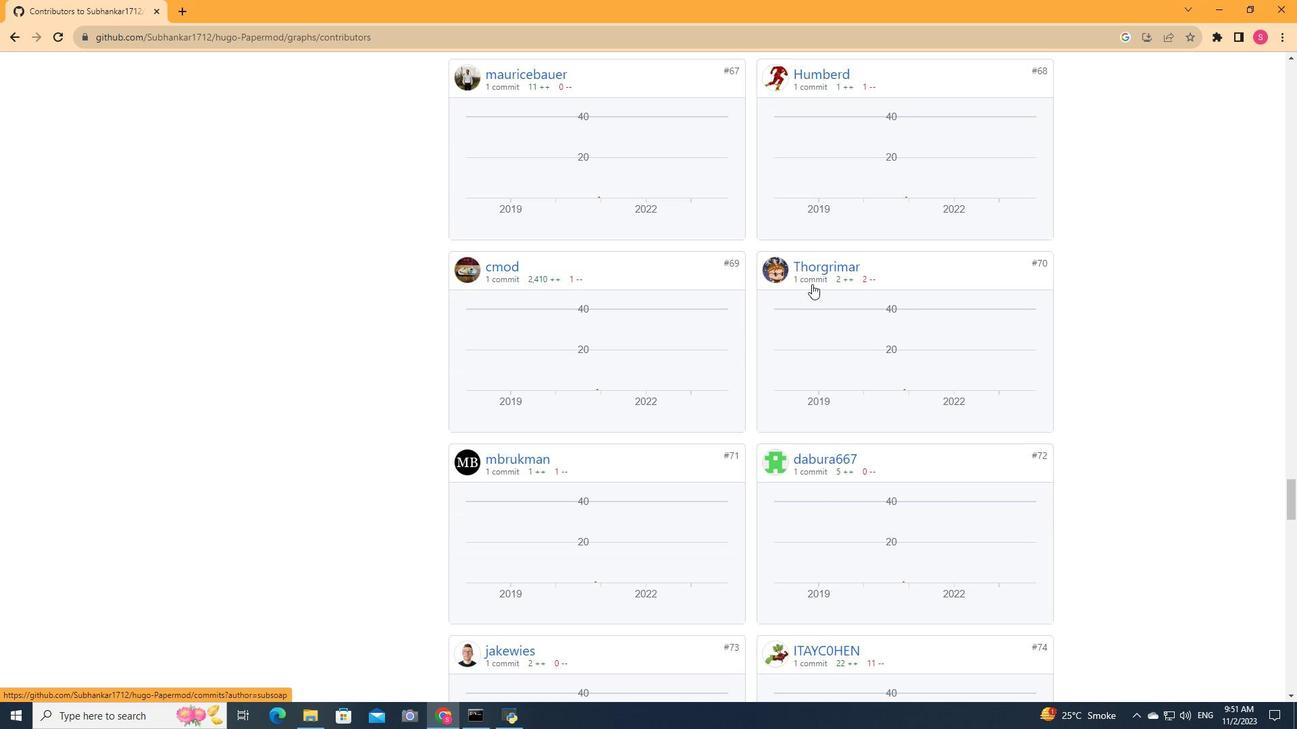 
Action: Mouse scrolled (812, 283) with delta (0, 0)
Screenshot: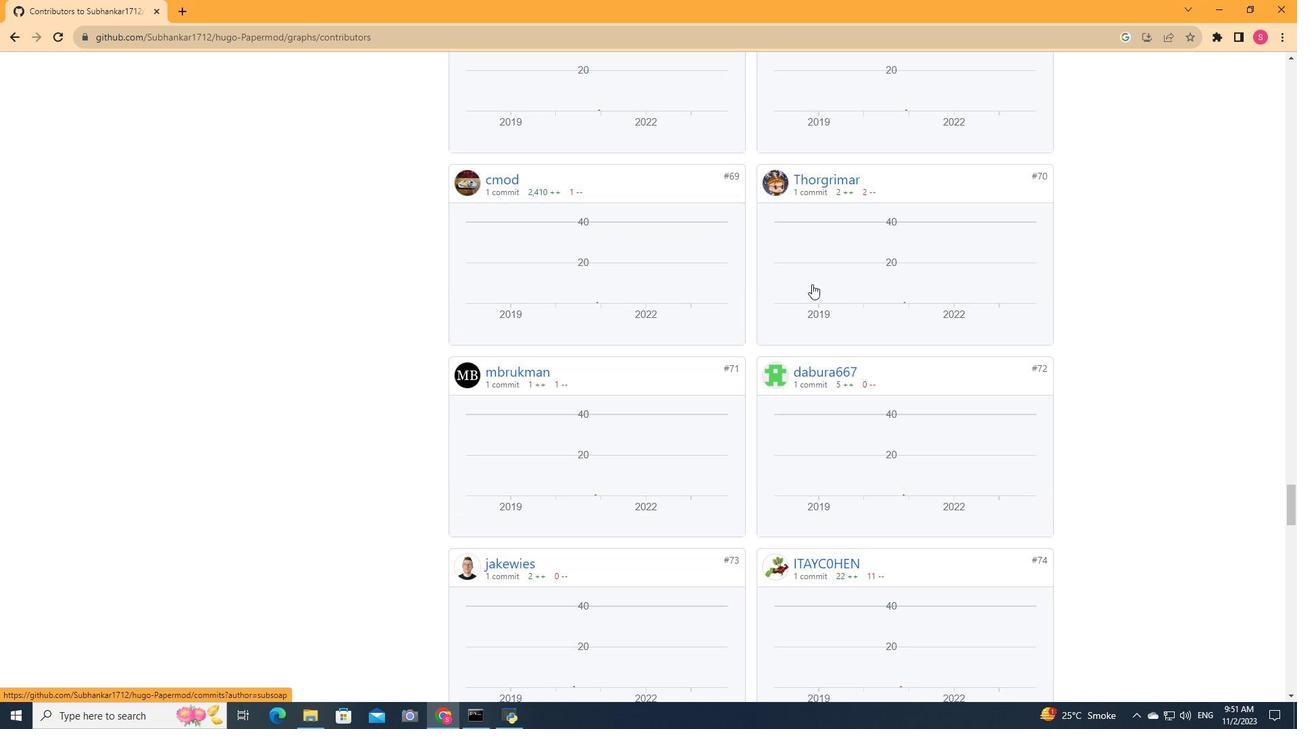 
Action: Mouse moved to (812, 284)
Screenshot: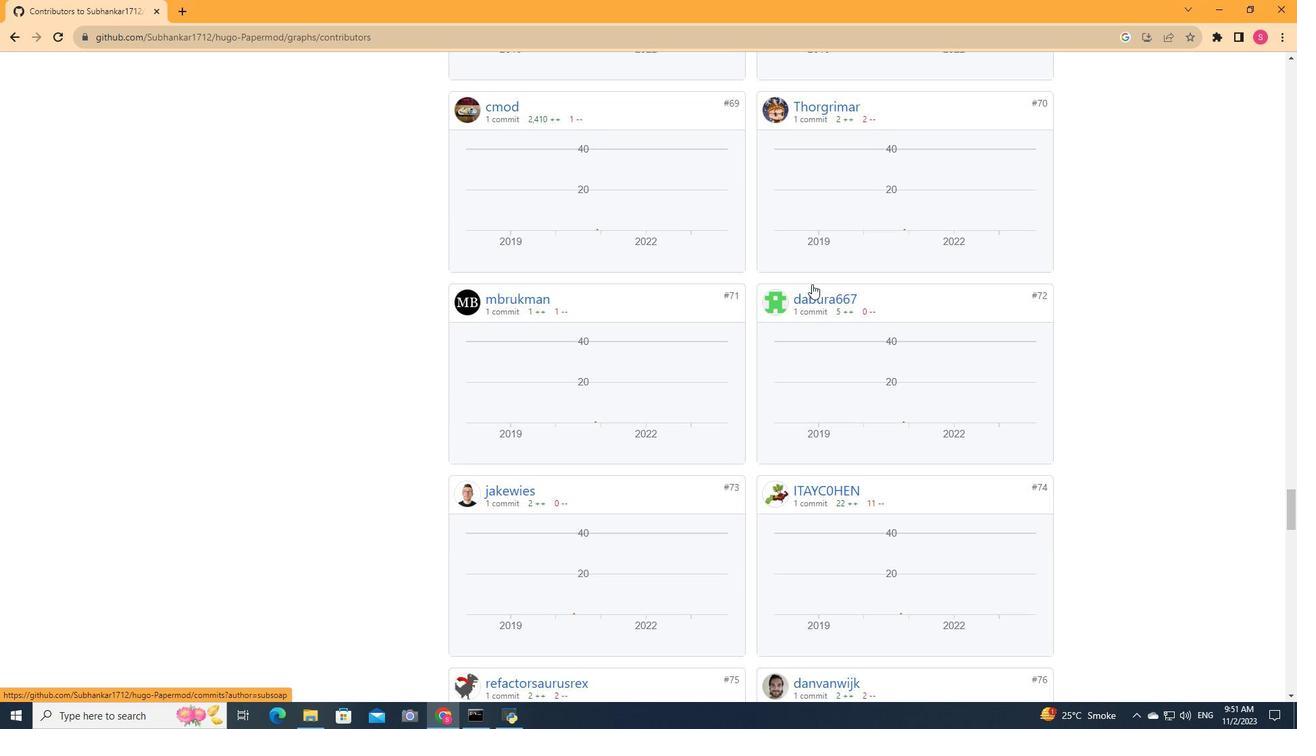 
Action: Mouse scrolled (812, 283) with delta (0, 0)
Screenshot: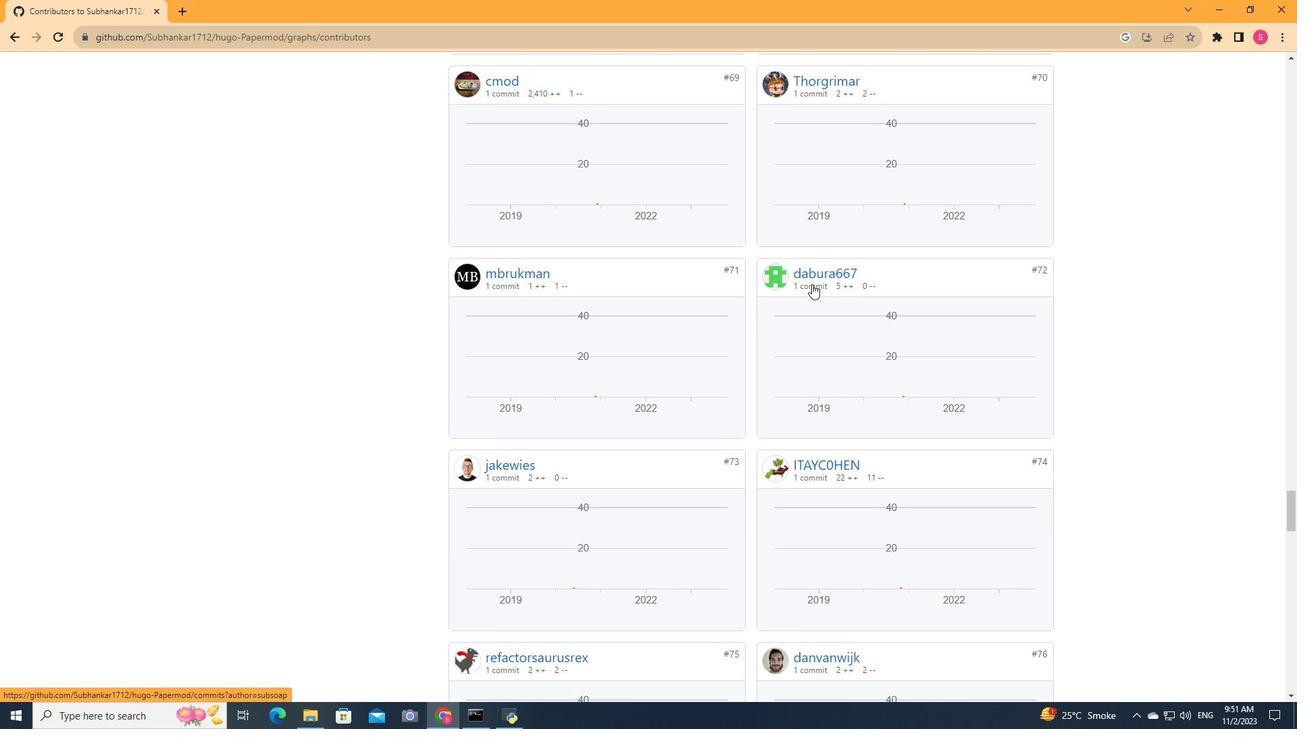 
Action: Mouse scrolled (812, 283) with delta (0, 0)
Screenshot: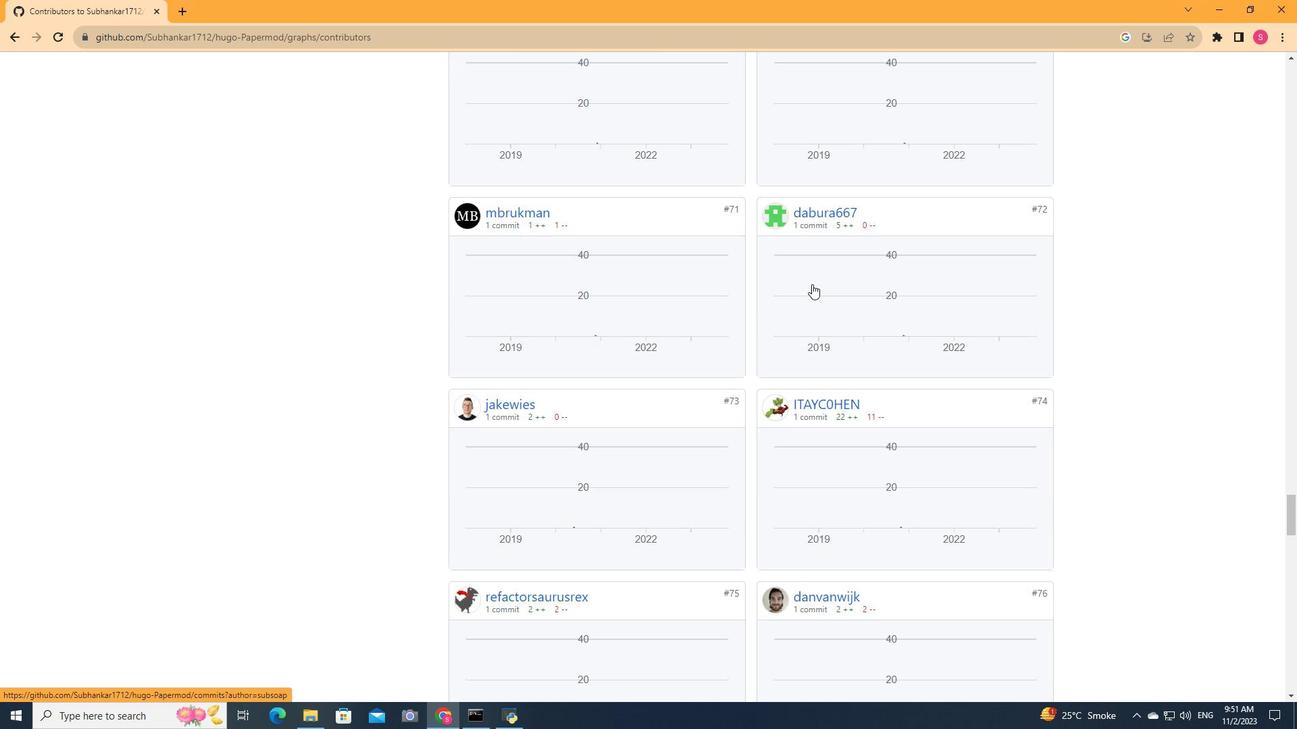 
Action: Mouse scrolled (812, 283) with delta (0, 0)
Screenshot: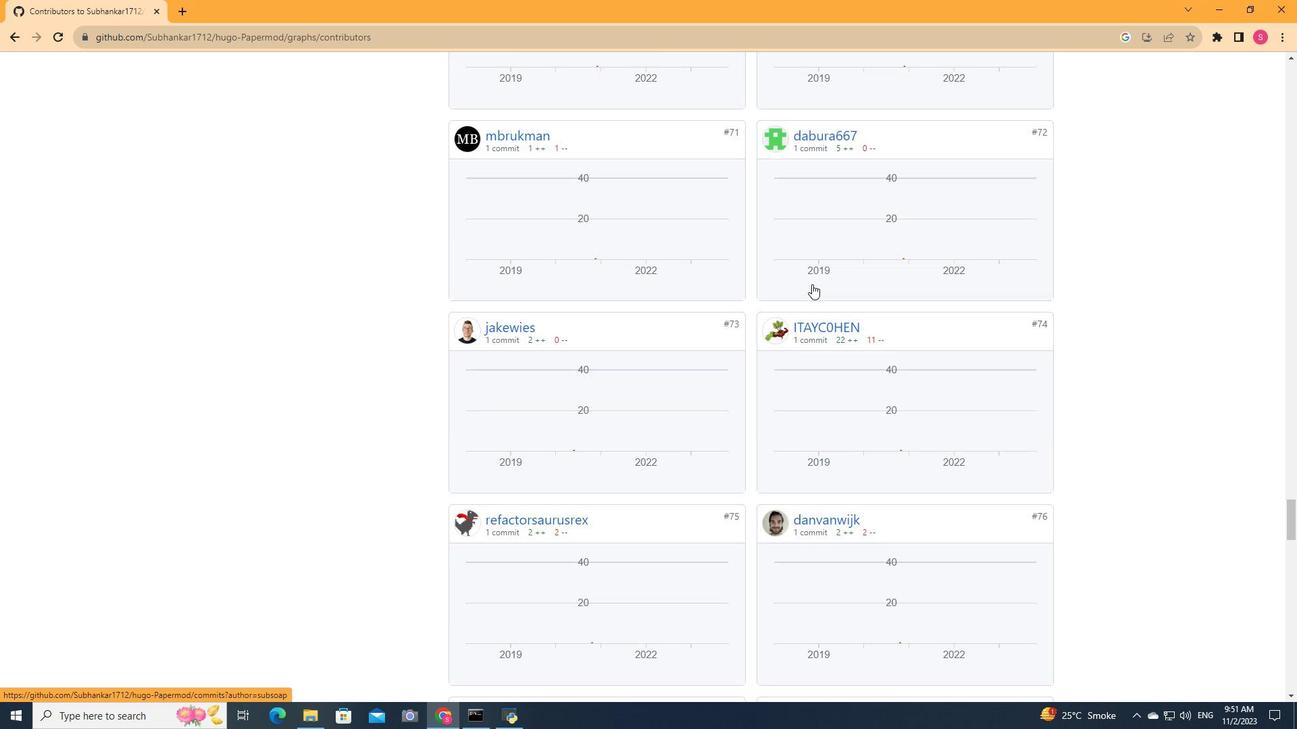 
Action: Mouse scrolled (812, 283) with delta (0, 0)
Screenshot: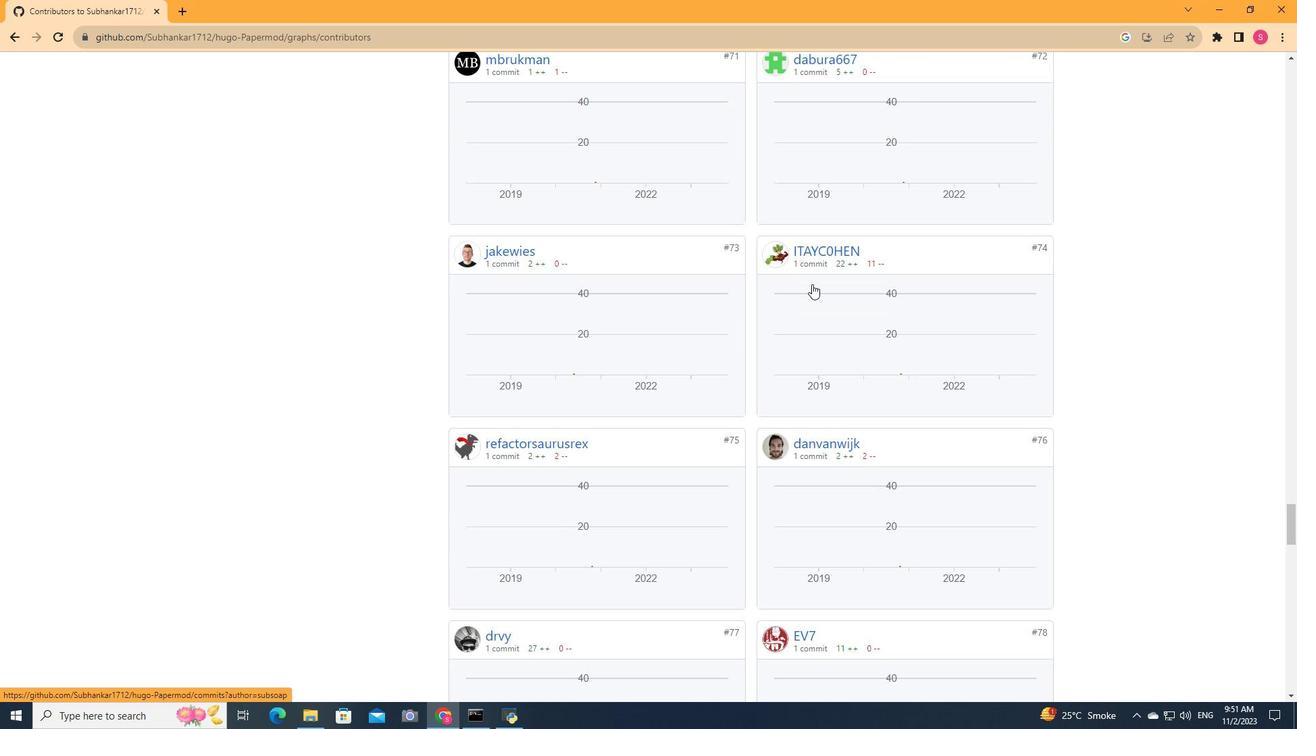 
Action: Mouse scrolled (812, 283) with delta (0, 0)
Screenshot: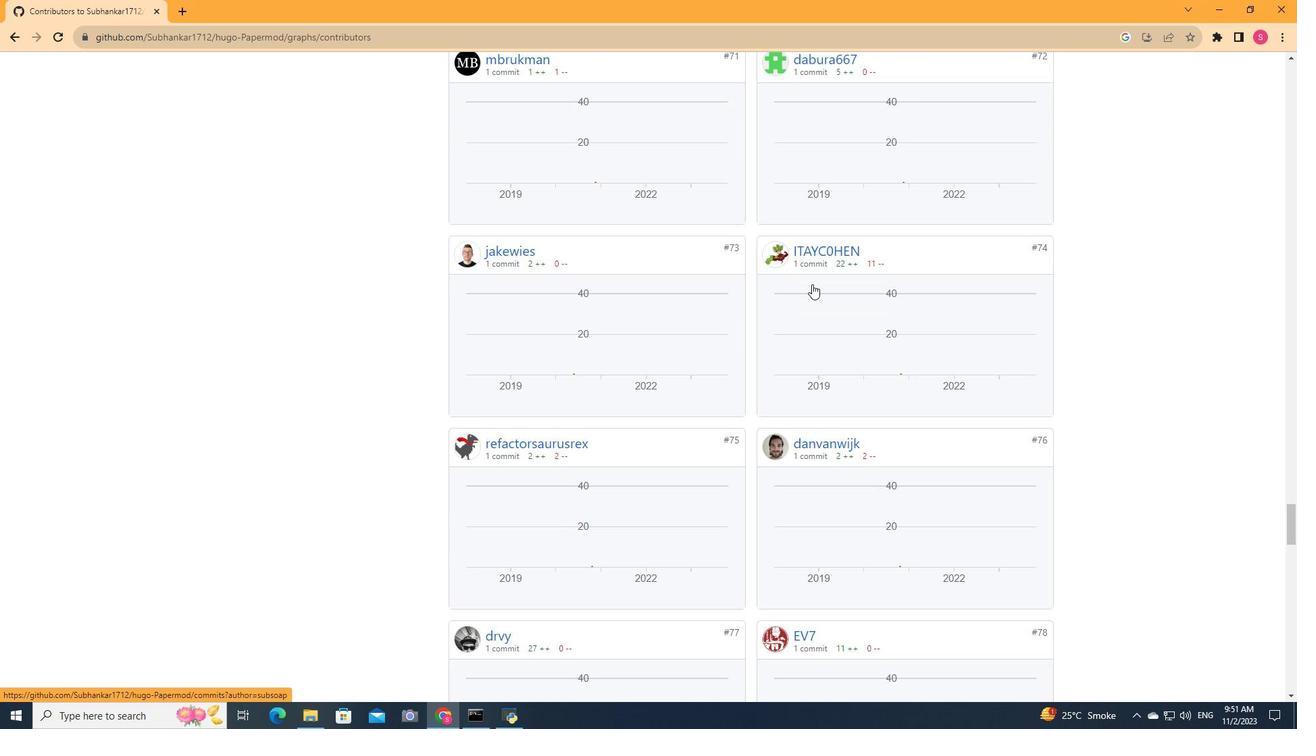 
Action: Mouse scrolled (812, 283) with delta (0, 0)
Screenshot: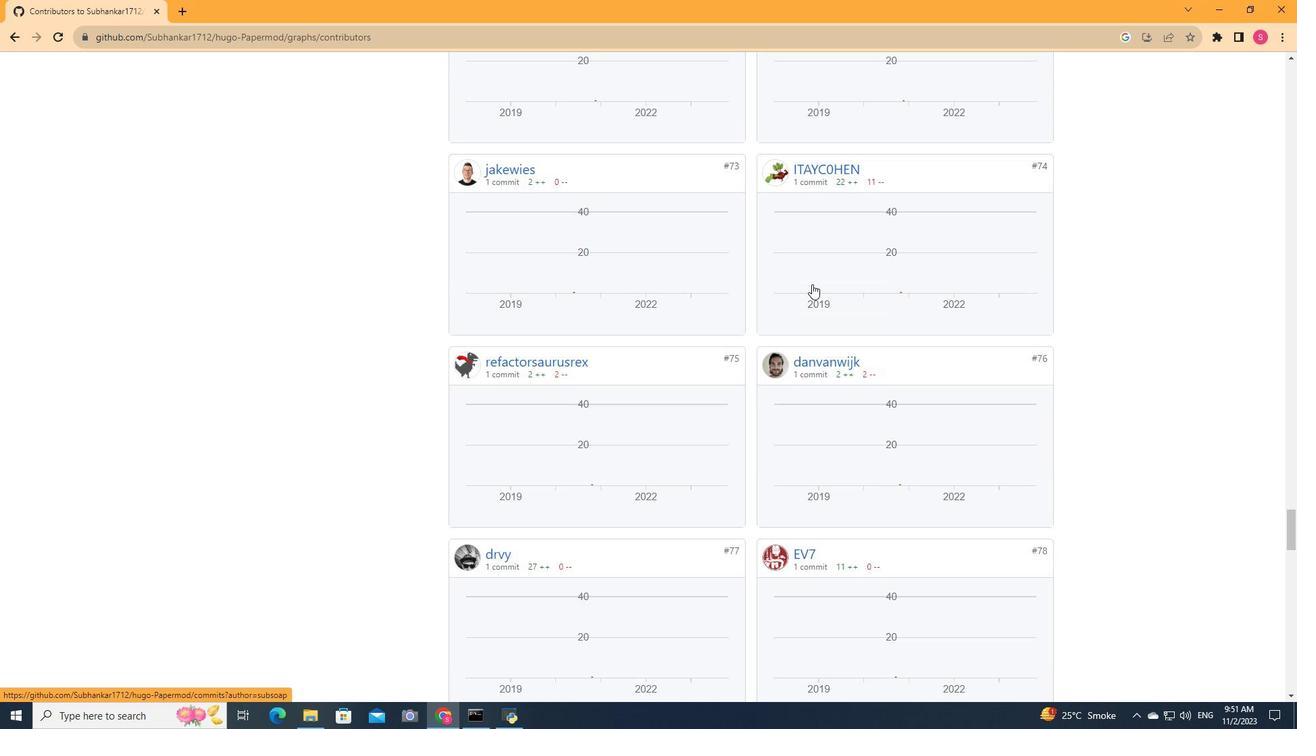 
Action: Mouse scrolled (812, 283) with delta (0, 0)
Screenshot: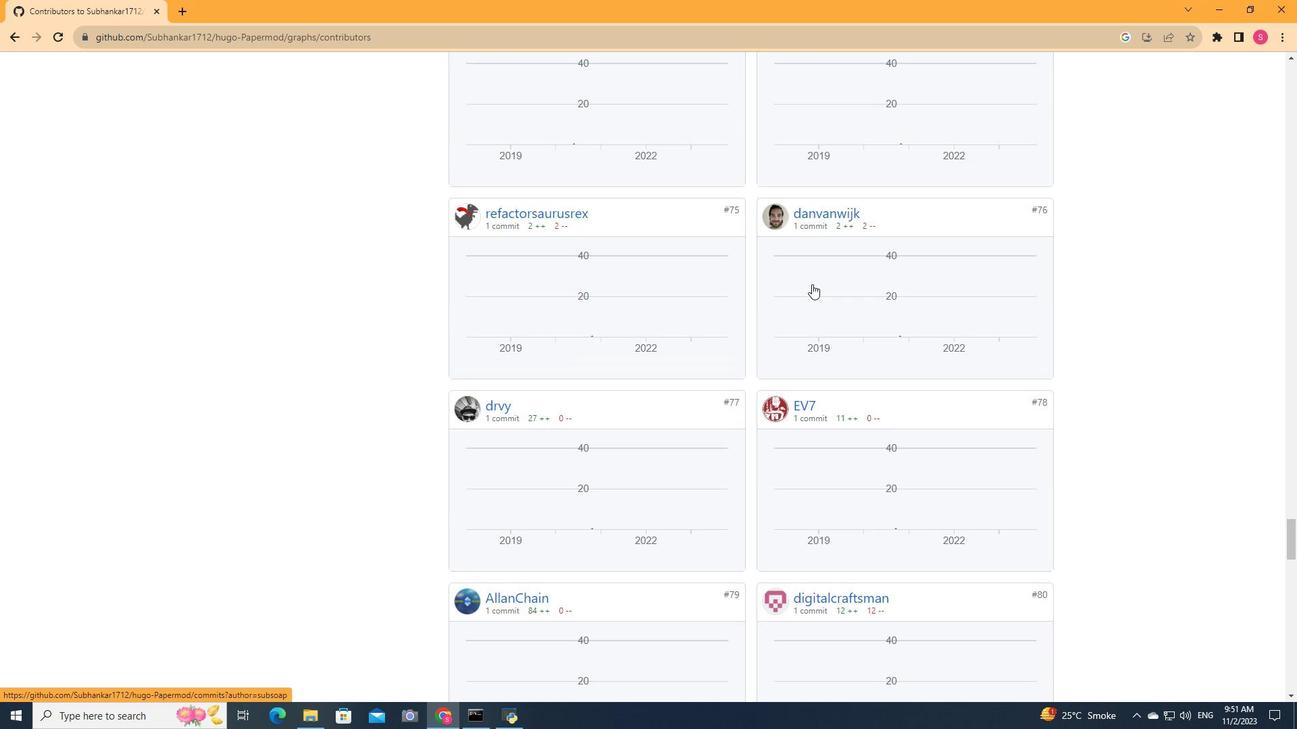
Action: Mouse scrolled (812, 283) with delta (0, 0)
Screenshot: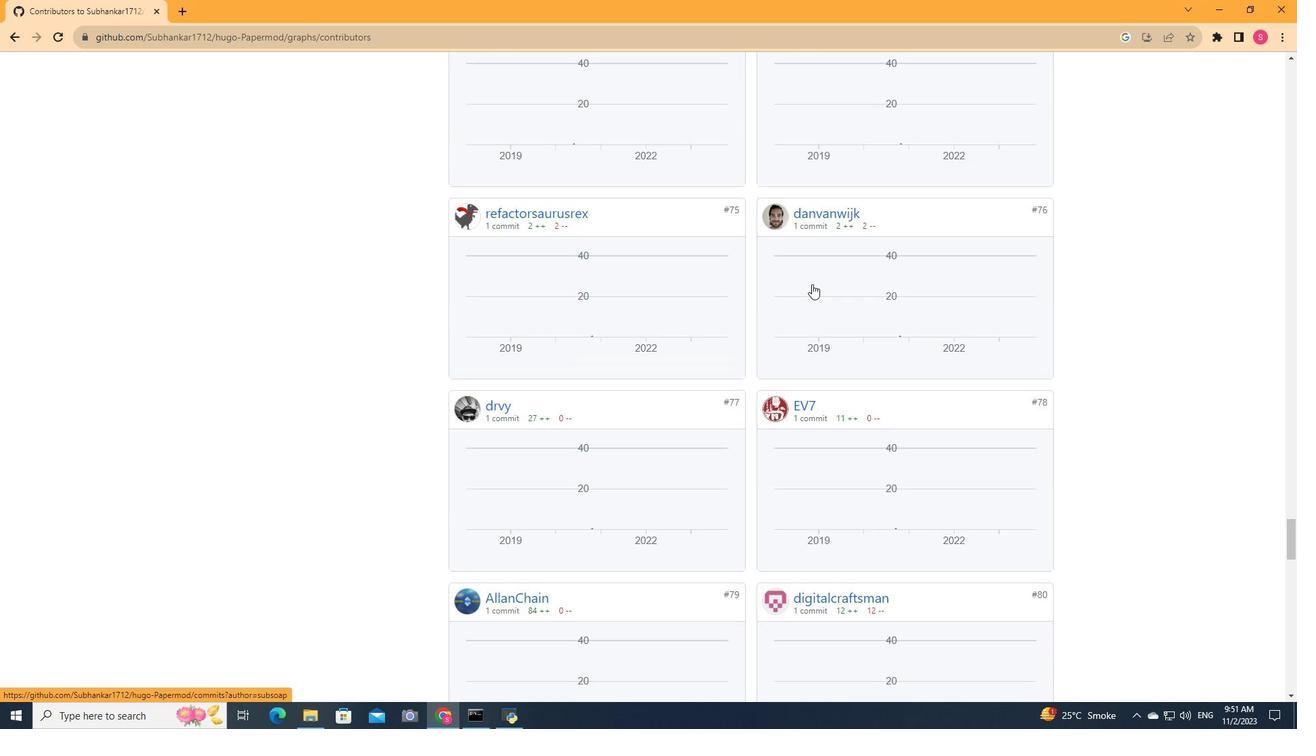
Action: Mouse scrolled (812, 283) with delta (0, 0)
Screenshot: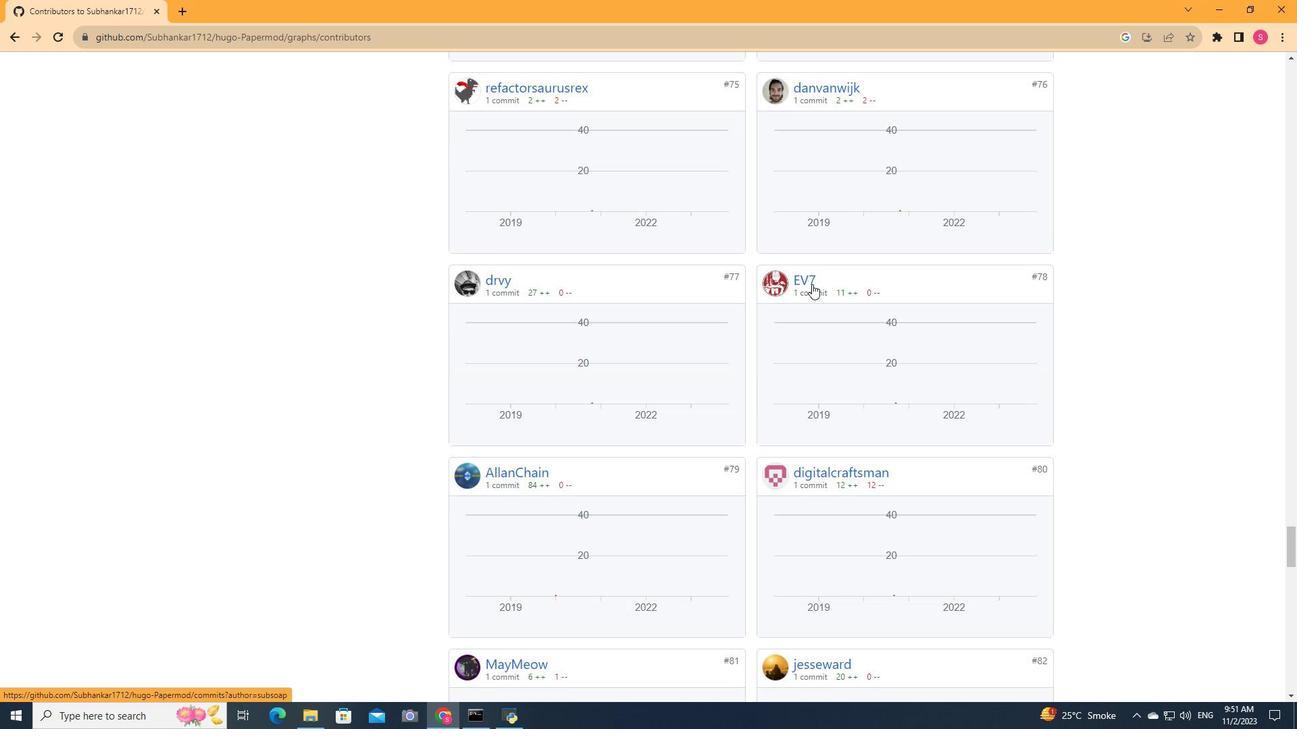 
Action: Mouse scrolled (812, 283) with delta (0, 0)
Screenshot: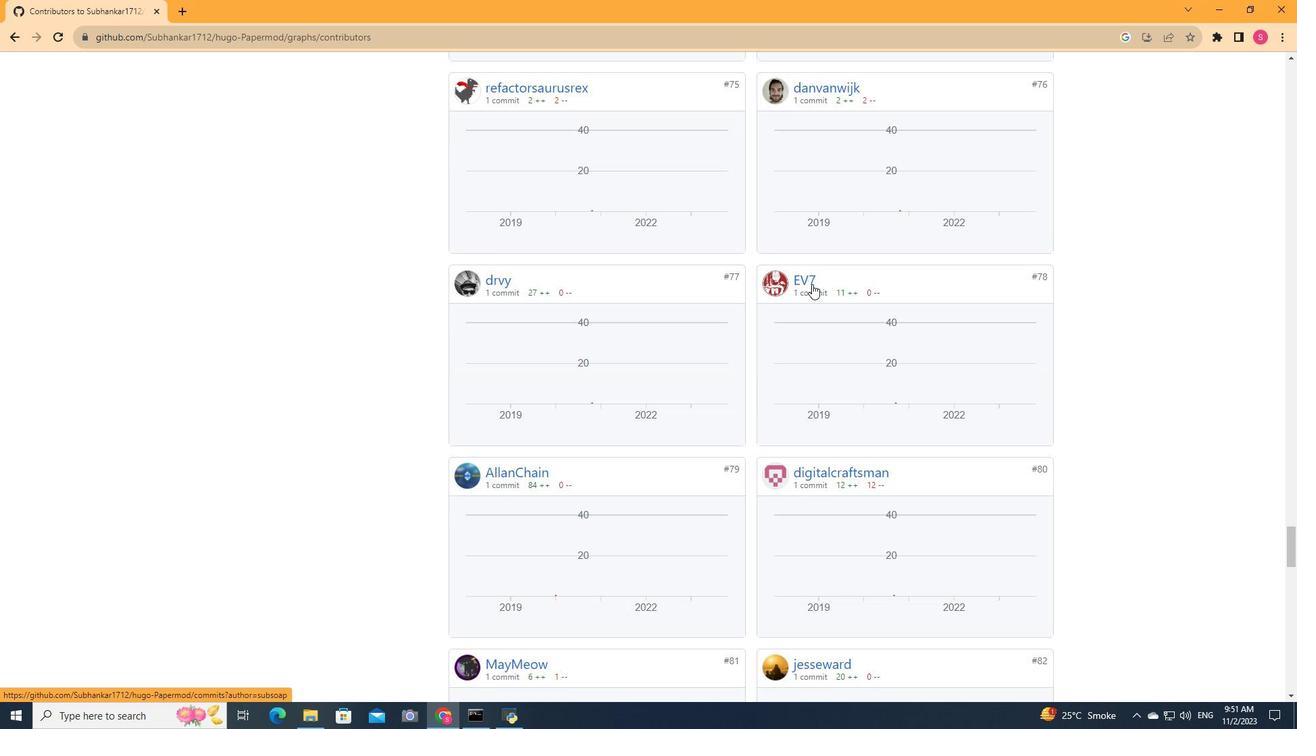 
Action: Mouse scrolled (812, 283) with delta (0, 0)
Screenshot: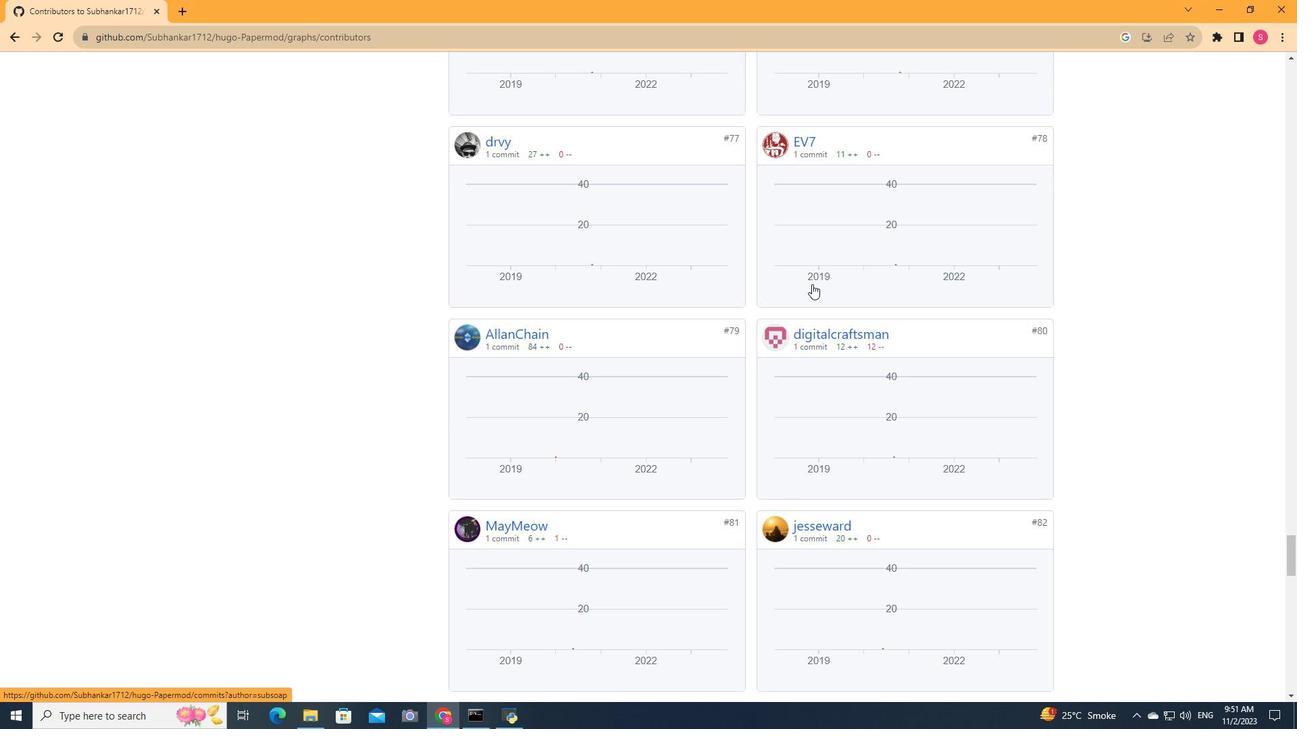 
Action: Mouse scrolled (812, 283) with delta (0, 0)
Screenshot: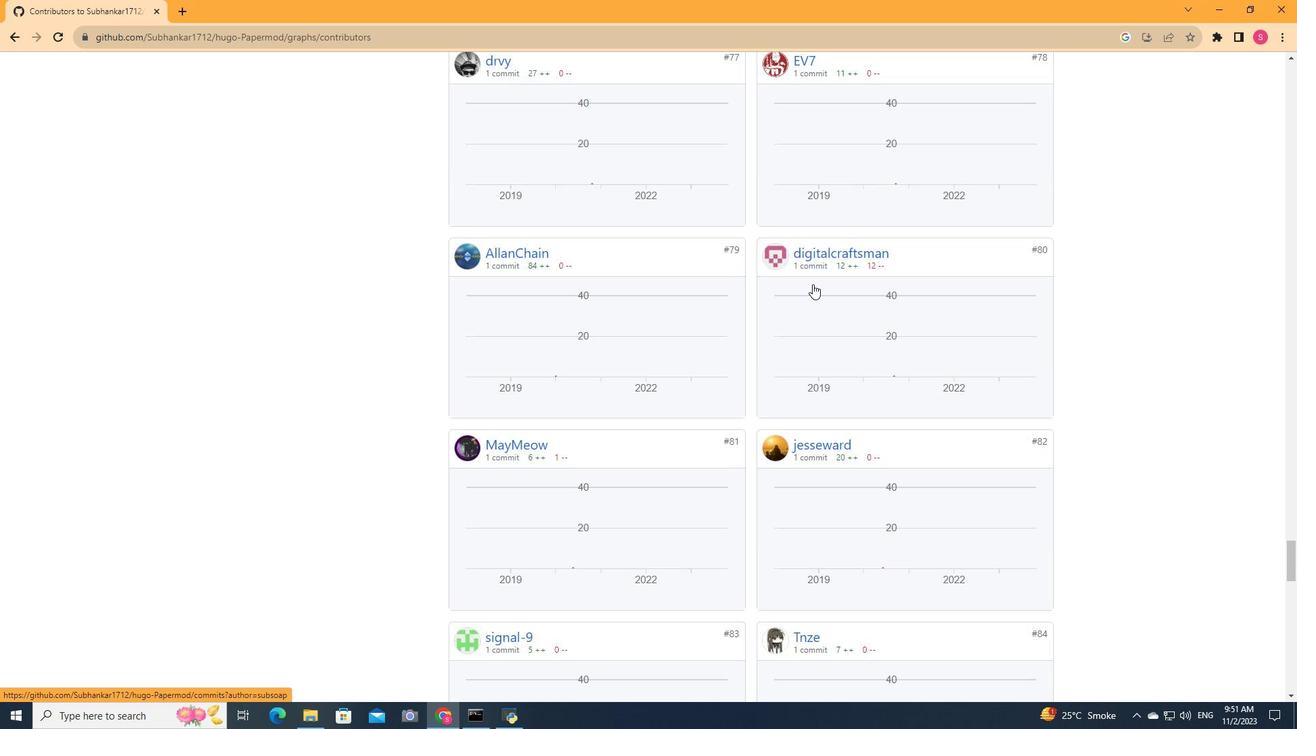 
Action: Mouse scrolled (812, 283) with delta (0, 0)
Screenshot: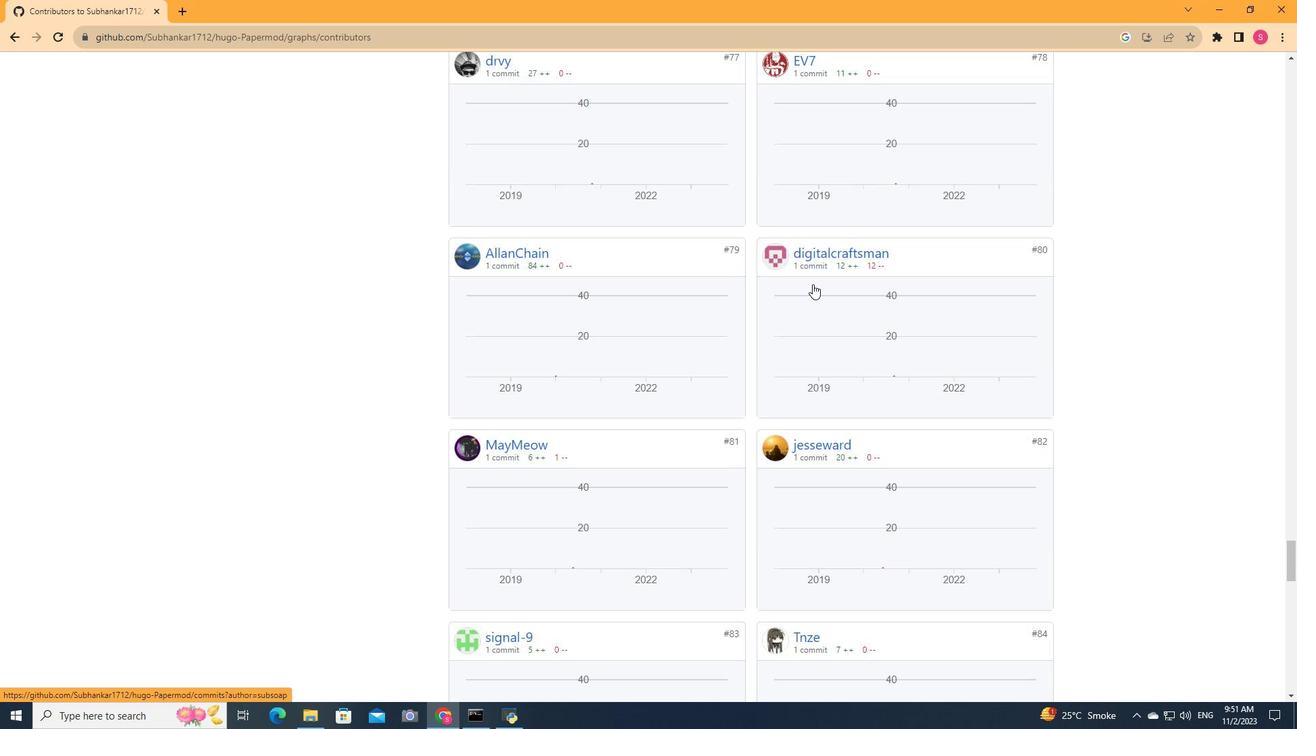 
Action: Mouse scrolled (812, 283) with delta (0, 0)
Screenshot: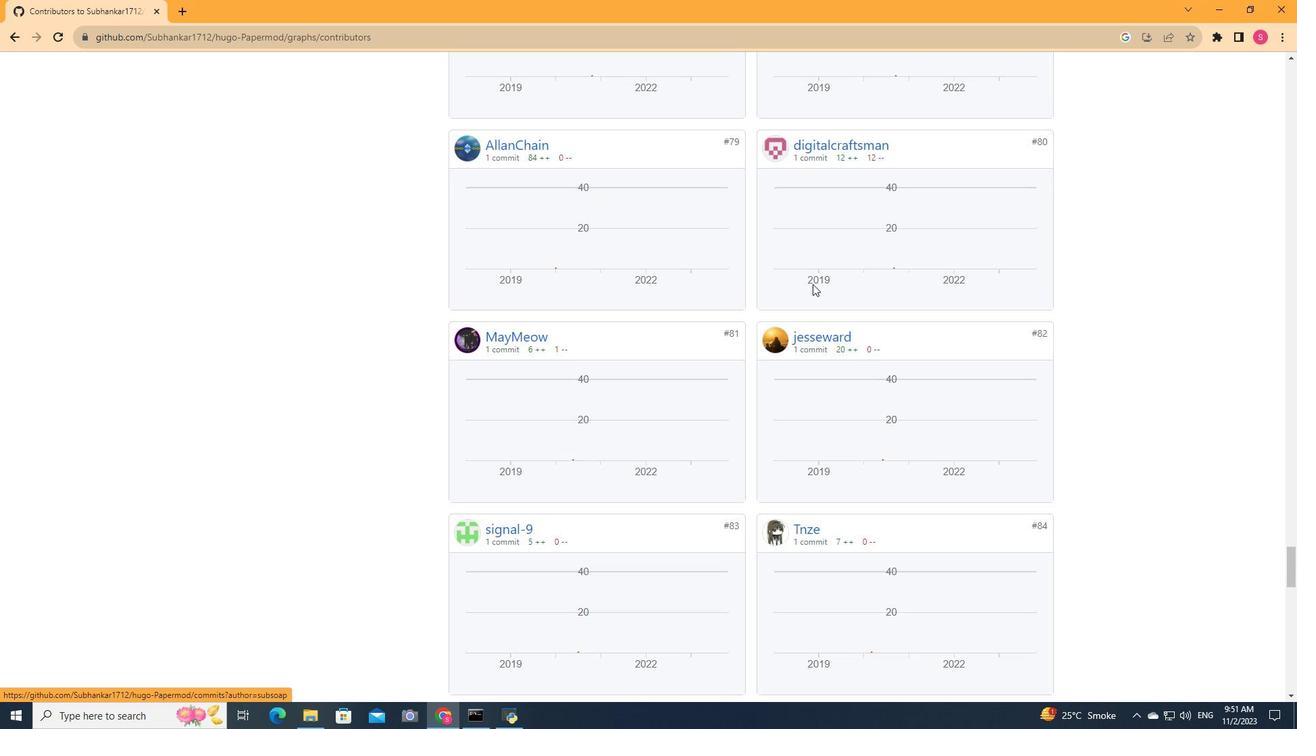 
Action: Mouse moved to (812, 284)
Screenshot: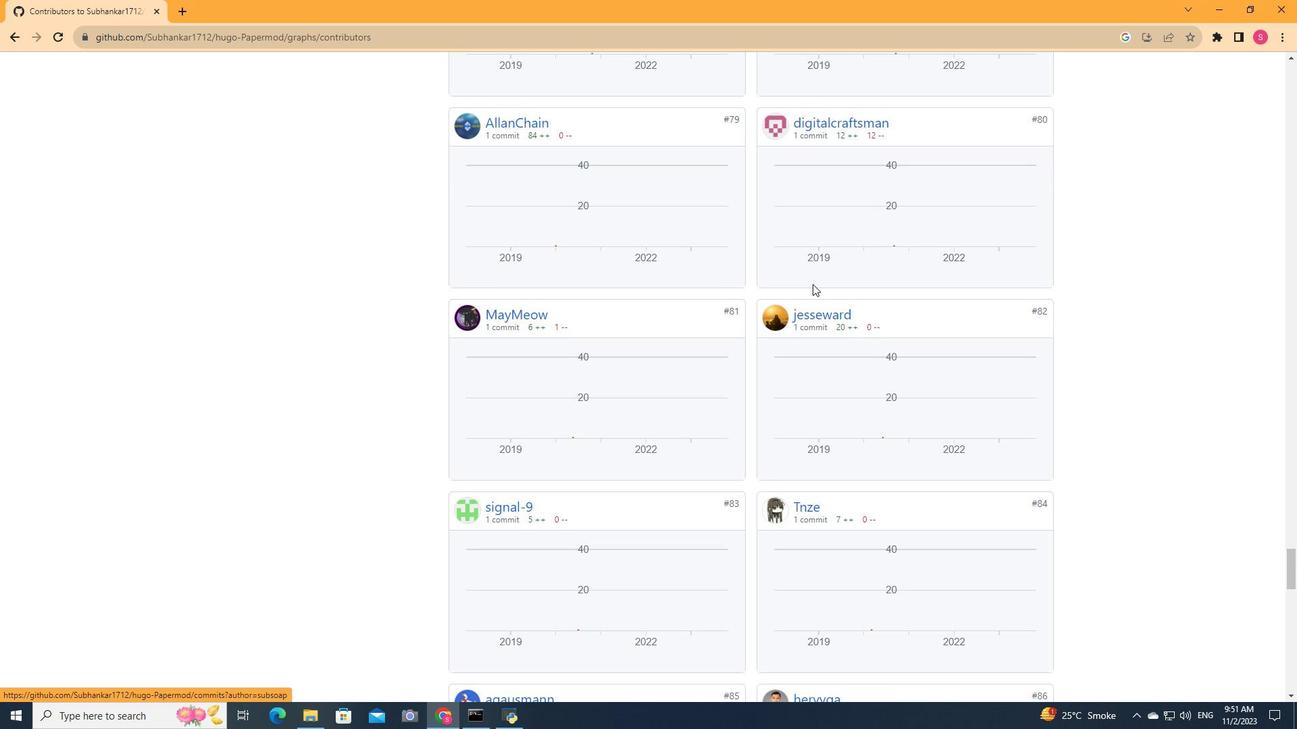 
Action: Mouse scrolled (812, 283) with delta (0, 0)
Screenshot: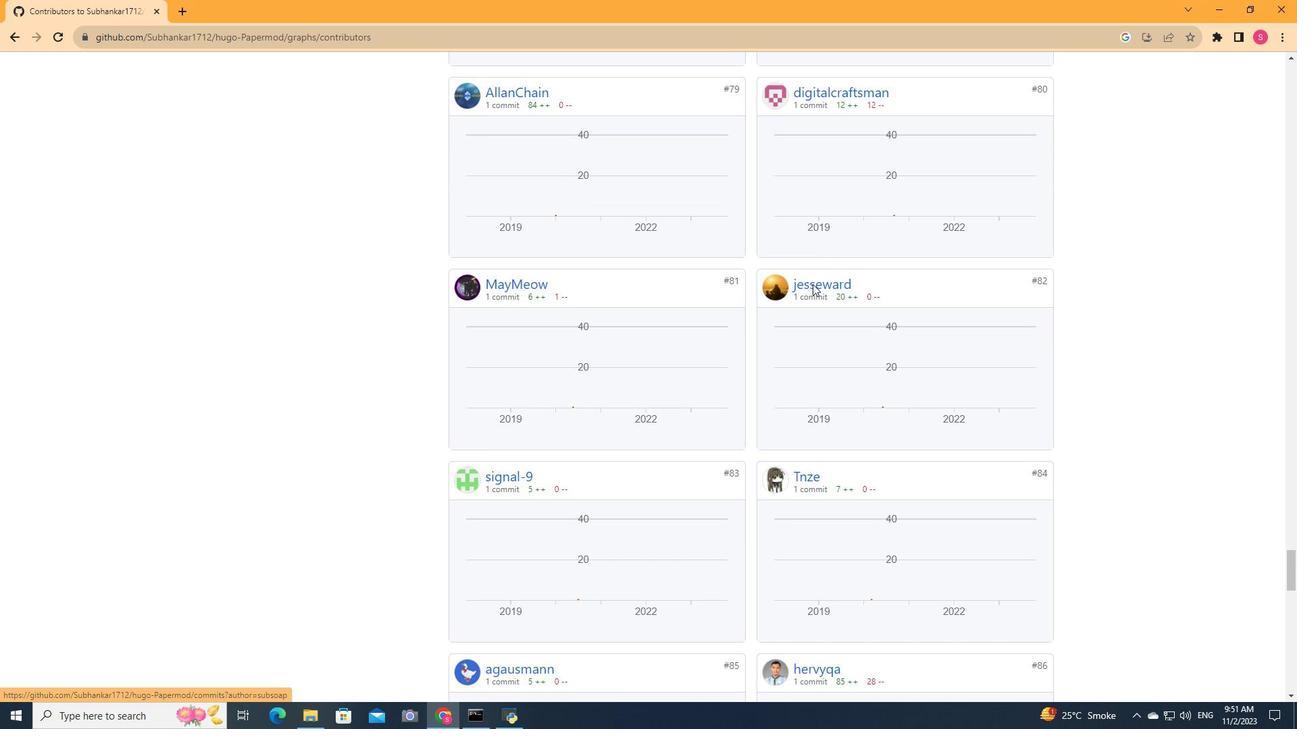 
Action: Mouse scrolled (812, 283) with delta (0, 0)
Screenshot: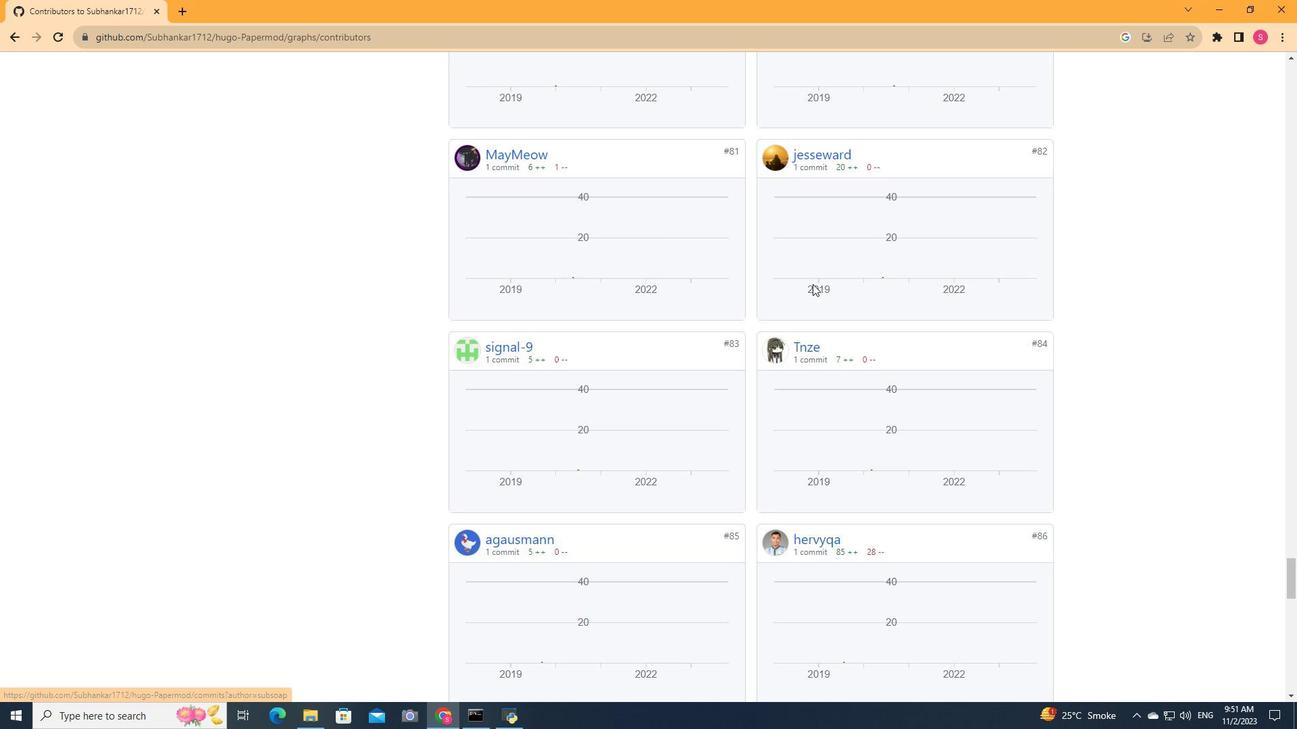 
Action: Mouse scrolled (812, 283) with delta (0, 0)
Screenshot: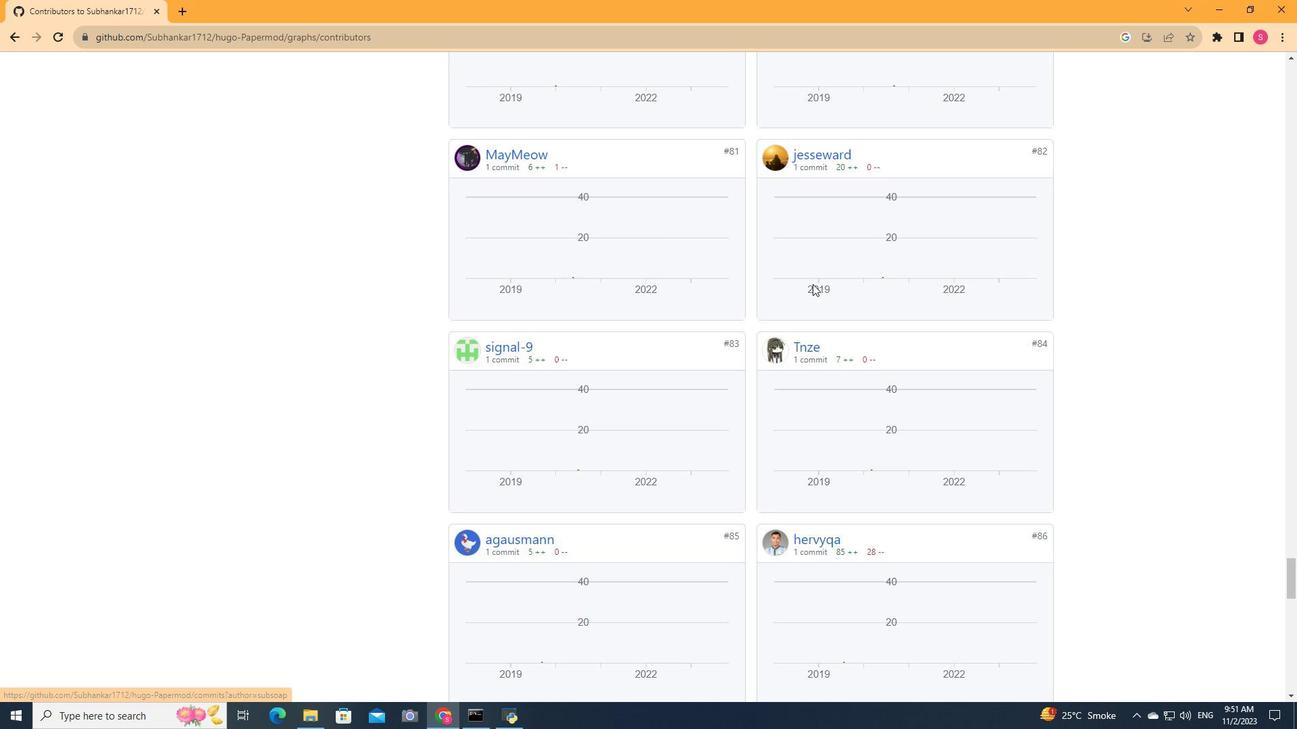 
Action: Mouse scrolled (812, 283) with delta (0, 0)
Screenshot: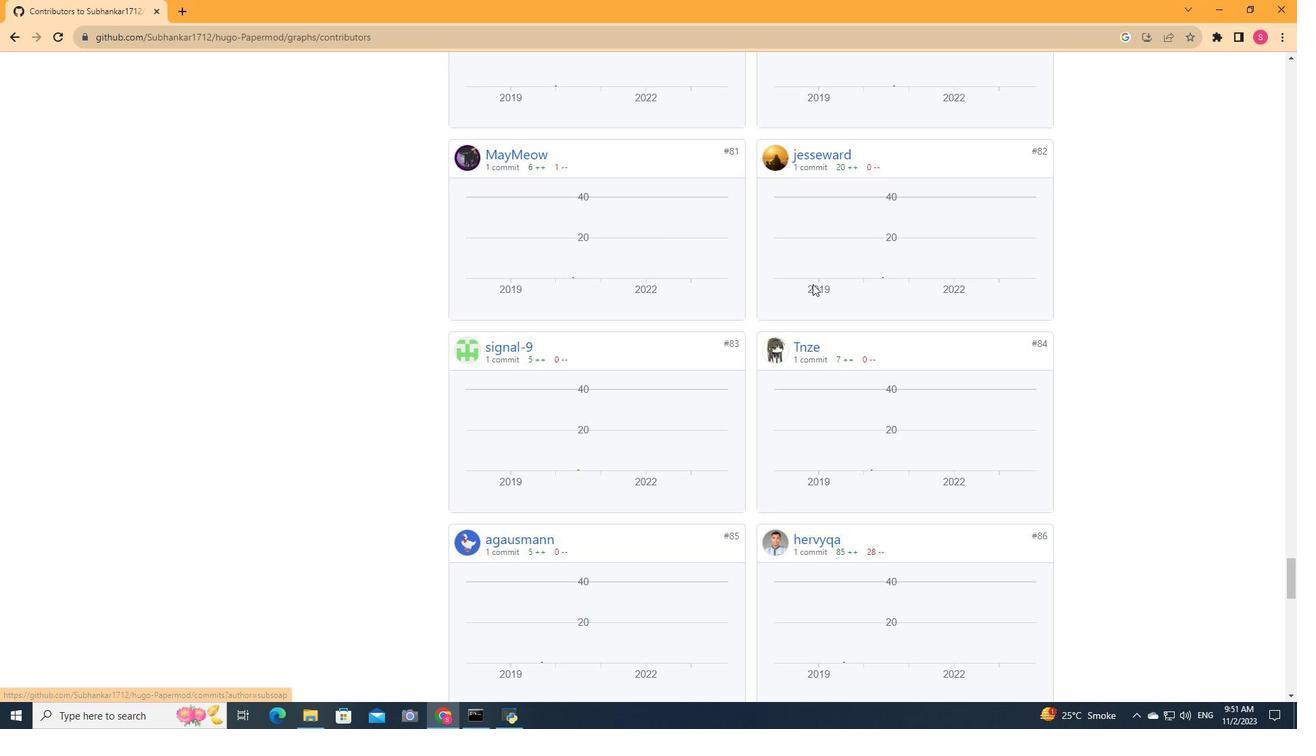 
Action: Mouse scrolled (812, 283) with delta (0, 0)
Screenshot: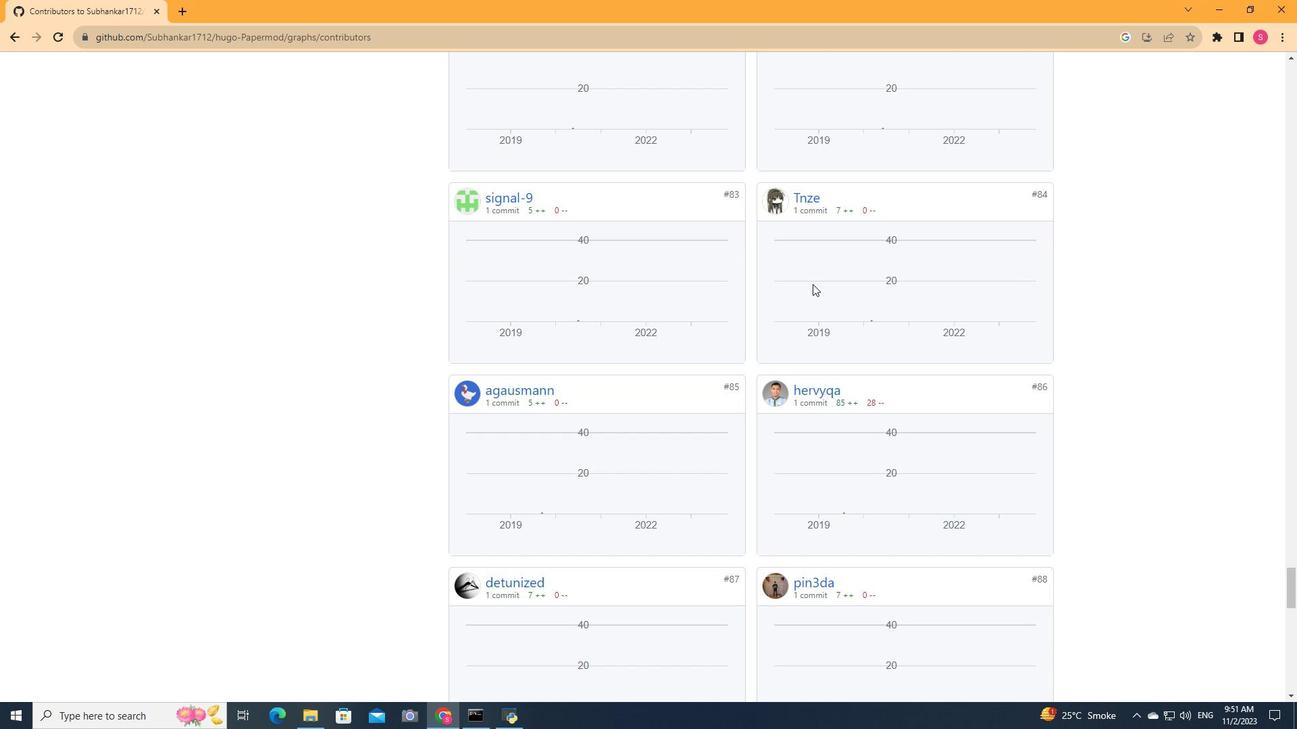 
Action: Mouse scrolled (812, 283) with delta (0, 0)
Screenshot: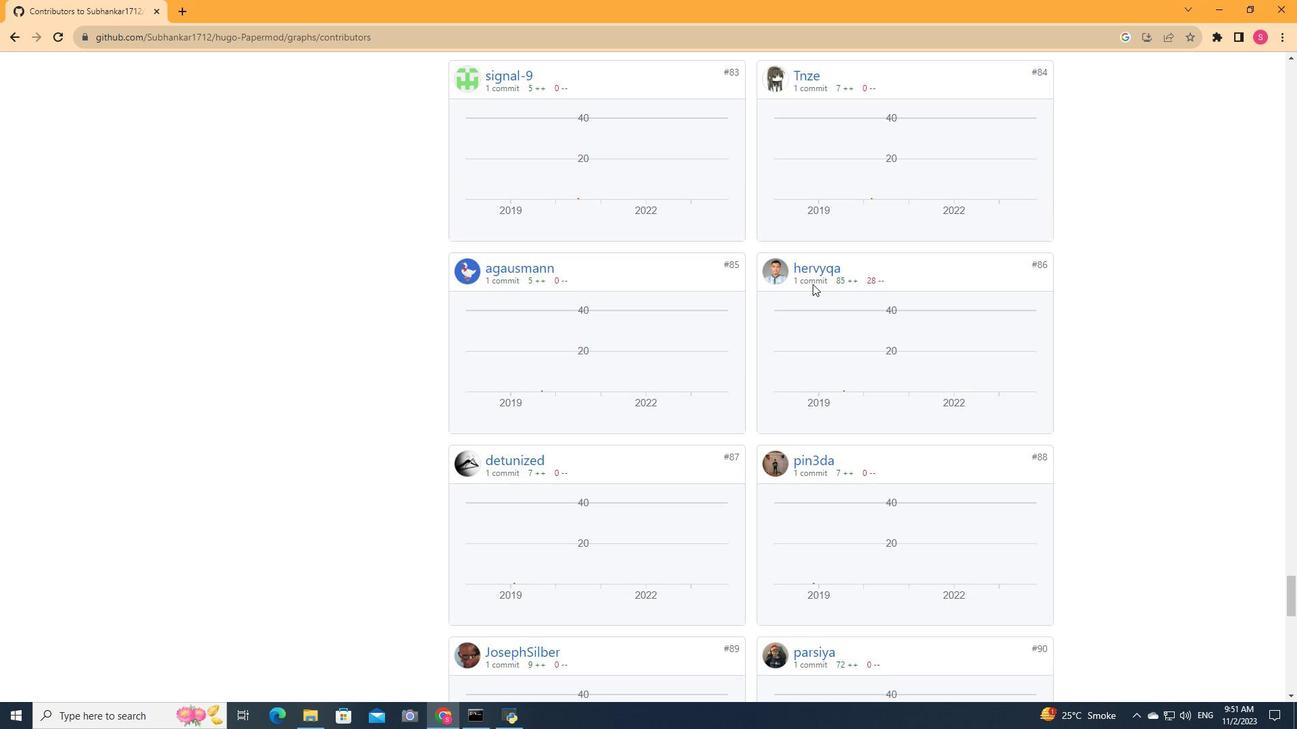 
Action: Mouse scrolled (812, 283) with delta (0, 0)
Screenshot: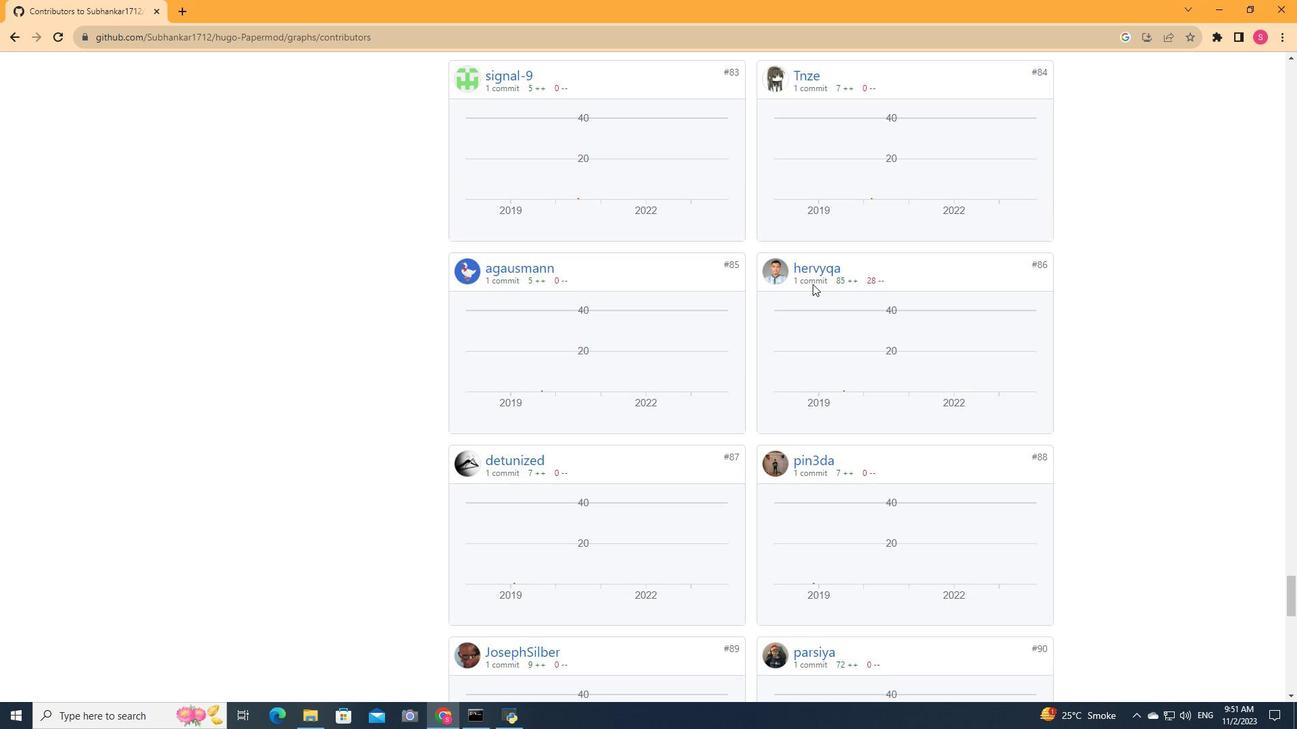 
Action: Mouse scrolled (812, 283) with delta (0, 0)
Screenshot: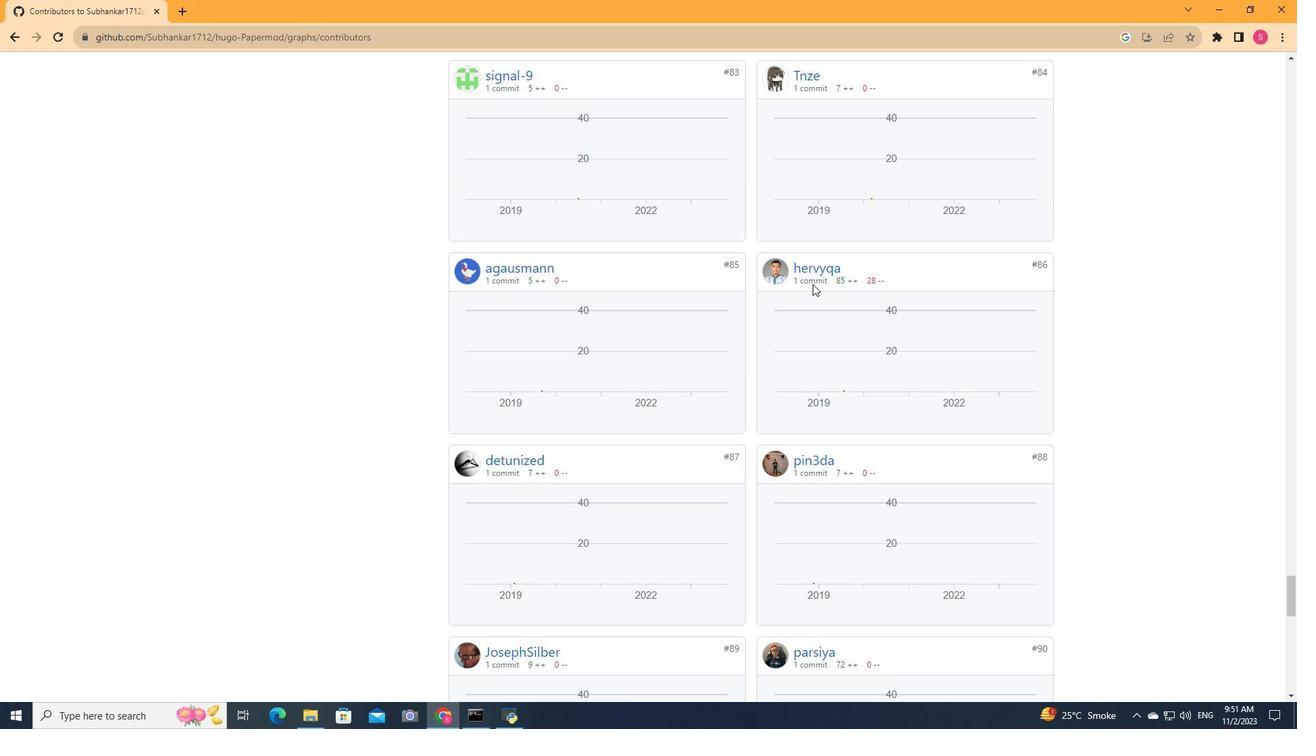 
Action: Mouse scrolled (812, 283) with delta (0, 0)
Screenshot: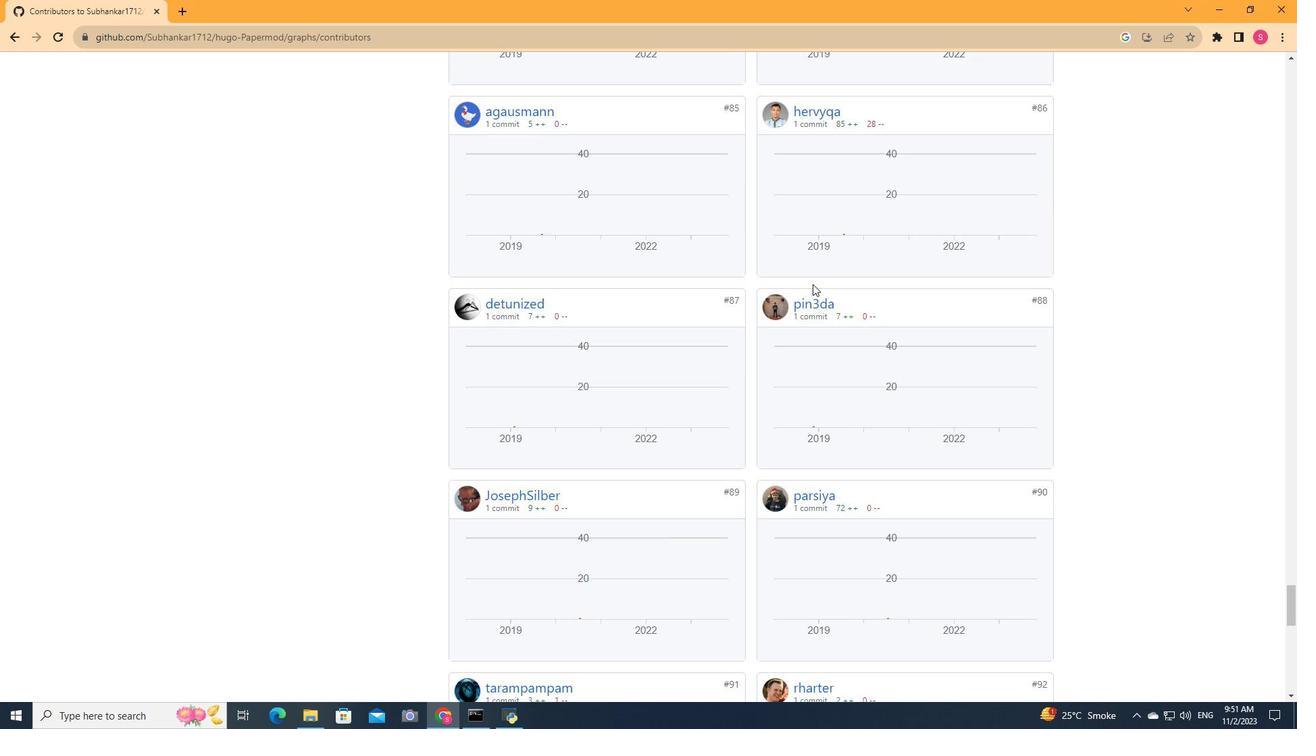 
Action: Mouse scrolled (812, 283) with delta (0, 0)
Screenshot: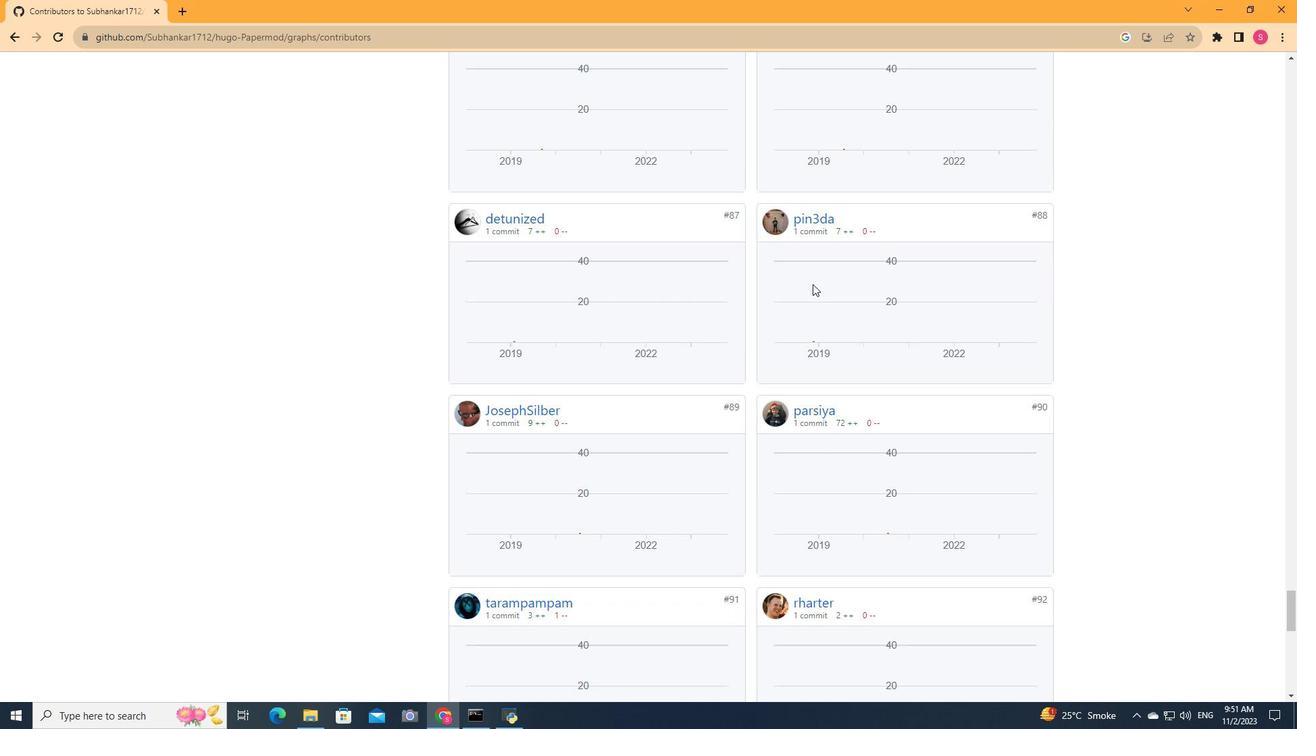 
Action: Mouse scrolled (812, 283) with delta (0, 0)
Screenshot: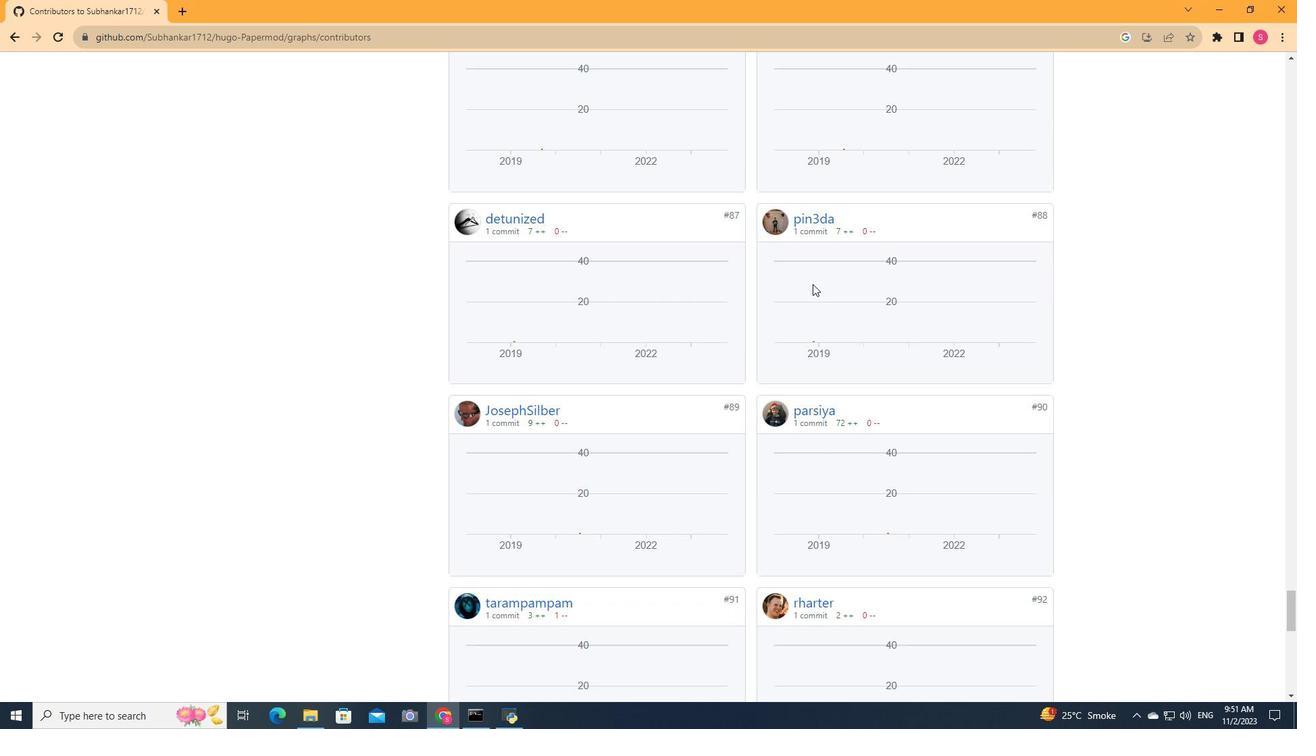 
Action: Mouse scrolled (812, 283) with delta (0, 0)
Screenshot: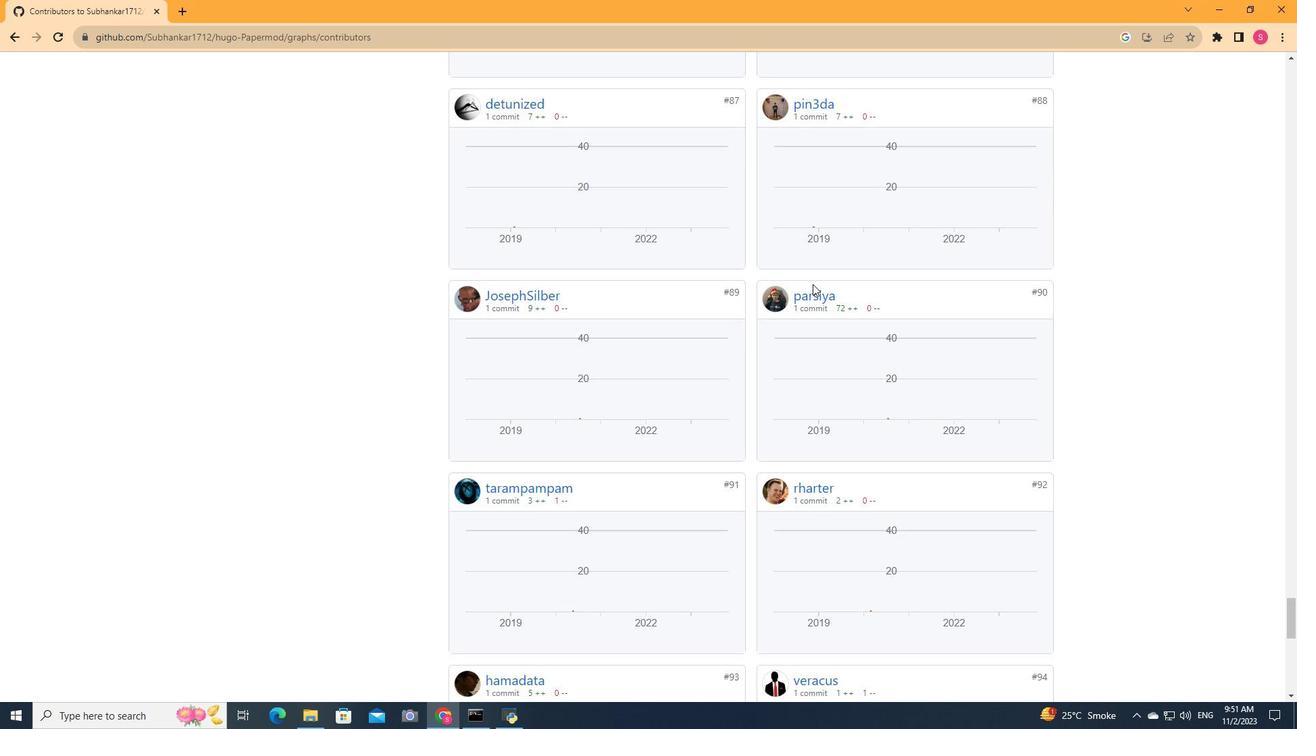 
Action: Mouse scrolled (812, 283) with delta (0, 0)
Screenshot: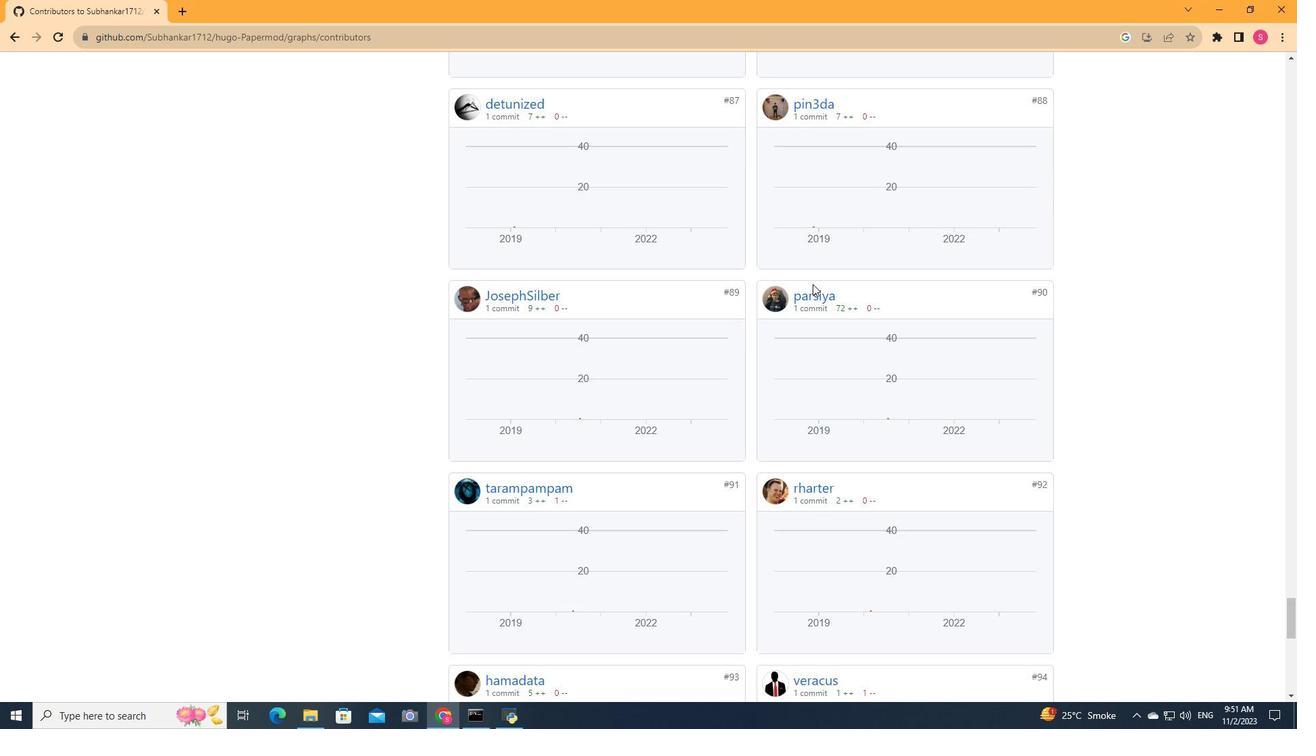 
Action: Mouse scrolled (812, 283) with delta (0, 0)
Screenshot: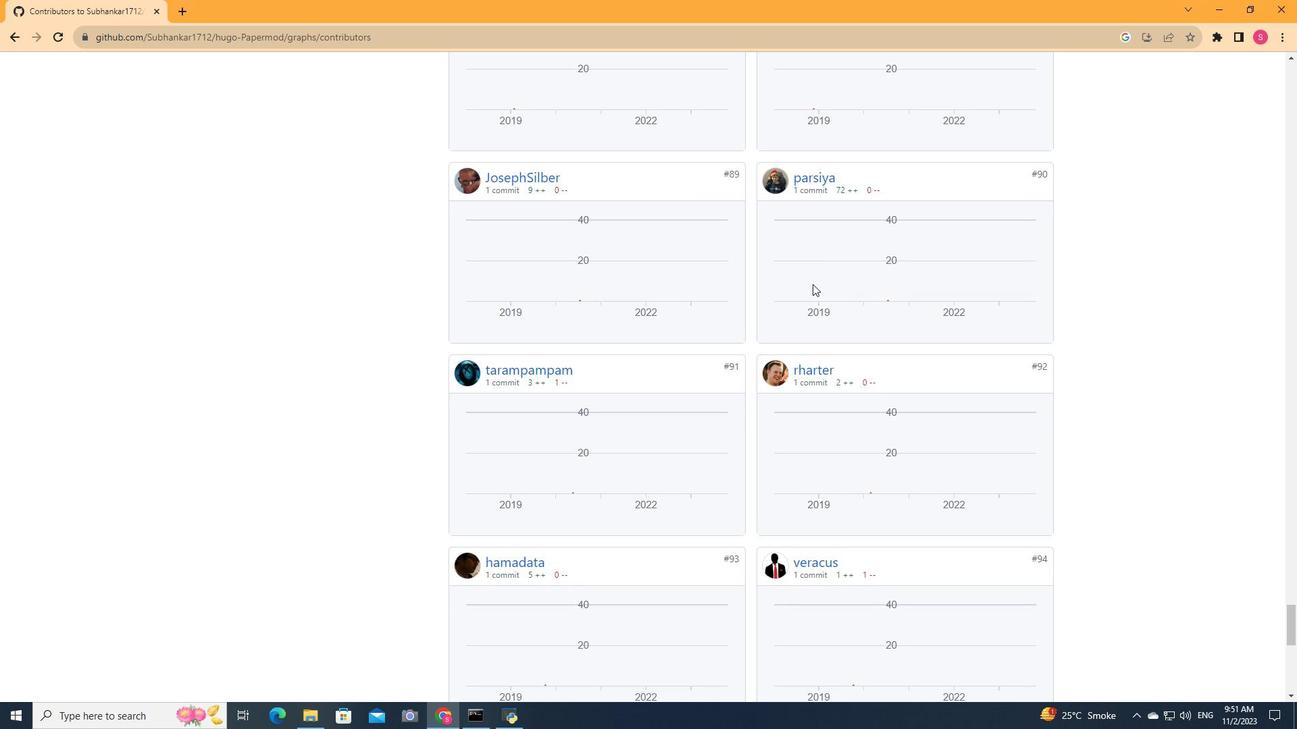 
Action: Mouse scrolled (812, 283) with delta (0, 0)
Screenshot: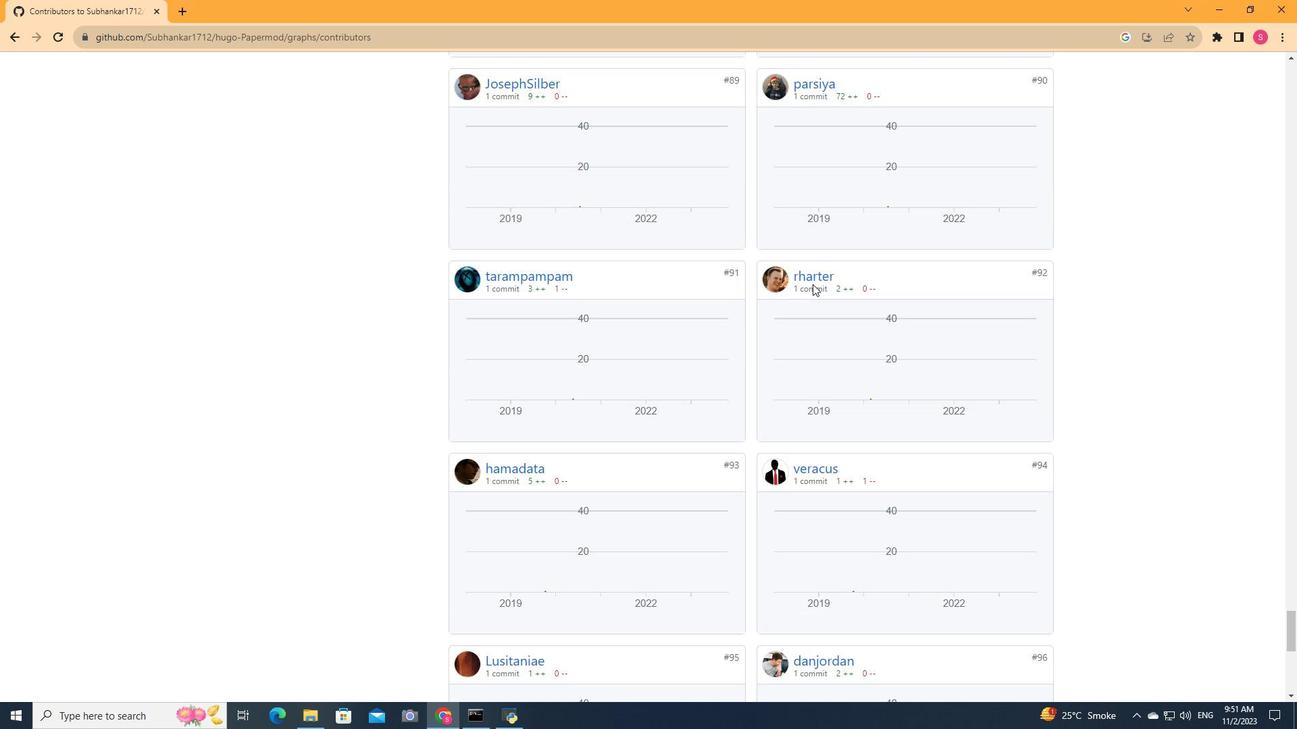 
Action: Mouse scrolled (812, 283) with delta (0, 0)
Screenshot: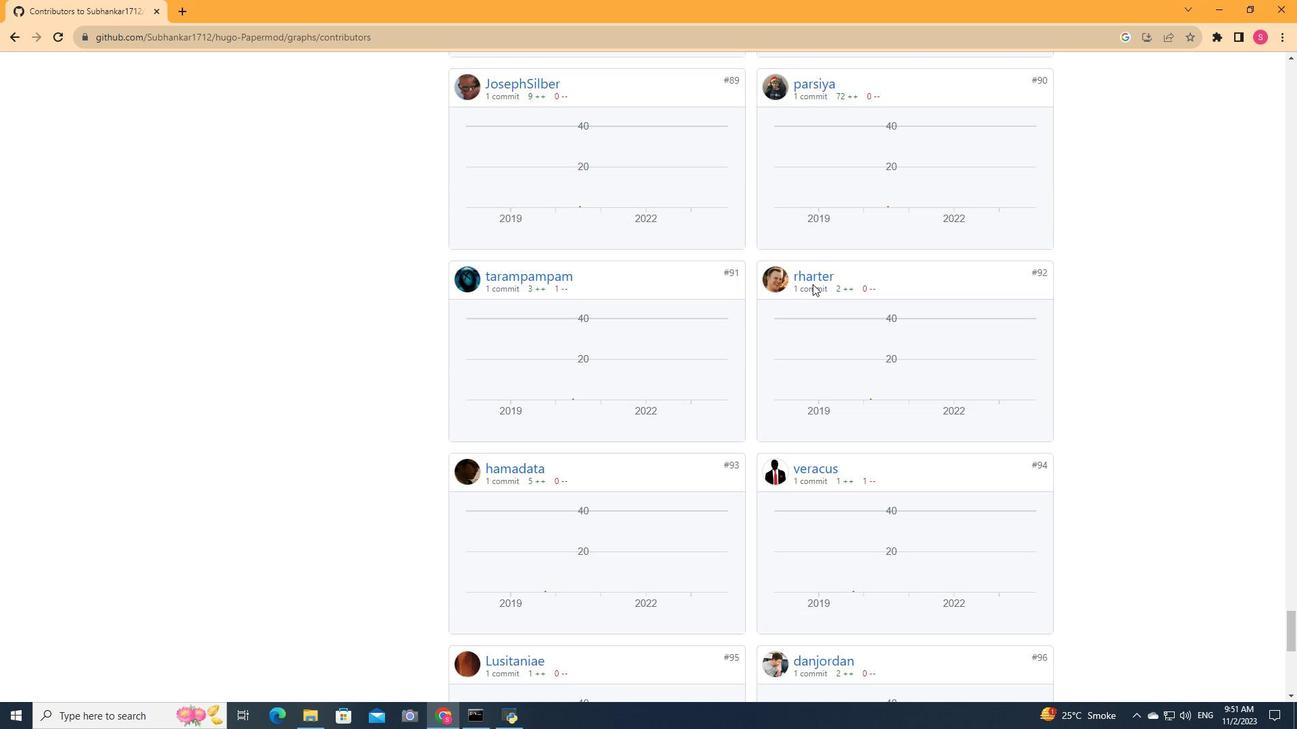 
Action: Mouse scrolled (812, 283) with delta (0, 0)
Screenshot: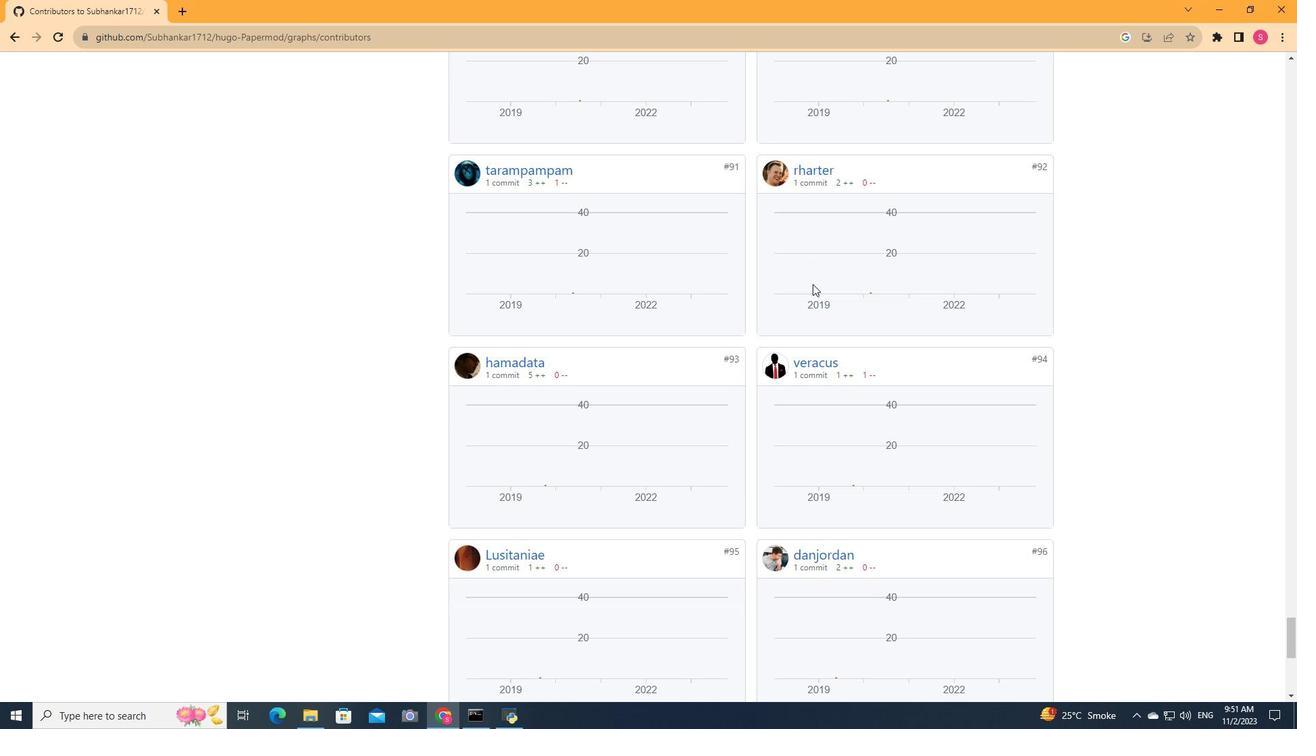 
Action: Mouse scrolled (812, 283) with delta (0, 0)
Screenshot: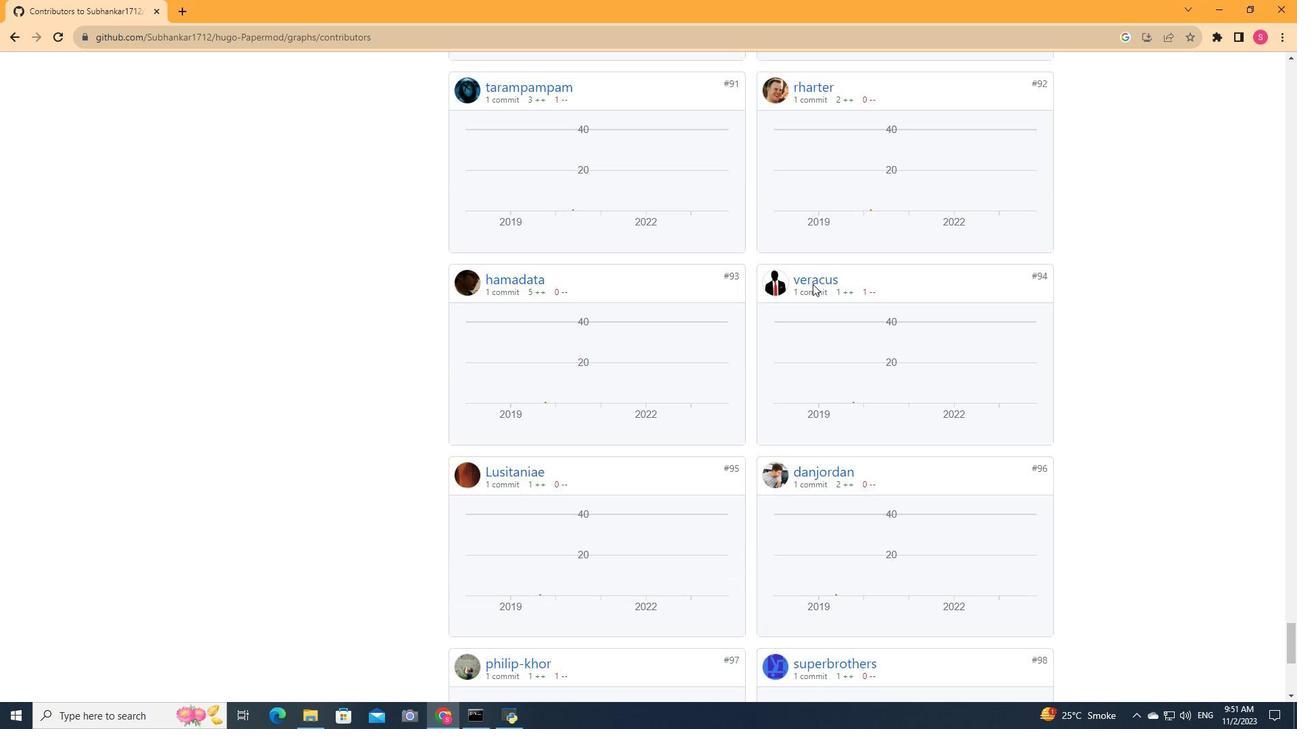 
Action: Mouse scrolled (812, 283) with delta (0, 0)
Screenshot: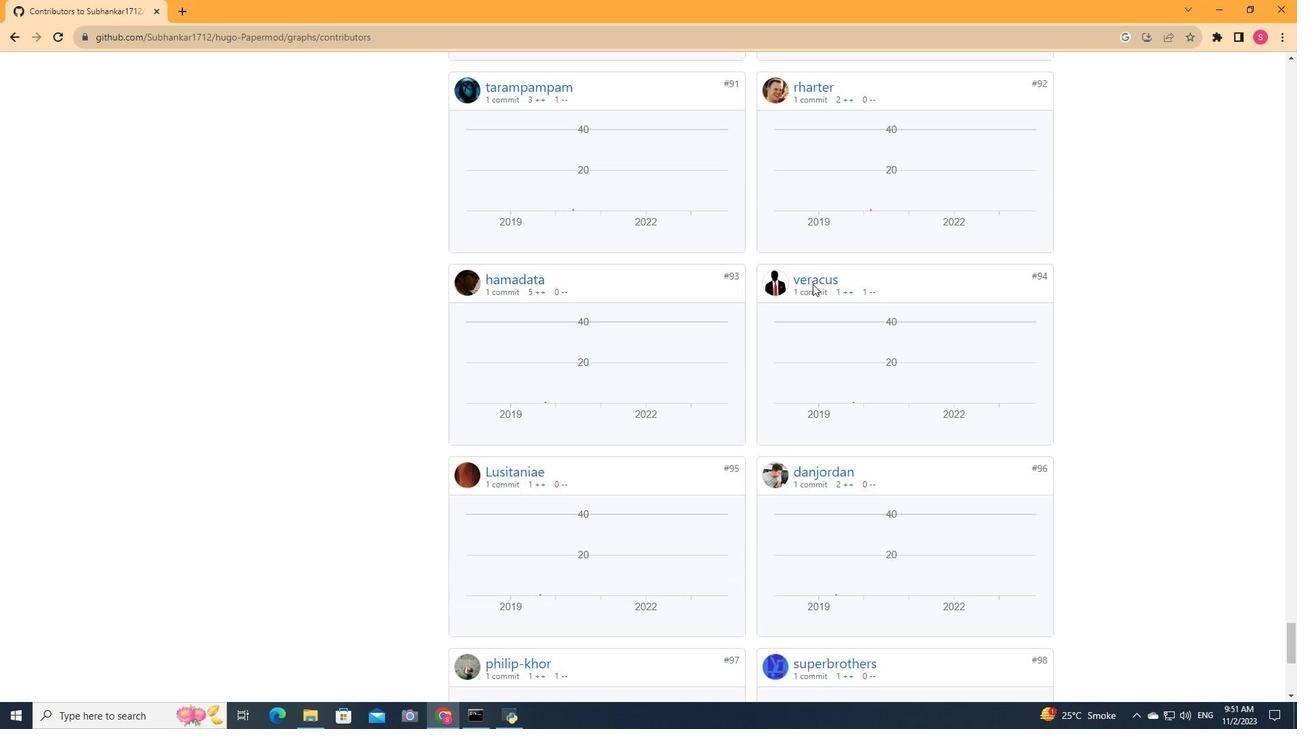 
Action: Mouse scrolled (812, 283) with delta (0, 0)
Screenshot: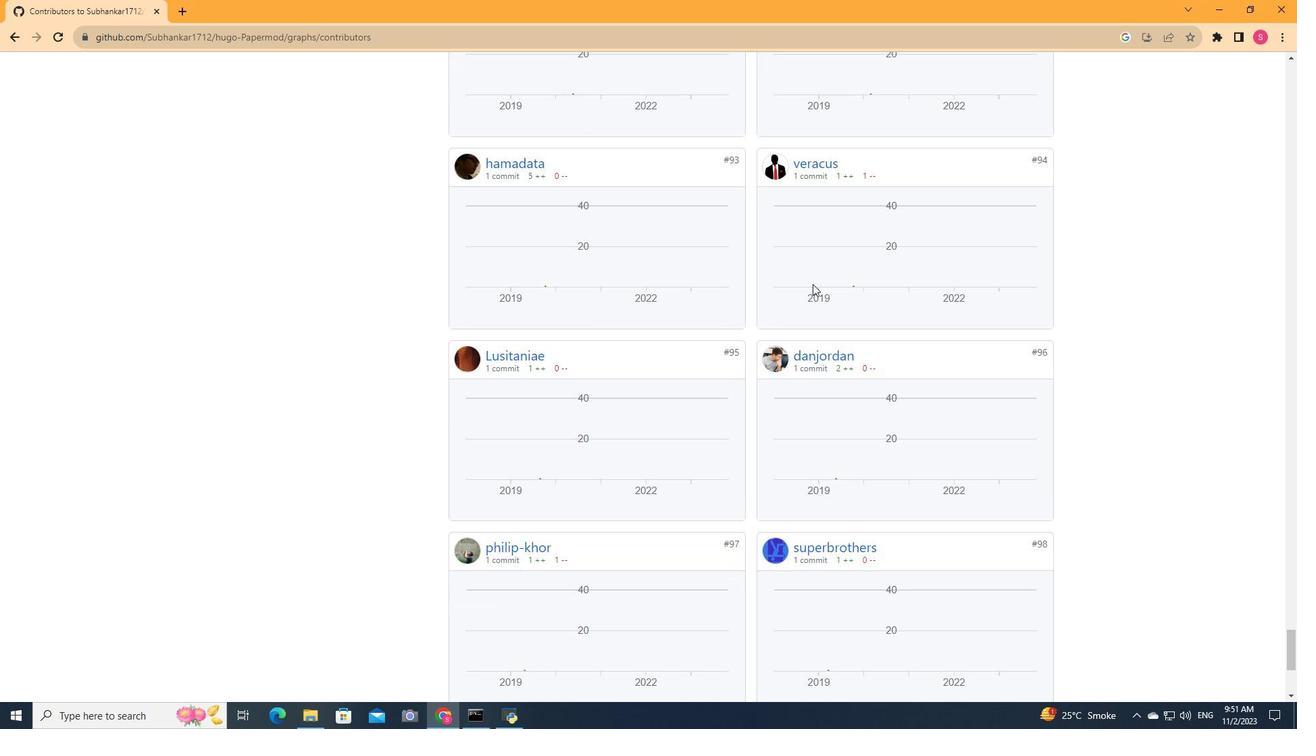 
Action: Mouse scrolled (812, 283) with delta (0, 0)
Screenshot: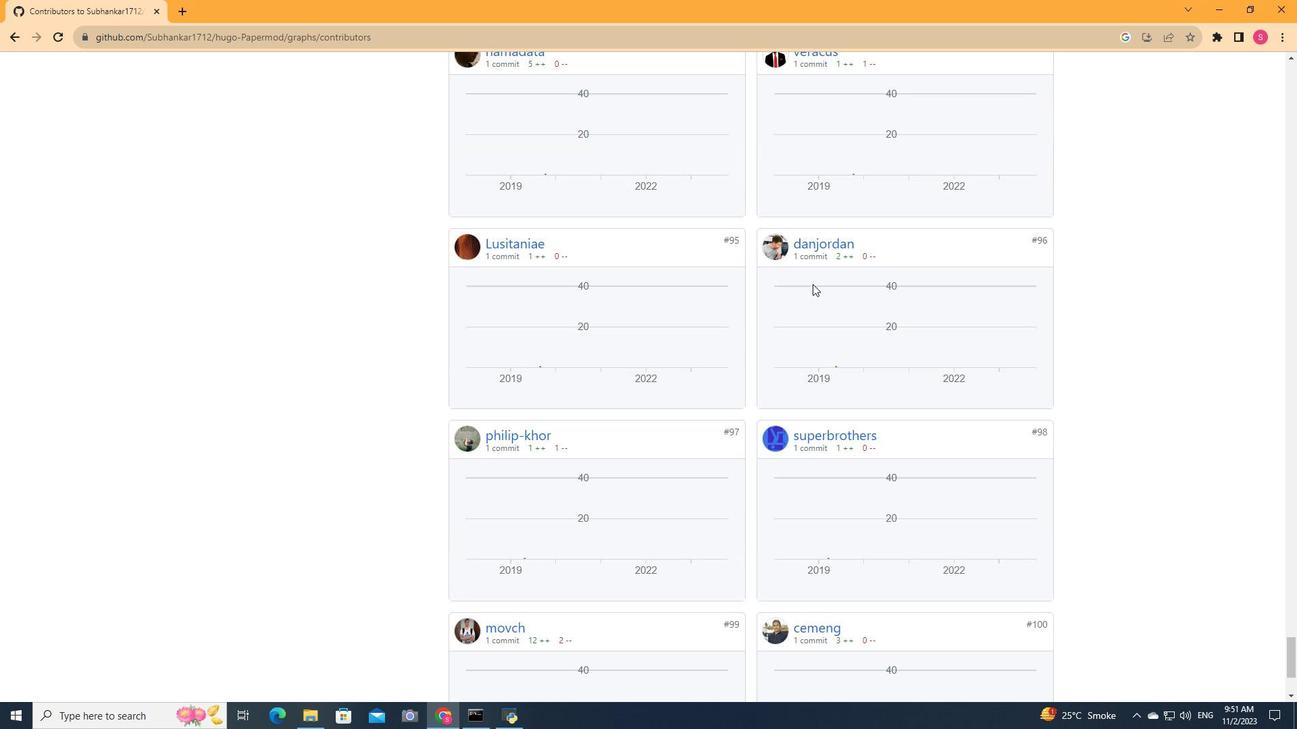 
Action: Mouse scrolled (812, 283) with delta (0, 0)
Screenshot: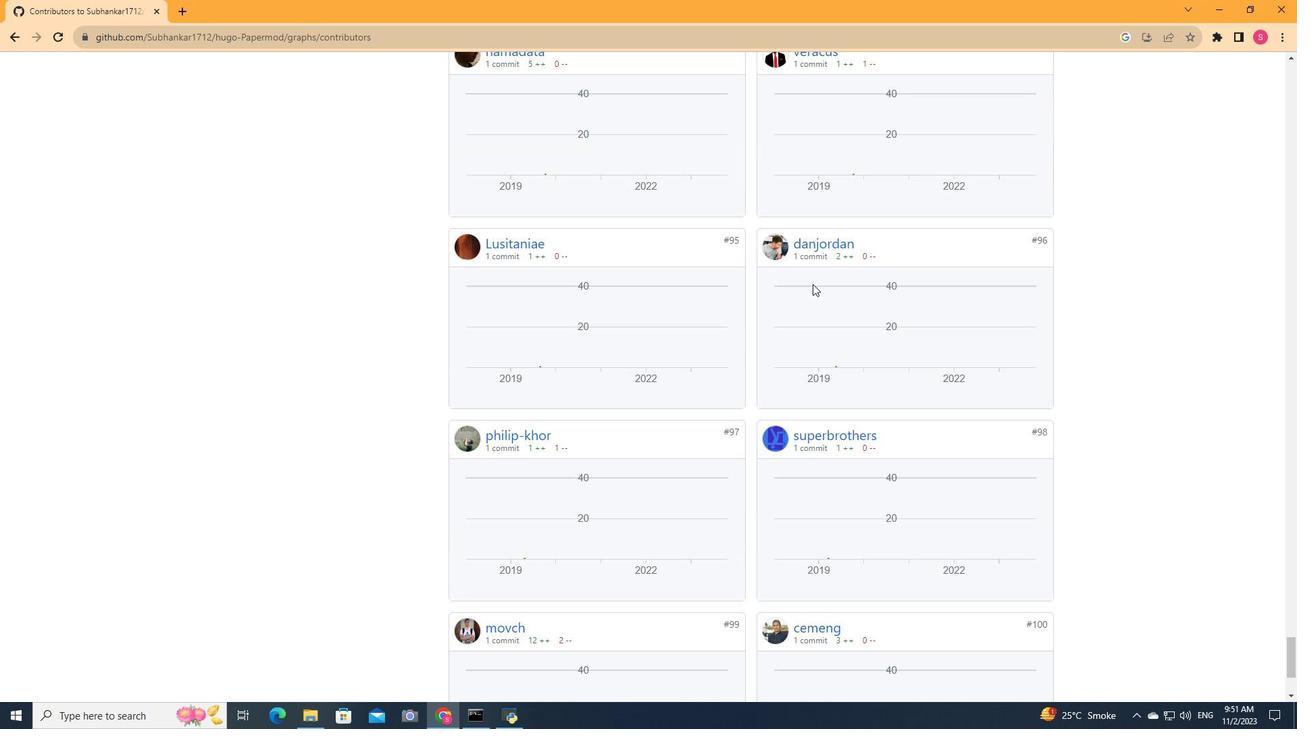 
Action: Mouse scrolled (812, 283) with delta (0, 0)
Screenshot: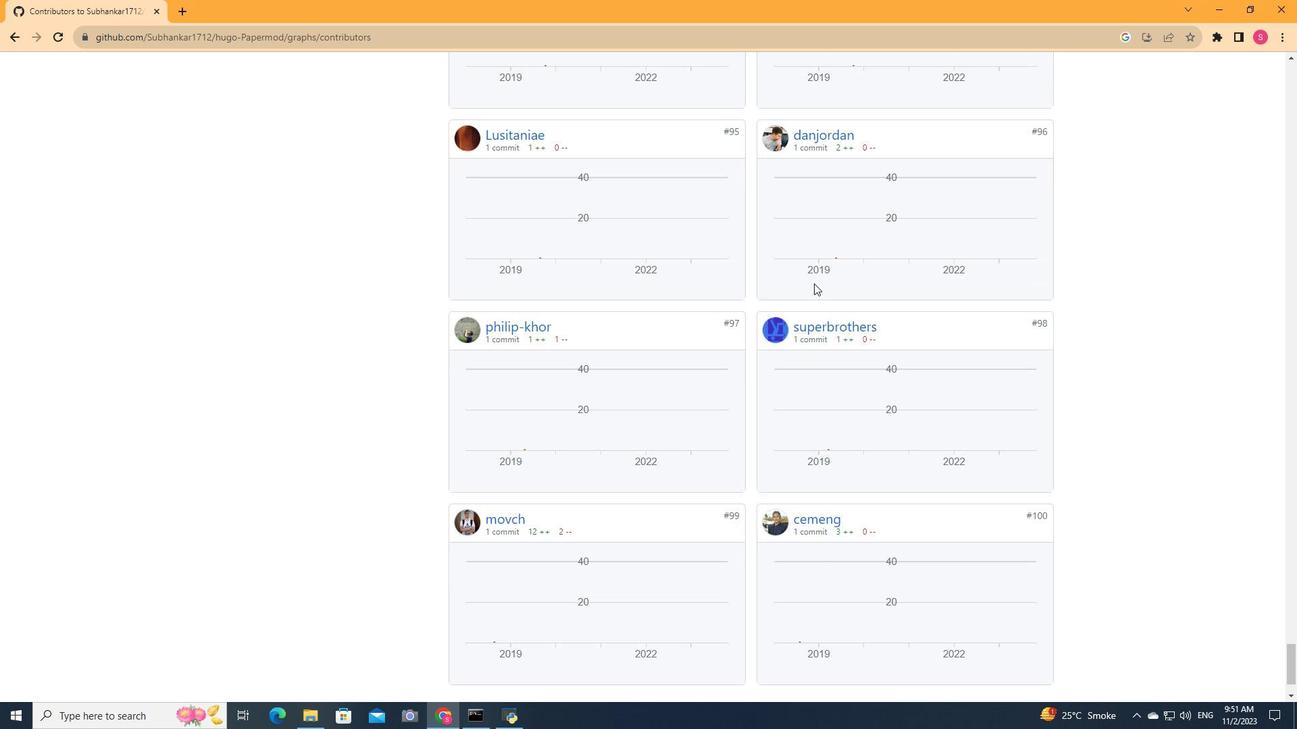 
Action: Mouse moved to (814, 283)
Screenshot: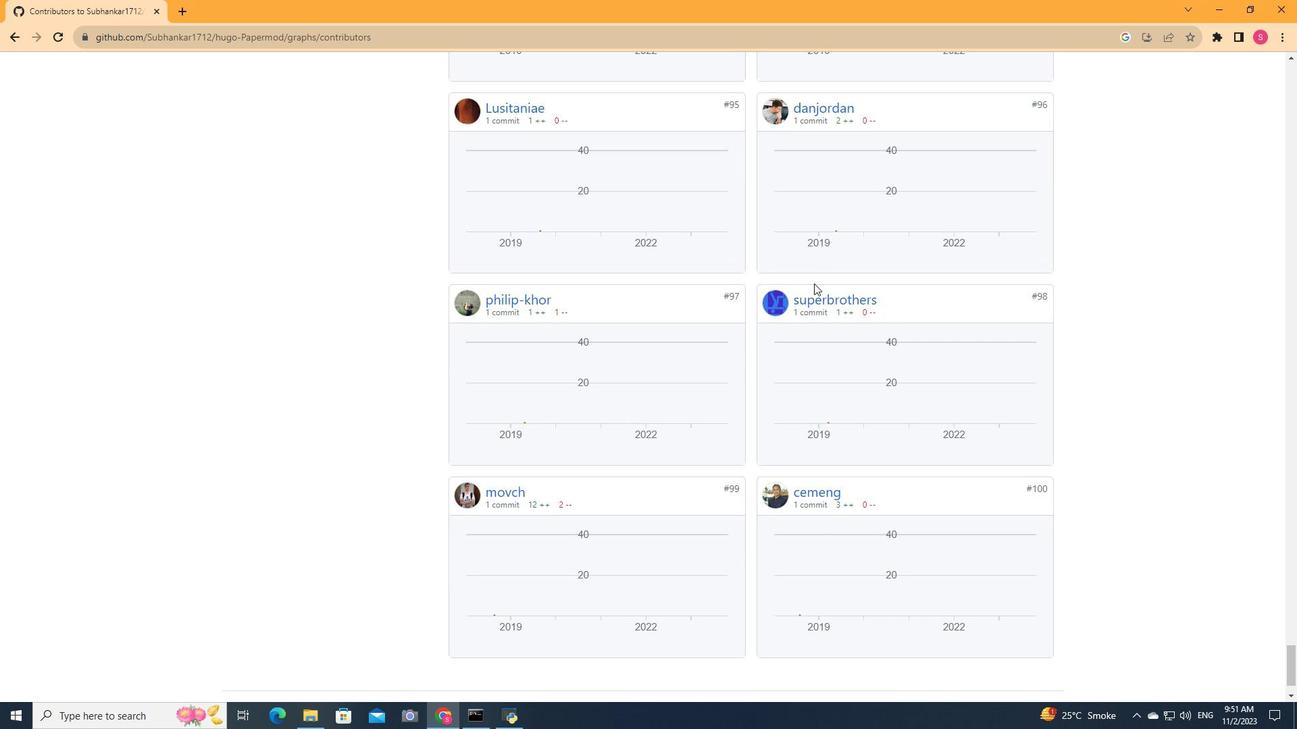 
Action: Mouse scrolled (814, 283) with delta (0, 0)
Screenshot: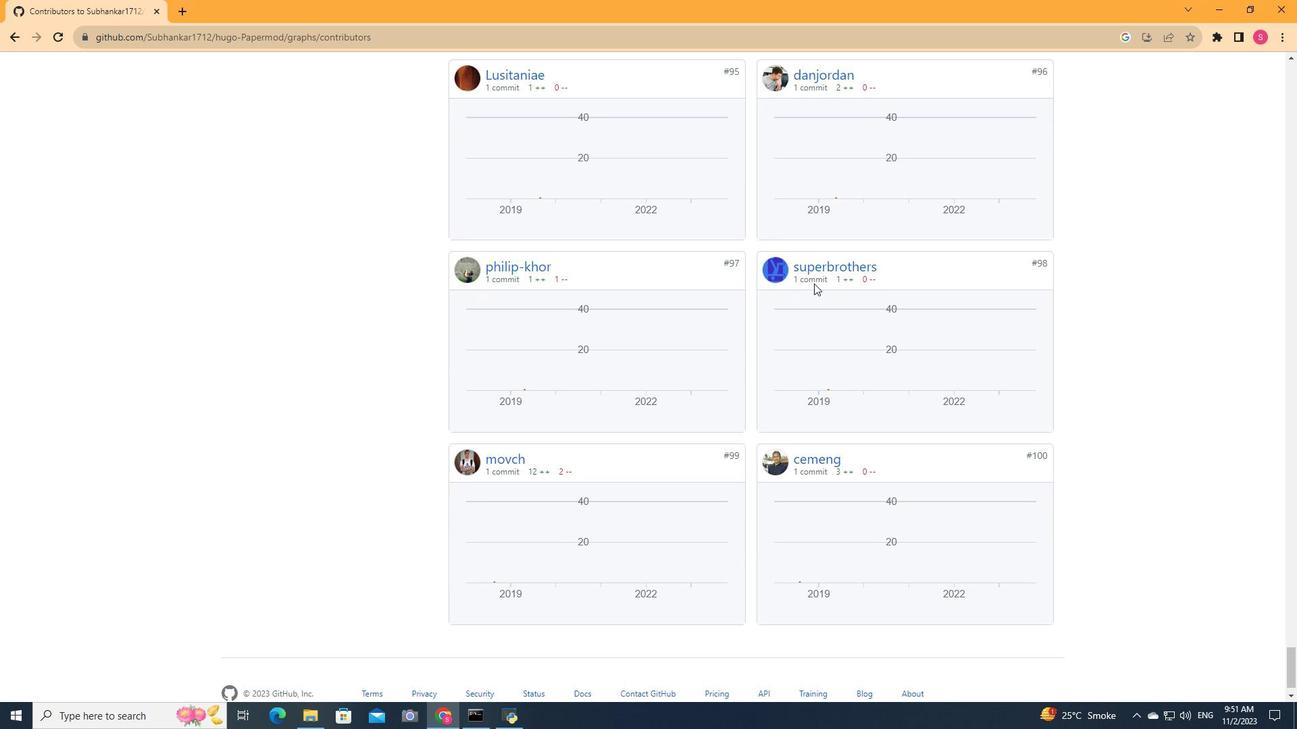 
Action: Mouse scrolled (814, 283) with delta (0, 0)
Screenshot: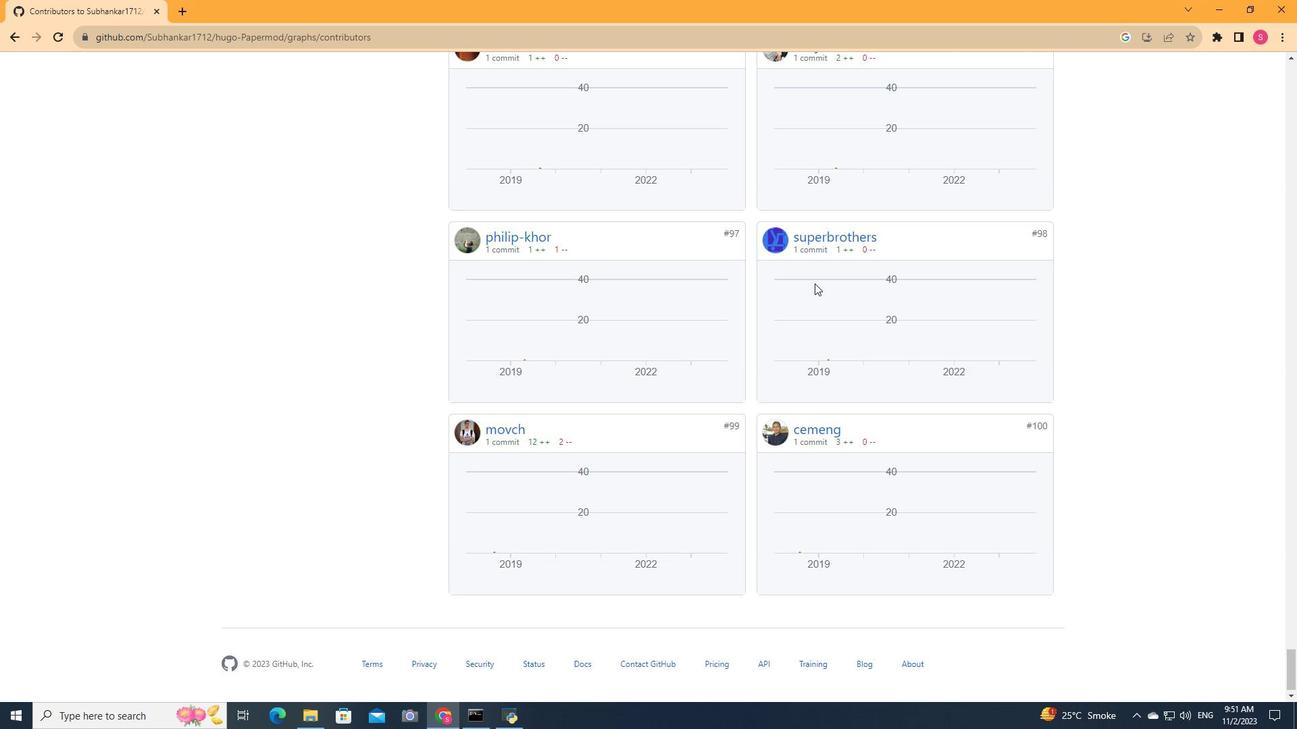 
Action: Mouse scrolled (814, 283) with delta (0, 0)
Screenshot: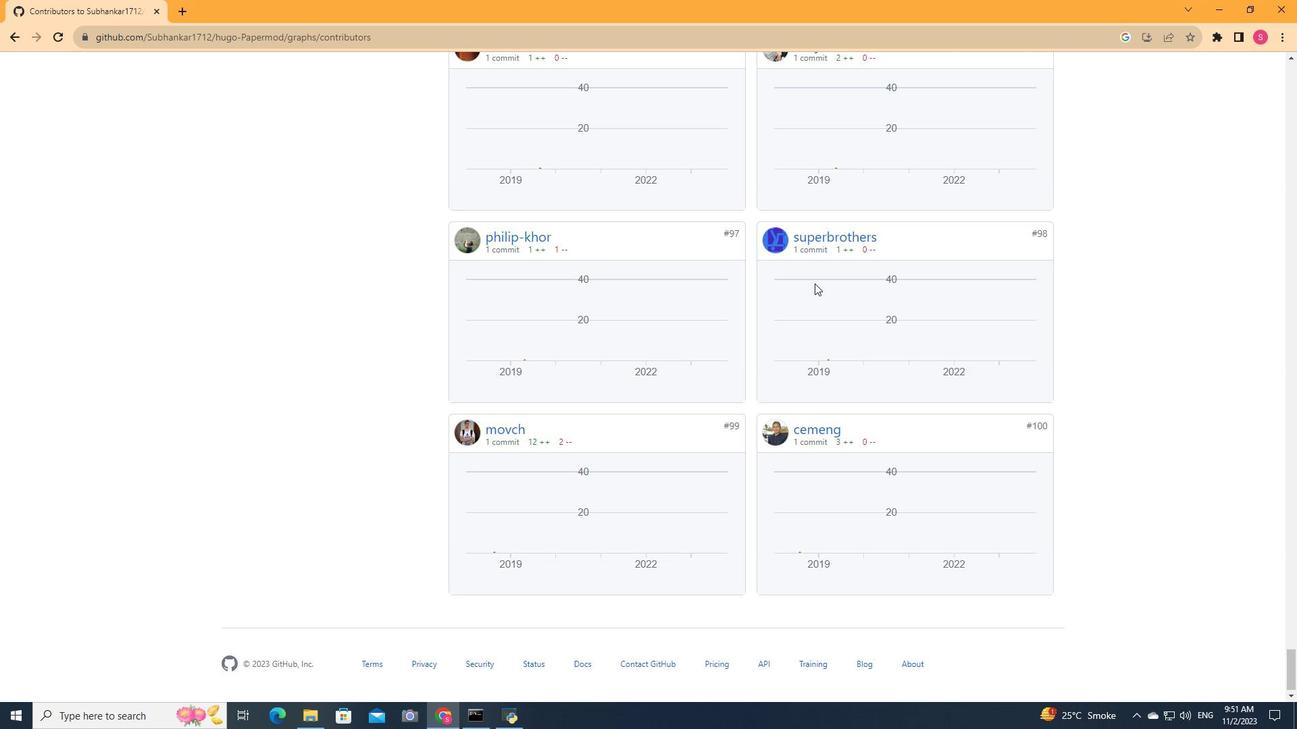 
Action: Mouse moved to (815, 283)
Screenshot: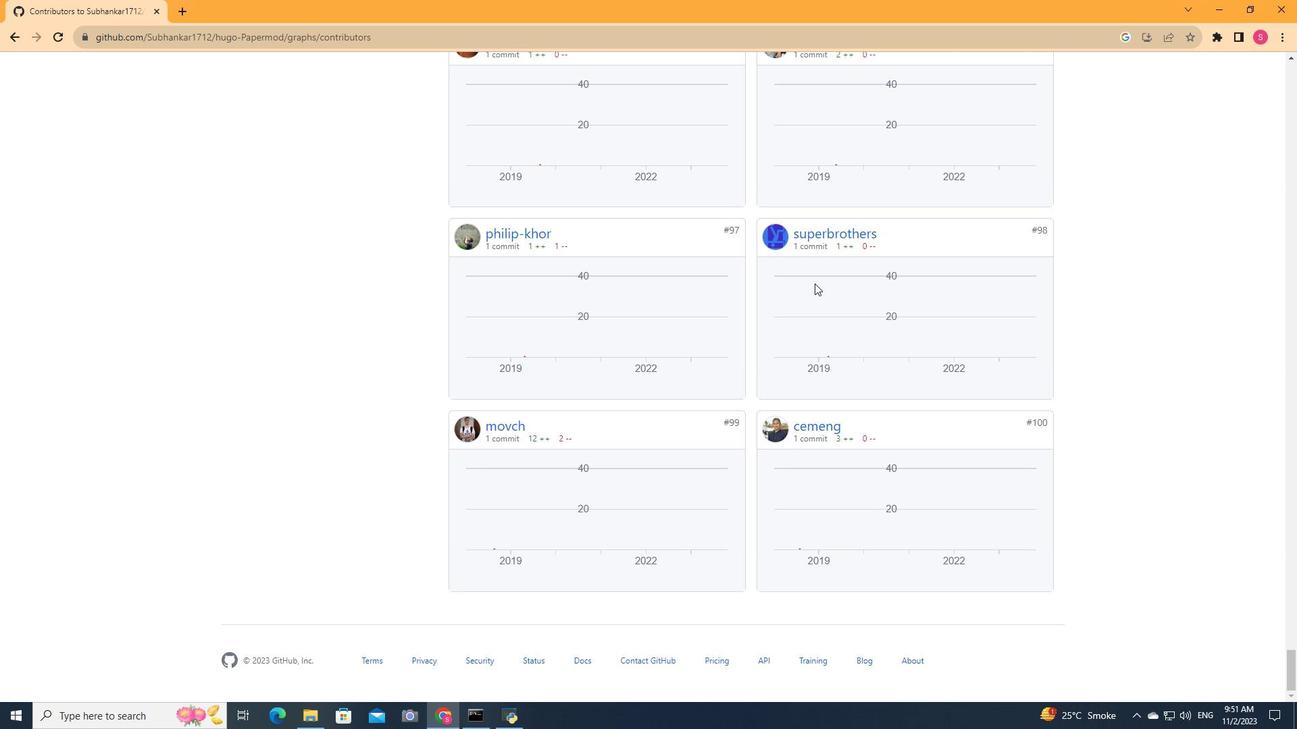 
Action: Mouse scrolled (815, 283) with delta (0, 0)
Screenshot: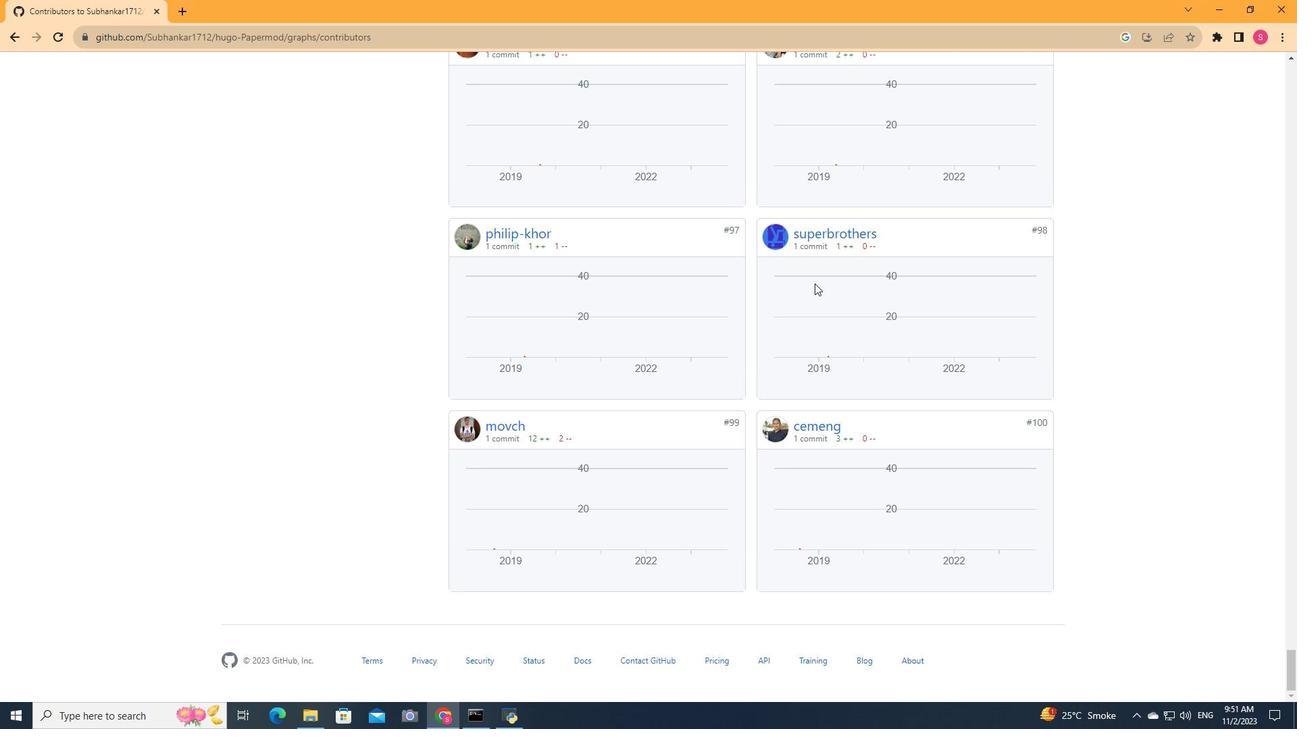 
Action: Mouse scrolled (815, 283) with delta (0, 0)
Screenshot: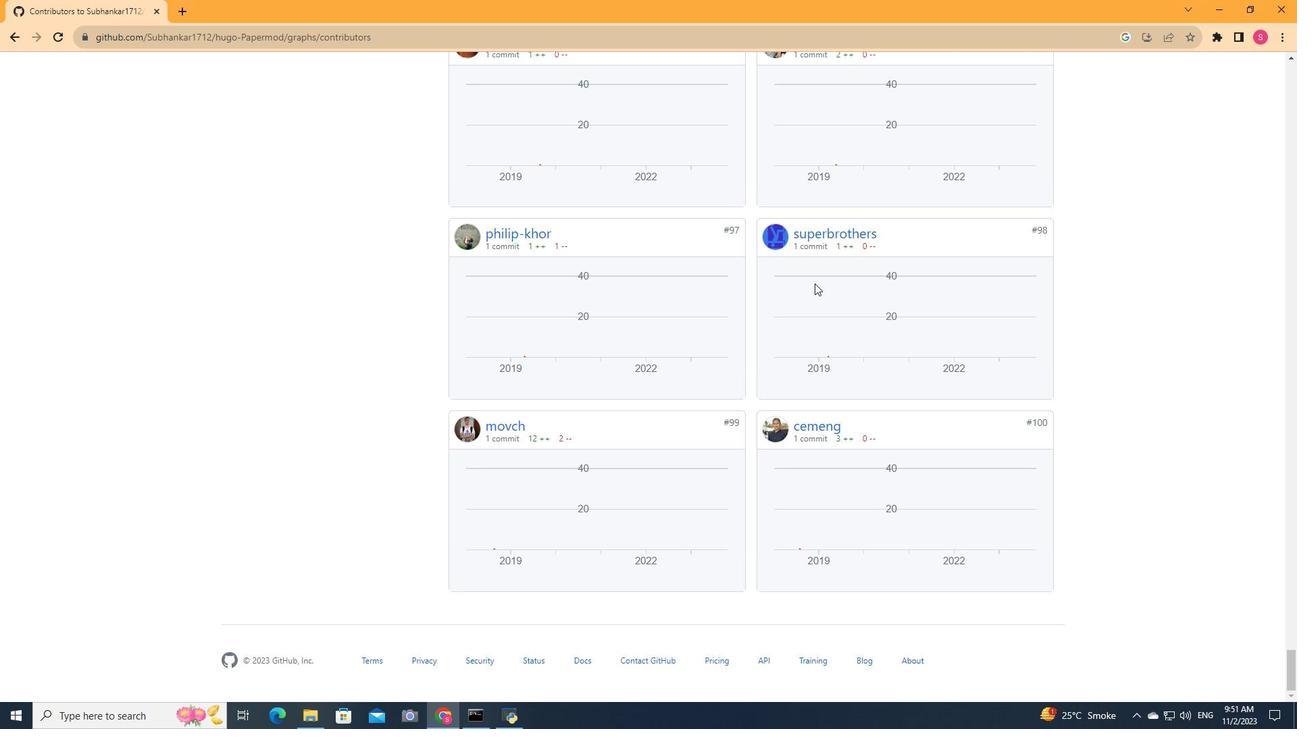 
Action: Mouse scrolled (815, 283) with delta (0, 0)
Screenshot: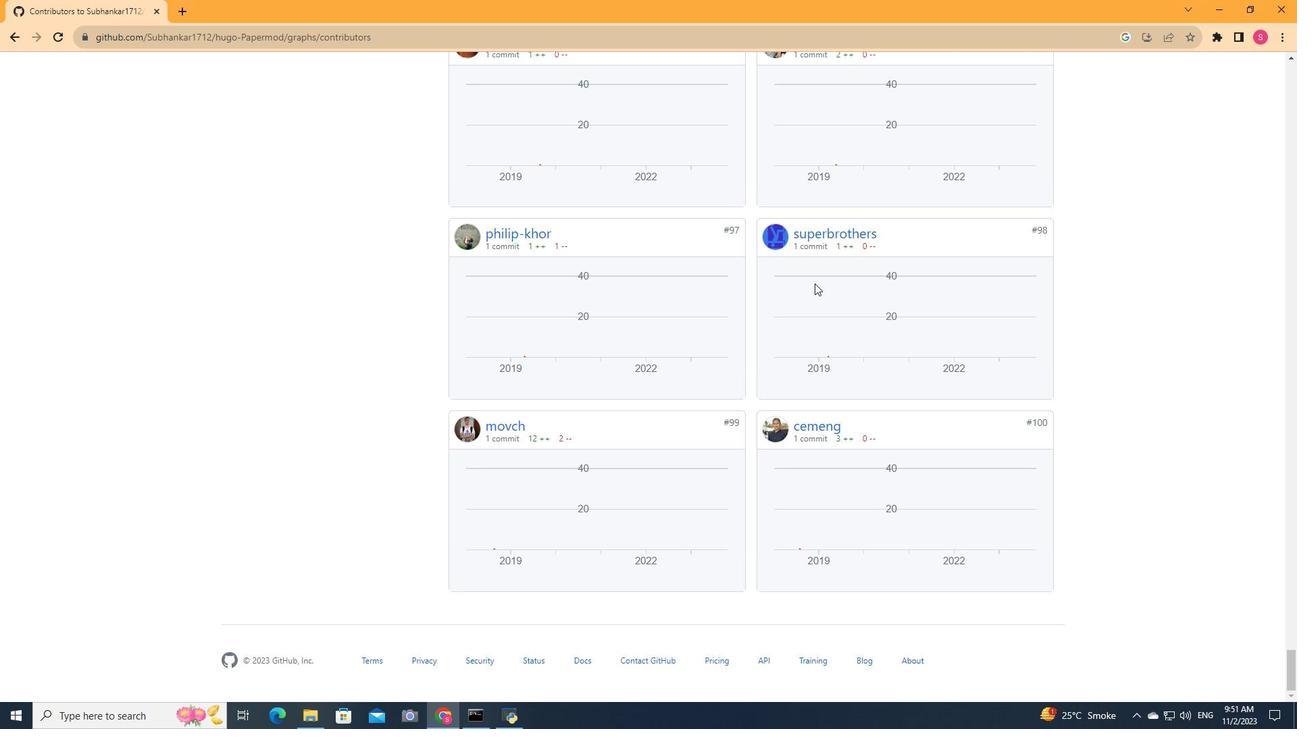 
Action: Mouse scrolled (815, 283) with delta (0, 0)
Screenshot: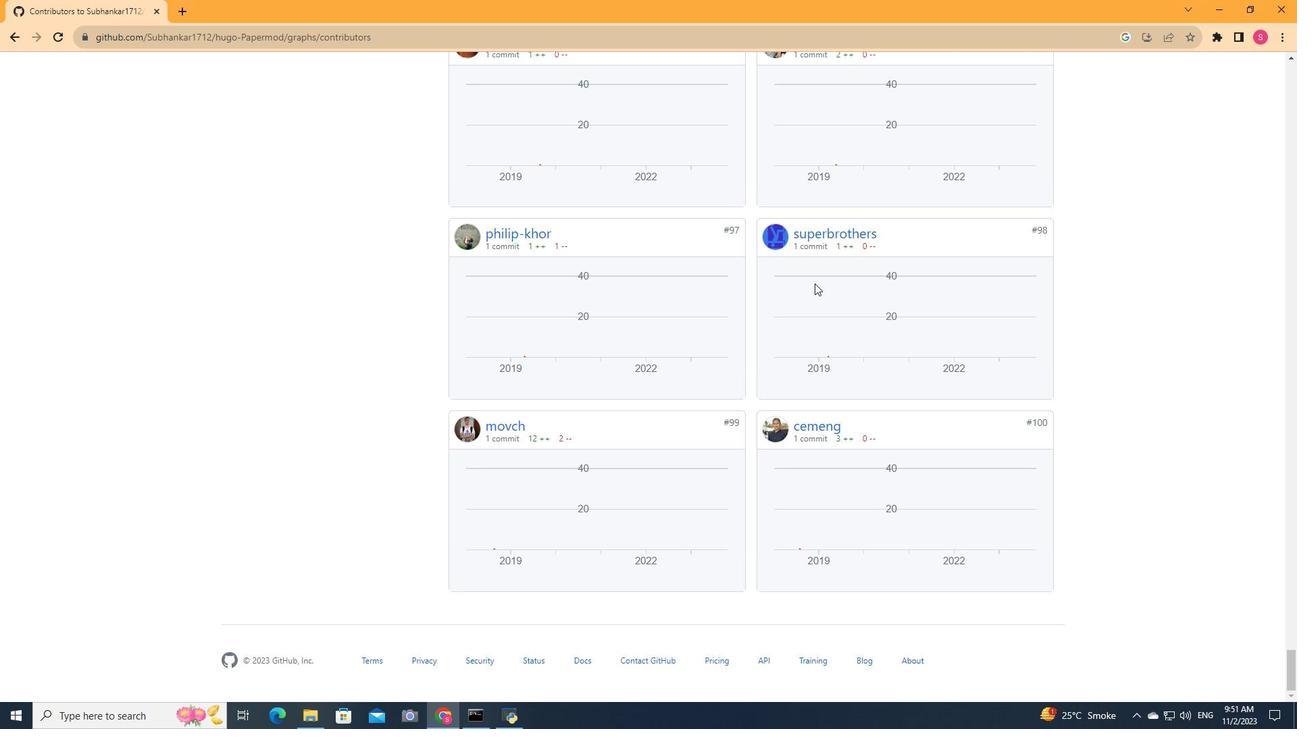 
Action: Mouse scrolled (815, 283) with delta (0, 0)
Screenshot: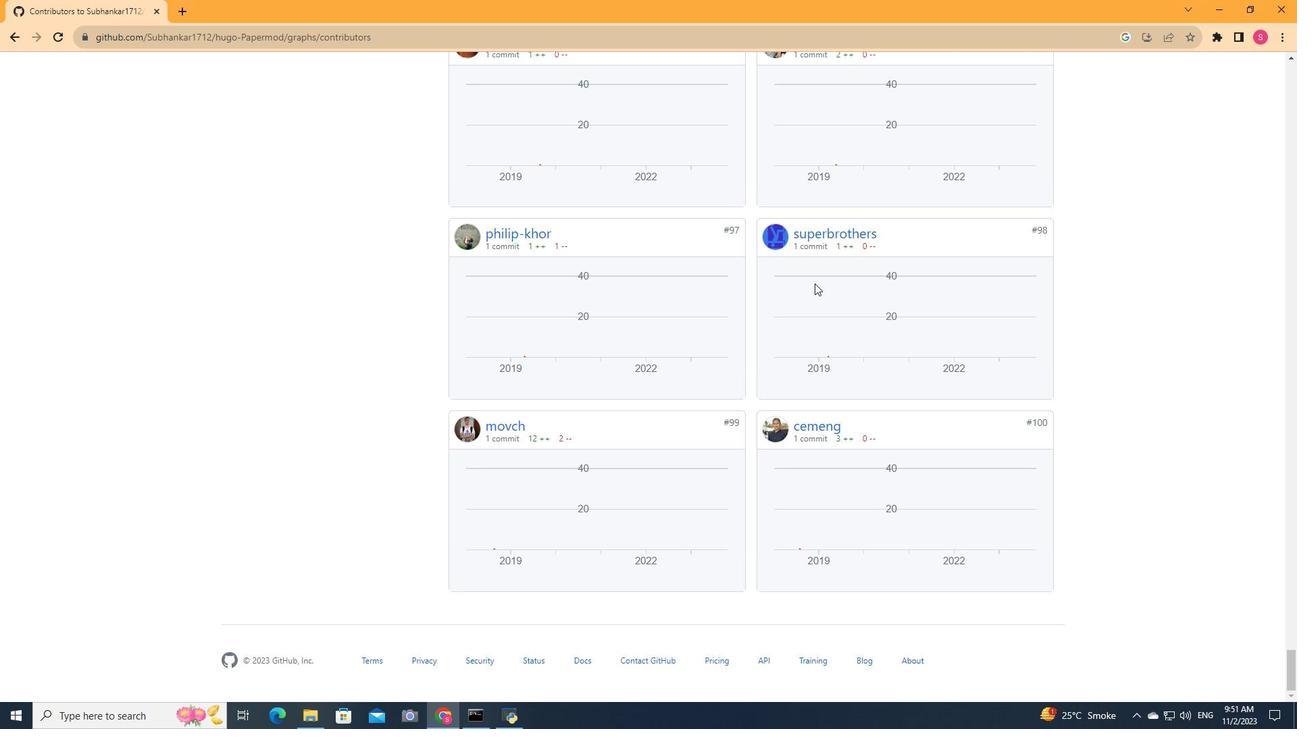 
Action: Mouse scrolled (815, 283) with delta (0, 0)
Screenshot: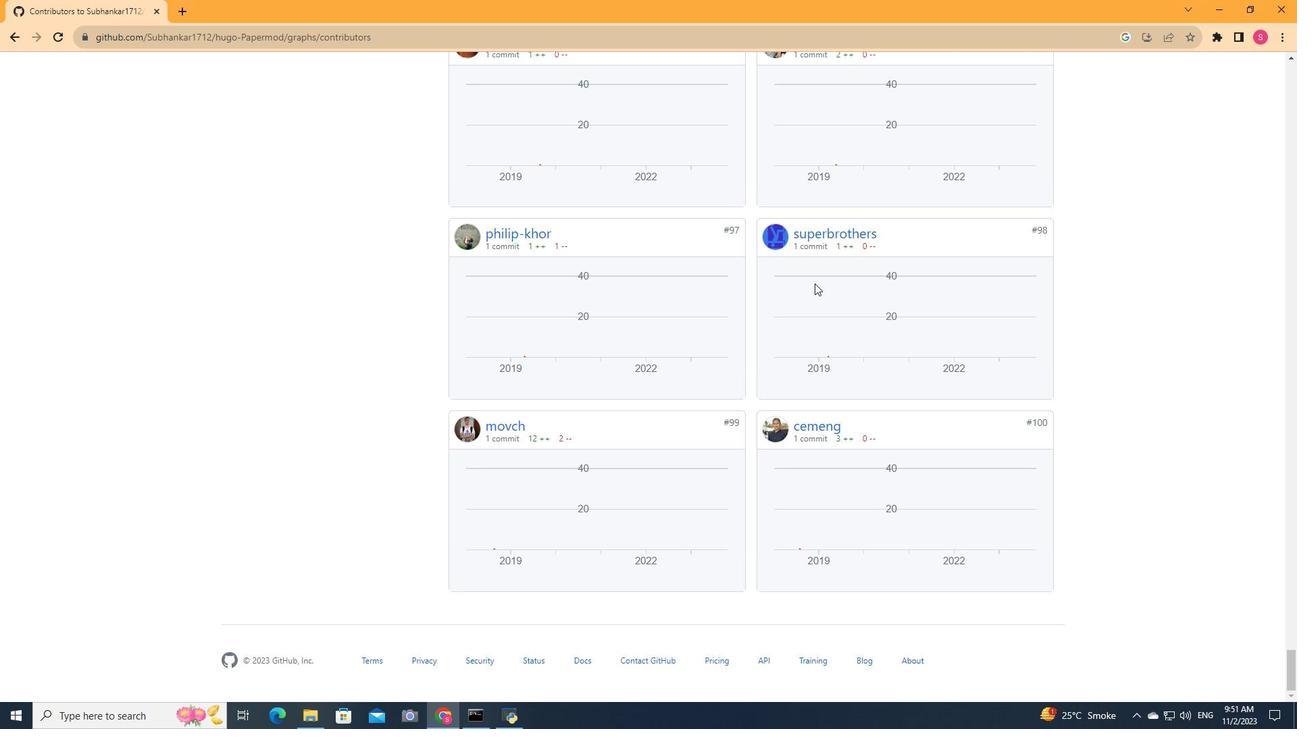 
Action: Mouse scrolled (815, 283) with delta (0, 0)
Screenshot: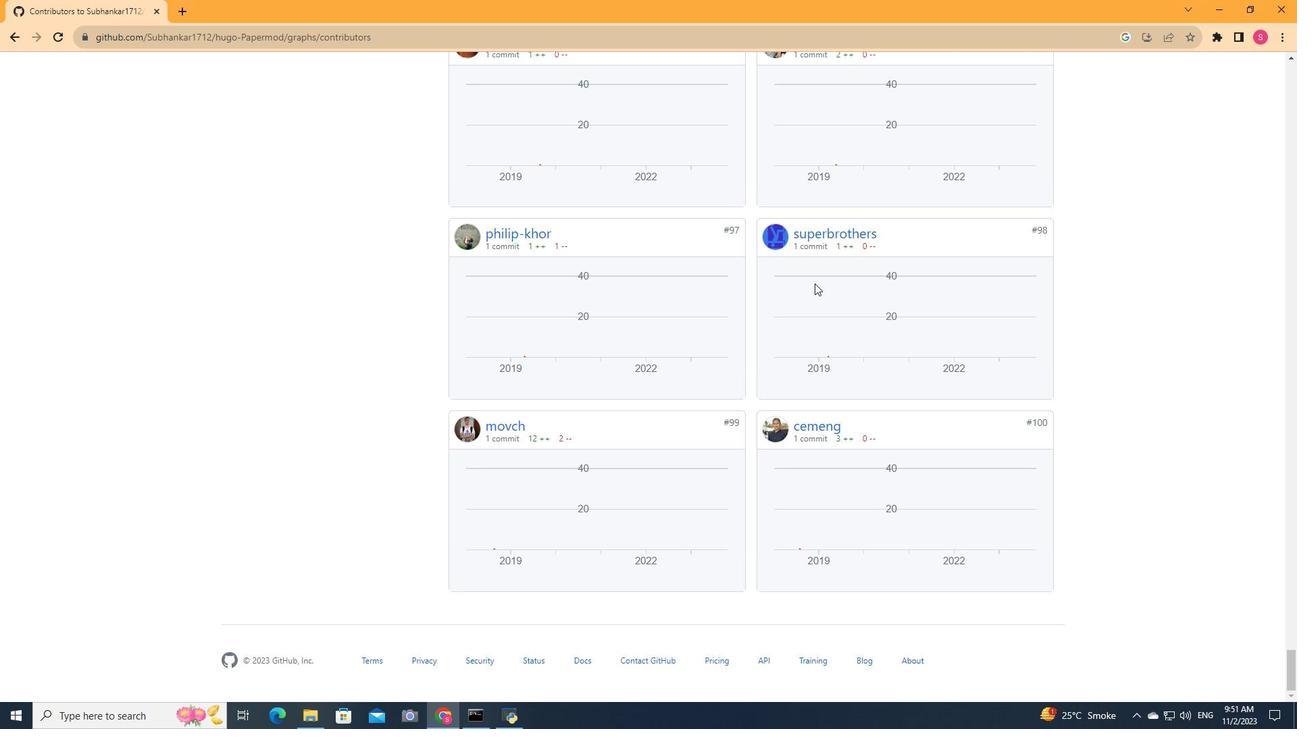 
Action: Mouse scrolled (815, 284) with delta (0, 0)
Screenshot: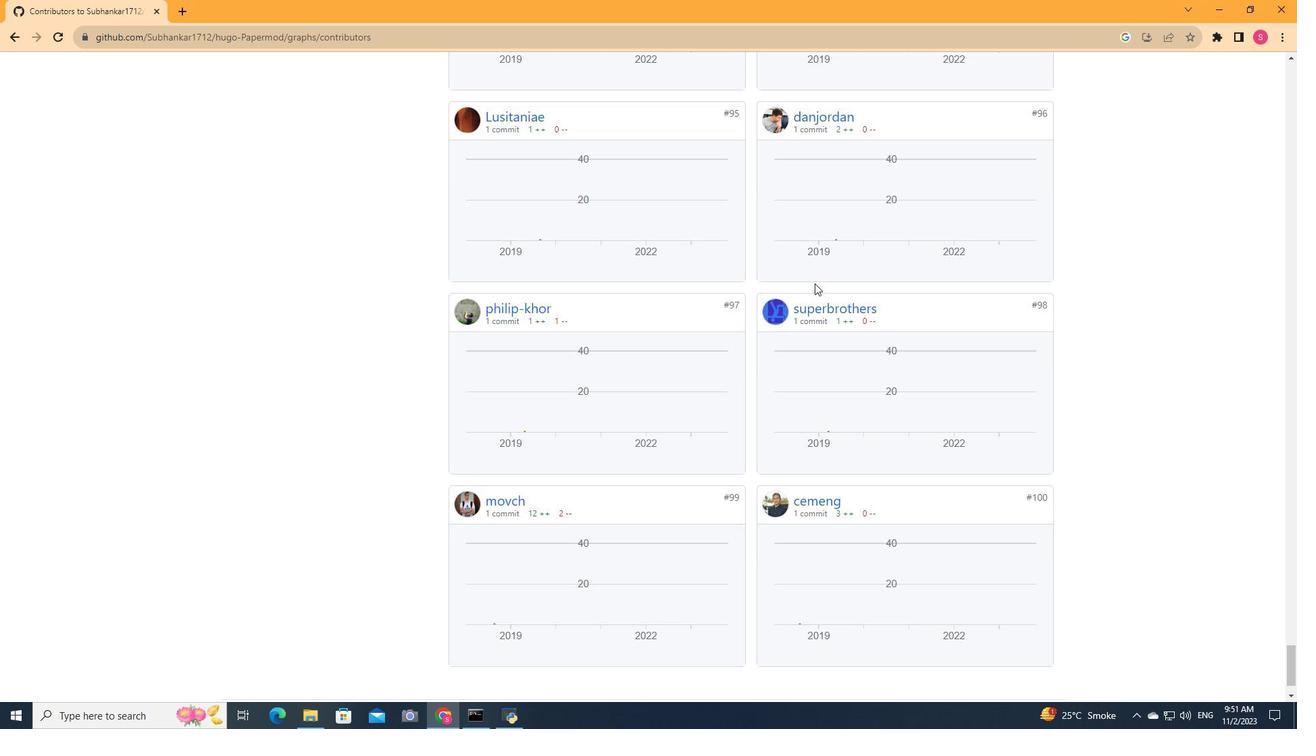 
Action: Mouse scrolled (815, 284) with delta (0, 0)
Screenshot: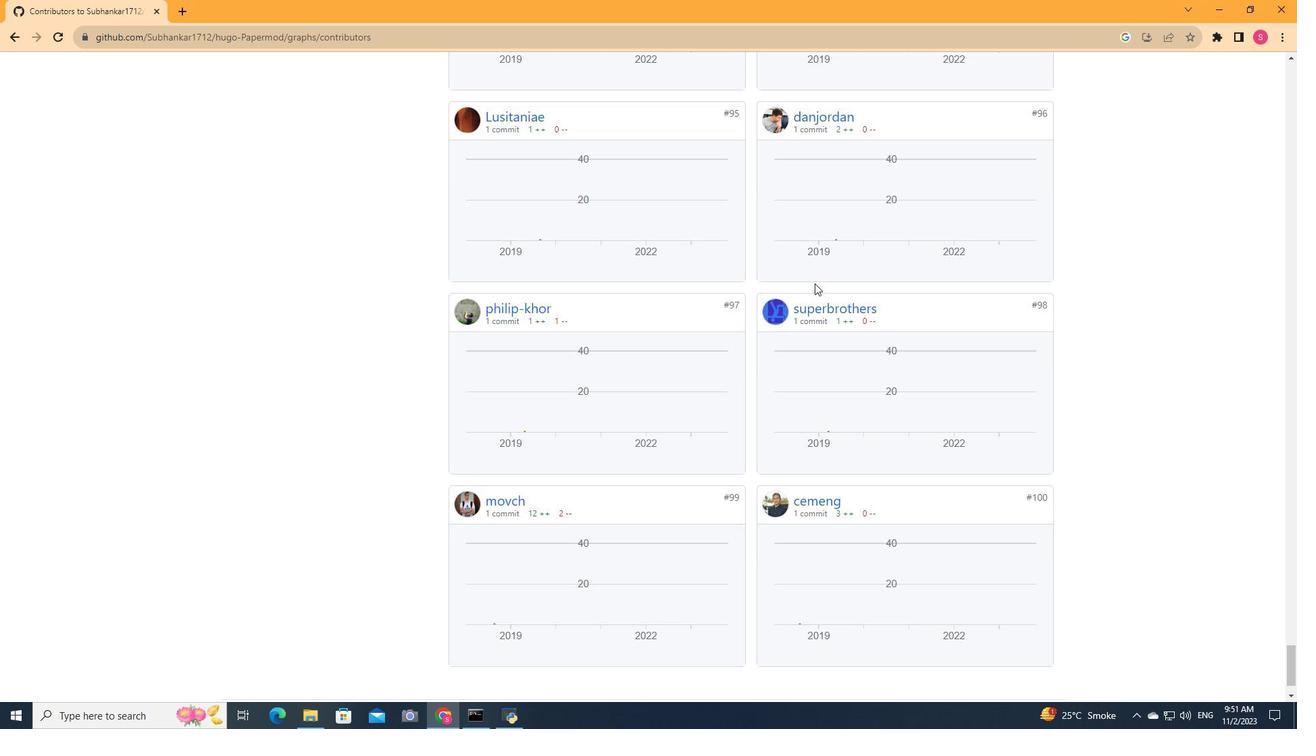 
Action: Mouse scrolled (815, 284) with delta (0, 0)
Screenshot: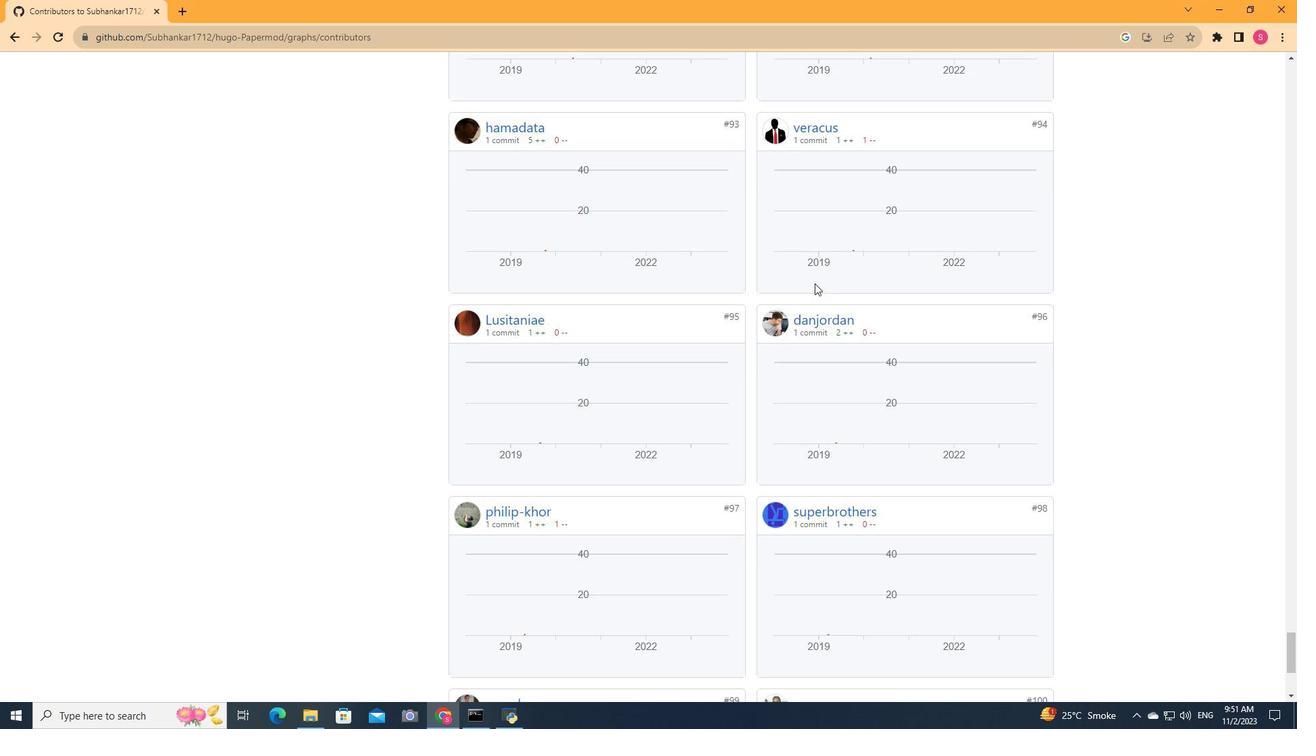 
Action: Mouse scrolled (815, 284) with delta (0, 0)
Screenshot: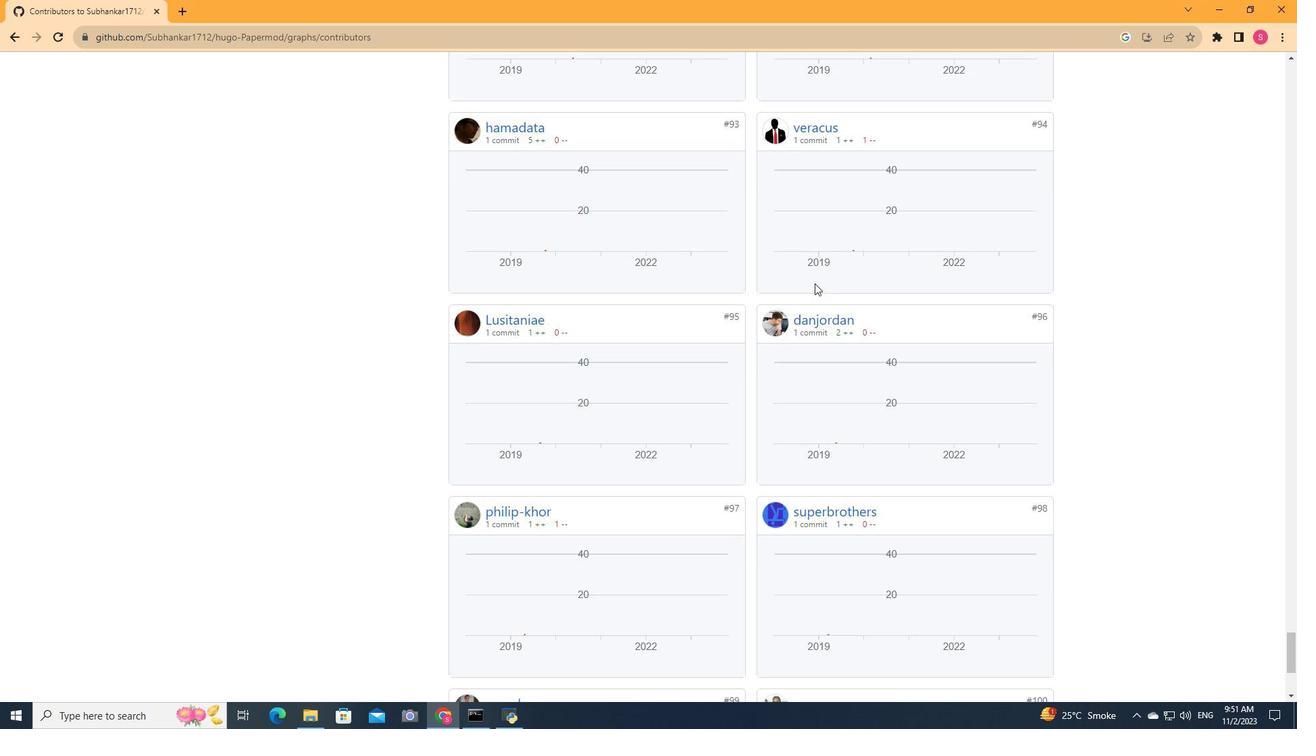 
Action: Mouse scrolled (815, 284) with delta (0, 0)
Screenshot: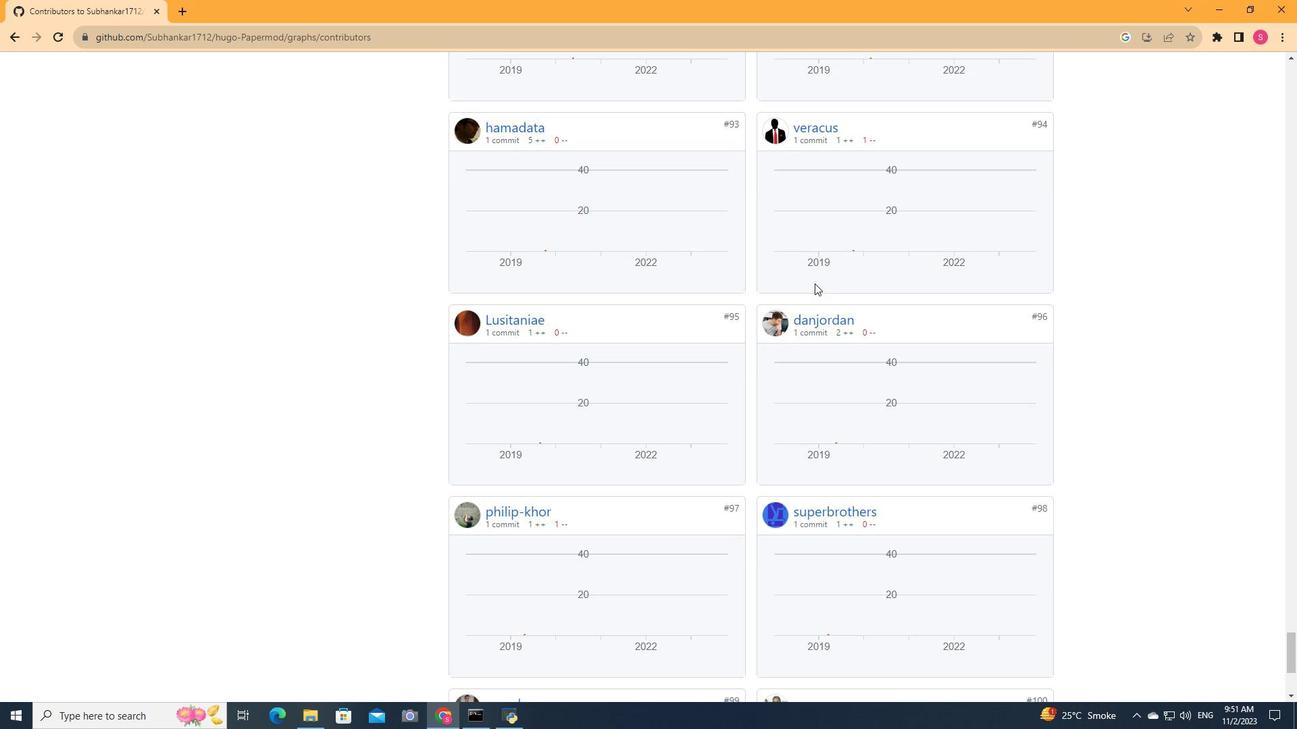 
Action: Mouse scrolled (815, 284) with delta (0, 0)
Screenshot: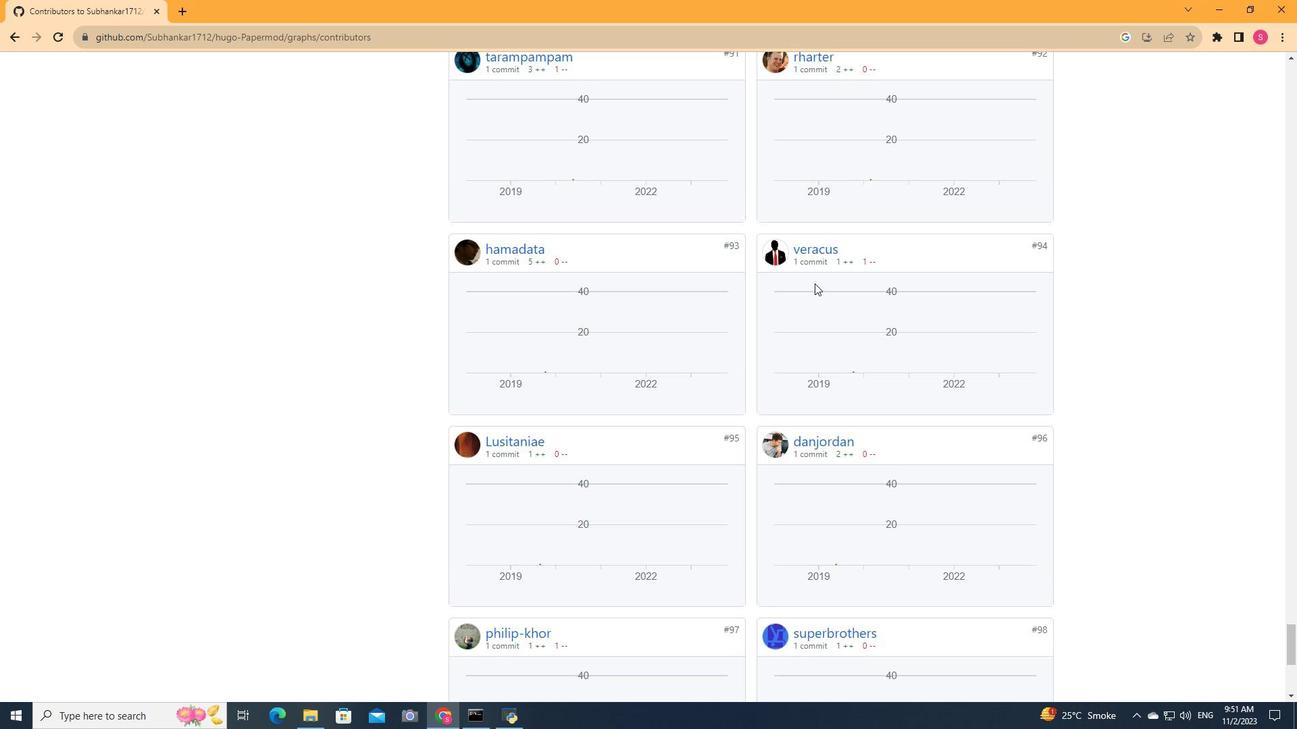 
Action: Mouse scrolled (815, 284) with delta (0, 0)
Screenshot: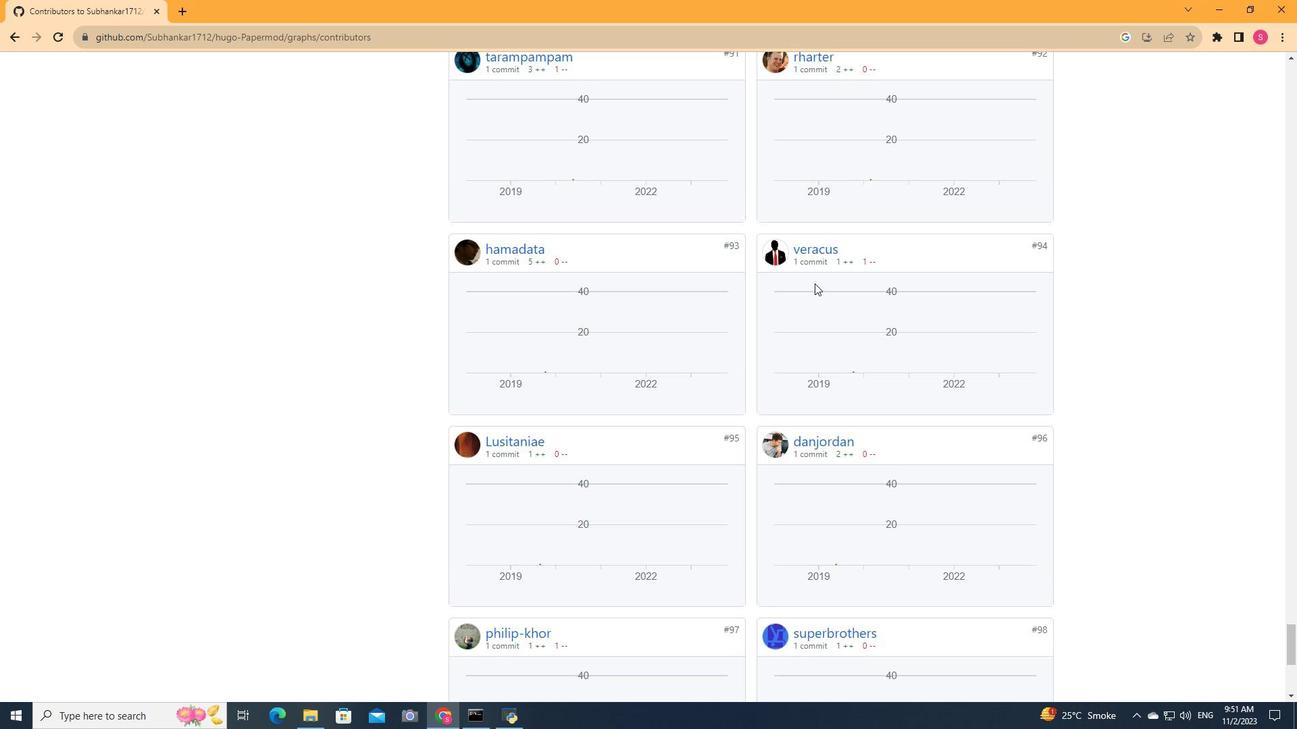 
Action: Mouse scrolled (815, 284) with delta (0, 0)
Screenshot: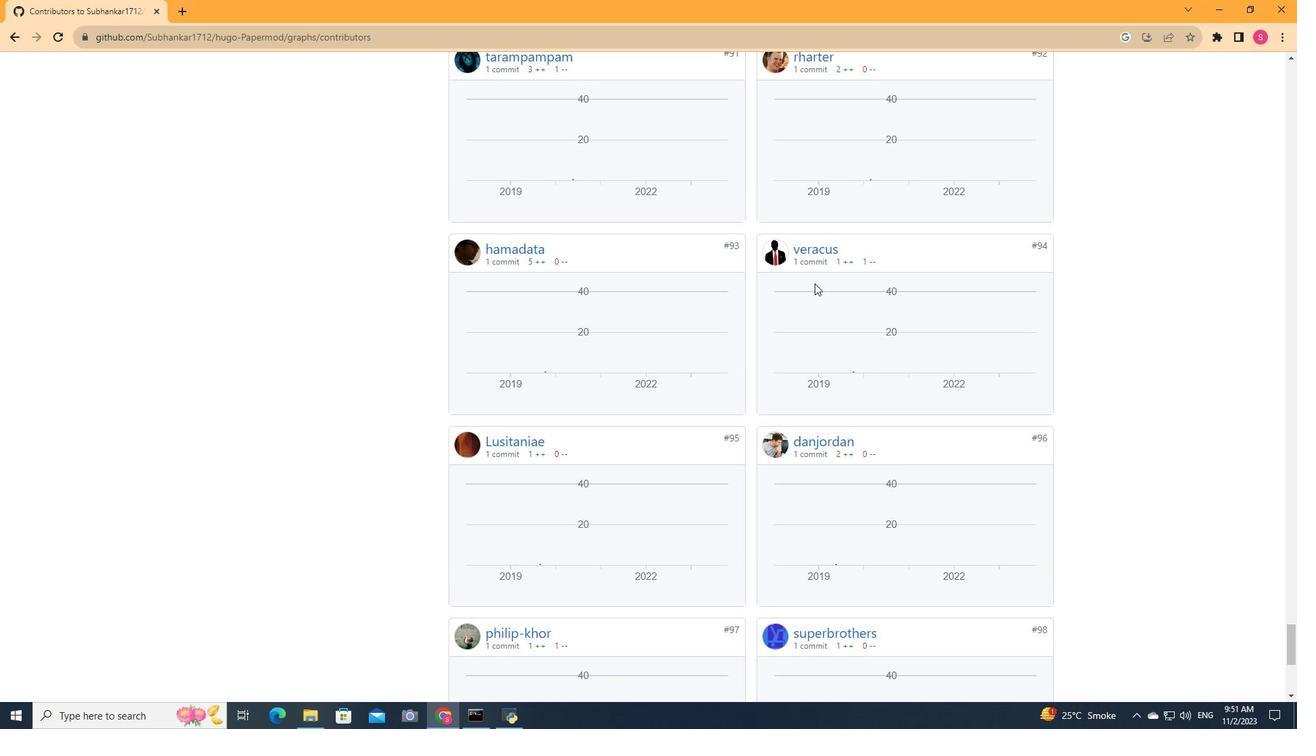 
Action: Mouse scrolled (815, 284) with delta (0, 0)
Screenshot: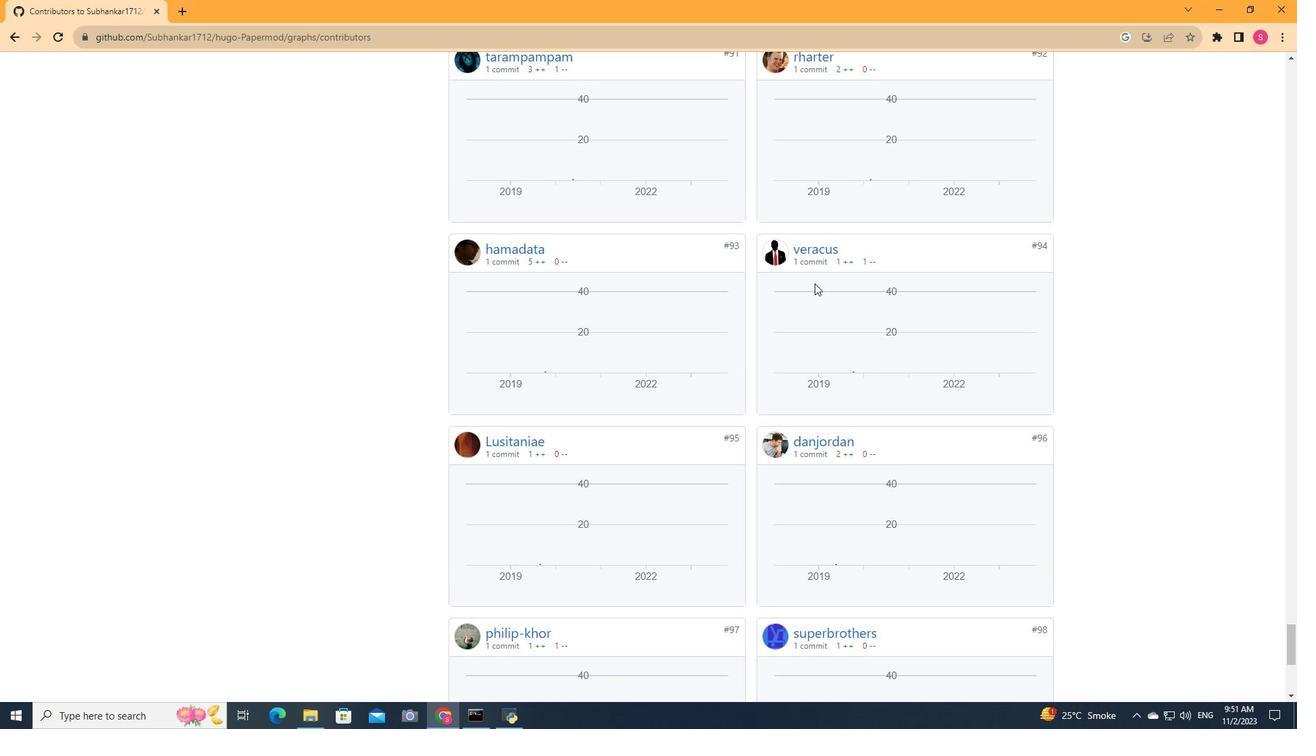 
Action: Mouse scrolled (815, 284) with delta (0, 0)
Screenshot: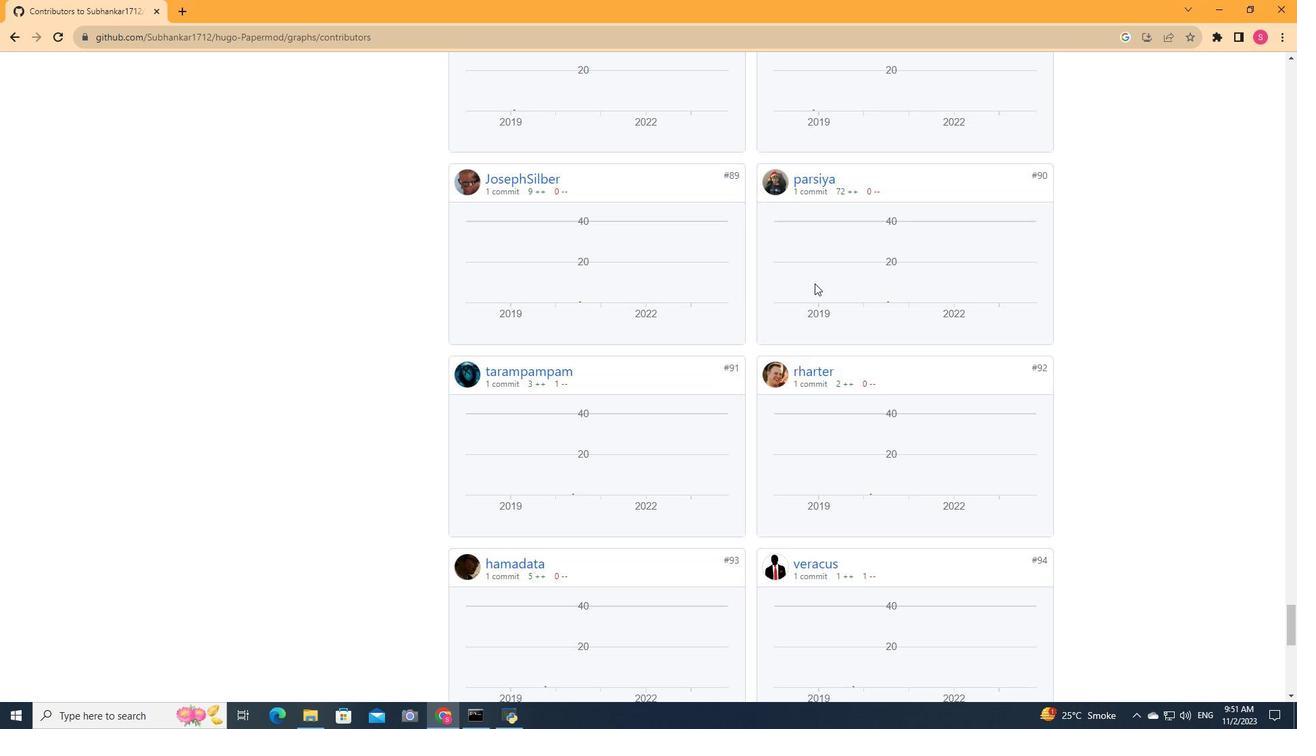 
Action: Mouse scrolled (815, 284) with delta (0, 0)
Screenshot: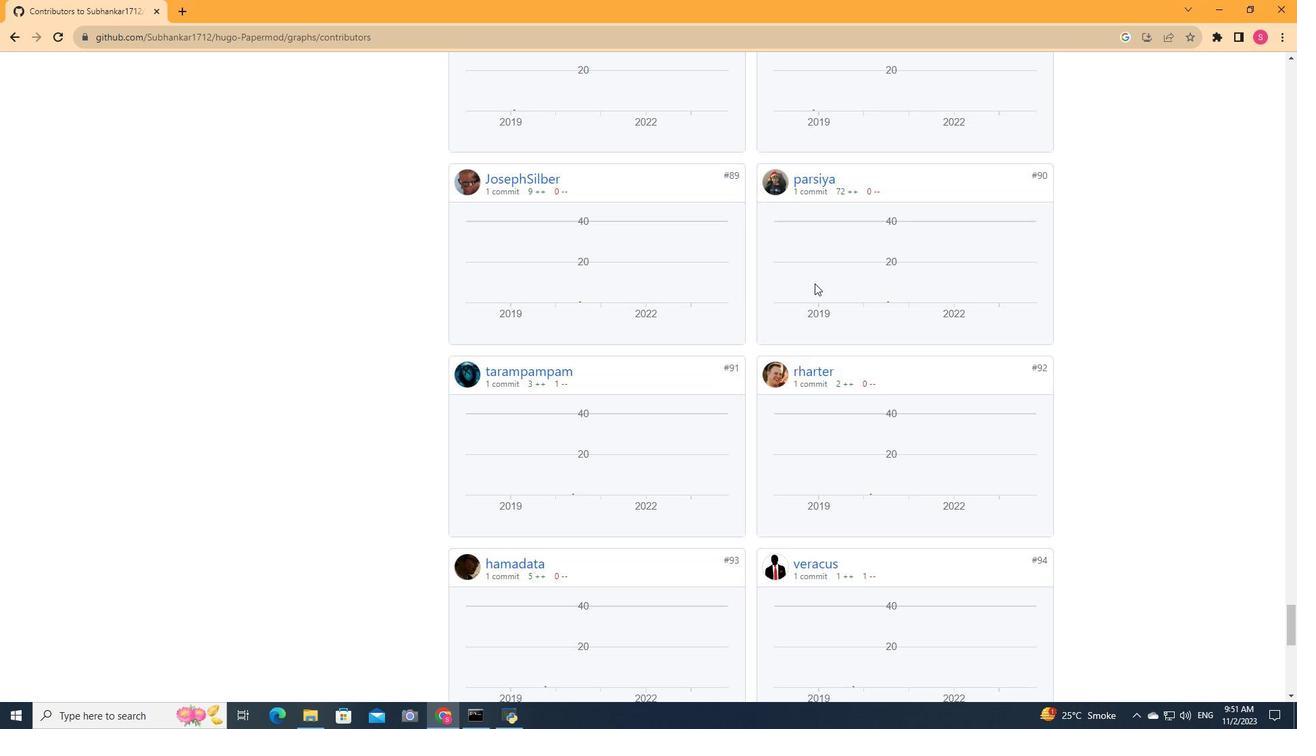 
Action: Mouse scrolled (815, 284) with delta (0, 0)
Screenshot: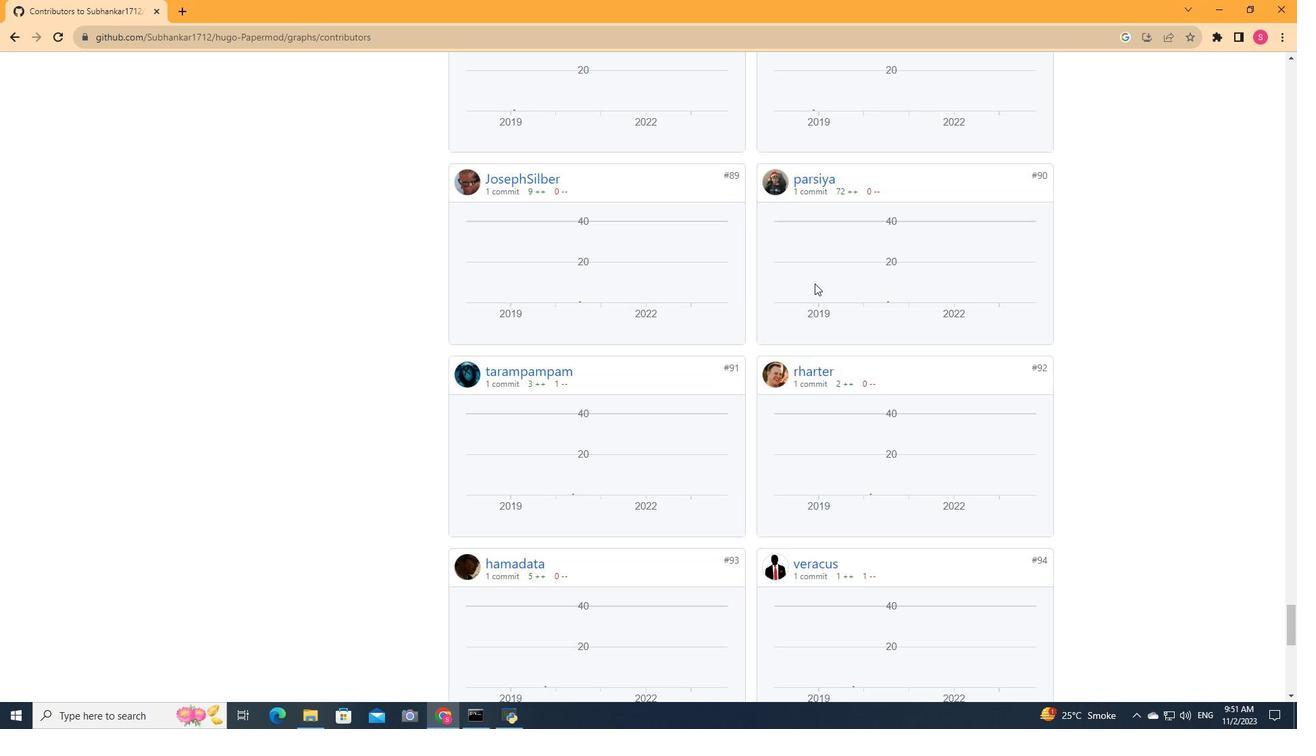 
Action: Mouse scrolled (815, 284) with delta (0, 0)
Screenshot: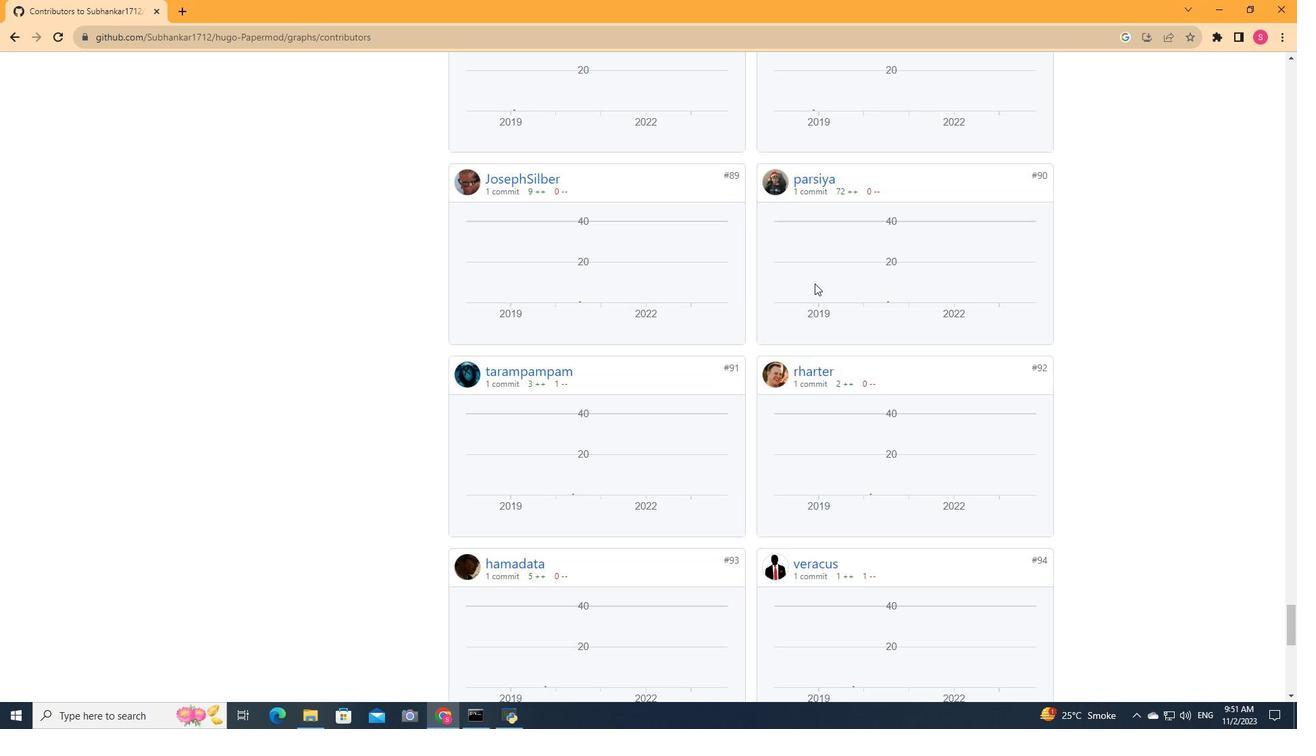
Action: Mouse scrolled (815, 284) with delta (0, 0)
Screenshot: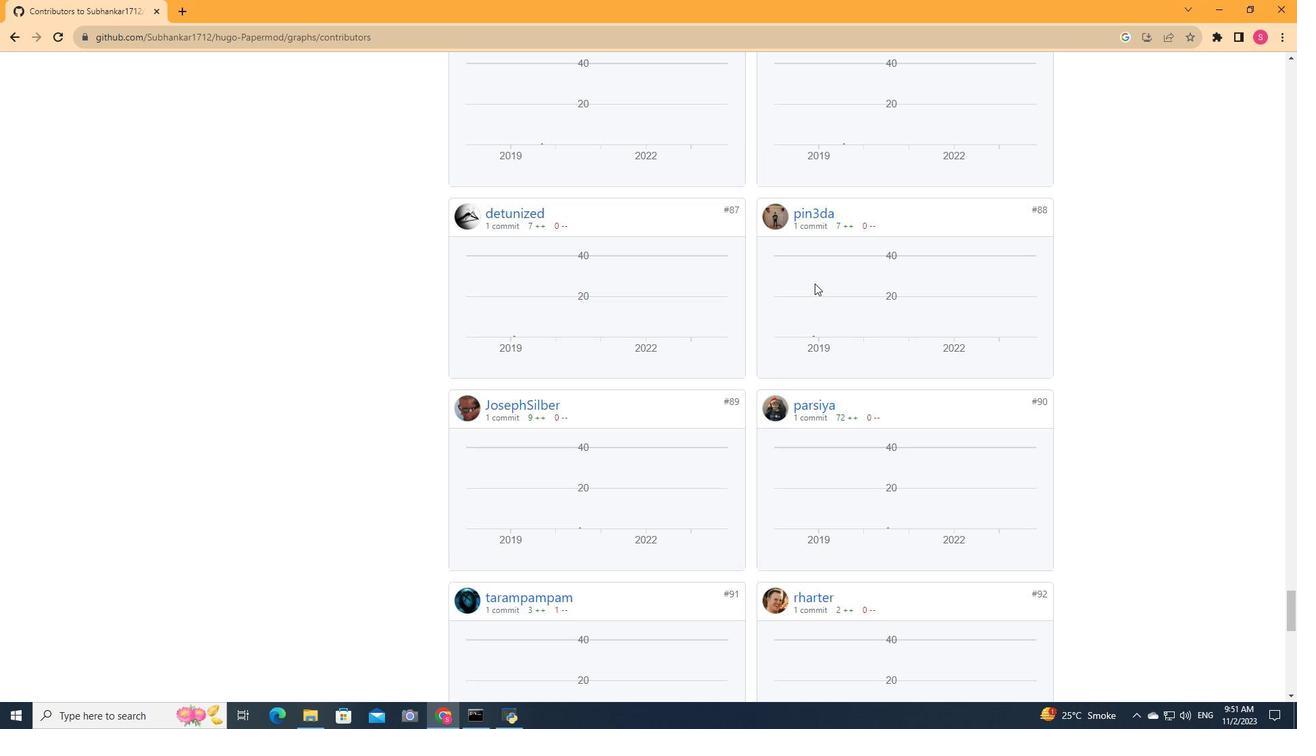 
Action: Mouse scrolled (815, 284) with delta (0, 0)
Screenshot: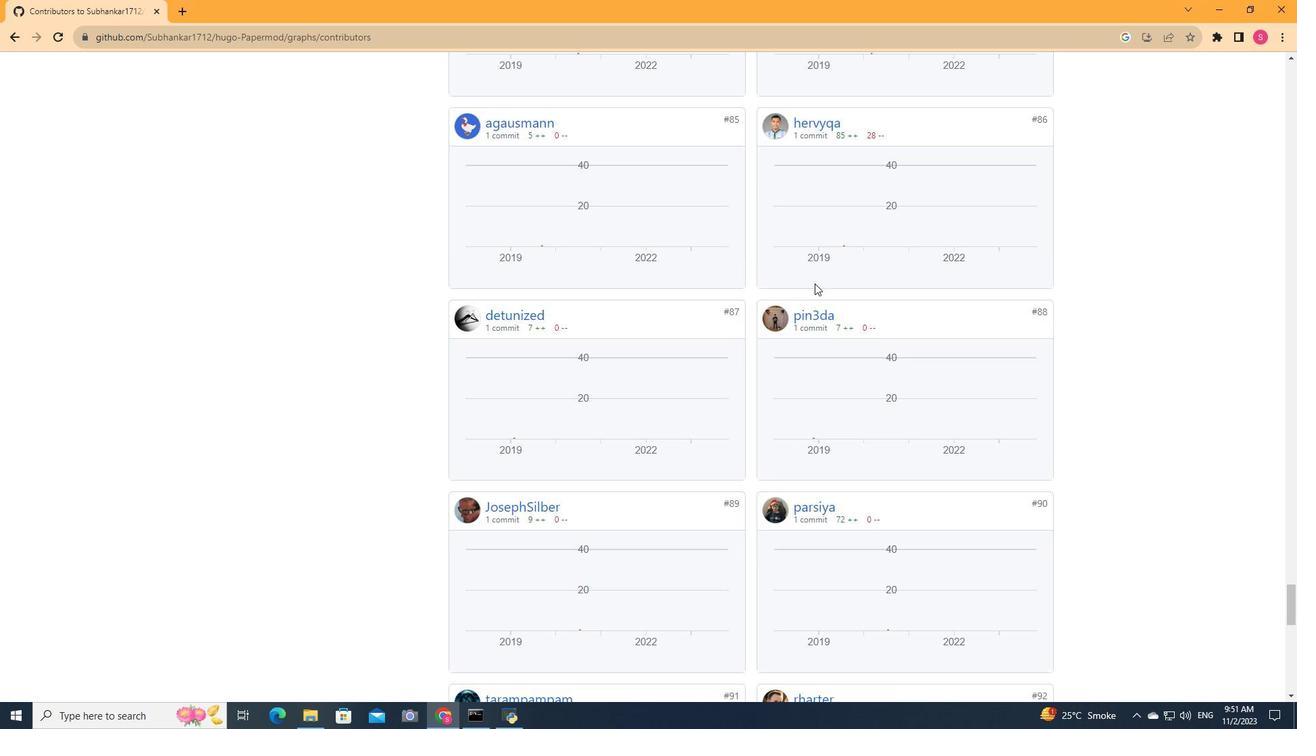 
Action: Mouse scrolled (815, 284) with delta (0, 0)
Screenshot: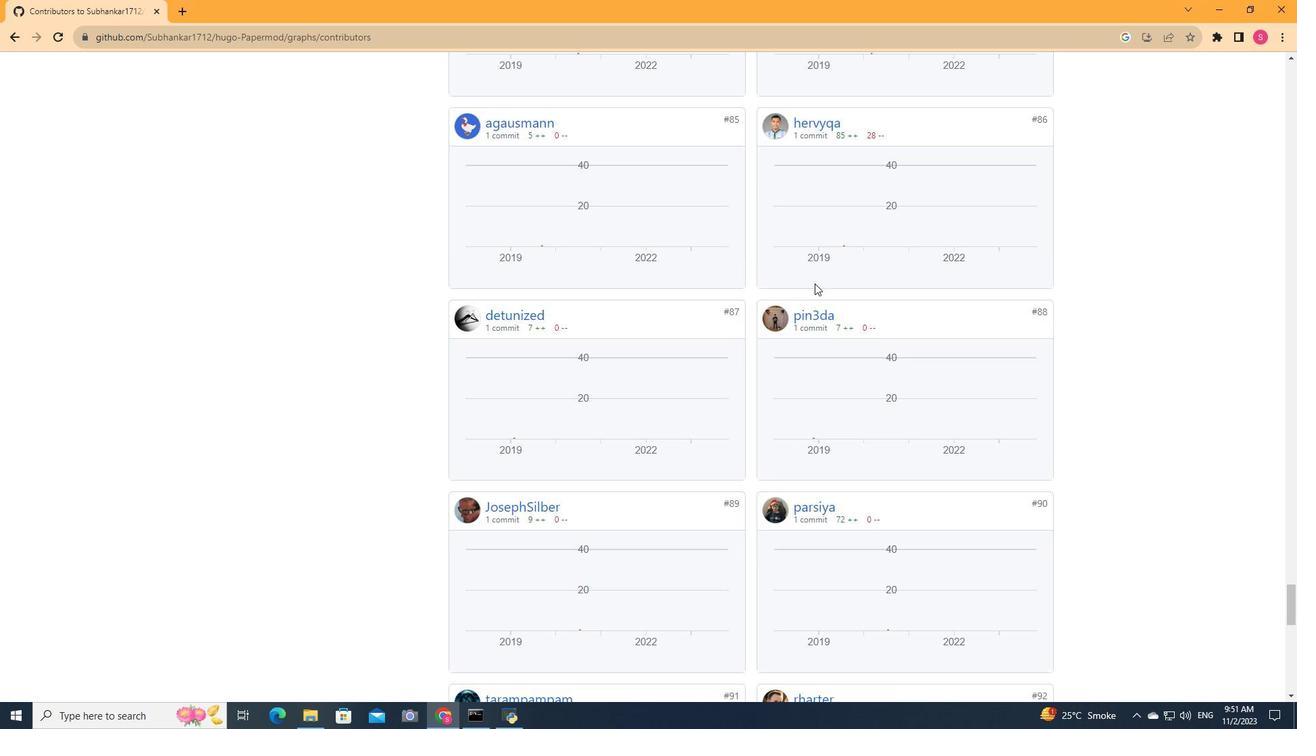 
Action: Mouse scrolled (815, 284) with delta (0, 0)
Screenshot: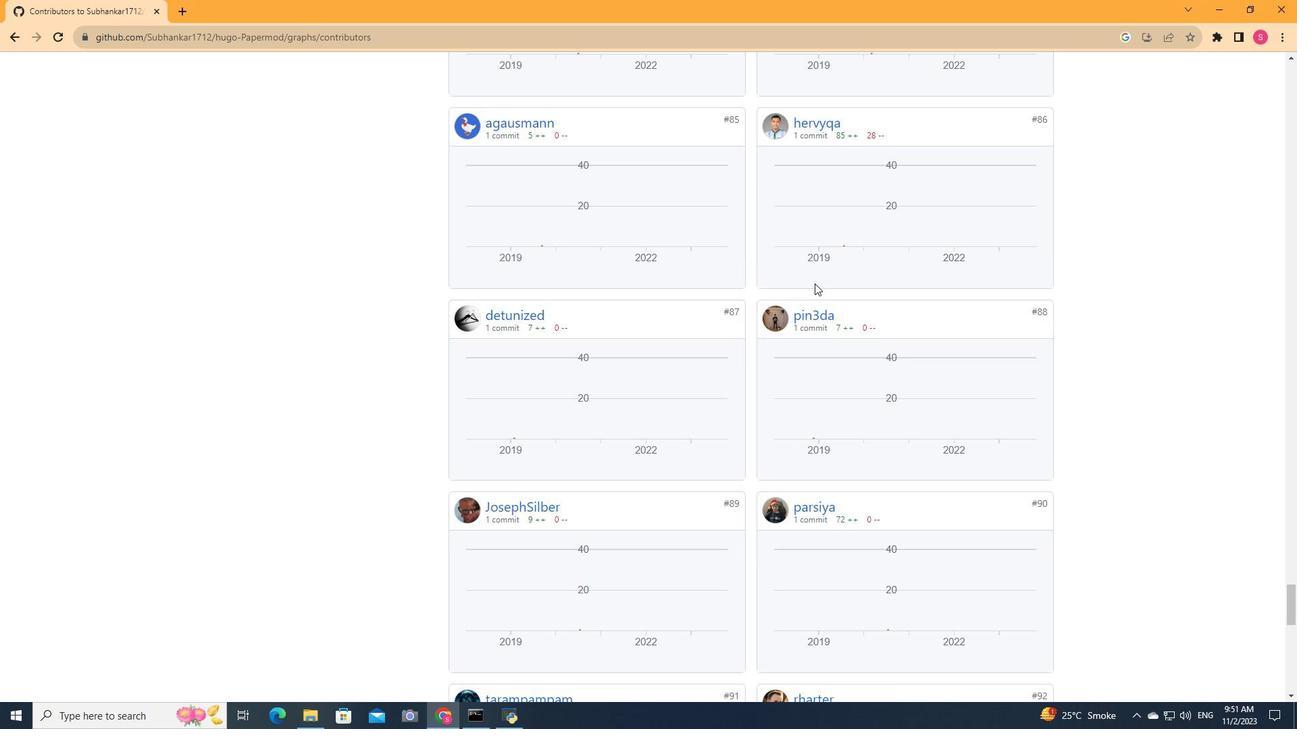 
Action: Mouse scrolled (815, 284) with delta (0, 0)
Screenshot: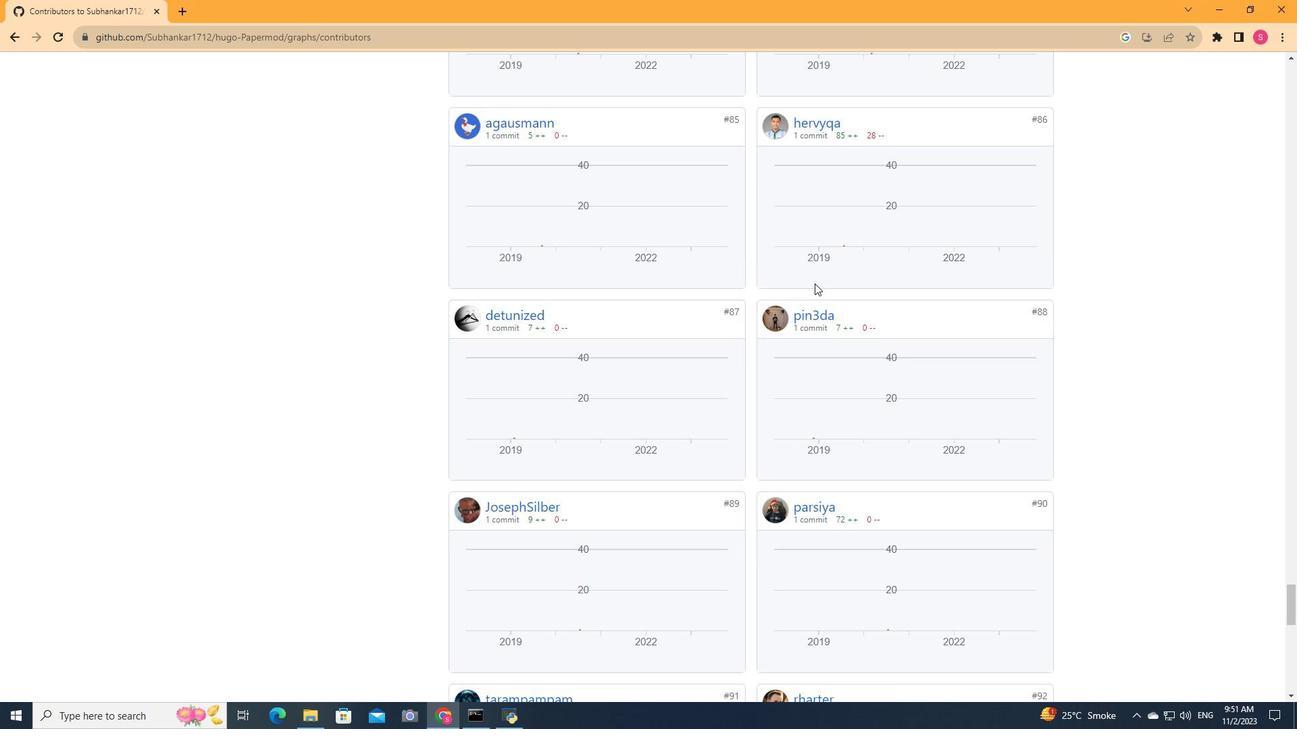 
Action: Mouse scrolled (815, 284) with delta (0, 0)
Screenshot: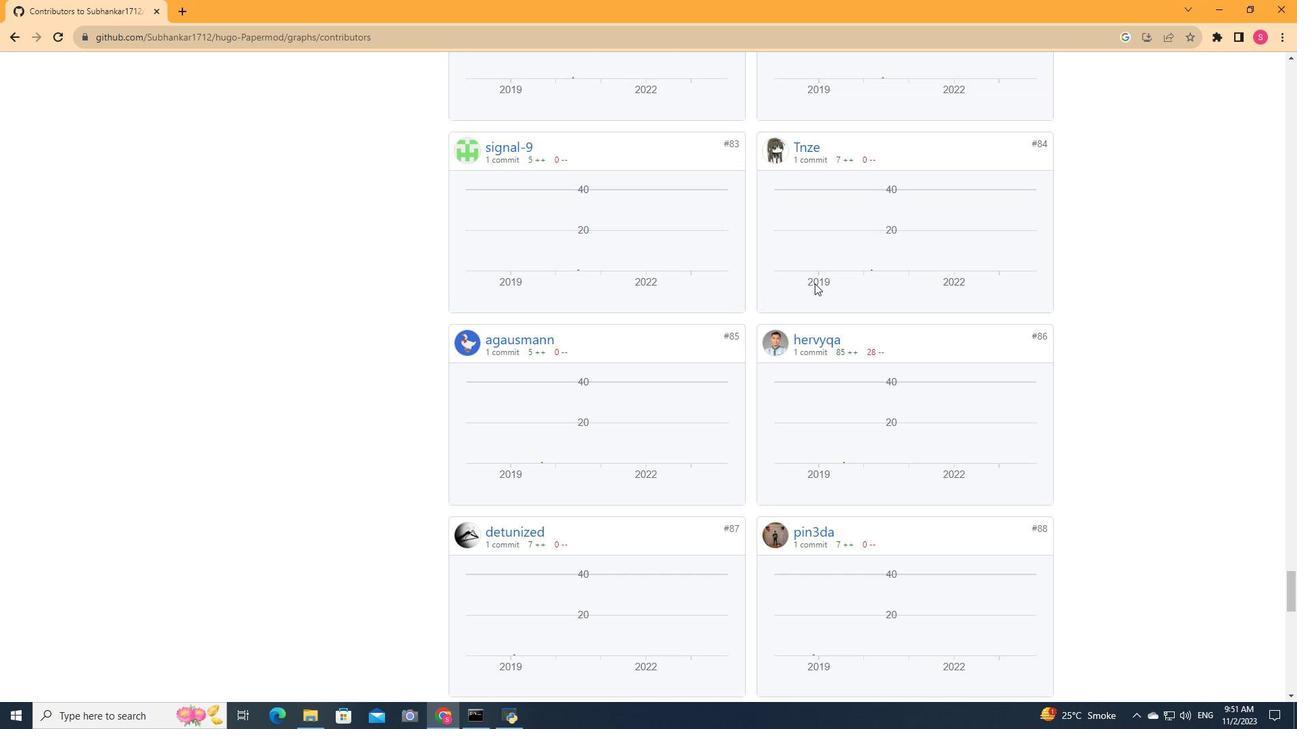 
Action: Mouse scrolled (815, 284) with delta (0, 0)
Screenshot: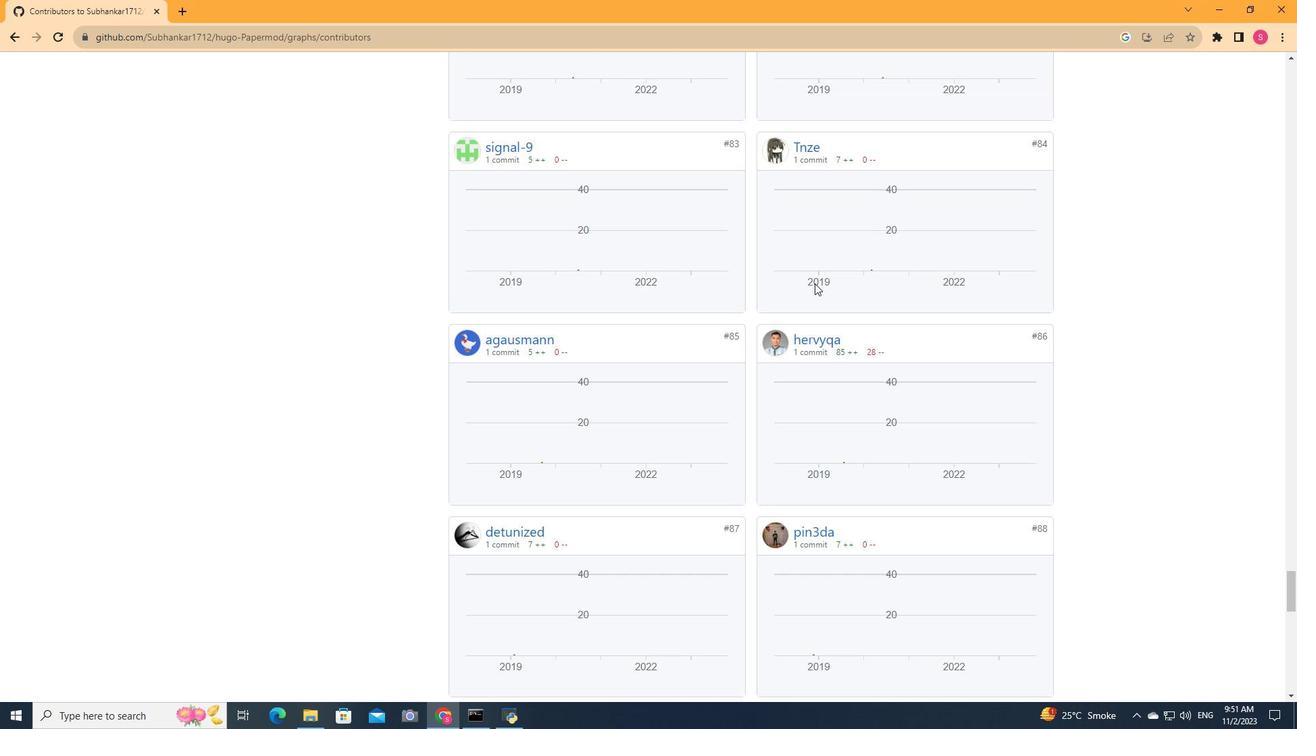 
Action: Mouse scrolled (815, 284) with delta (0, 0)
Screenshot: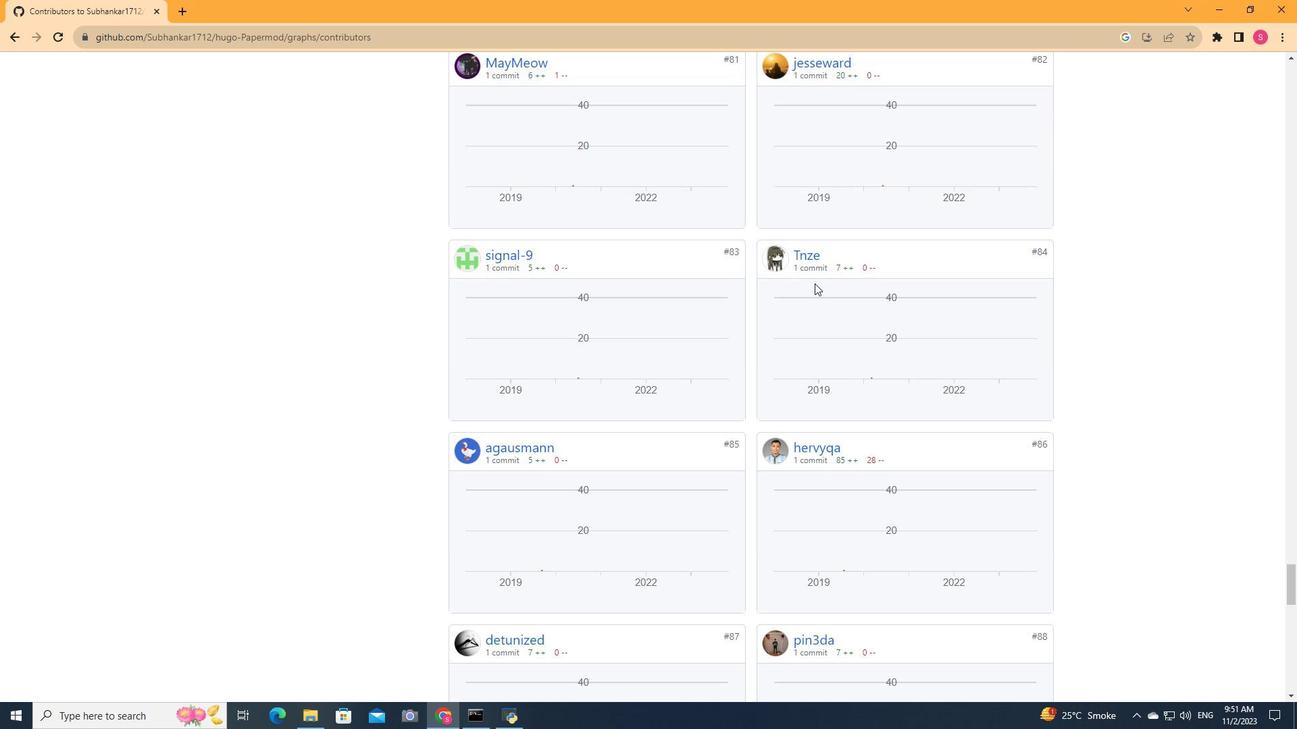 
Action: Mouse scrolled (815, 284) with delta (0, 0)
Screenshot: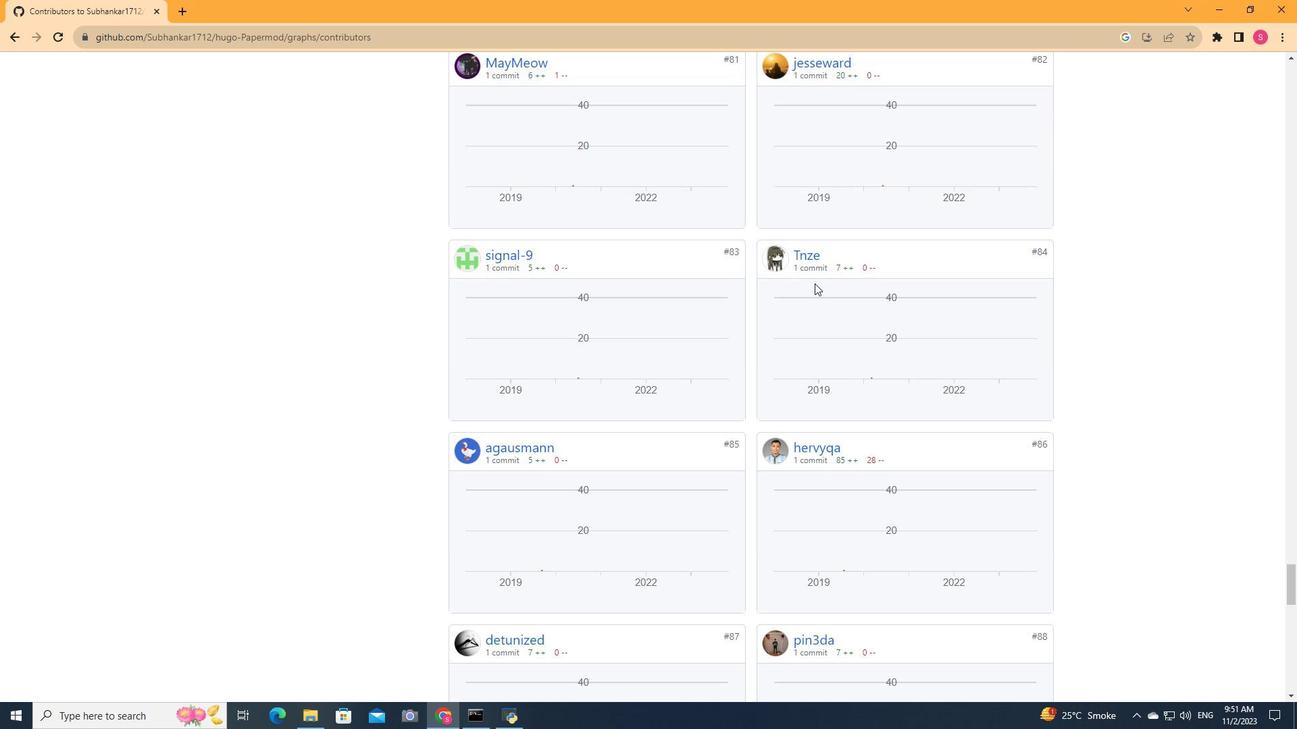 
Action: Mouse scrolled (815, 284) with delta (0, 0)
Screenshot: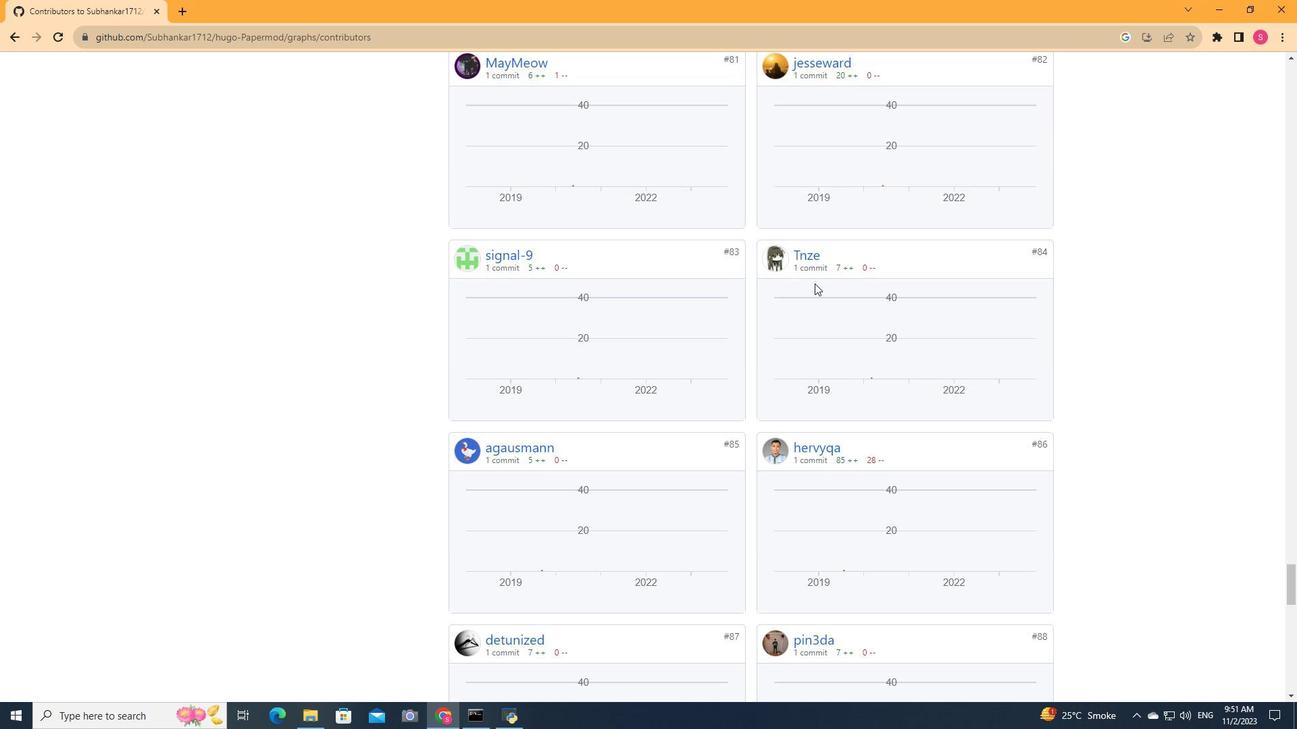 
Action: Mouse scrolled (815, 284) with delta (0, 0)
Screenshot: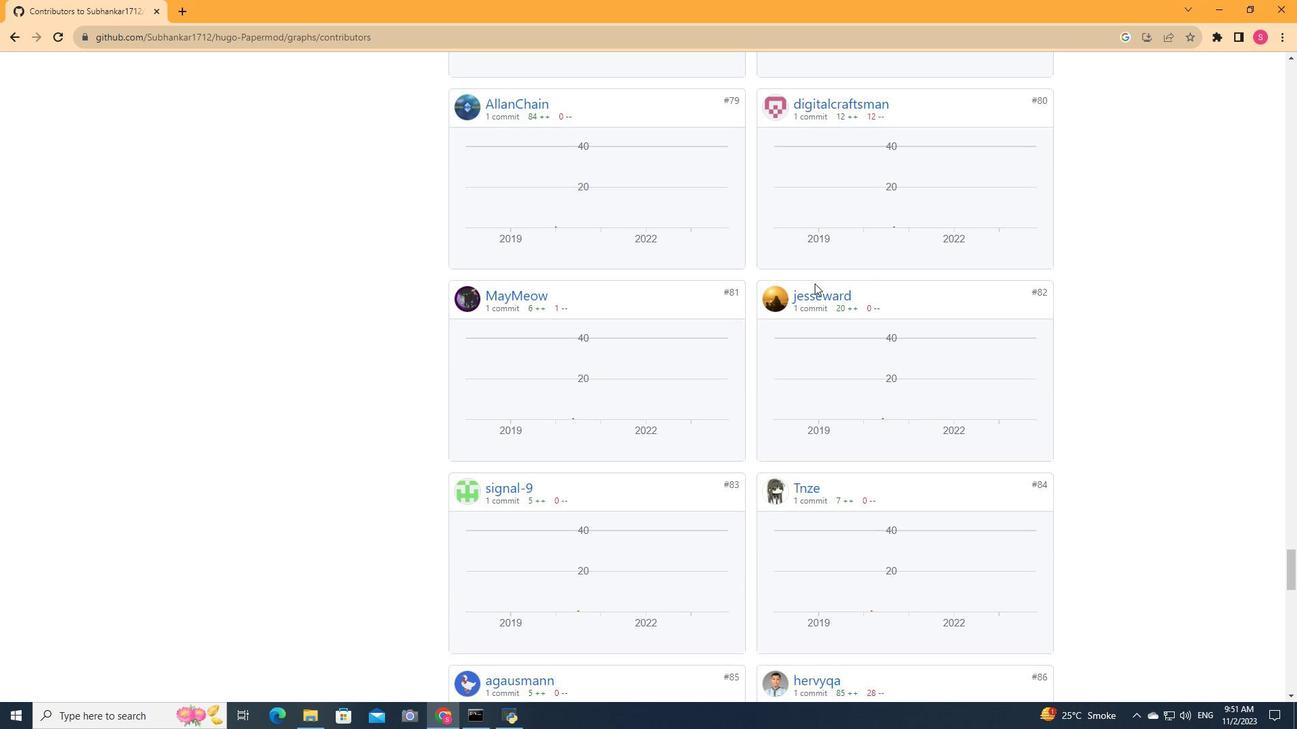 
Action: Mouse scrolled (815, 284) with delta (0, 0)
Screenshot: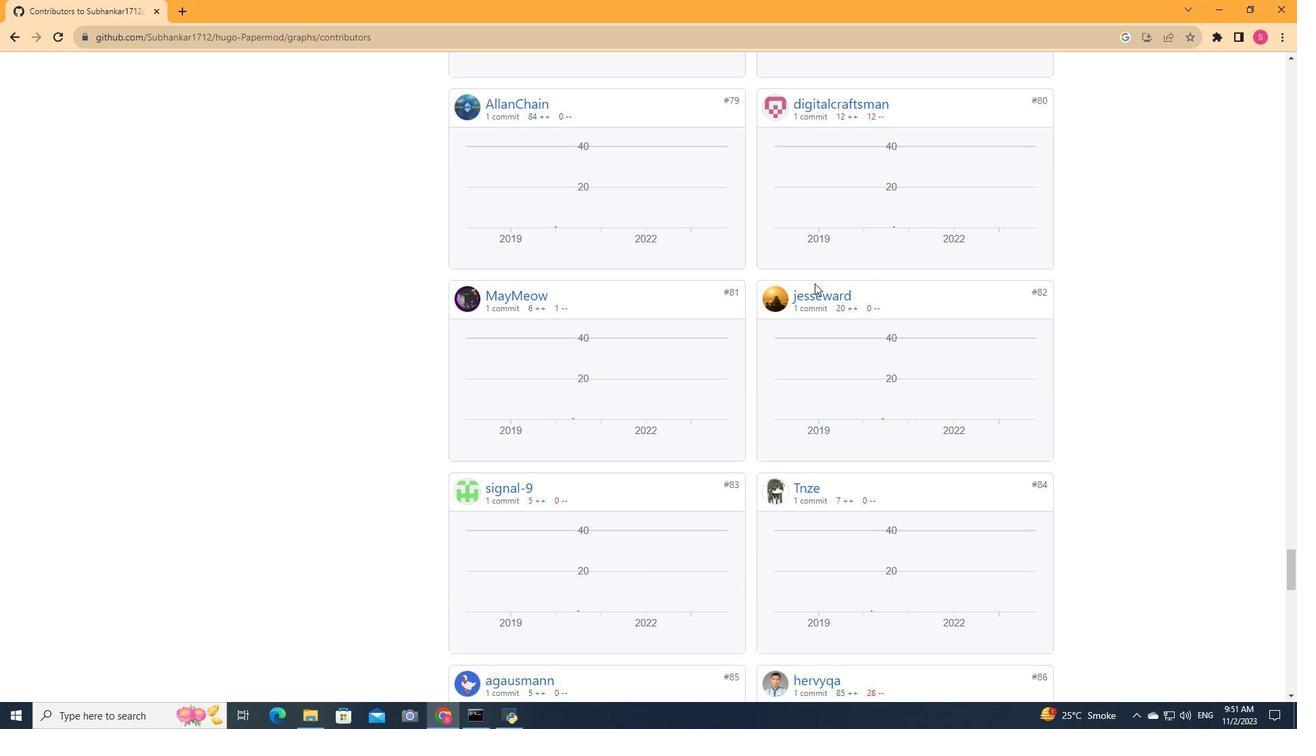 
Action: Mouse scrolled (815, 284) with delta (0, 0)
Screenshot: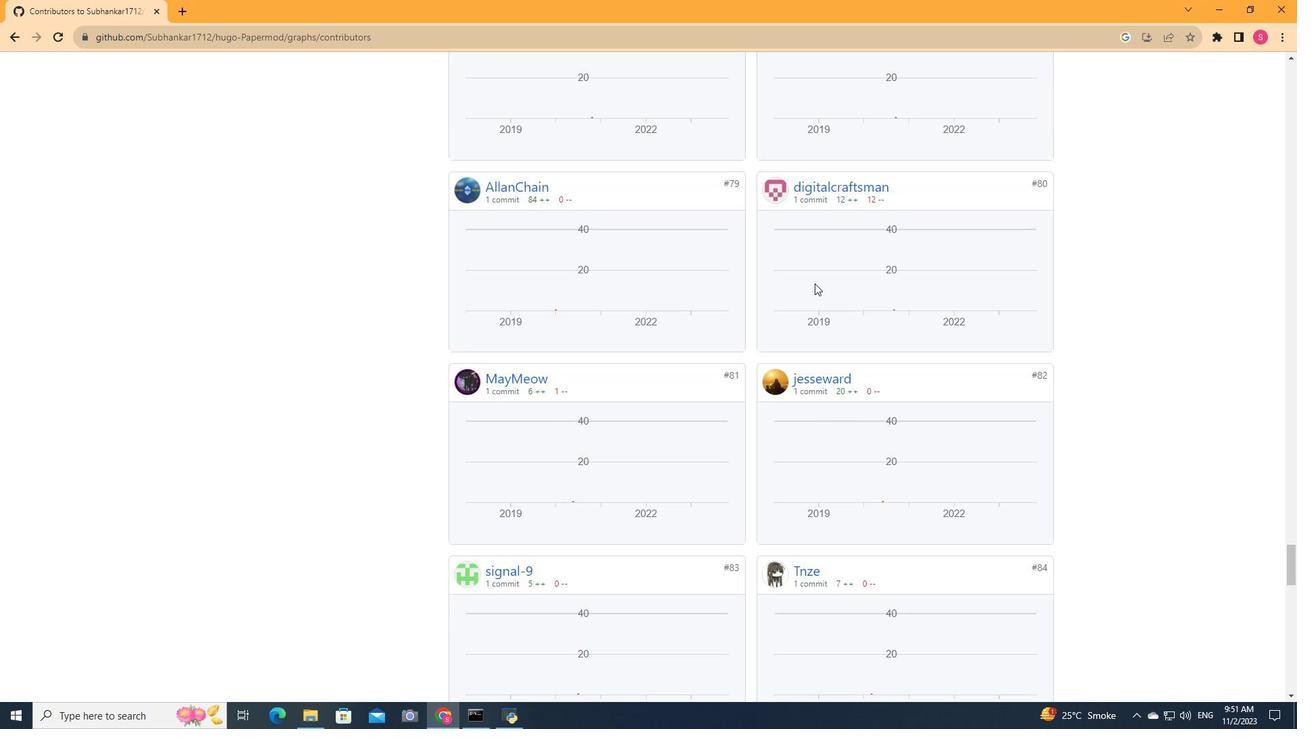 
Action: Mouse scrolled (815, 284) with delta (0, 0)
Screenshot: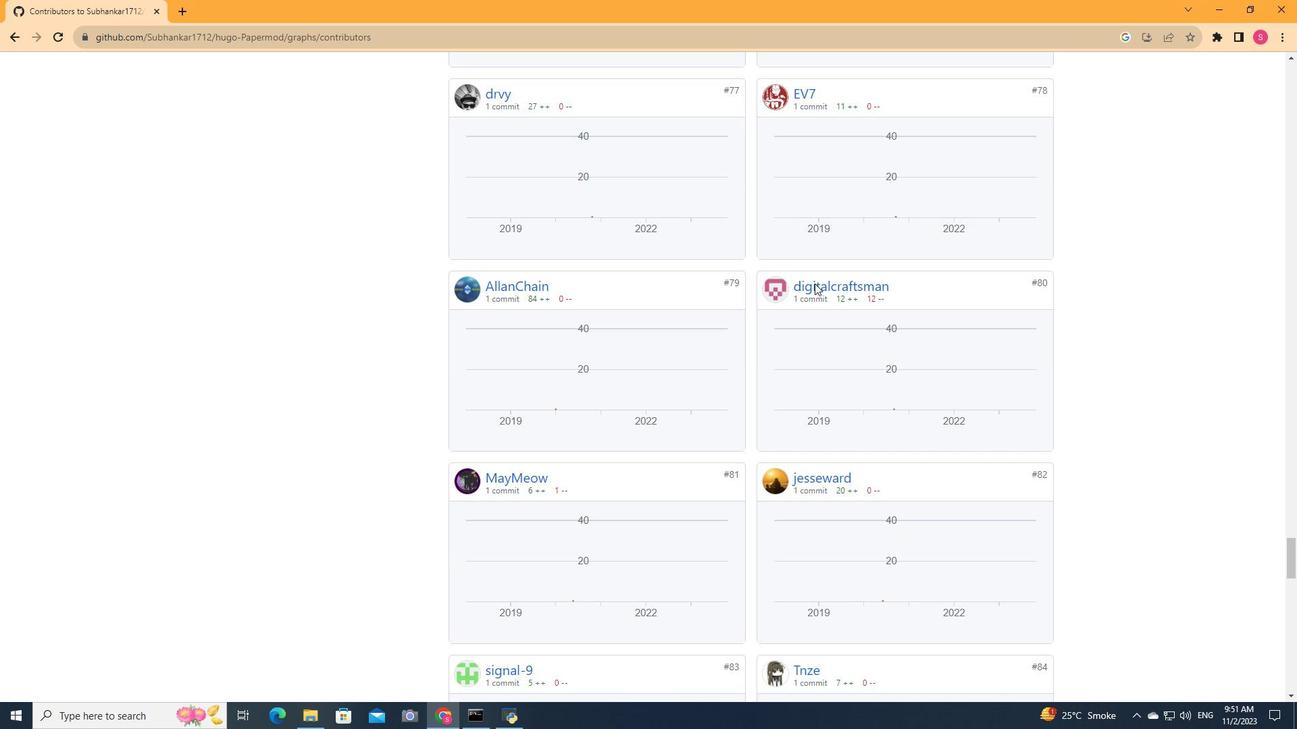 
Action: Mouse scrolled (815, 284) with delta (0, 0)
Screenshot: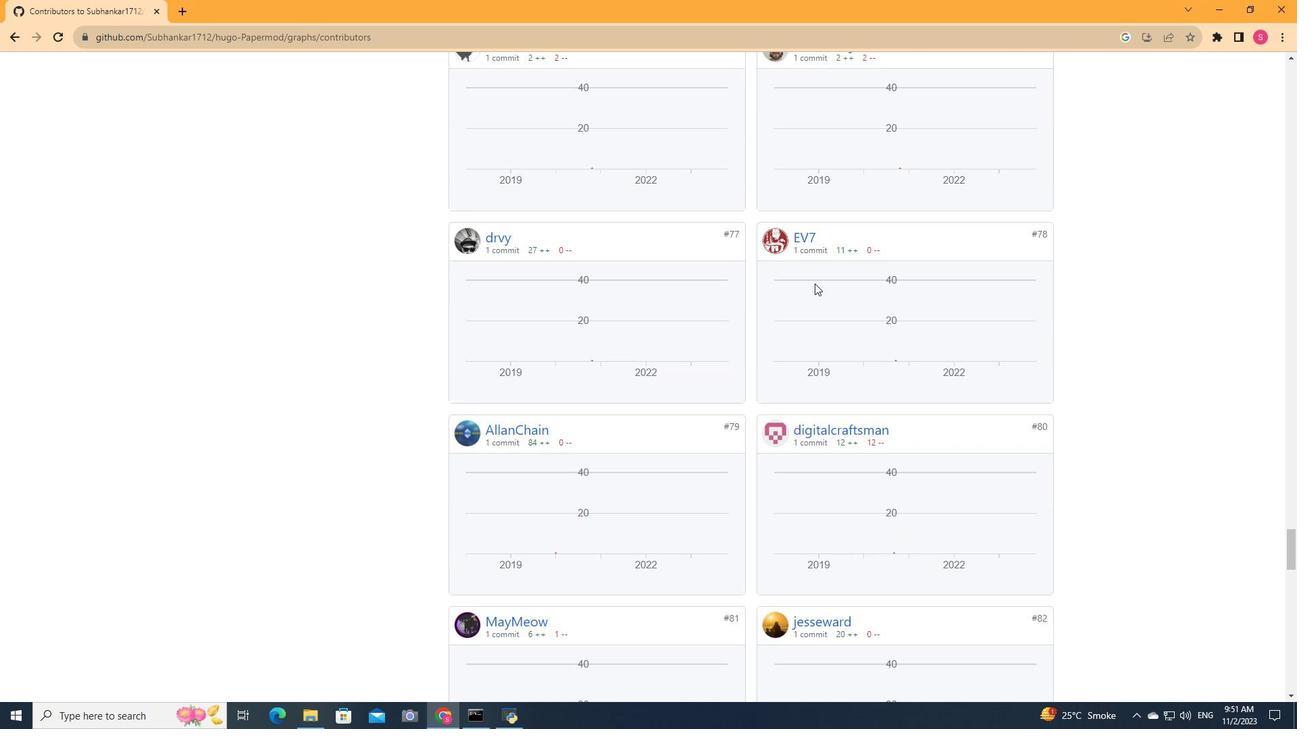 
Action: Mouse scrolled (815, 284) with delta (0, 0)
Screenshot: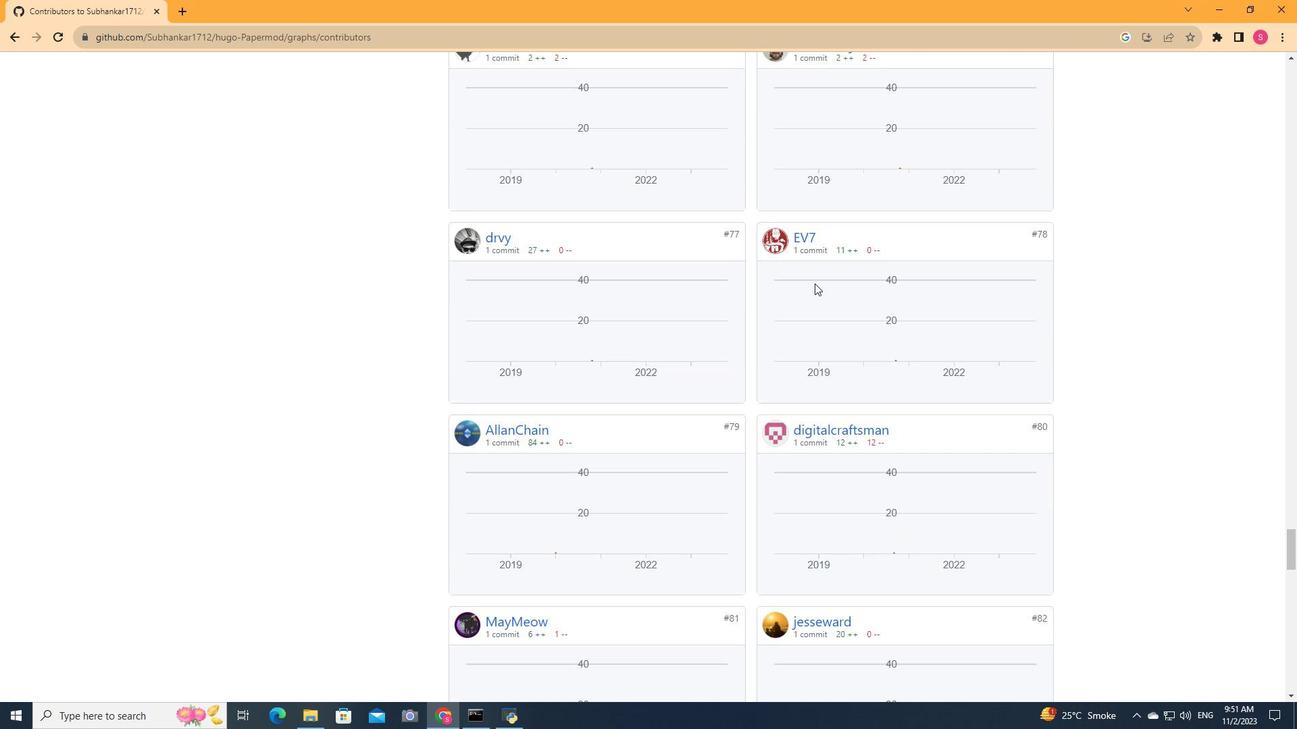 
Action: Mouse scrolled (815, 284) with delta (0, 0)
Screenshot: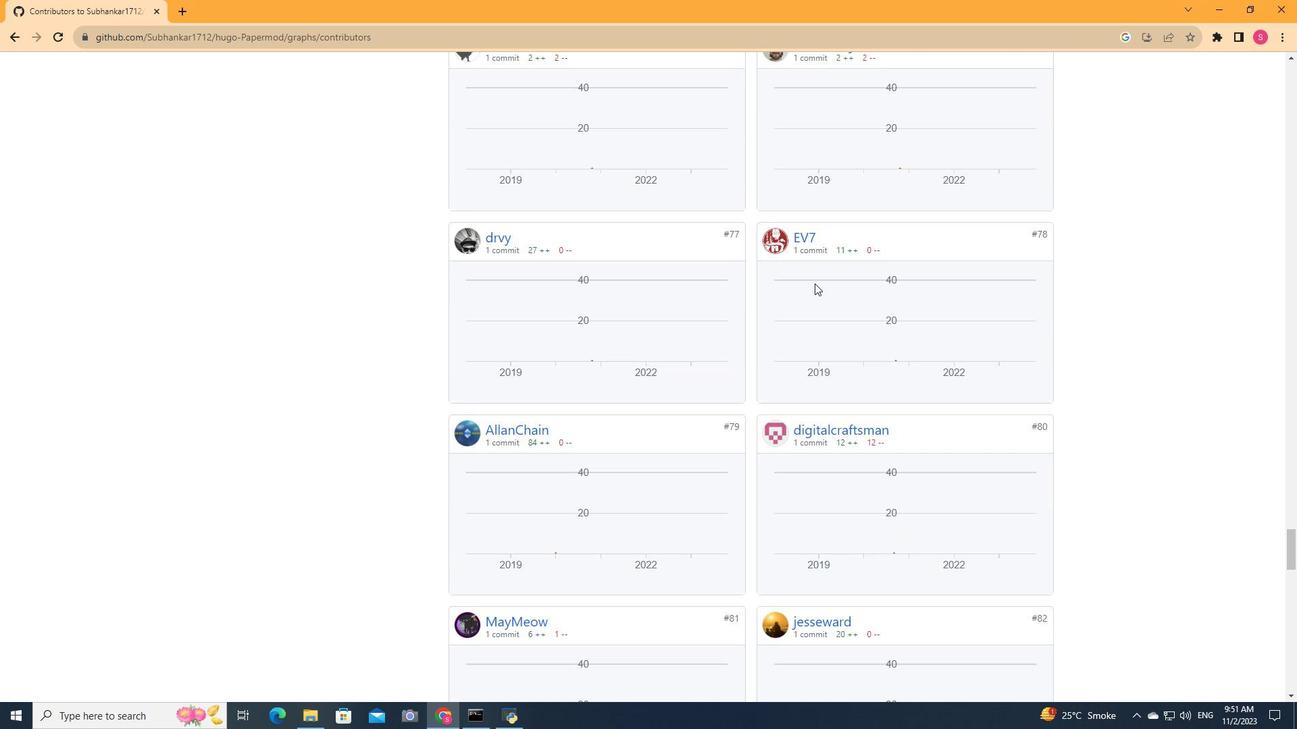 
Action: Mouse scrolled (815, 284) with delta (0, 0)
Screenshot: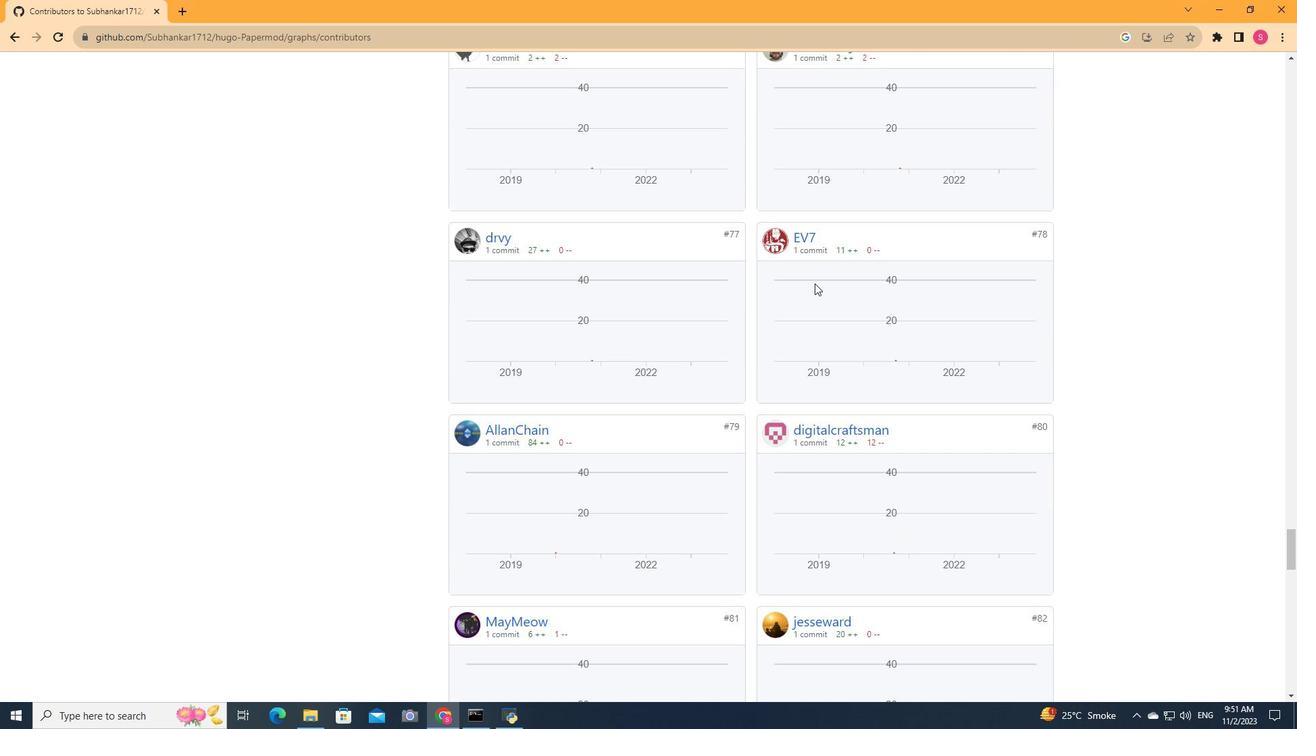 
Action: Mouse scrolled (815, 284) with delta (0, 0)
Screenshot: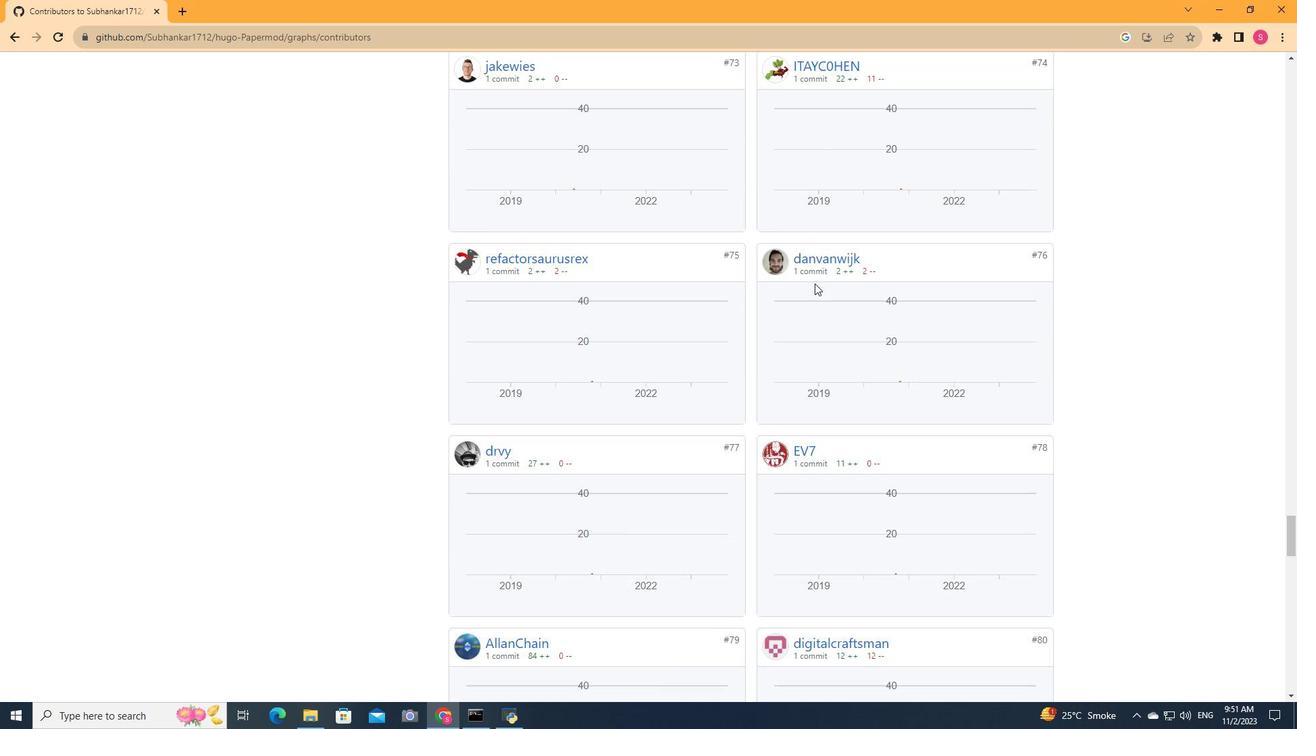
Action: Mouse scrolled (815, 284) with delta (0, 0)
Screenshot: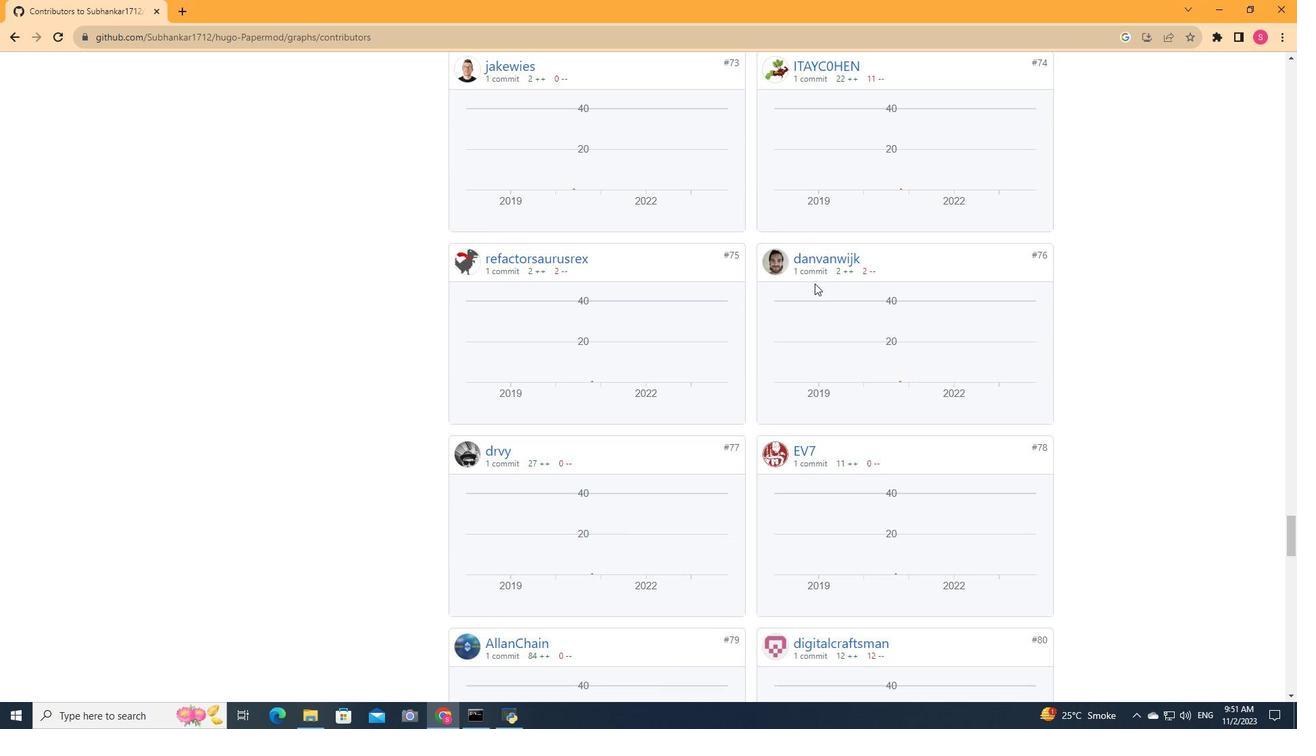 
Action: Mouse scrolled (815, 284) with delta (0, 0)
Screenshot: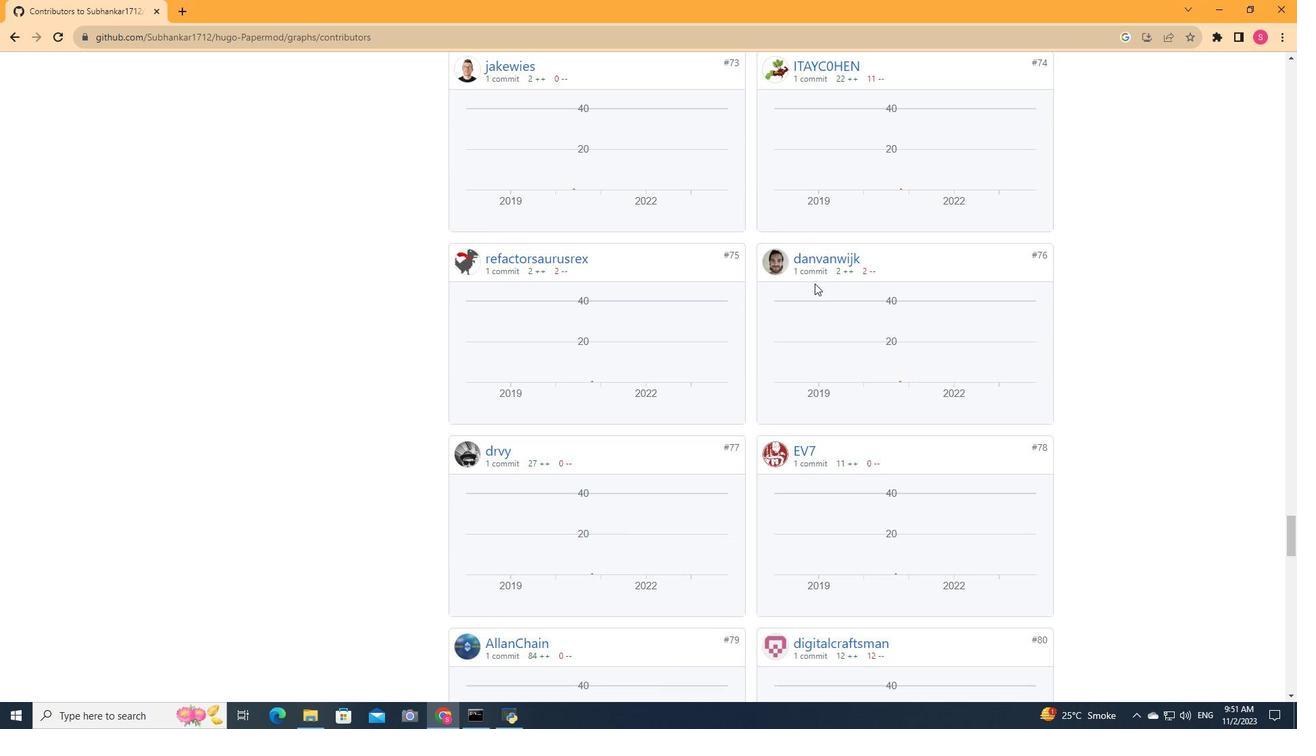 
Action: Mouse scrolled (815, 284) with delta (0, 0)
Screenshot: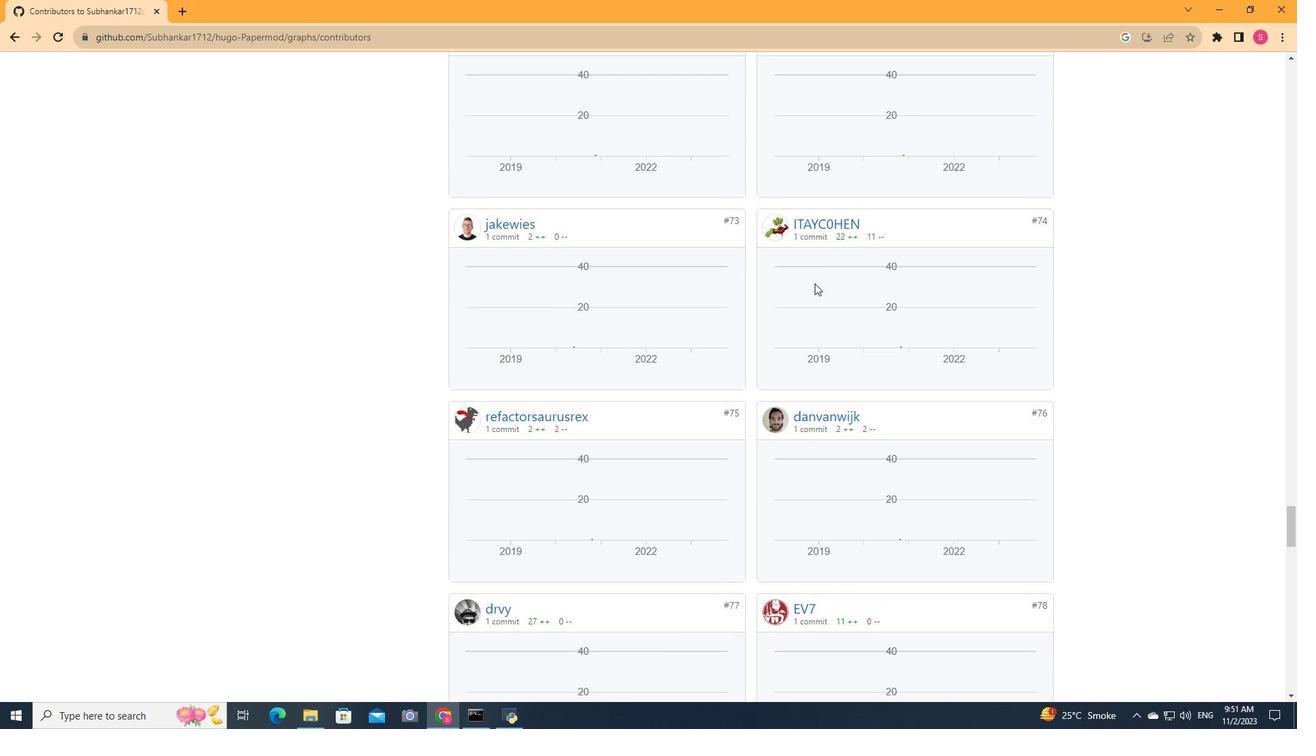 
Action: Mouse scrolled (815, 284) with delta (0, 0)
Screenshot: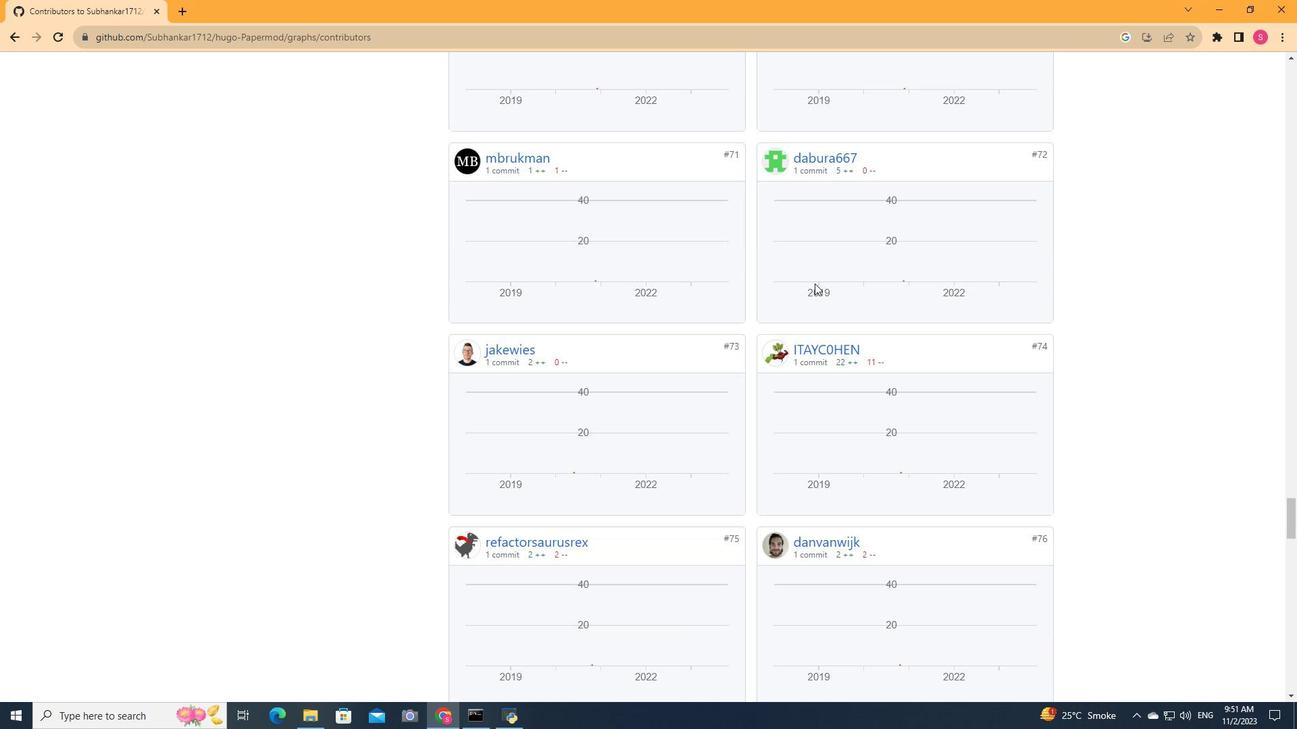 
Action: Mouse moved to (815, 283)
Screenshot: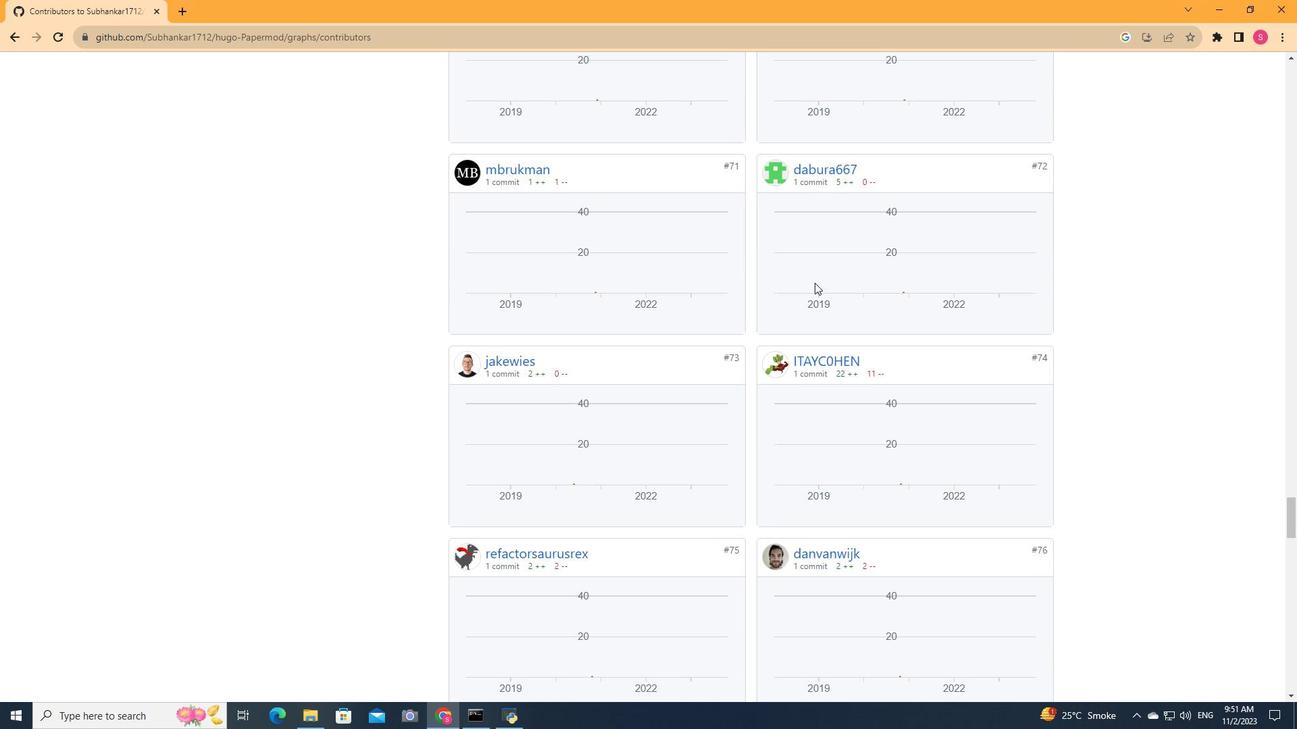 
Action: Mouse scrolled (815, 283) with delta (0, 0)
Screenshot: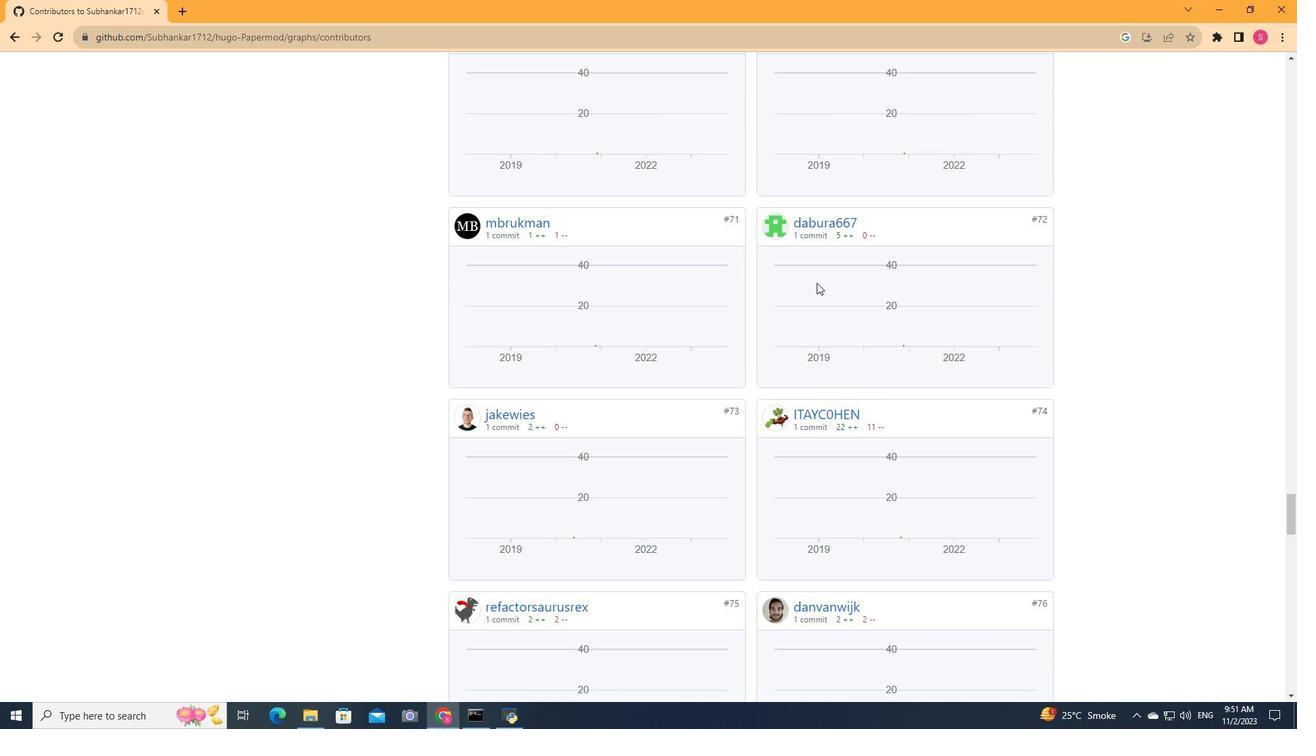 
Action: Mouse scrolled (815, 283) with delta (0, 0)
Screenshot: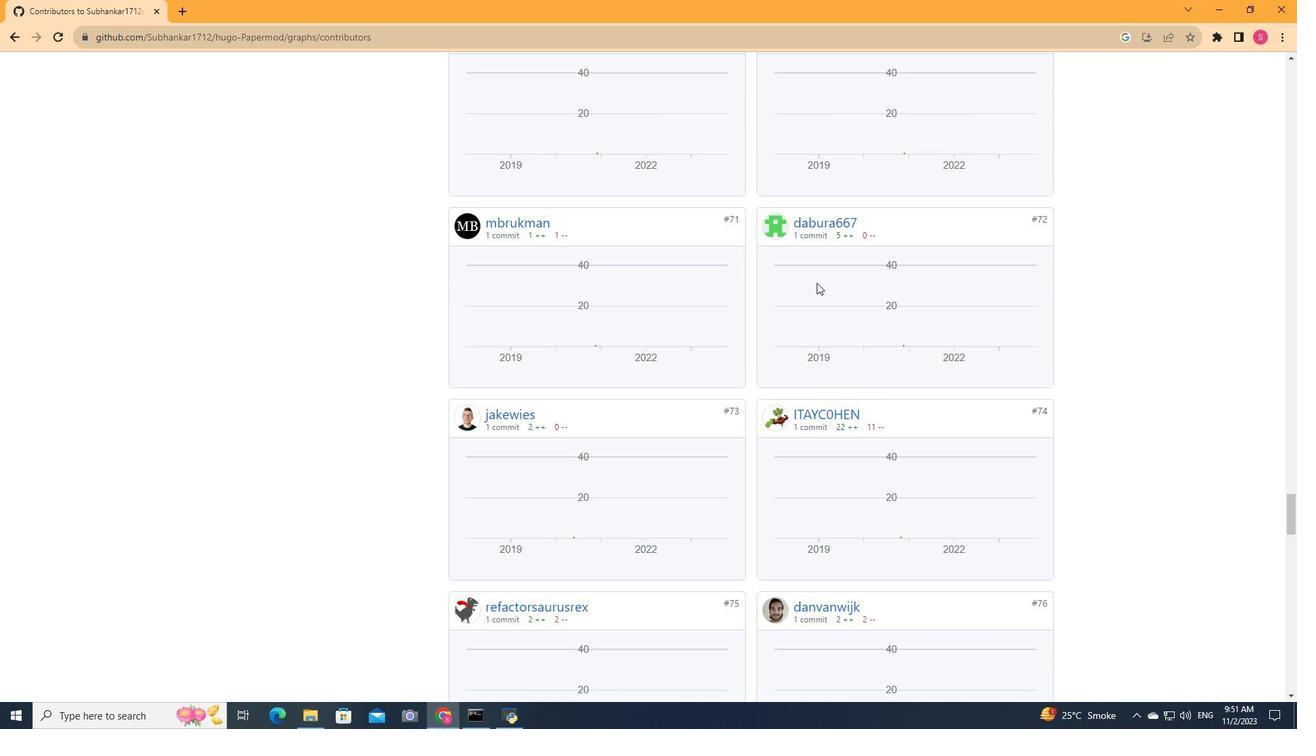 
Action: Mouse scrolled (815, 283) with delta (0, 0)
Screenshot: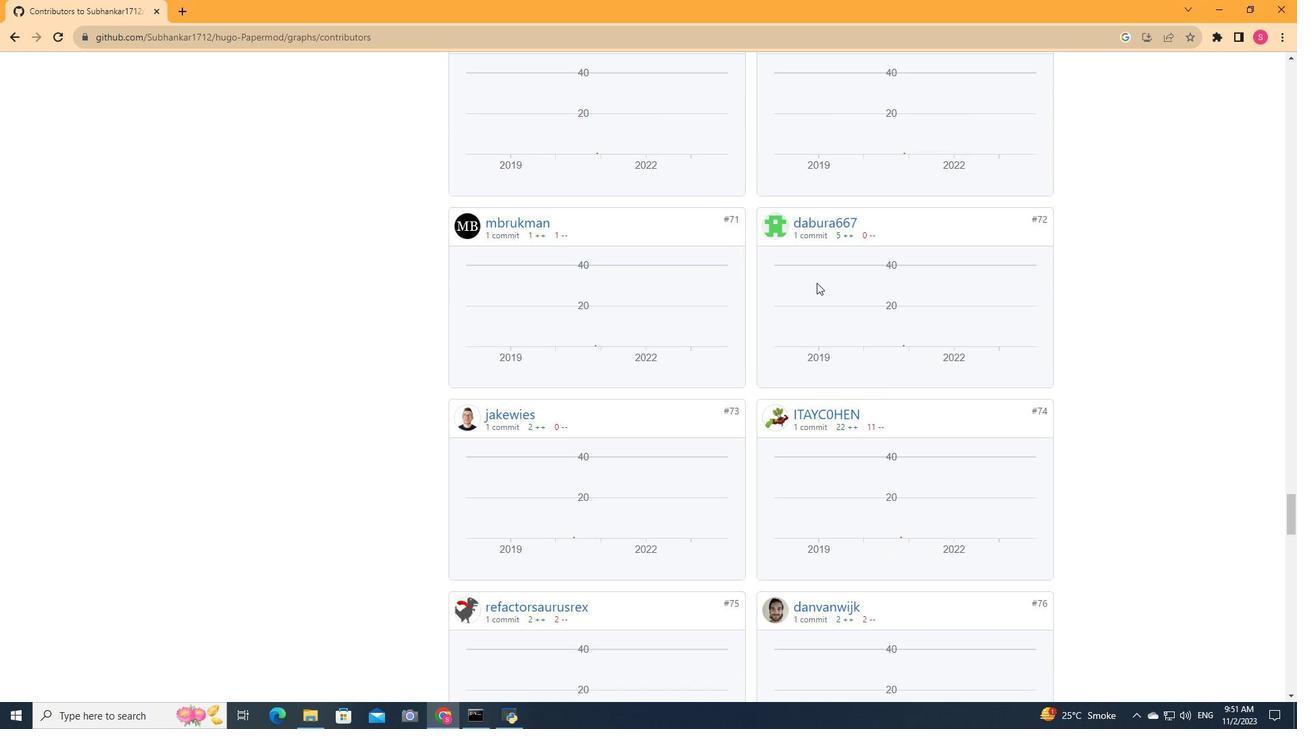 
Action: Mouse scrolled (815, 283) with delta (0, 0)
Screenshot: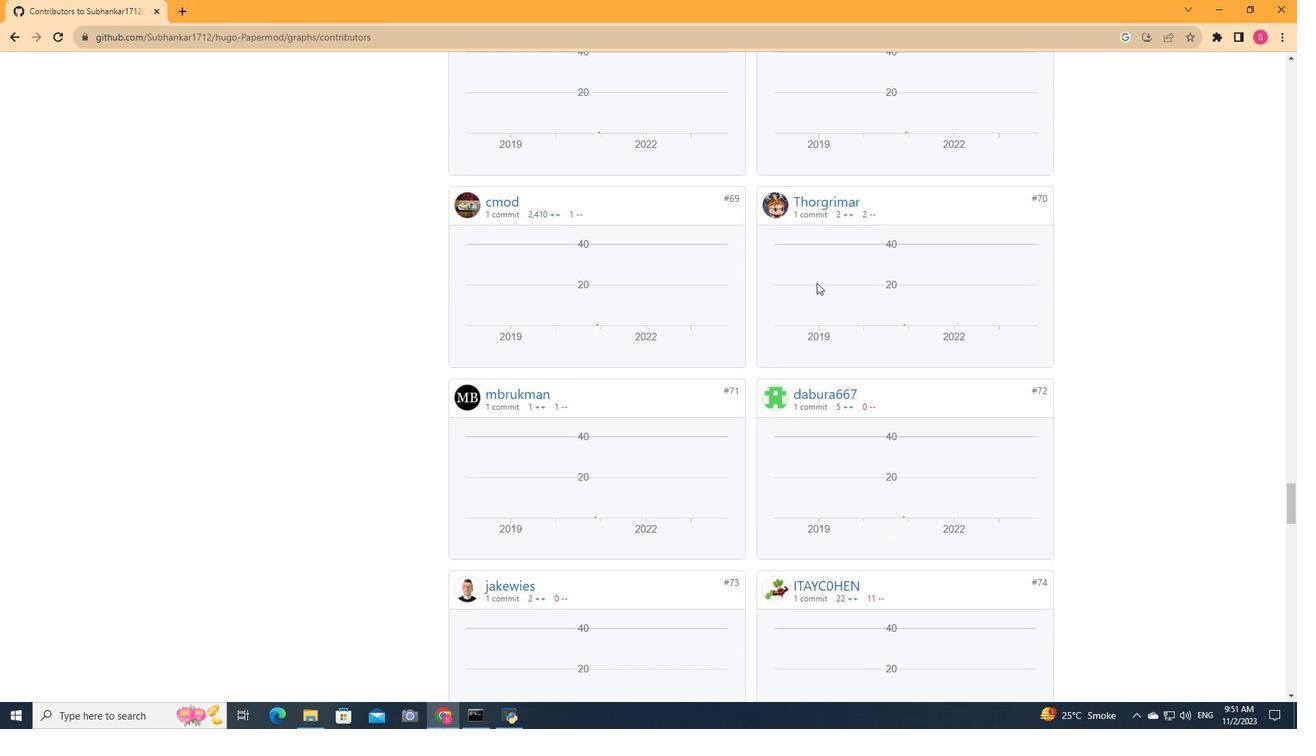 
Action: Mouse scrolled (815, 283) with delta (0, 0)
Screenshot: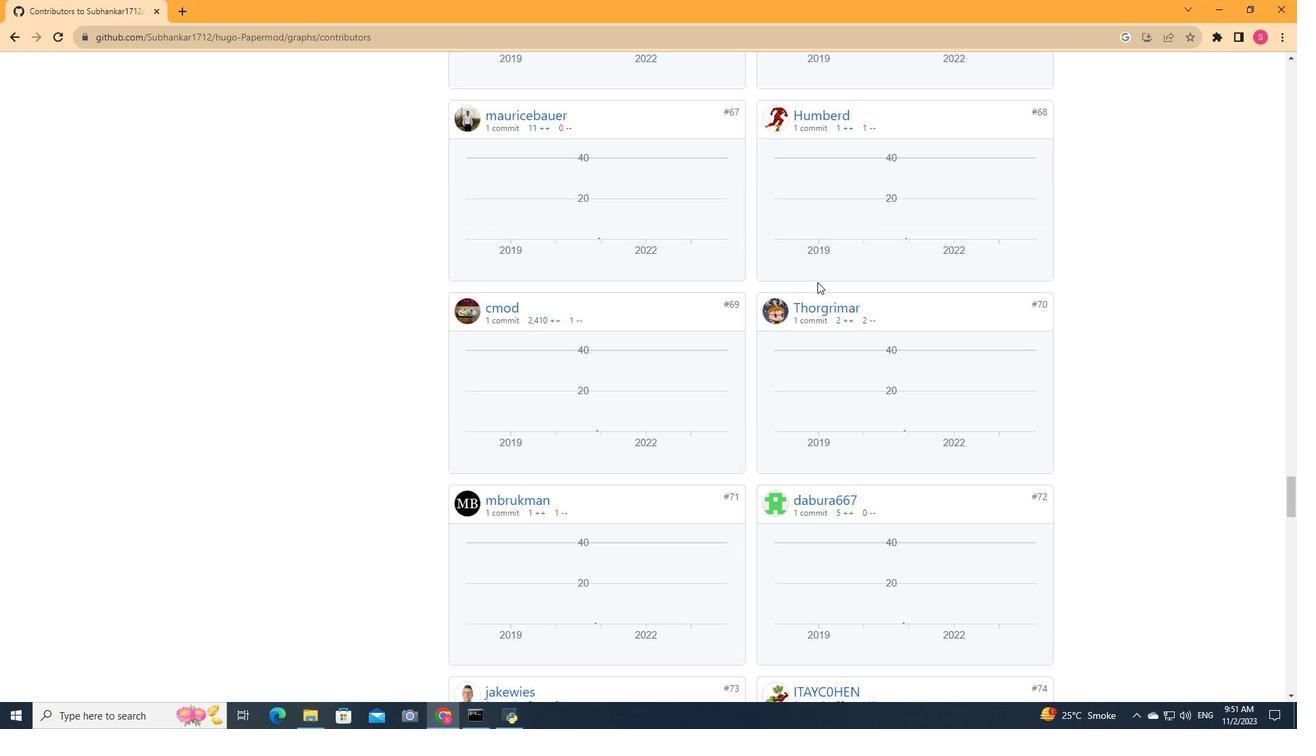 
Action: Mouse moved to (817, 282)
Screenshot: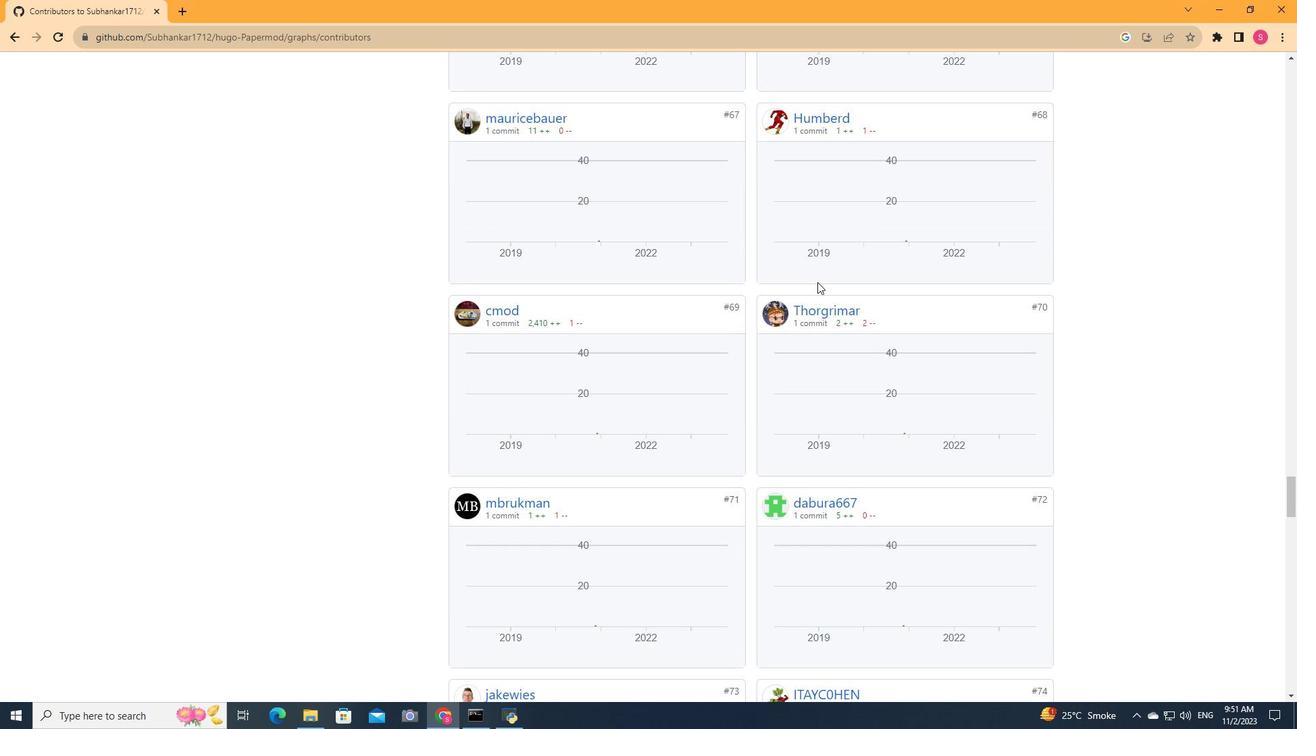 
Action: Mouse scrolled (817, 283) with delta (0, 0)
Screenshot: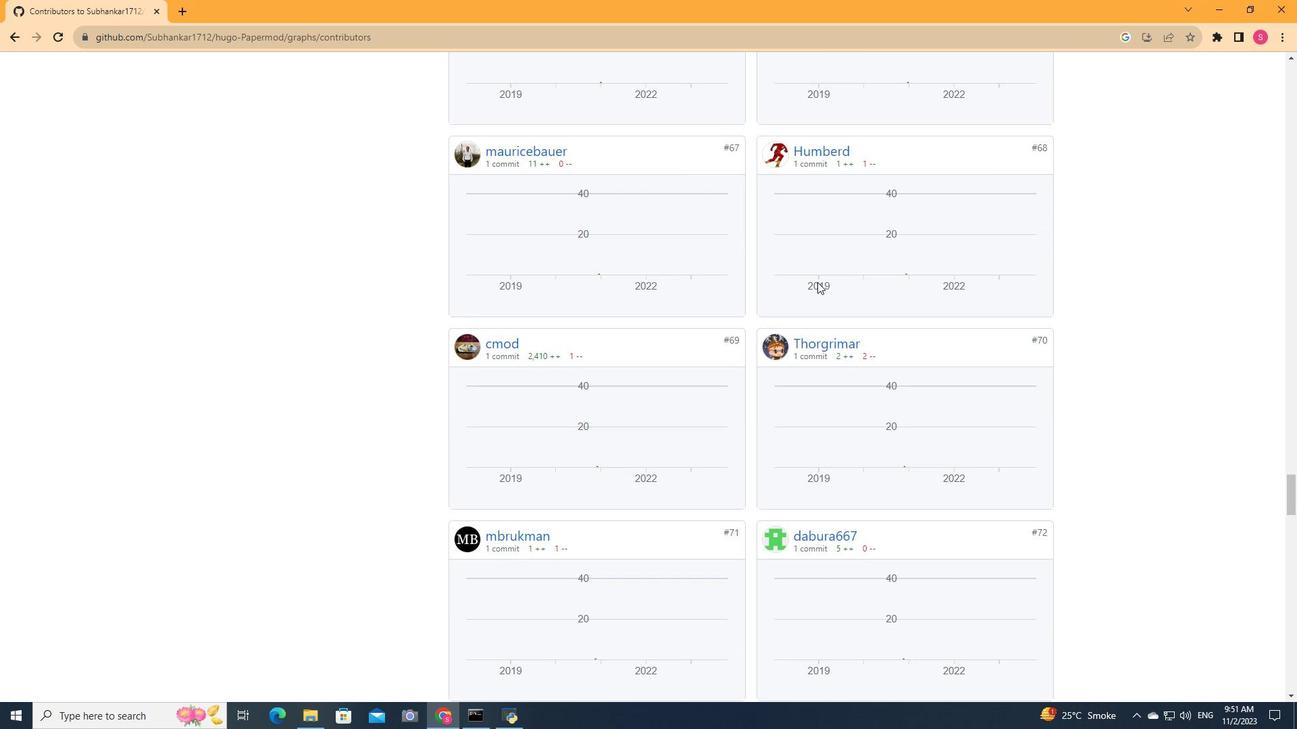
Action: Mouse scrolled (817, 283) with delta (0, 0)
Screenshot: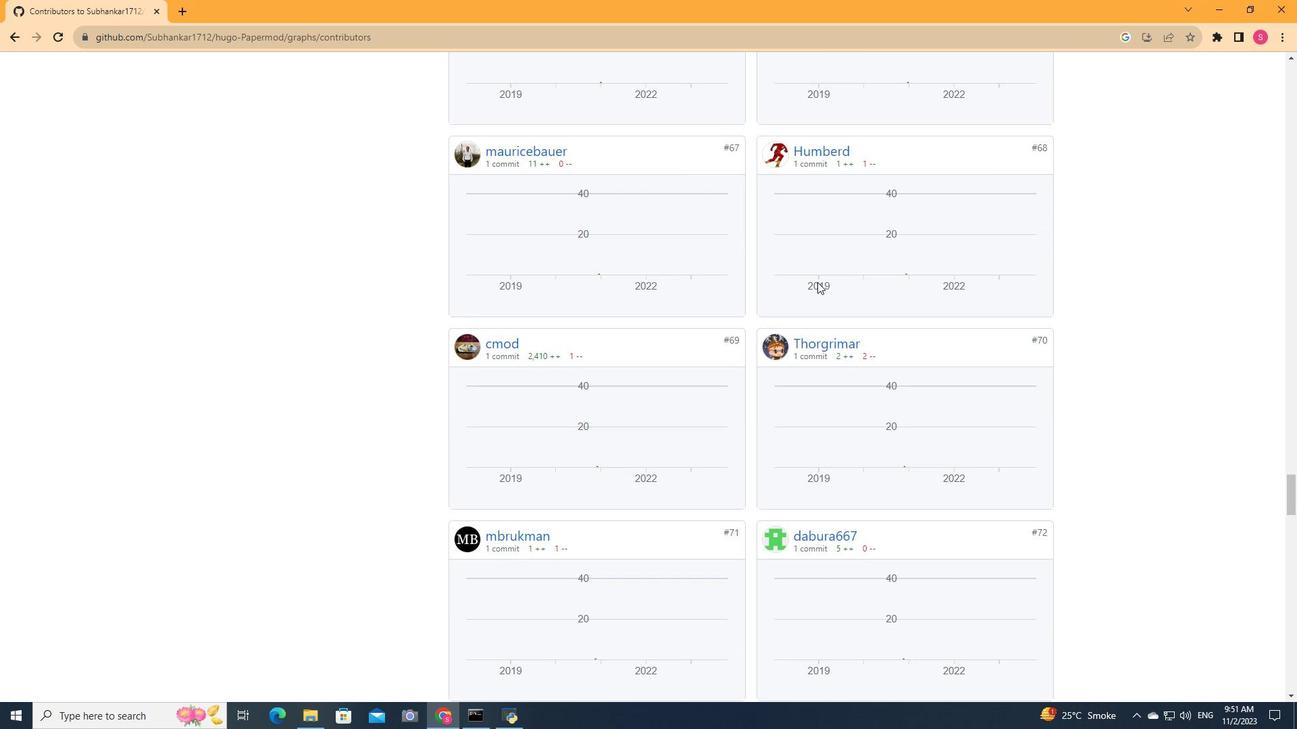 
Action: Mouse scrolled (817, 283) with delta (0, 0)
Screenshot: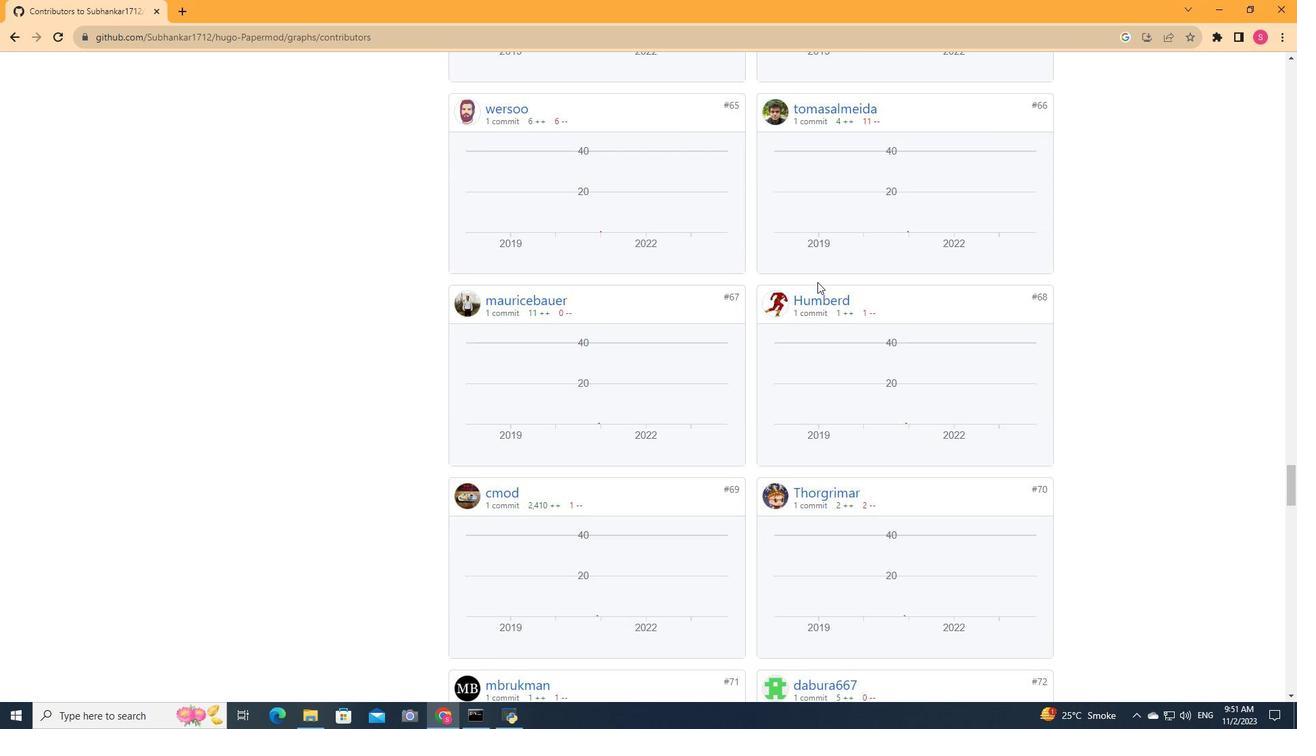 
Action: Mouse scrolled (817, 283) with delta (0, 0)
Screenshot: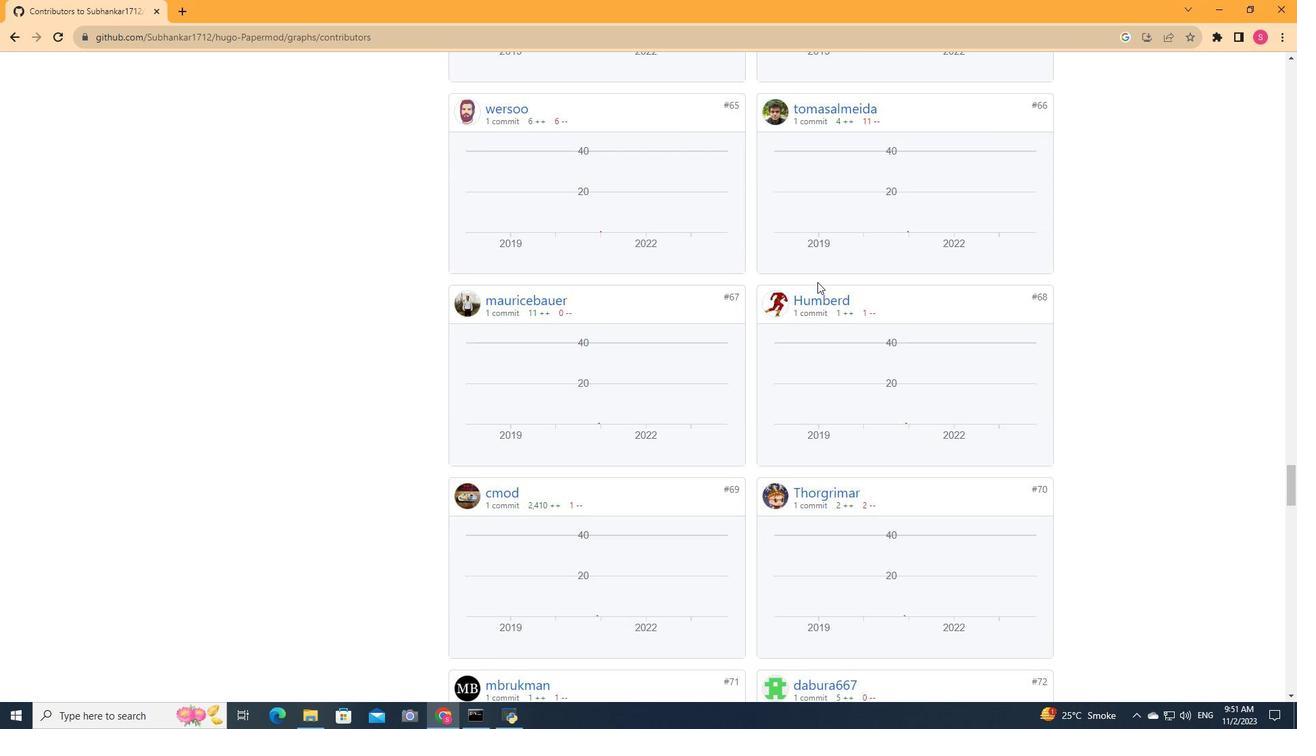 
Action: Mouse scrolled (817, 283) with delta (0, 0)
Screenshot: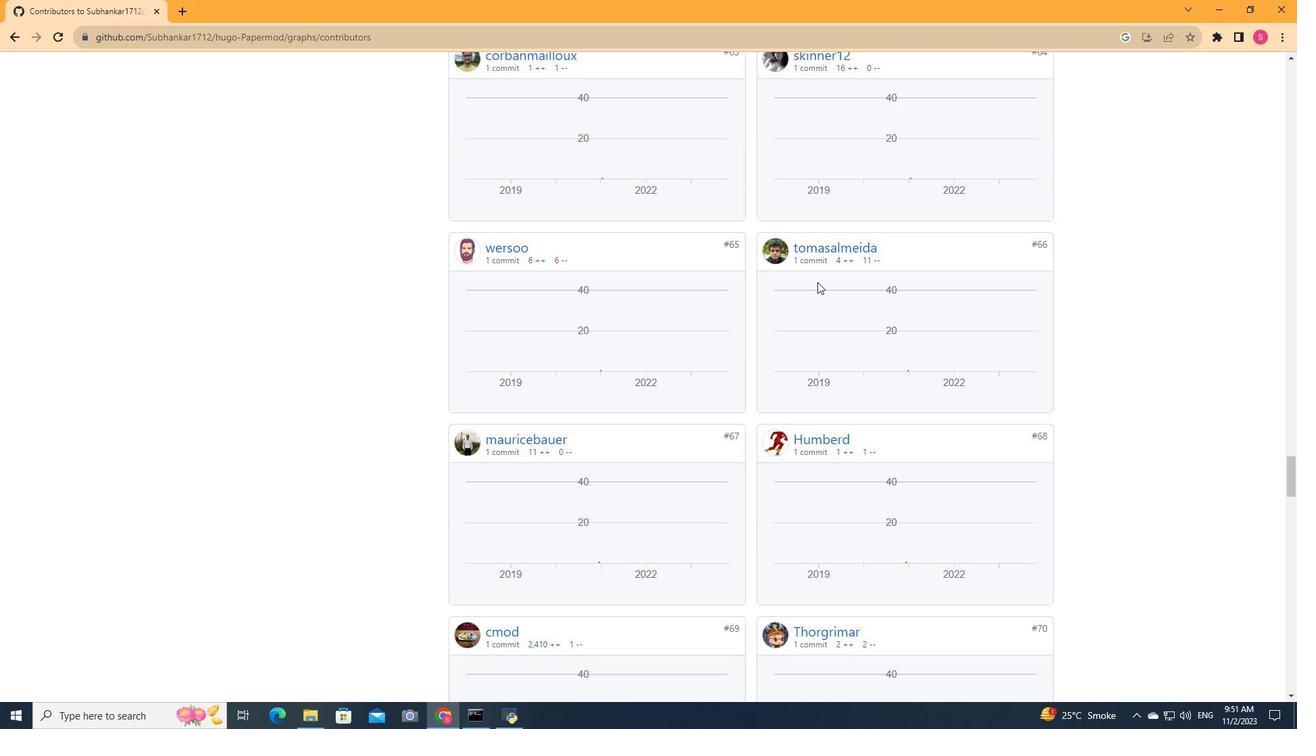 
Action: Mouse scrolled (817, 283) with delta (0, 0)
Screenshot: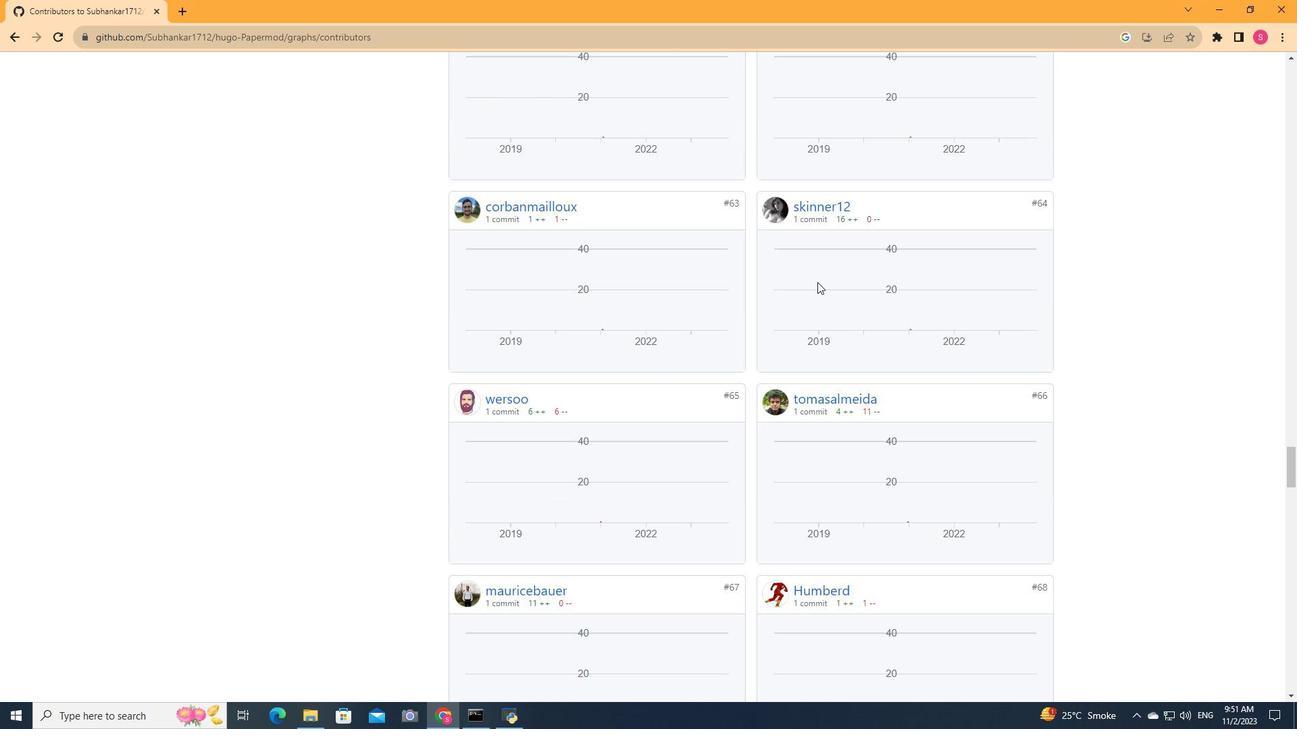 
Action: Mouse scrolled (817, 283) with delta (0, 0)
Screenshot: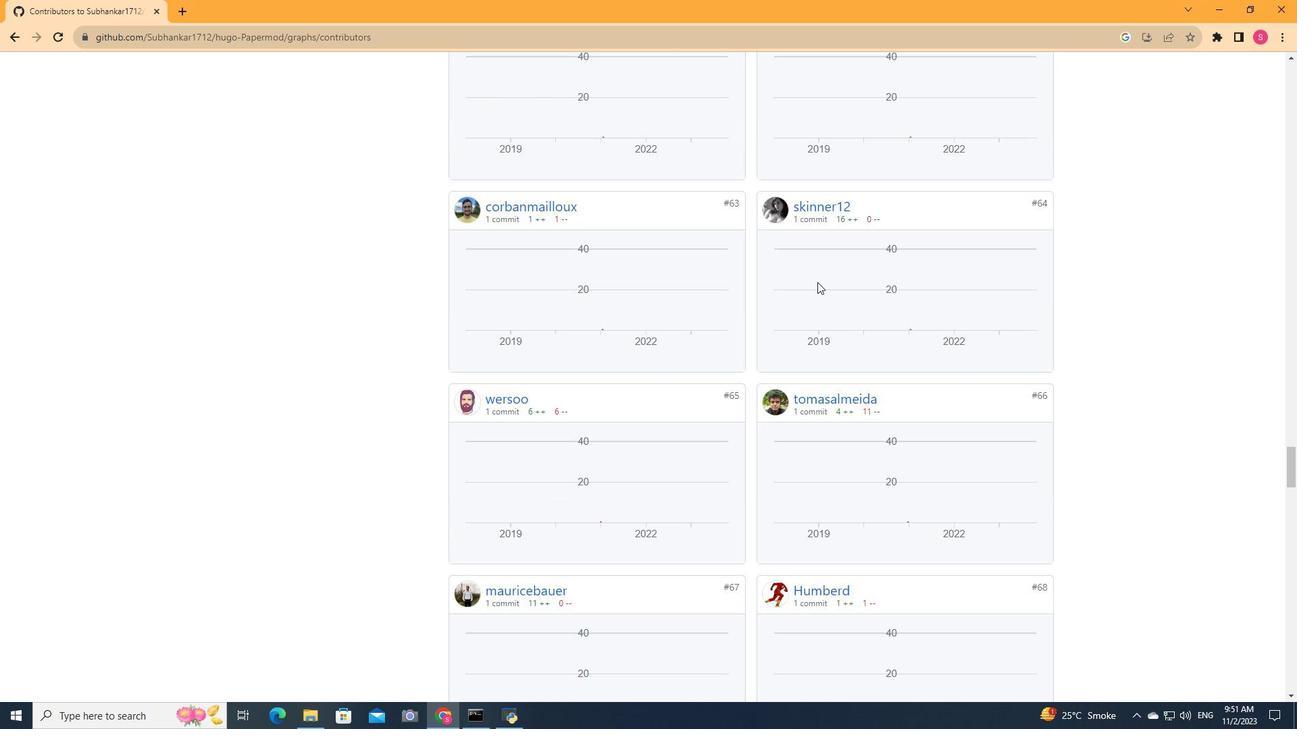 
Action: Mouse scrolled (817, 283) with delta (0, 0)
Screenshot: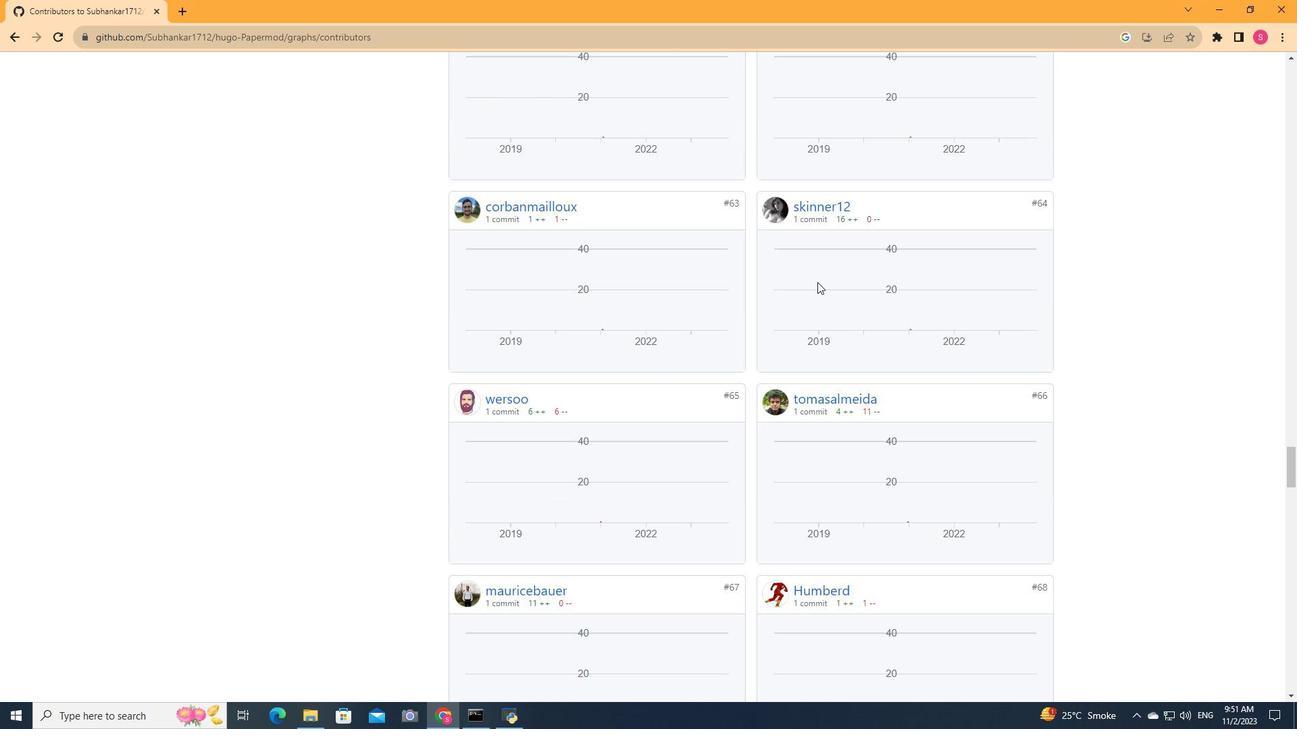 
Action: Mouse scrolled (817, 283) with delta (0, 0)
Screenshot: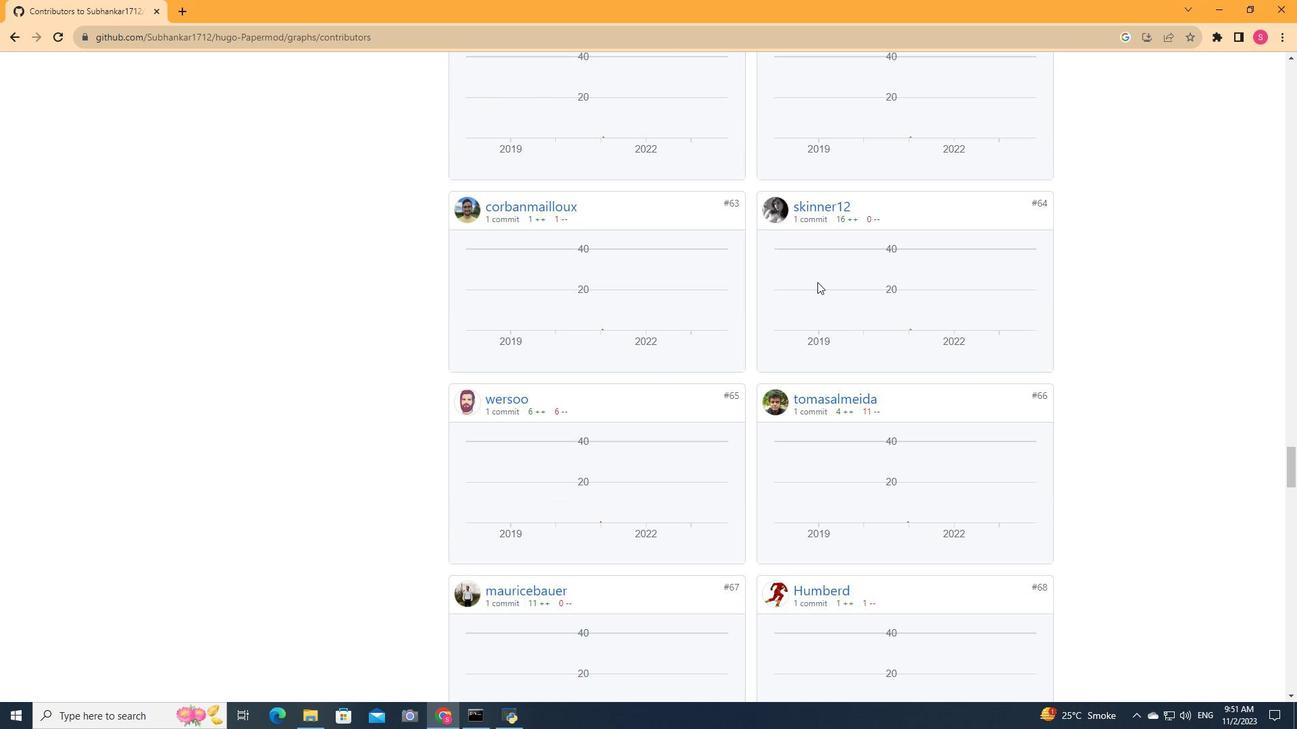 
Action: Mouse scrolled (817, 283) with delta (0, 0)
Screenshot: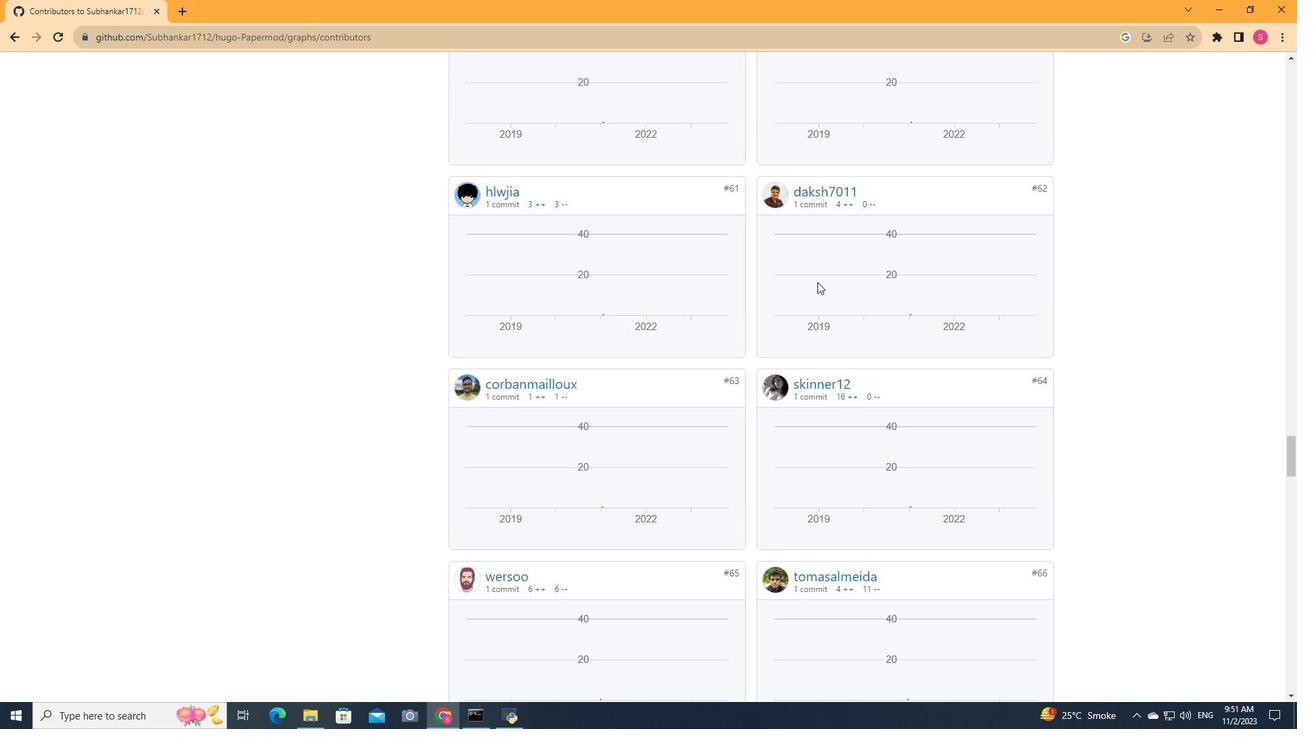 
Action: Mouse scrolled (817, 283) with delta (0, 0)
Screenshot: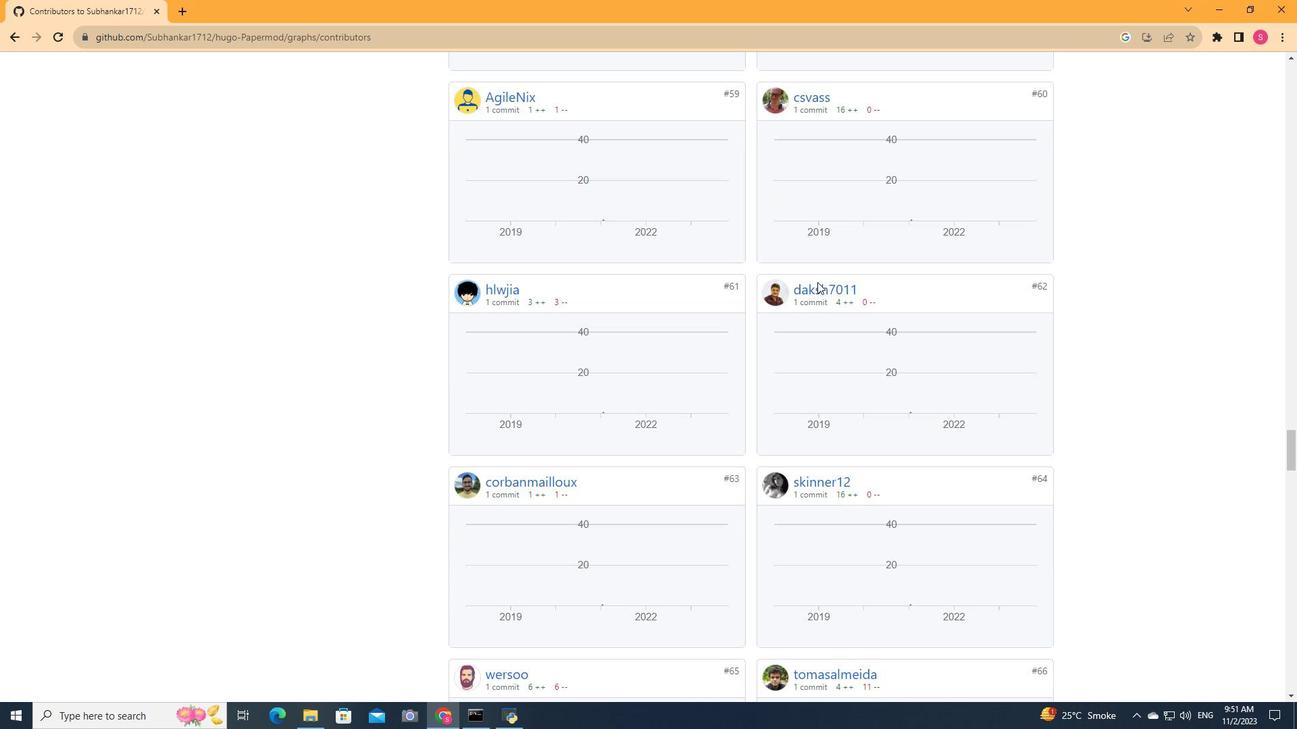 
Action: Mouse scrolled (817, 283) with delta (0, 0)
Screenshot: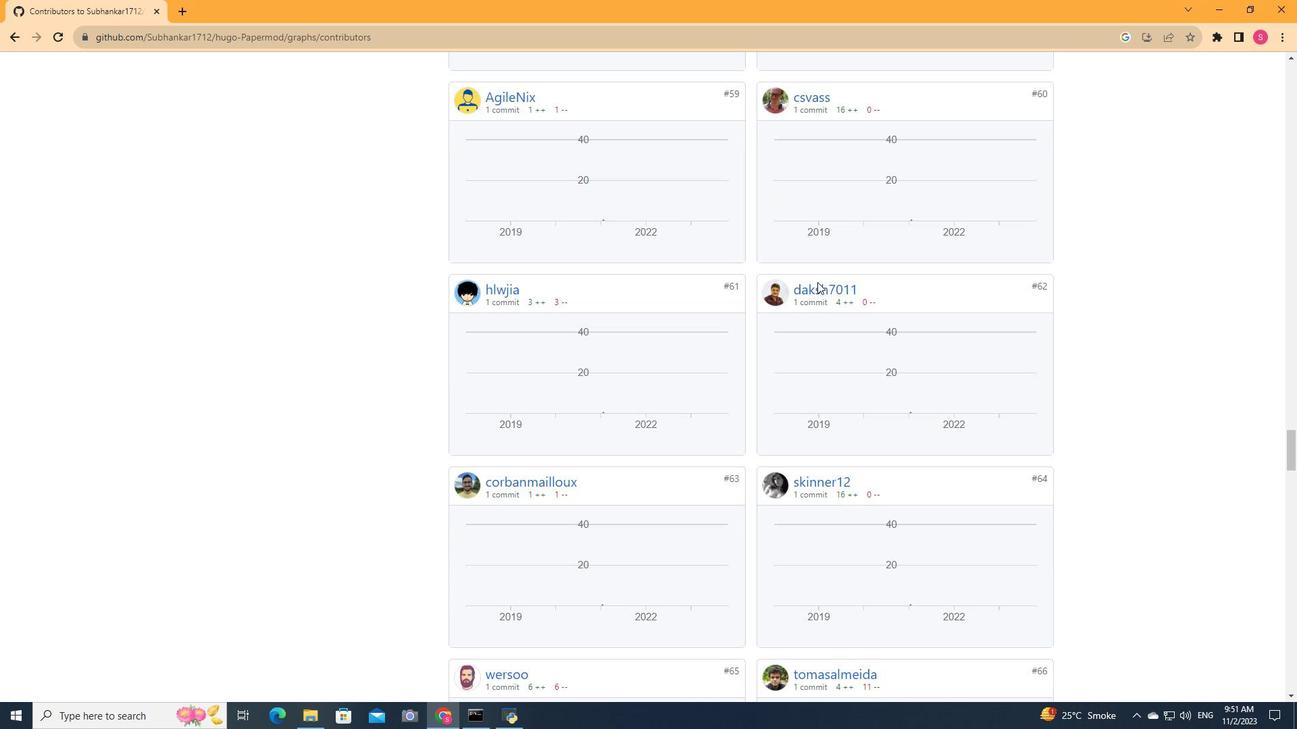 
Action: Mouse scrolled (817, 283) with delta (0, 0)
Screenshot: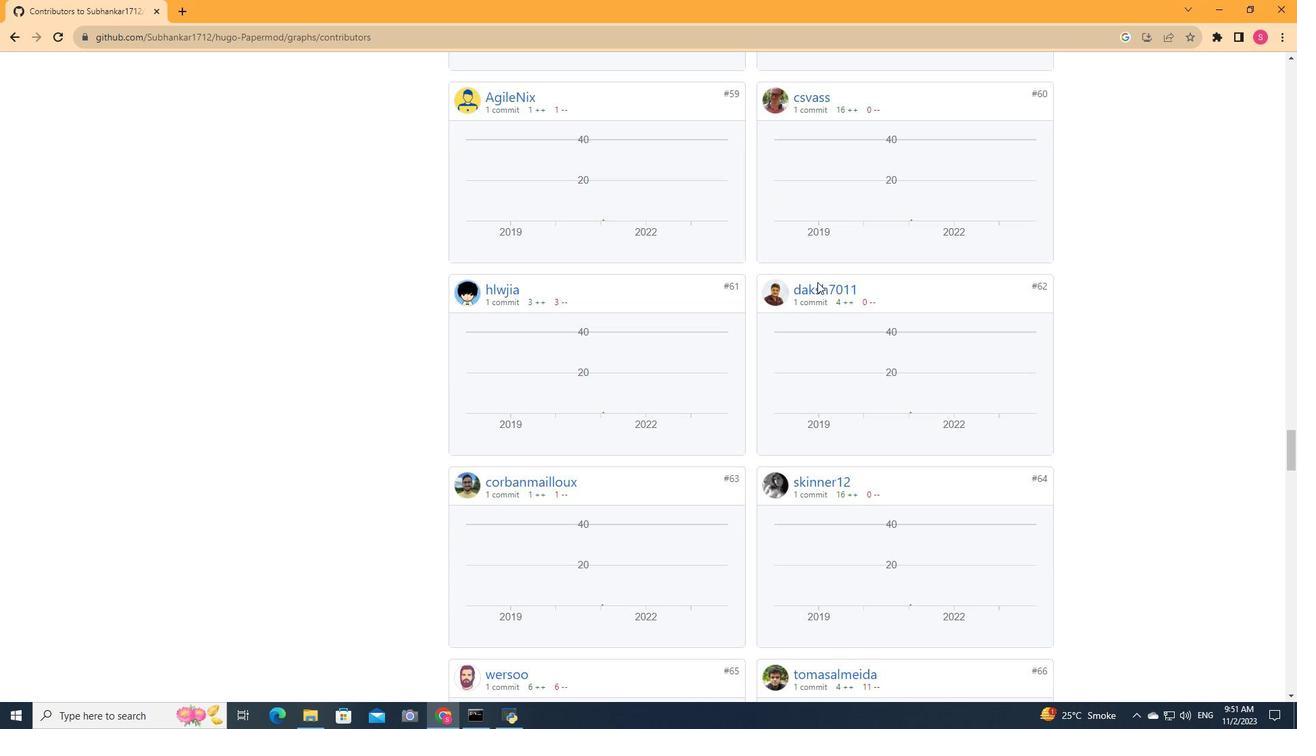 
Action: Mouse scrolled (817, 283) with delta (0, 0)
Screenshot: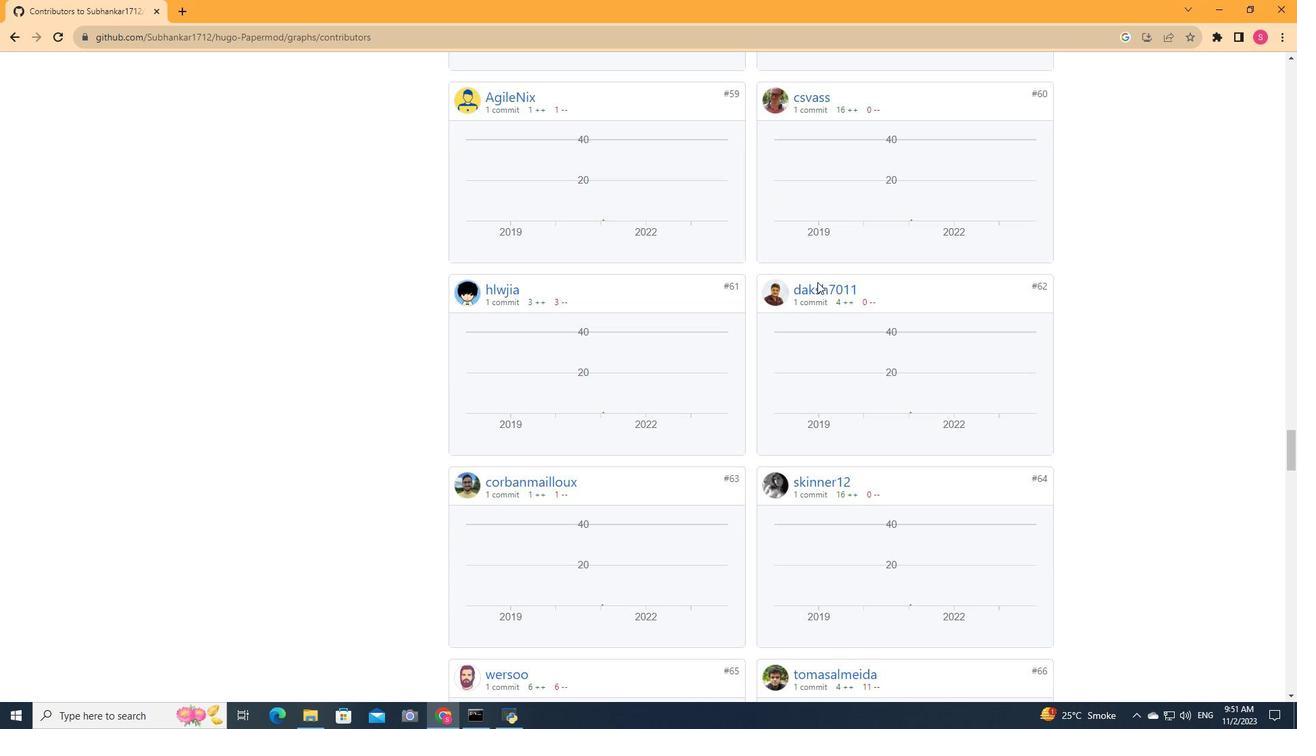 
Action: Mouse scrolled (817, 283) with delta (0, 0)
Screenshot: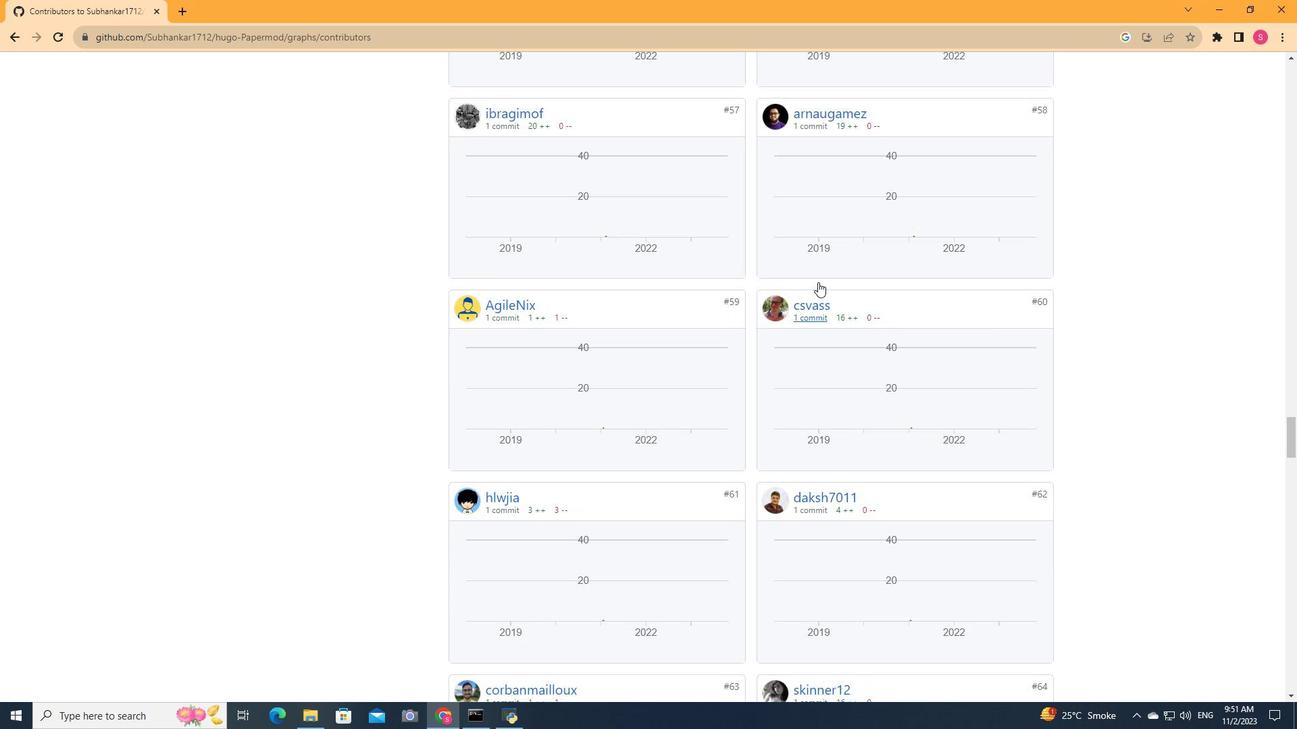 
Action: Mouse moved to (818, 282)
Screenshot: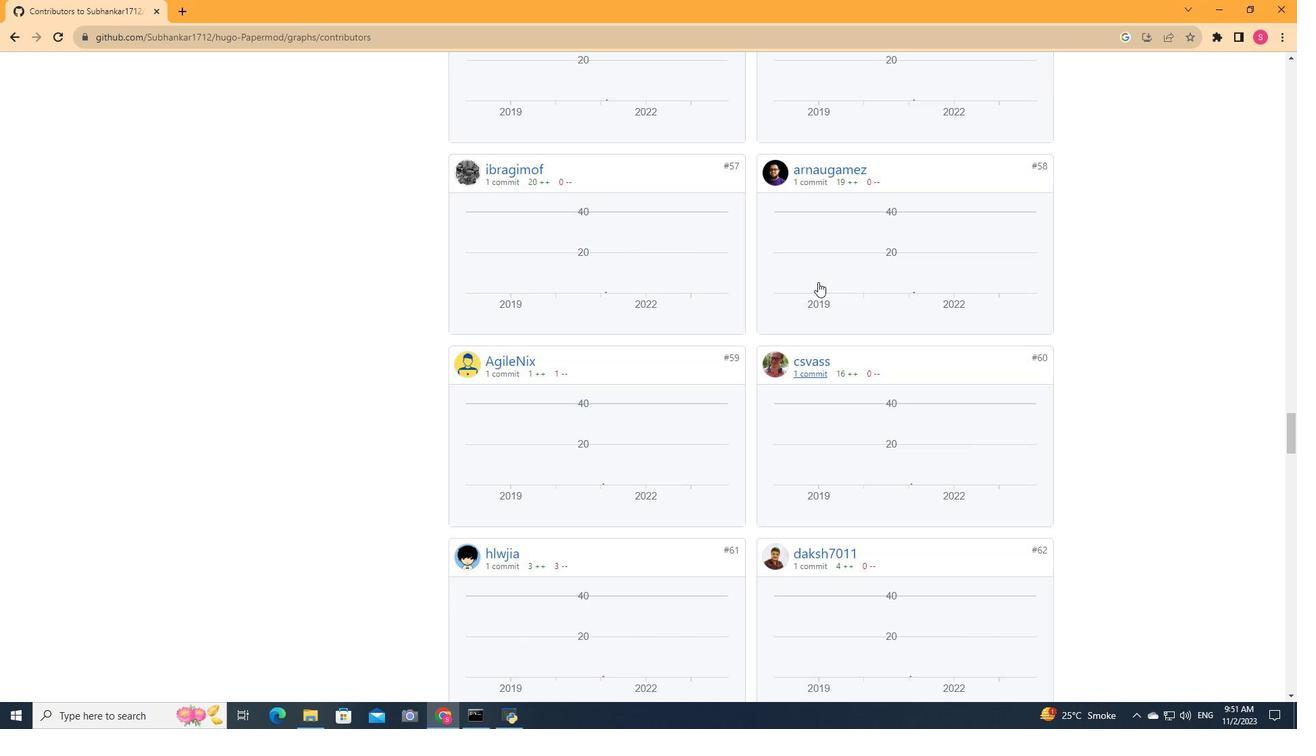 
Action: Mouse scrolled (818, 283) with delta (0, 0)
Screenshot: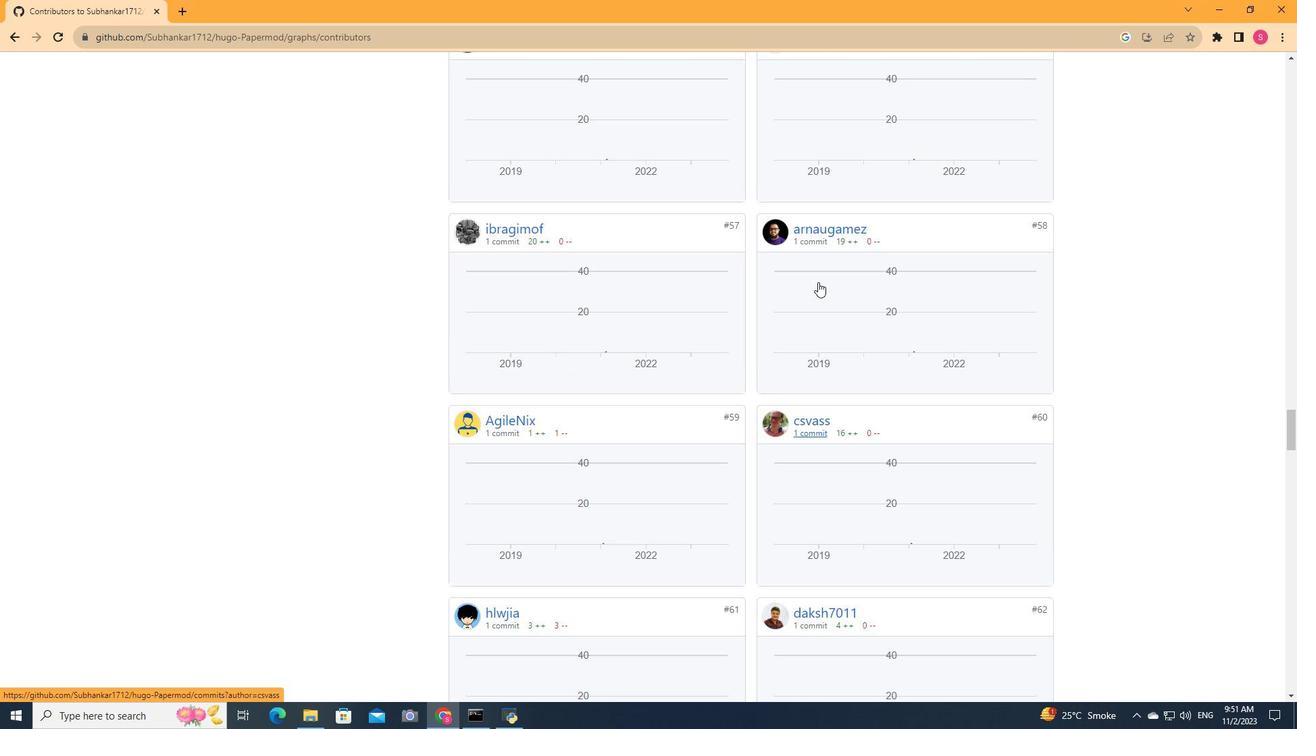 
Action: Mouse scrolled (818, 283) with delta (0, 0)
Screenshot: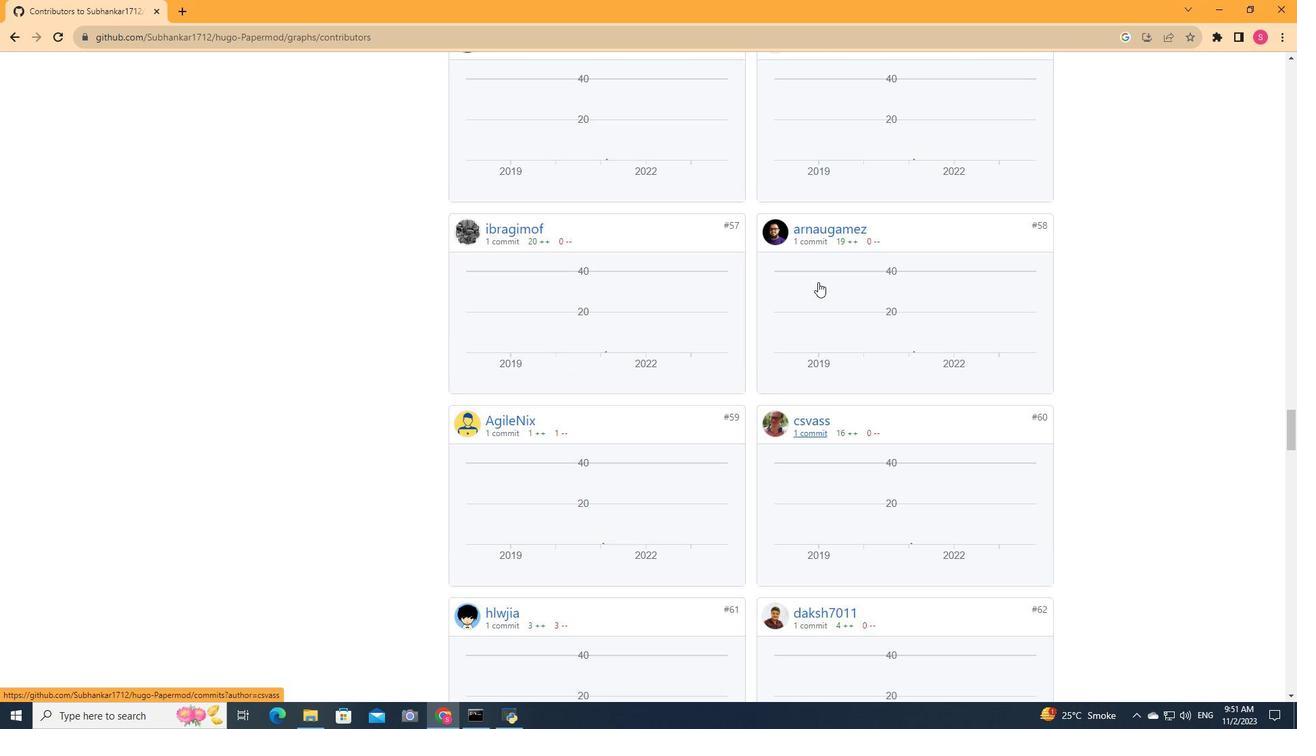 
Action: Mouse scrolled (818, 283) with delta (0, 0)
Screenshot: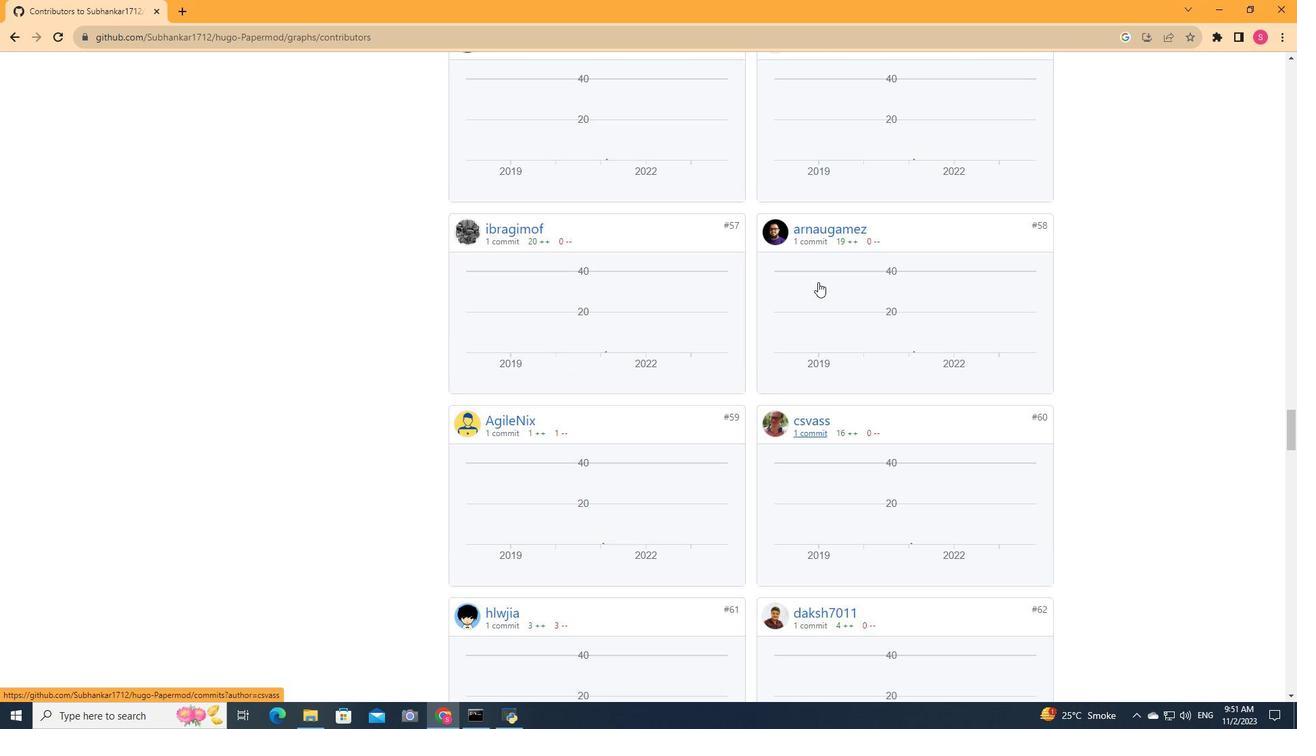 
Action: Mouse scrolled (818, 283) with delta (0, 0)
Screenshot: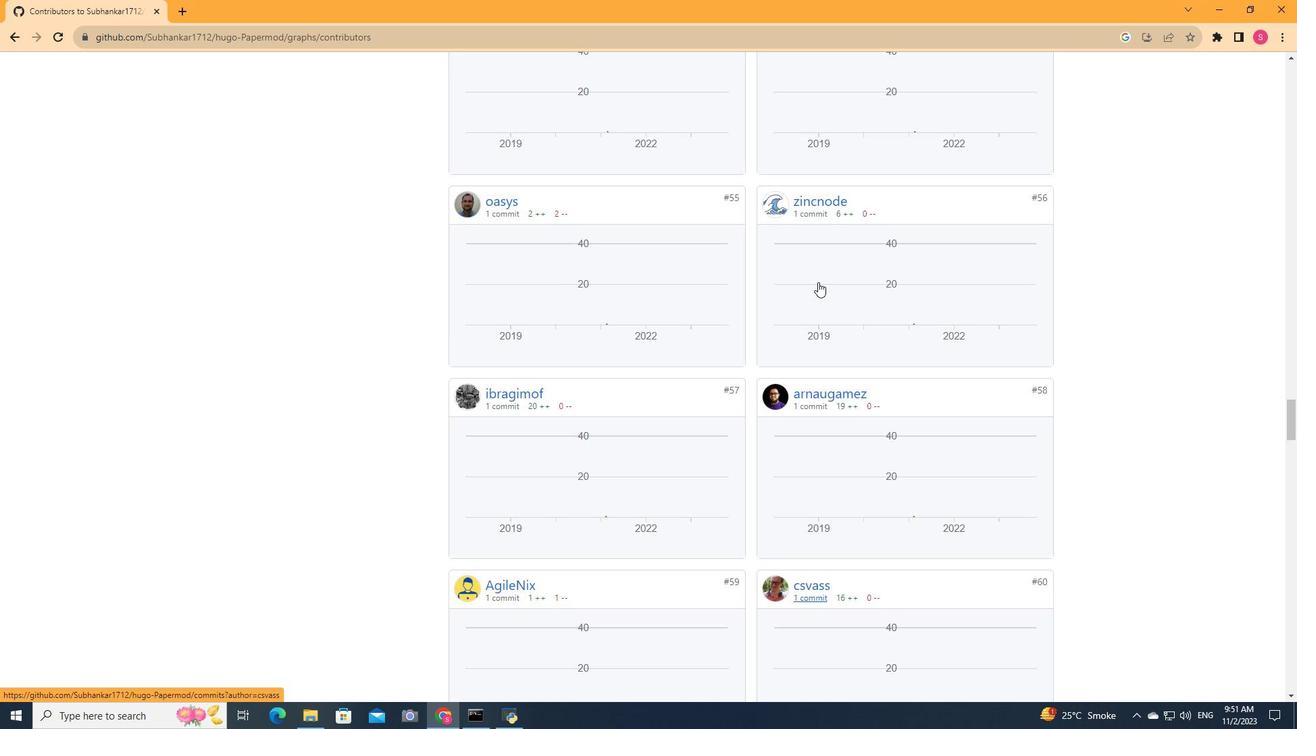 
Action: Mouse scrolled (818, 283) with delta (0, 0)
Screenshot: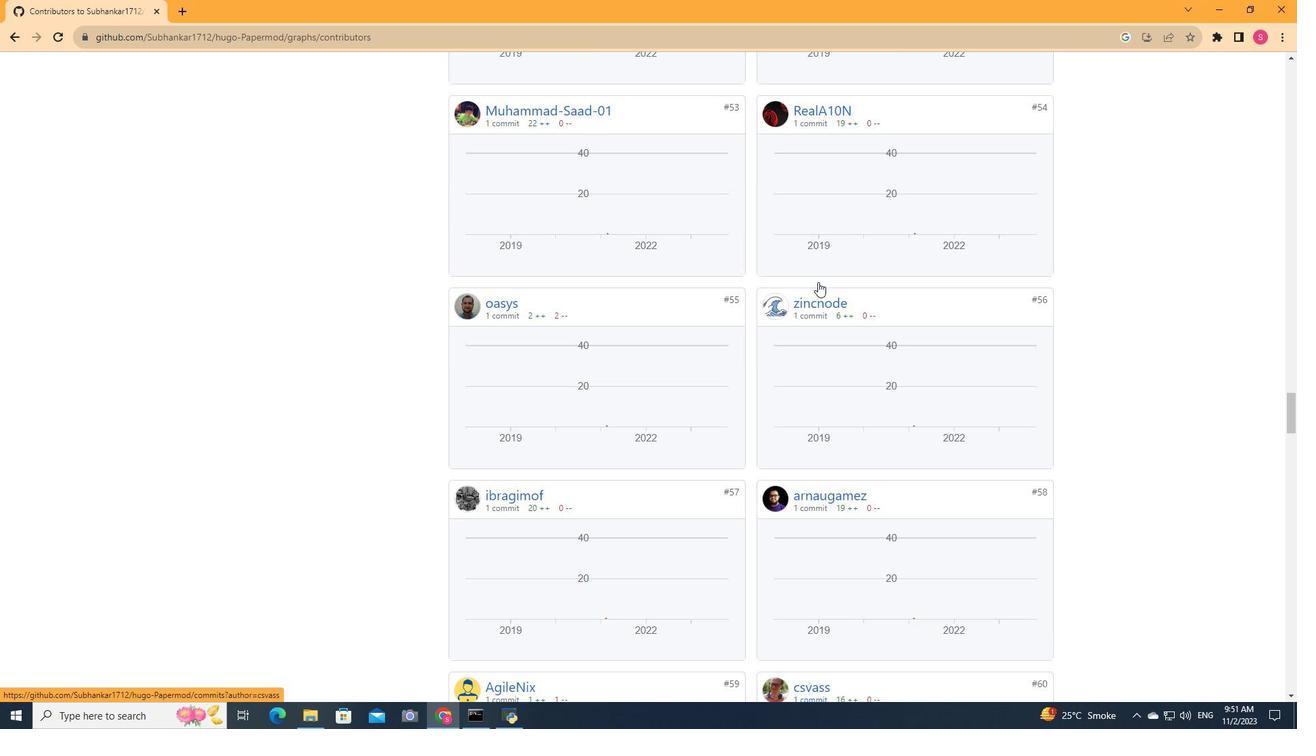 
Action: Mouse scrolled (818, 283) with delta (0, 0)
Screenshot: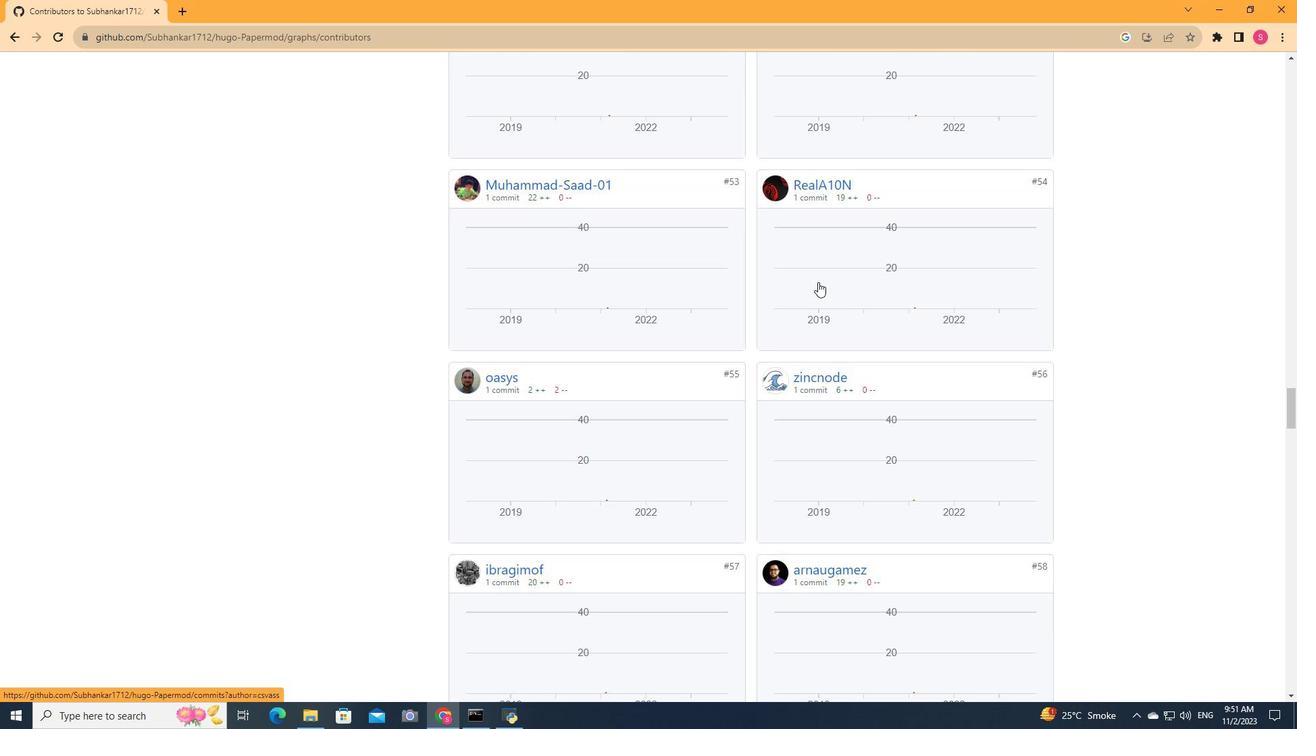
Action: Mouse scrolled (818, 283) with delta (0, 0)
Screenshot: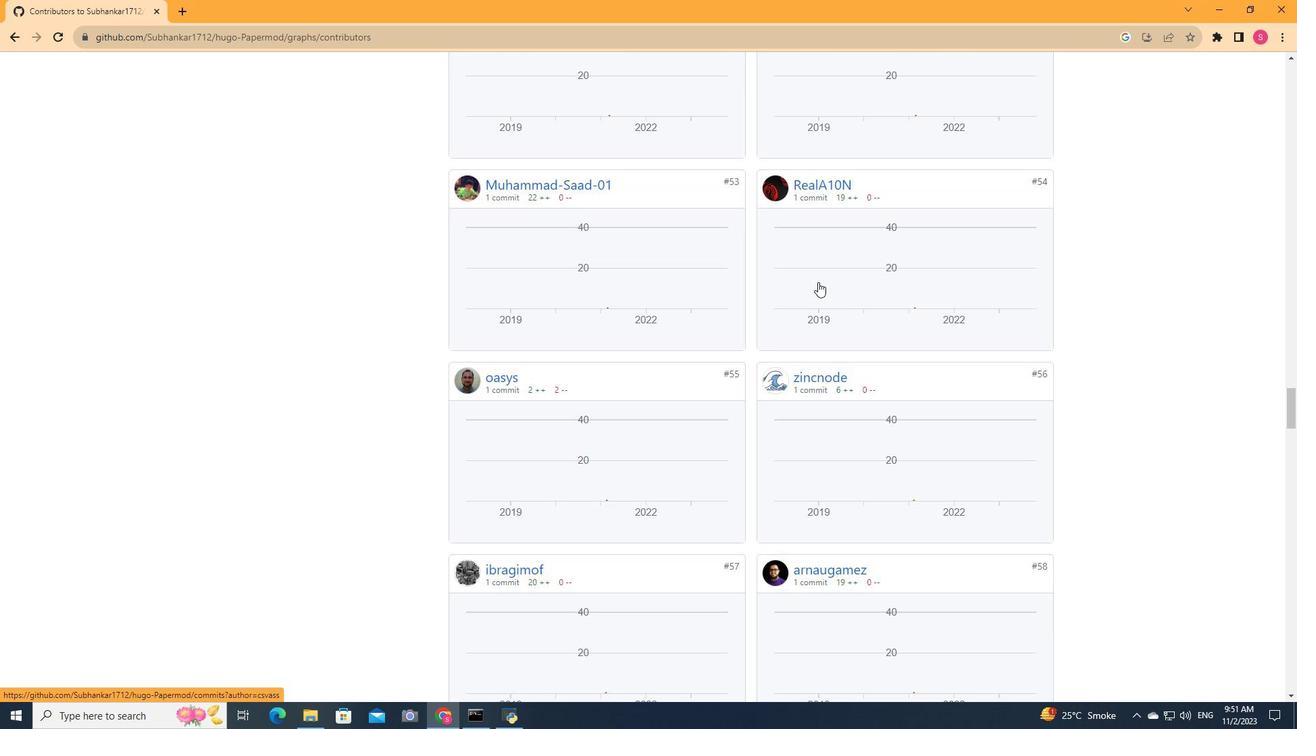 
Action: Mouse scrolled (818, 283) with delta (0, 0)
Screenshot: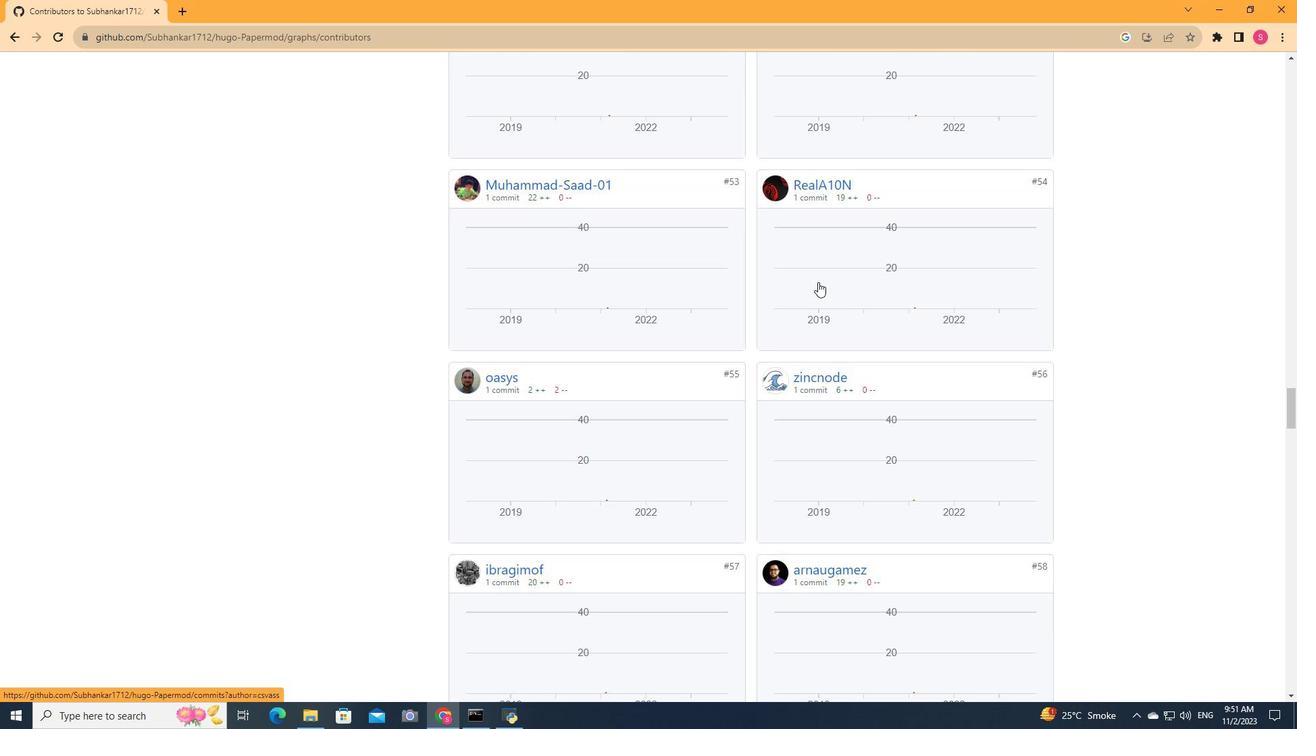 
Action: Mouse scrolled (818, 283) with delta (0, 0)
Screenshot: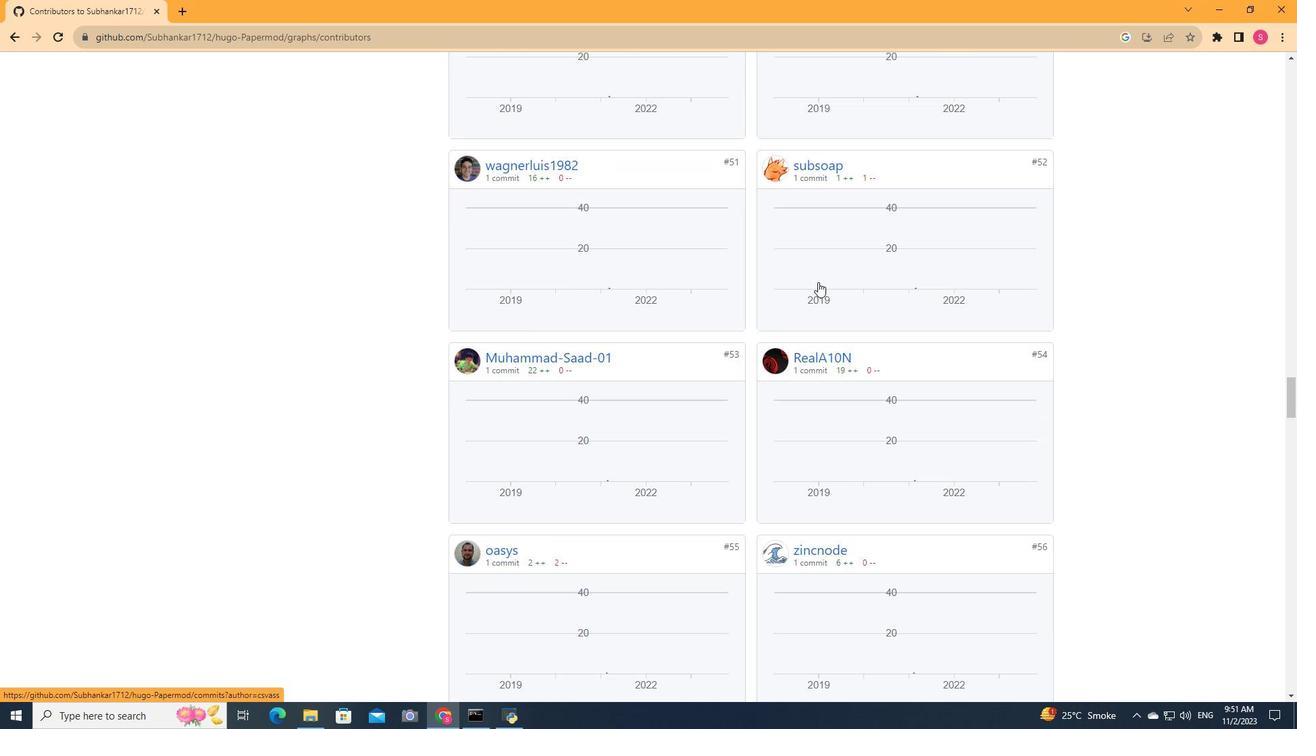 
Action: Mouse scrolled (818, 283) with delta (0, 0)
Screenshot: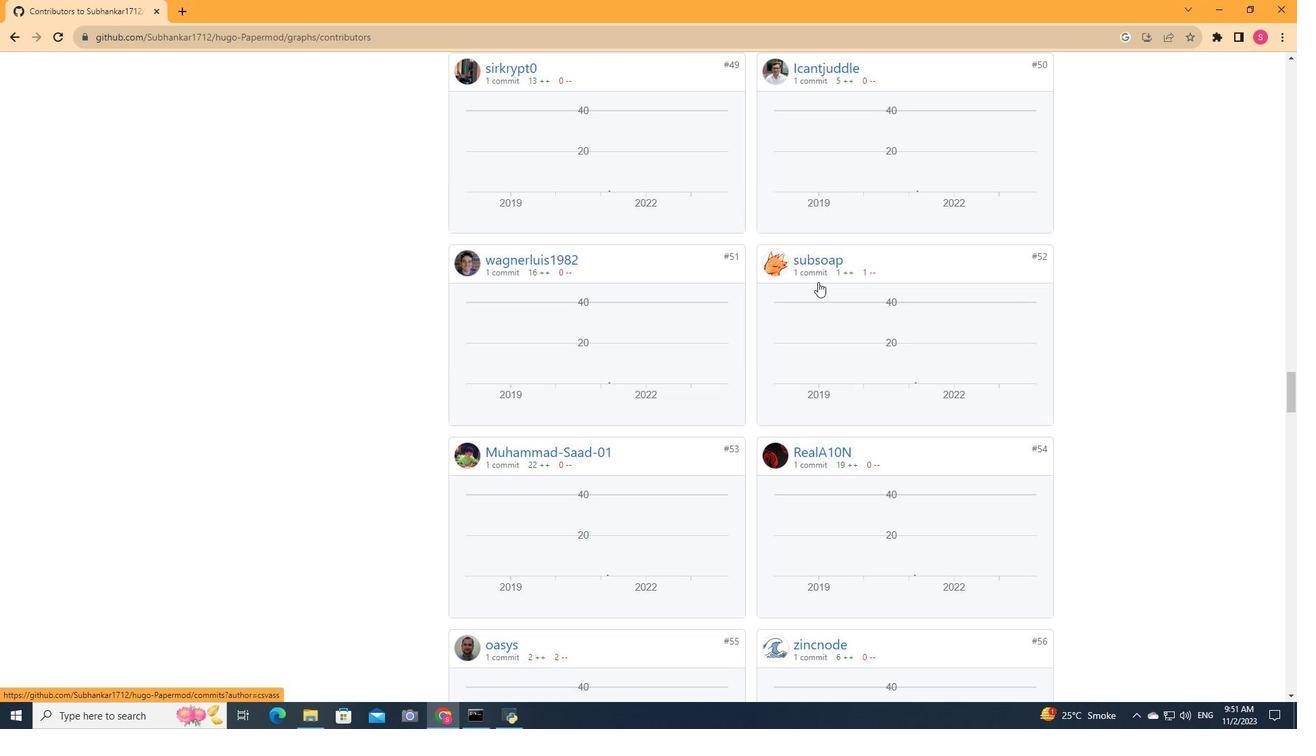 
Action: Mouse scrolled (818, 283) with delta (0, 0)
